 Task: Research Airbnb options in Changnyeong, South Korea from 6th December, 2023 to 10th December, 2023 for 1 adult. Place can be private room with 1  bedroom having 1 bed and 1 bathroom. Property type can be hotel.
Action: Mouse moved to (444, 58)
Screenshot: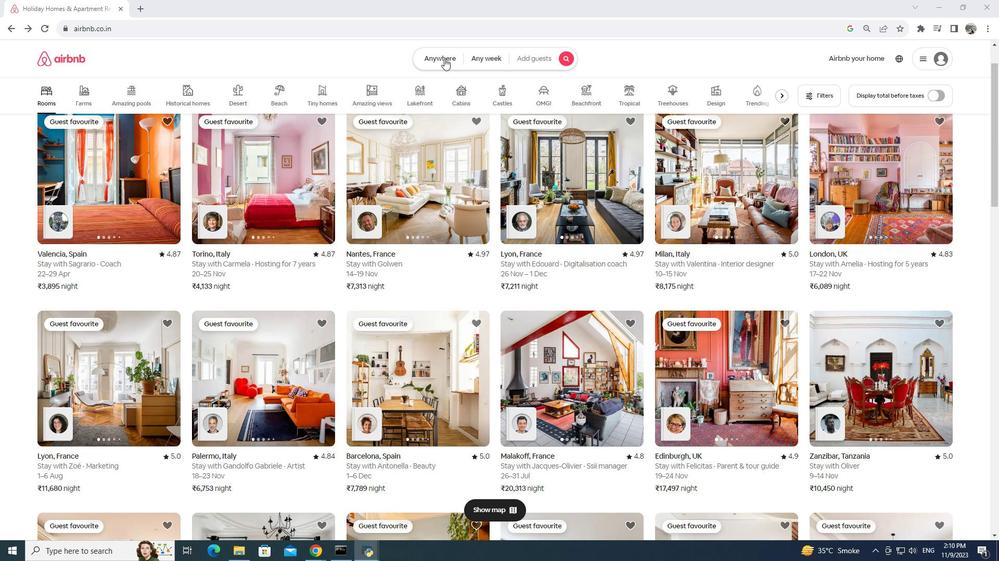 
Action: Mouse pressed left at (444, 58)
Screenshot: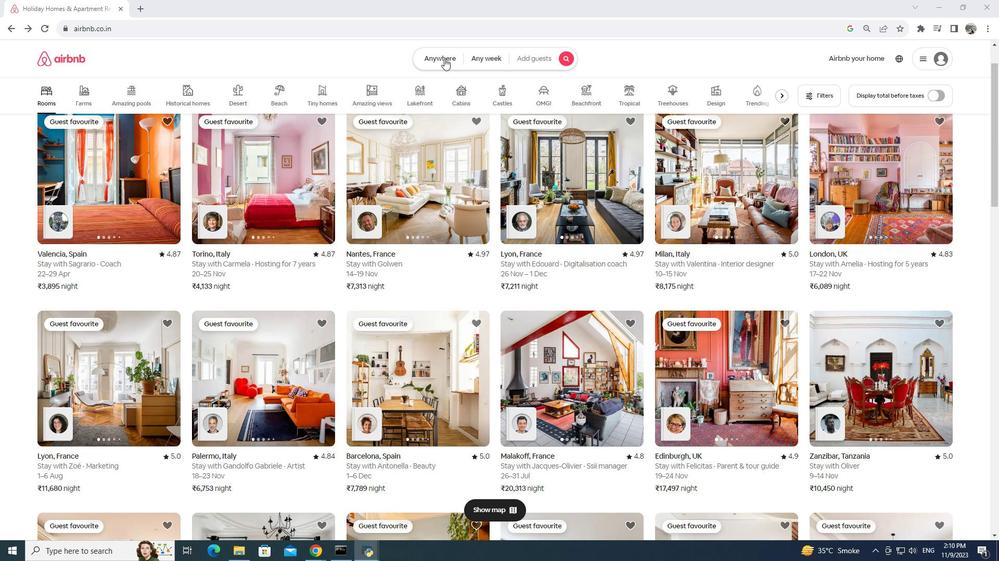 
Action: Mouse moved to (362, 101)
Screenshot: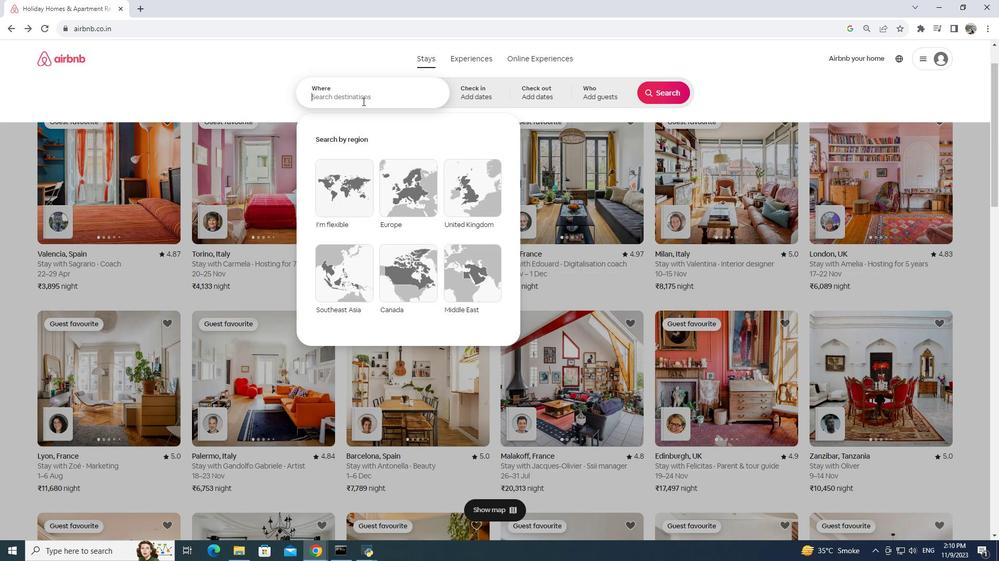 
Action: Mouse pressed left at (362, 101)
Screenshot: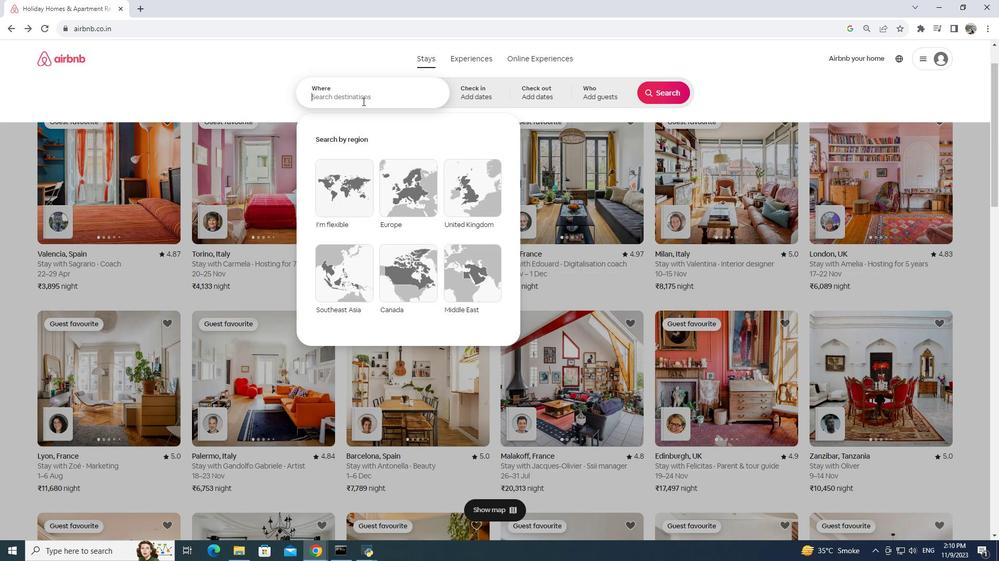 
Action: Key pressed changnyeong,<Key.space>south<Key.space>korea
Screenshot: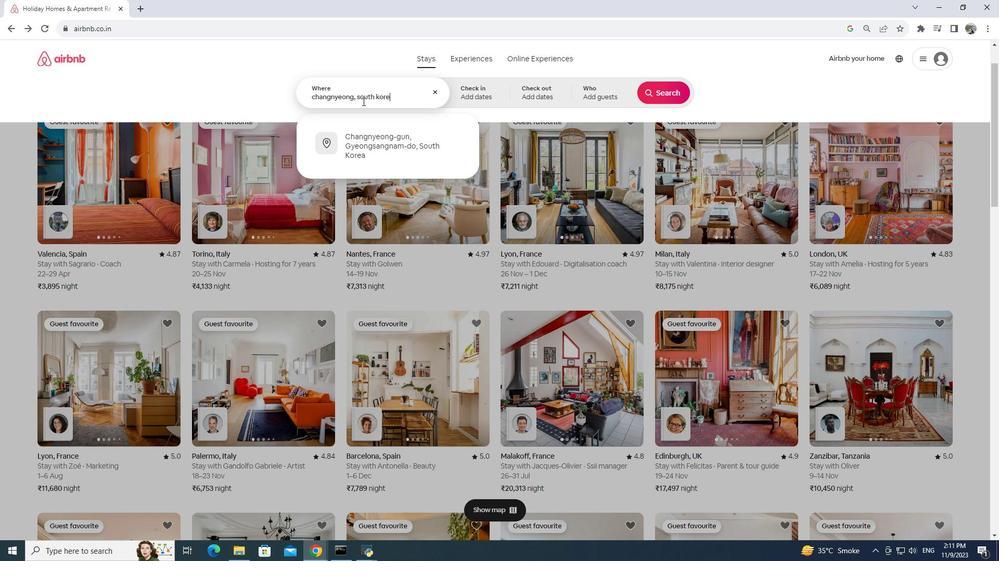 
Action: Mouse moved to (487, 101)
Screenshot: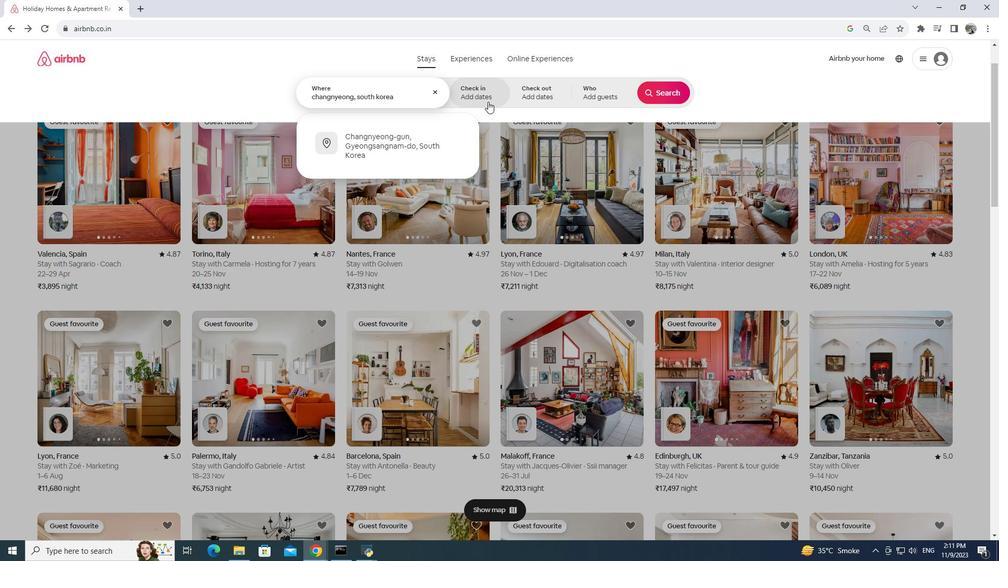
Action: Mouse pressed left at (487, 101)
Screenshot: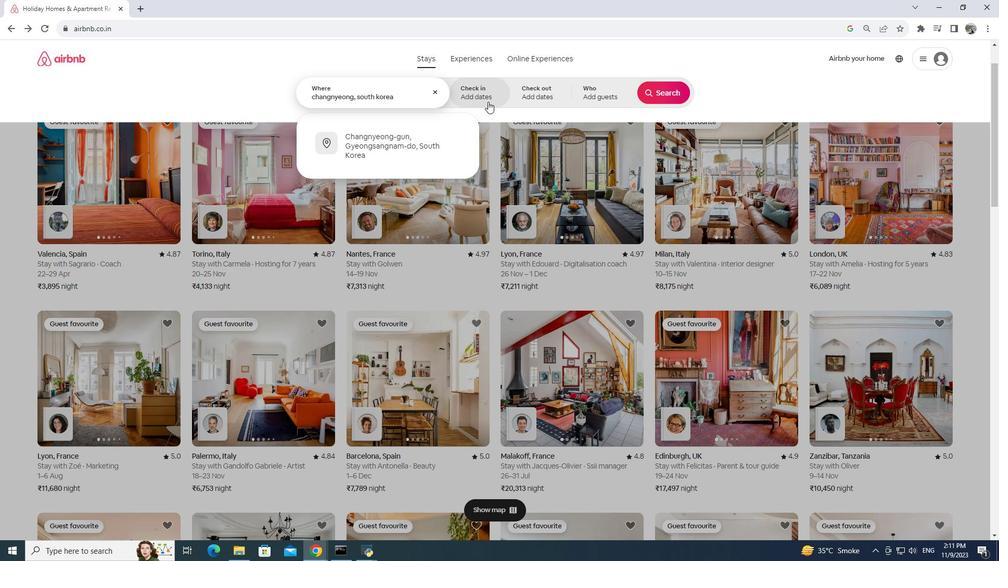 
Action: Mouse moved to (592, 231)
Screenshot: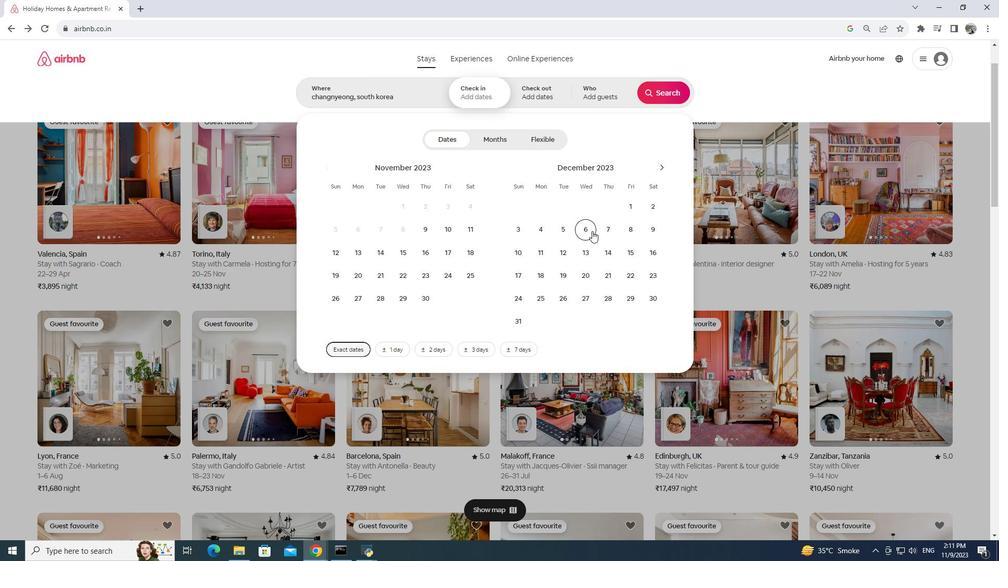 
Action: Mouse pressed left at (592, 231)
Screenshot: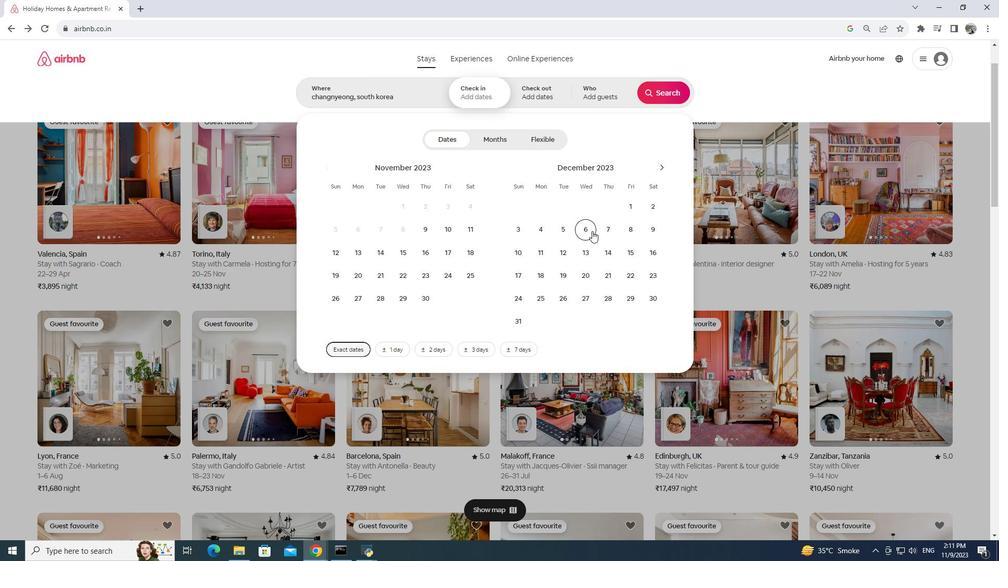 
Action: Mouse moved to (517, 248)
Screenshot: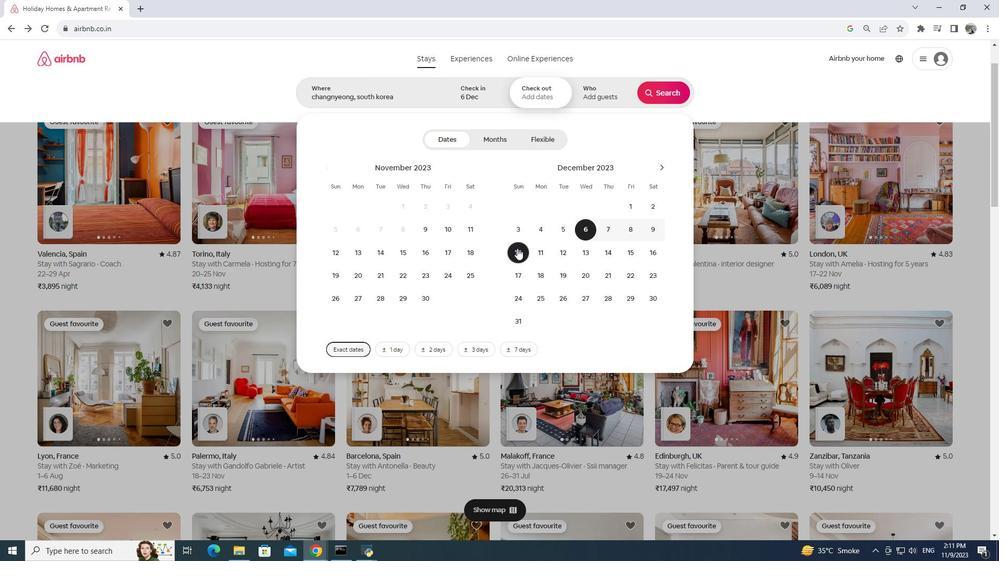 
Action: Mouse pressed left at (517, 248)
Screenshot: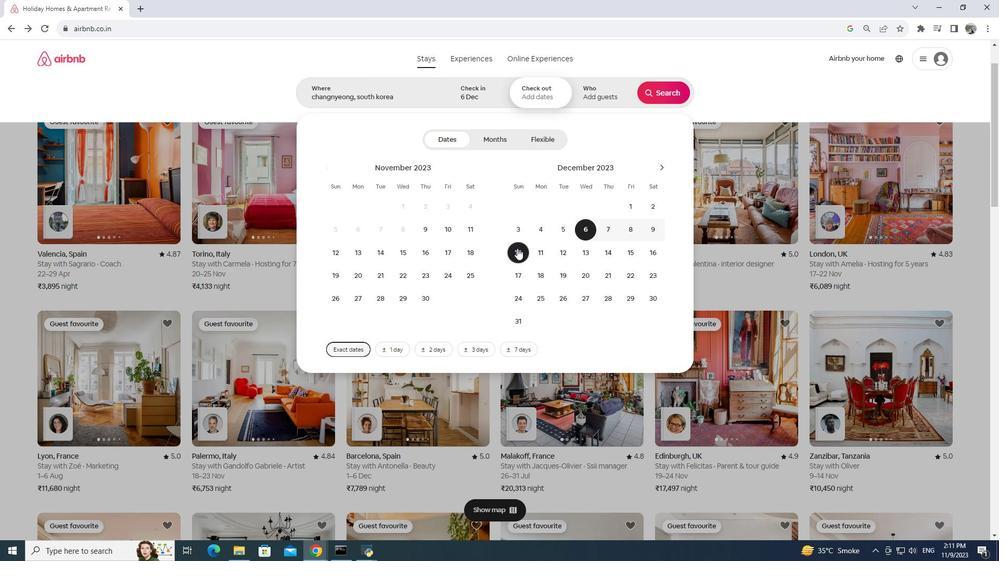 
Action: Mouse moved to (586, 90)
Screenshot: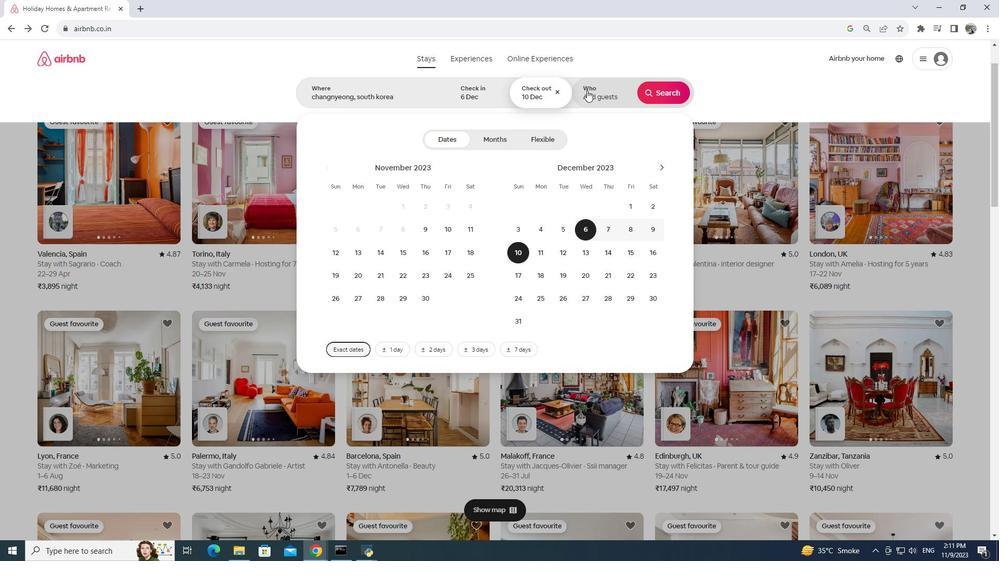 
Action: Mouse pressed left at (586, 90)
Screenshot: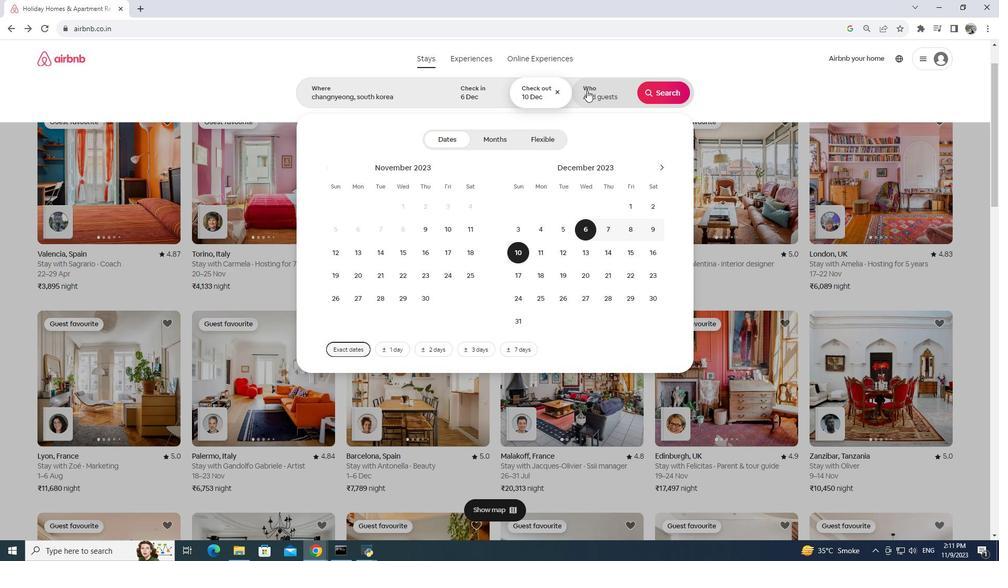 
Action: Mouse moved to (664, 136)
Screenshot: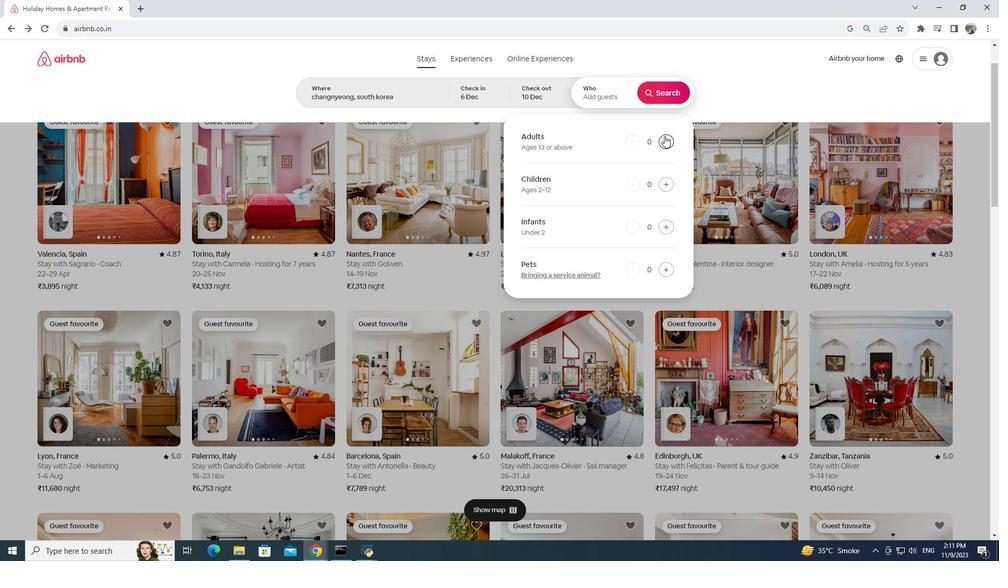 
Action: Mouse pressed left at (664, 136)
Screenshot: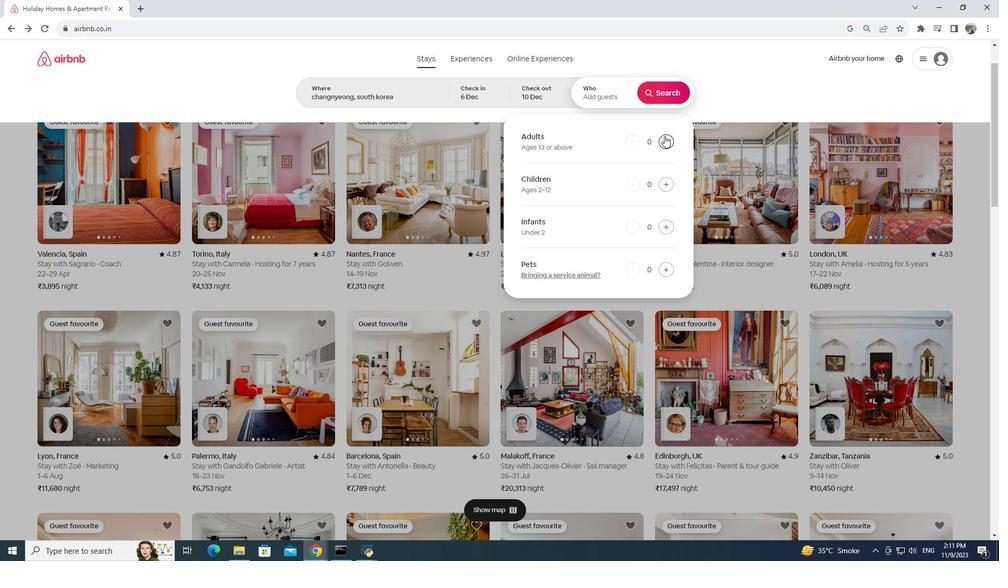 
Action: Mouse moved to (667, 86)
Screenshot: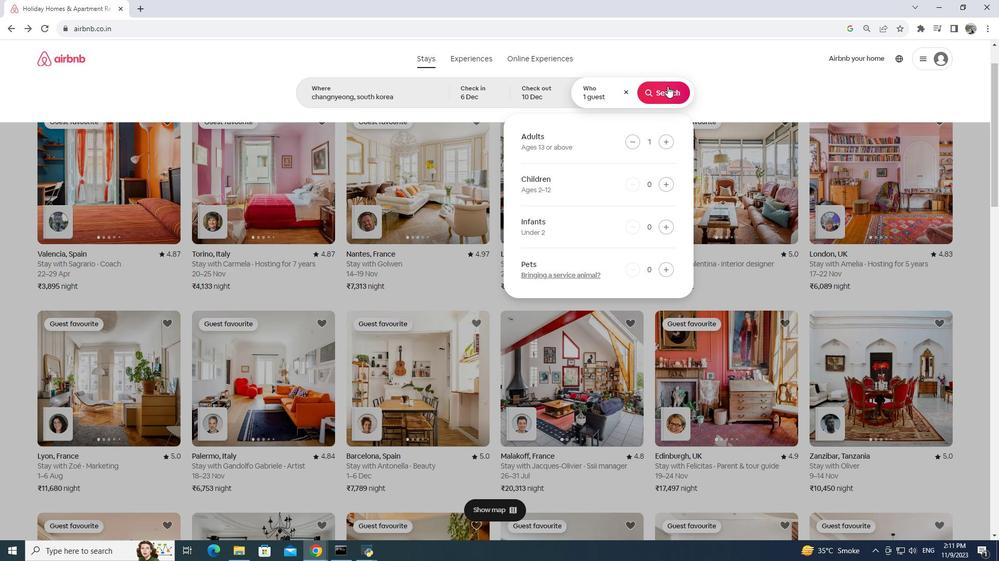 
Action: Mouse pressed left at (667, 86)
Screenshot: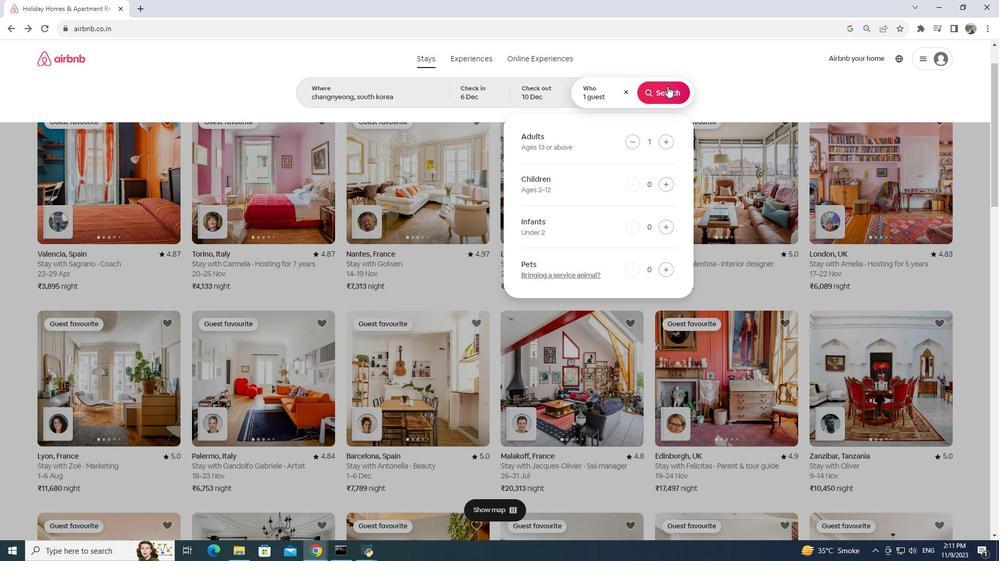 
Action: Mouse moved to (852, 100)
Screenshot: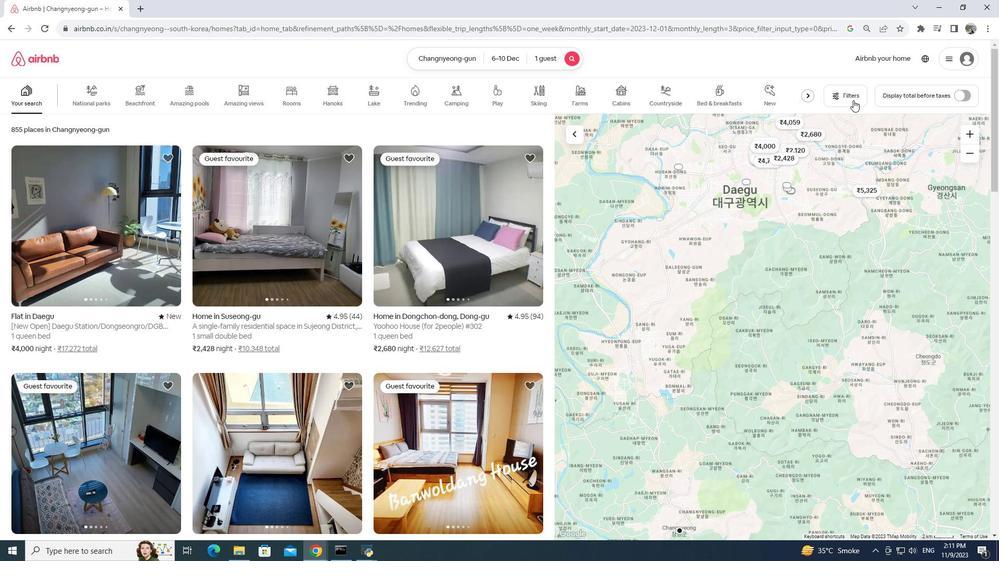 
Action: Mouse pressed left at (852, 100)
Screenshot: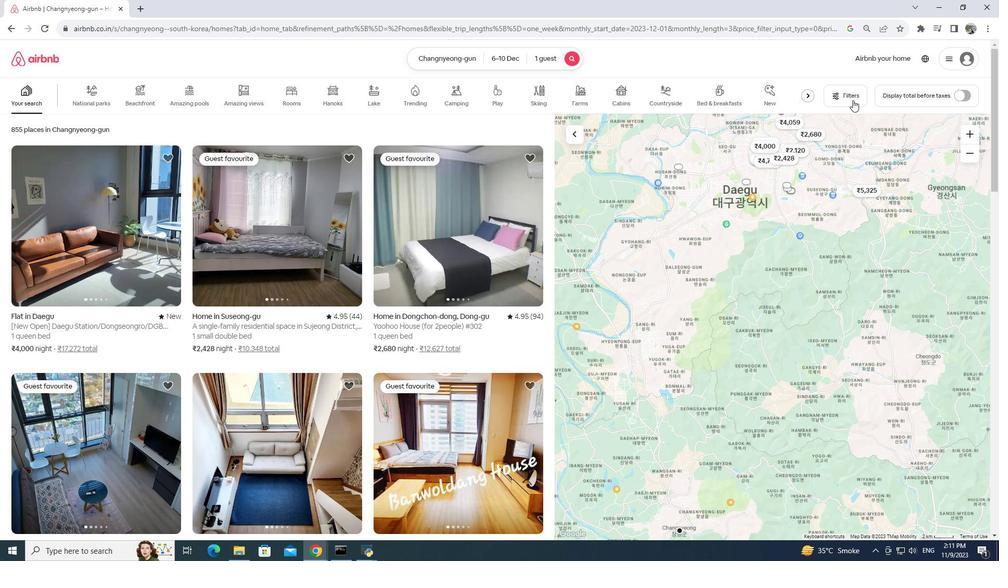 
Action: Mouse moved to (490, 370)
Screenshot: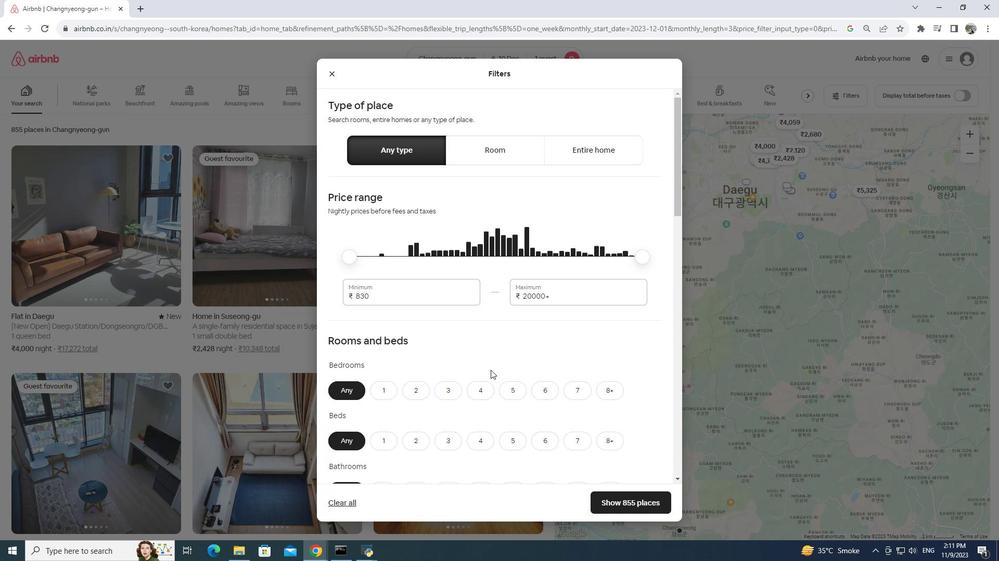 
Action: Mouse scrolled (490, 369) with delta (0, 0)
Screenshot: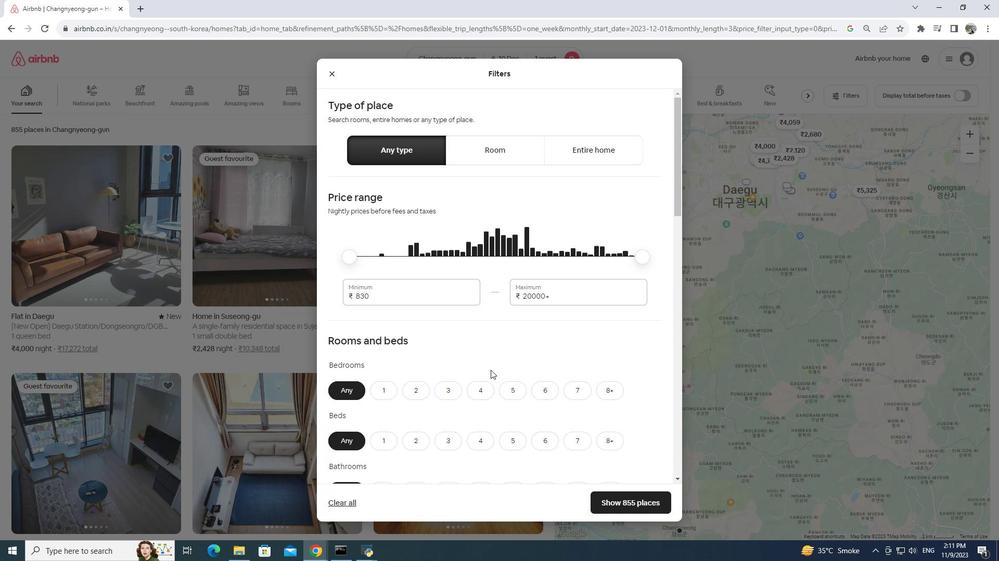 
Action: Mouse scrolled (490, 369) with delta (0, 0)
Screenshot: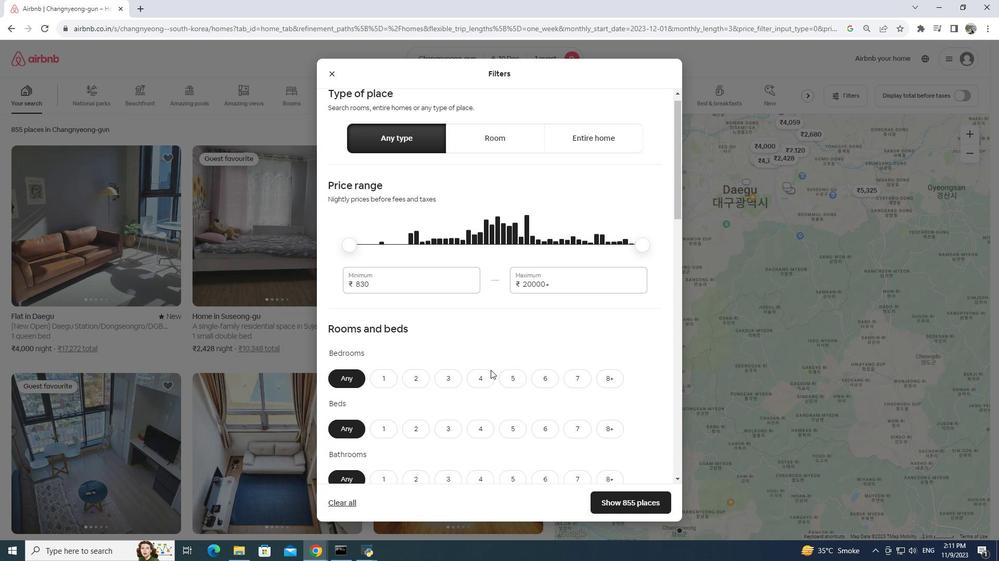 
Action: Mouse scrolled (490, 369) with delta (0, 0)
Screenshot: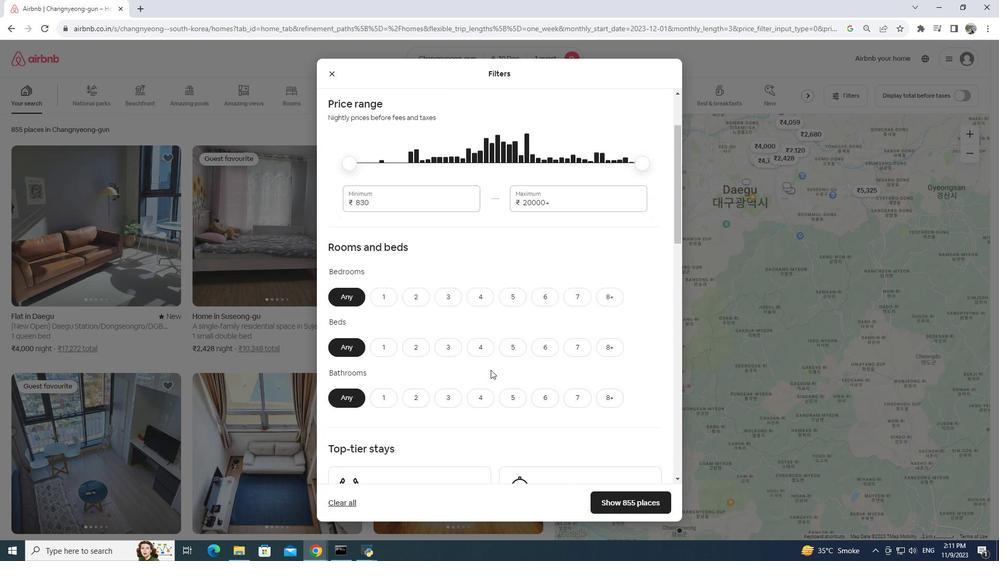 
Action: Mouse moved to (373, 233)
Screenshot: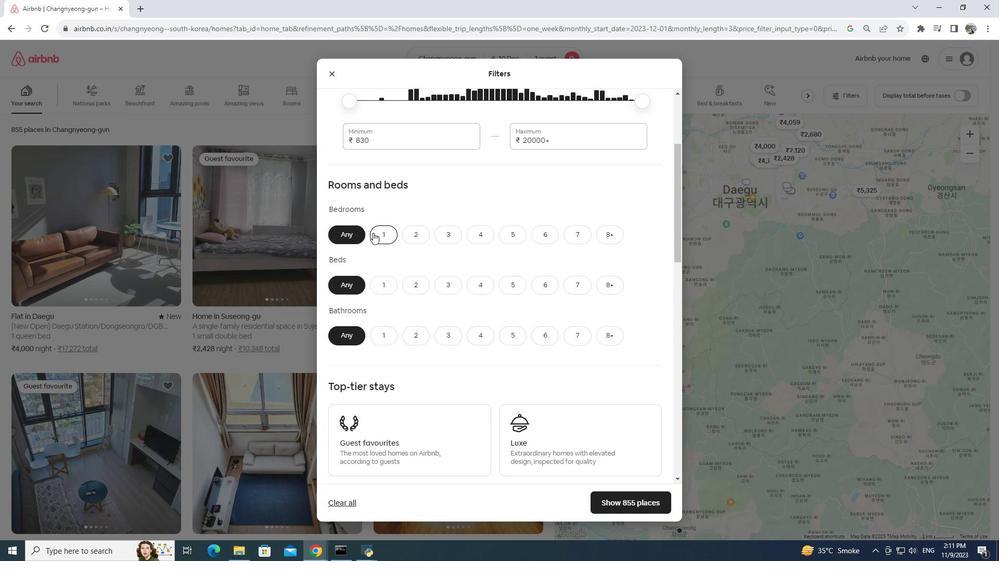 
Action: Mouse pressed left at (373, 233)
Screenshot: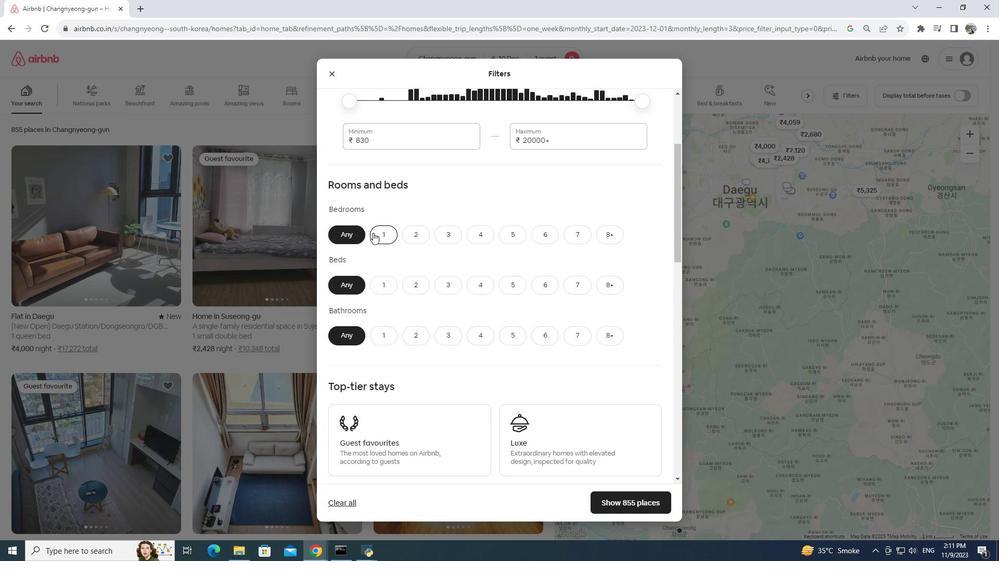 
Action: Mouse moved to (384, 284)
Screenshot: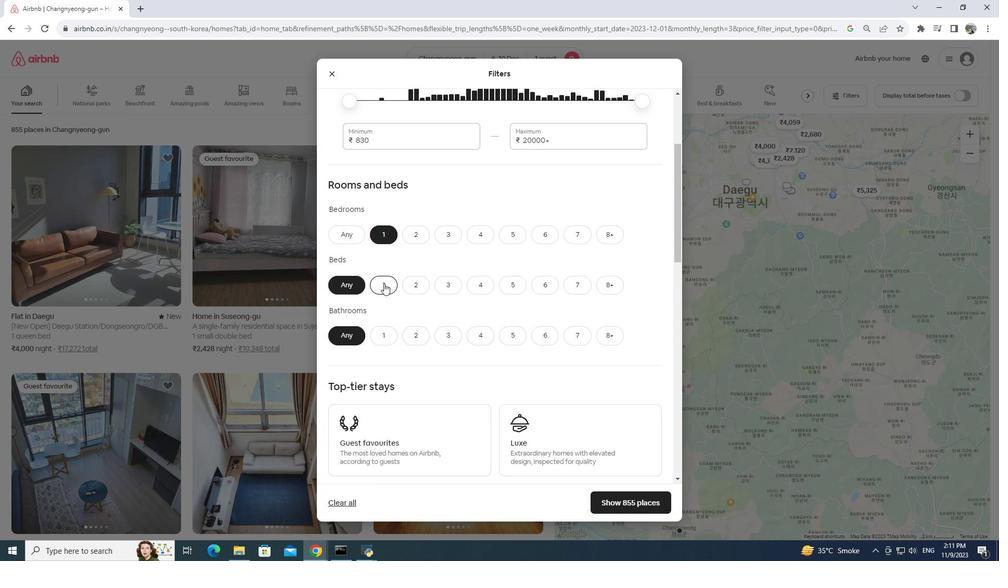 
Action: Mouse pressed left at (384, 284)
Screenshot: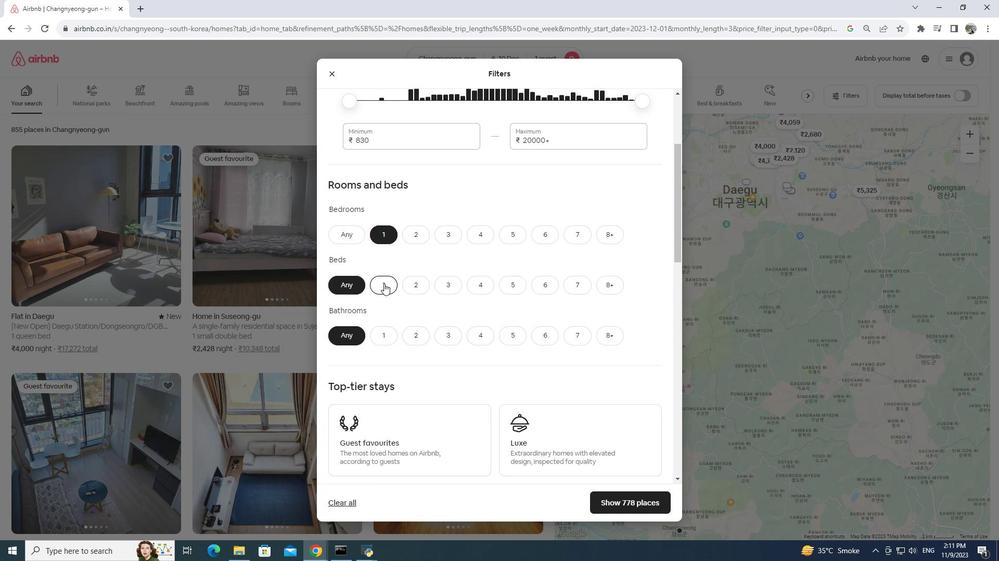 
Action: Mouse moved to (377, 331)
Screenshot: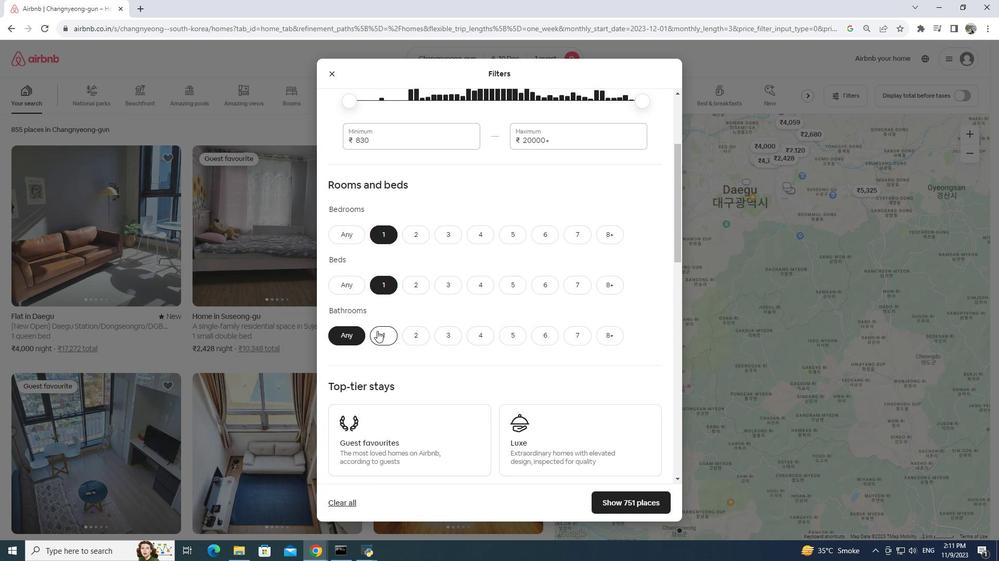 
Action: Mouse pressed left at (377, 331)
Screenshot: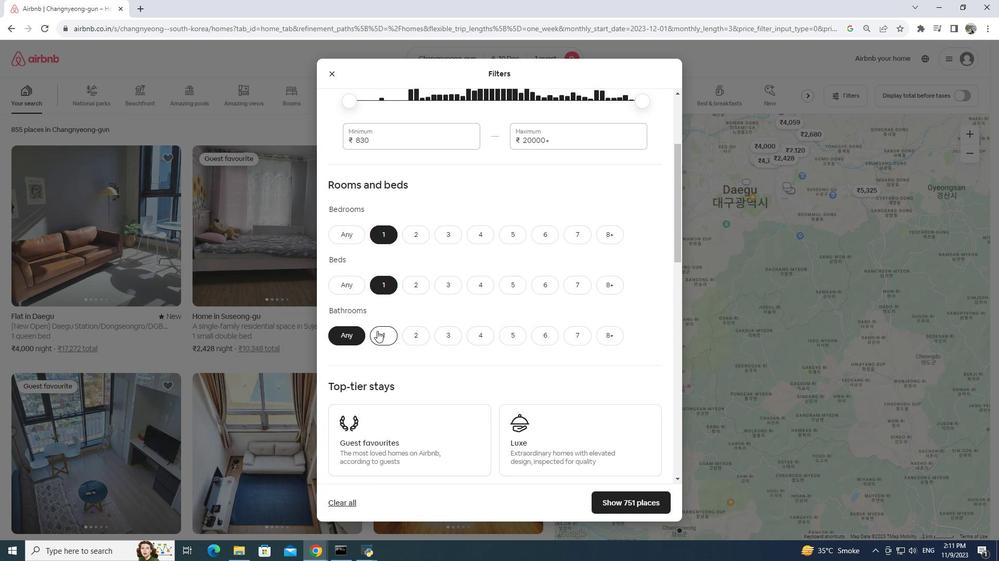 
Action: Mouse moved to (433, 359)
Screenshot: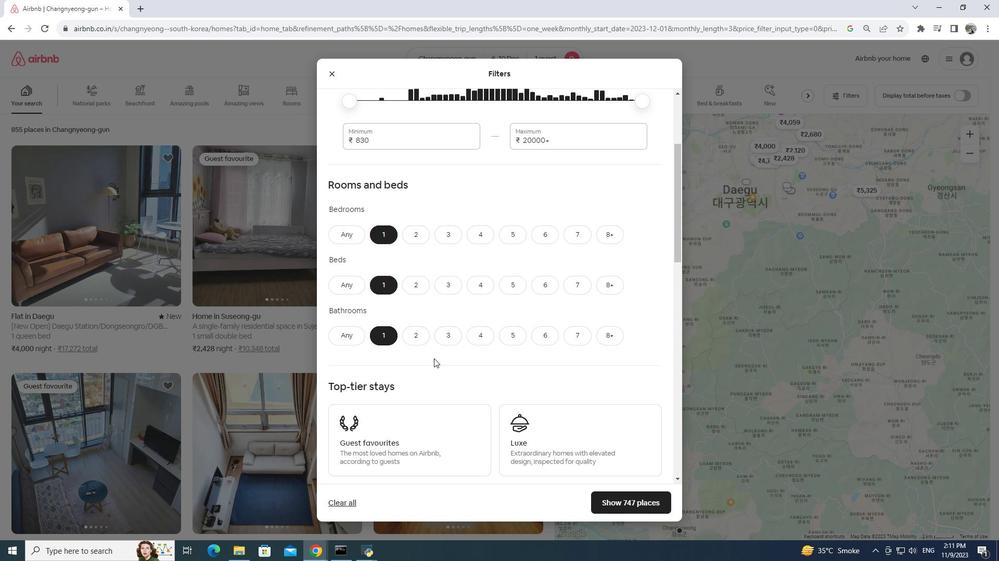 
Action: Mouse scrolled (433, 358) with delta (0, 0)
Screenshot: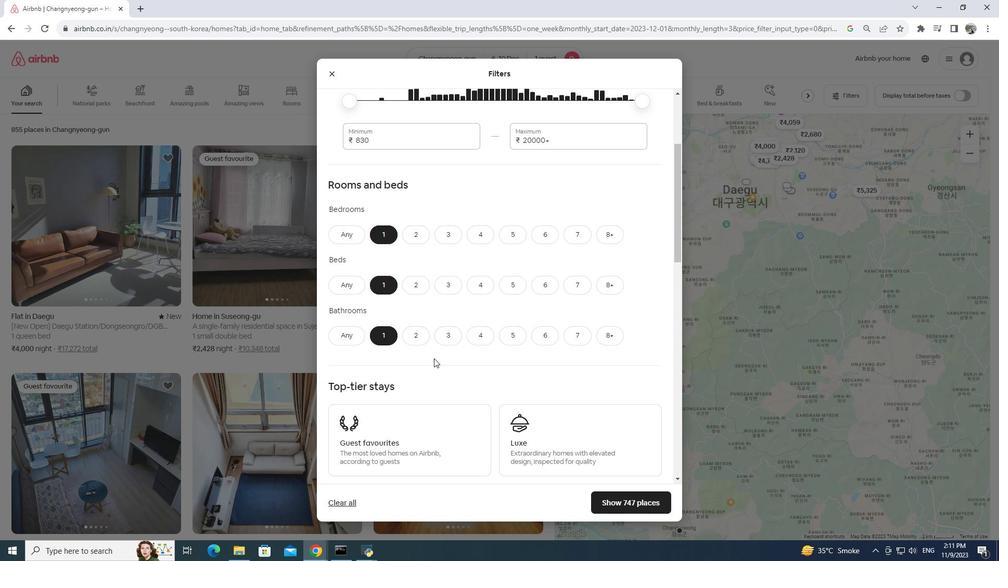 
Action: Mouse scrolled (433, 358) with delta (0, 0)
Screenshot: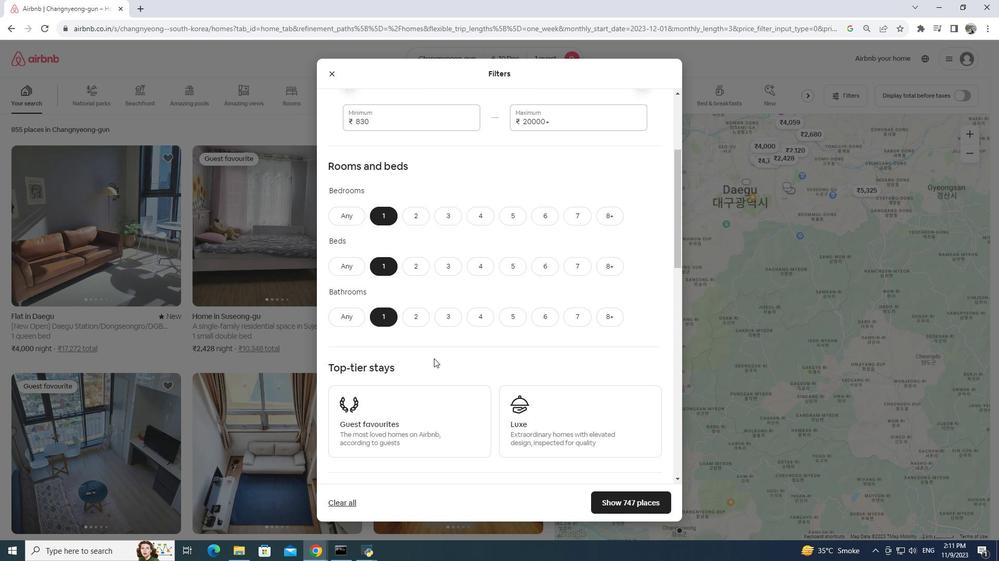 
Action: Mouse moved to (433, 359)
Screenshot: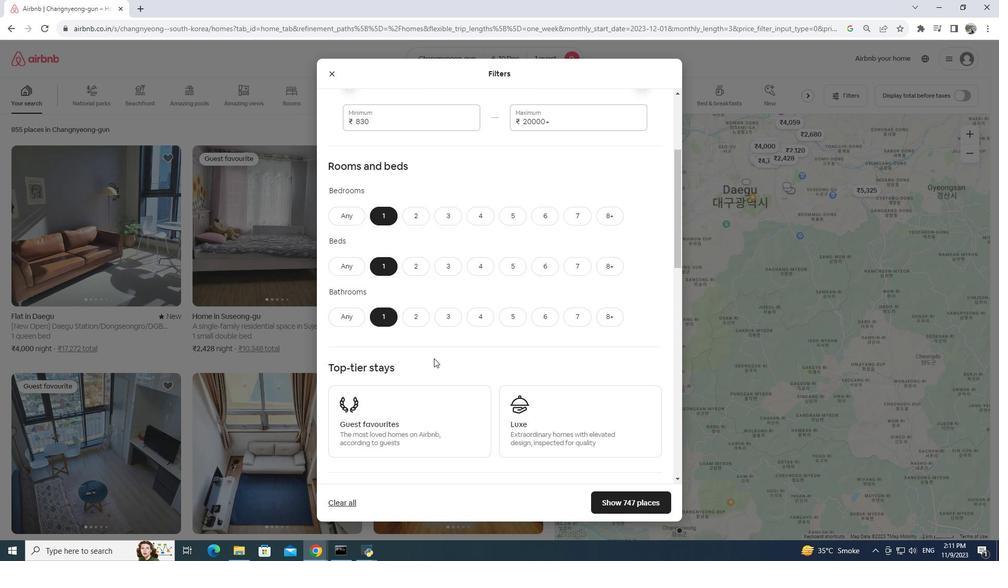 
Action: Mouse scrolled (433, 358) with delta (0, 0)
Screenshot: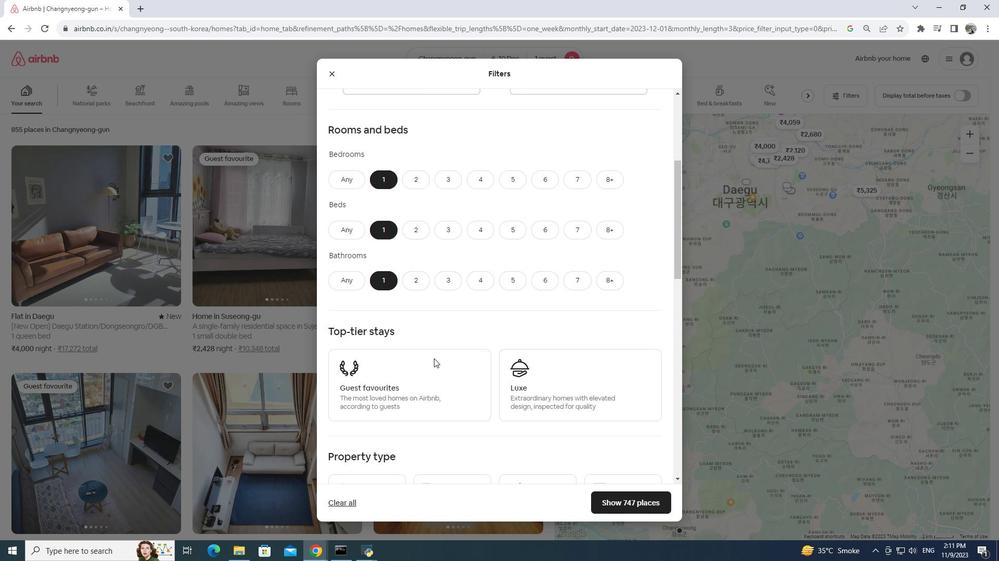 
Action: Mouse moved to (625, 413)
Screenshot: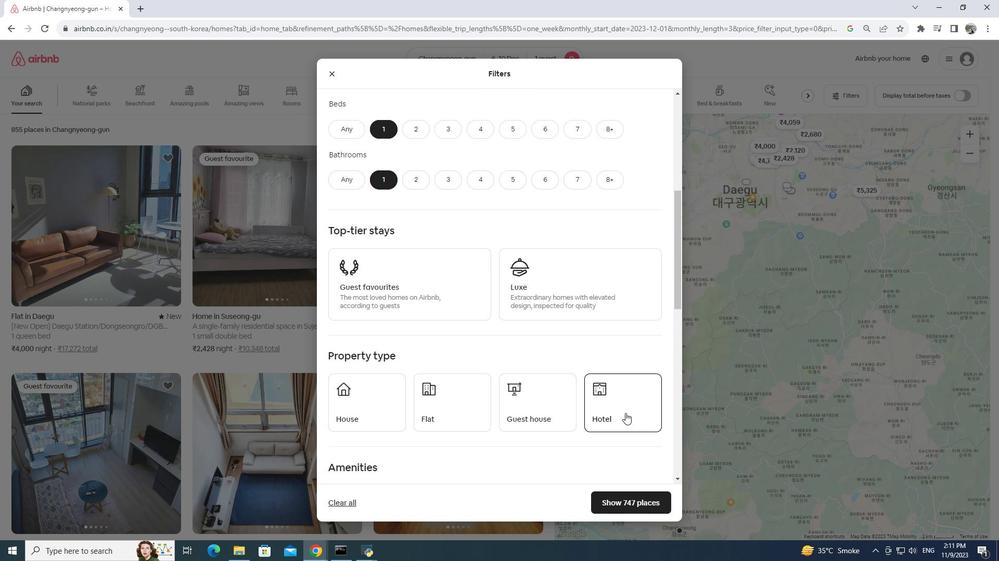 
Action: Mouse pressed left at (625, 413)
Screenshot: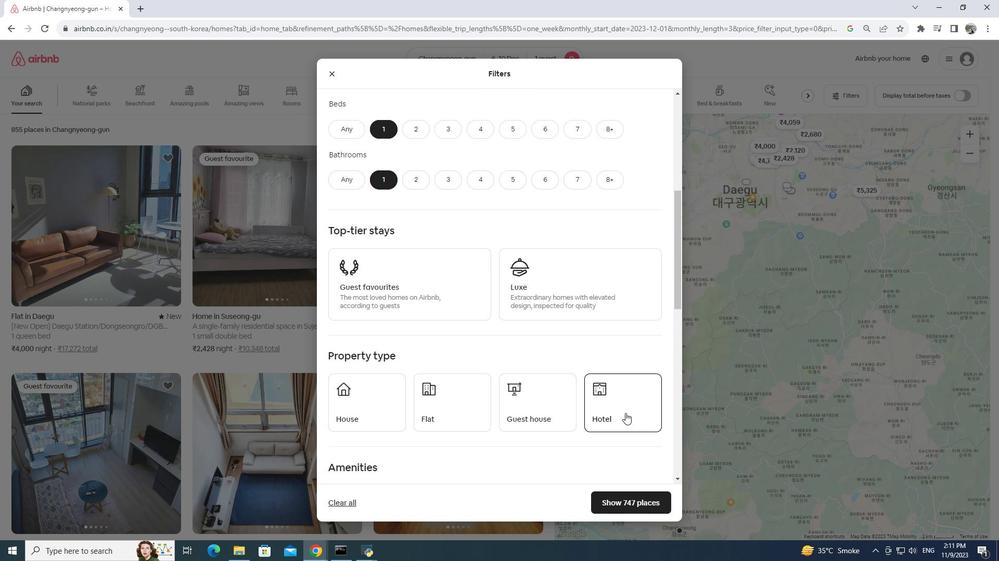 
Action: Mouse moved to (621, 412)
Screenshot: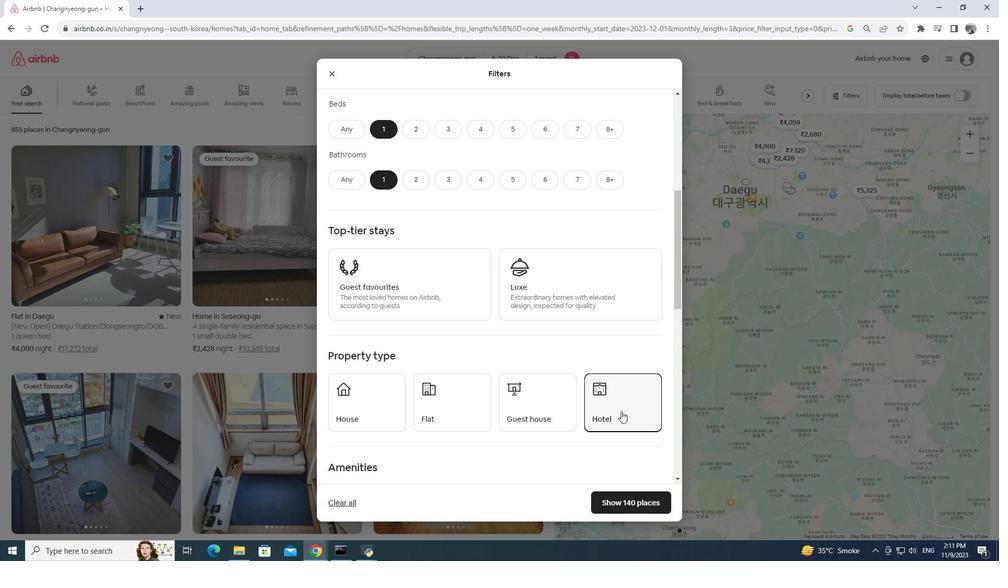 
Action: Mouse scrolled (621, 411) with delta (0, 0)
Screenshot: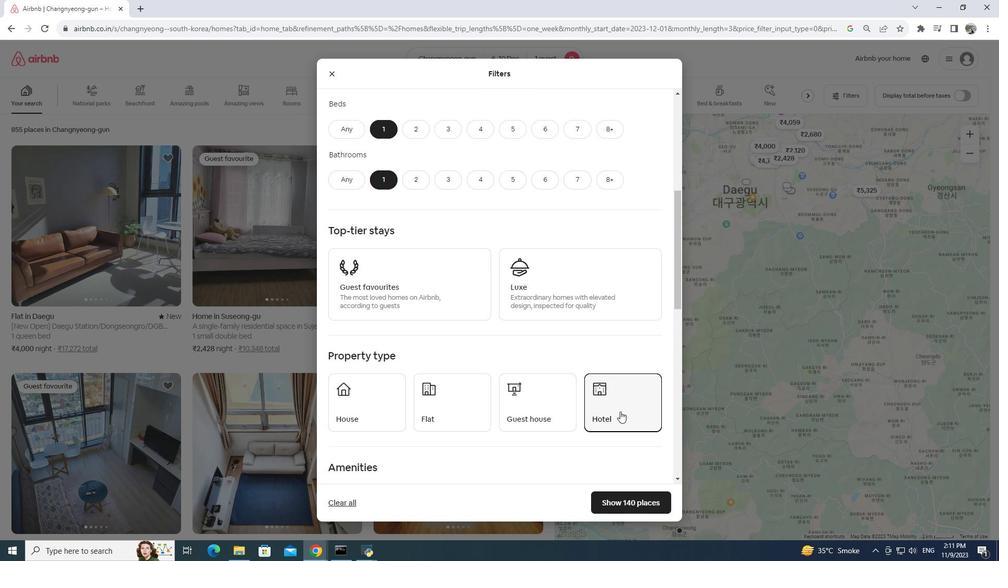 
Action: Mouse moved to (620, 412)
Screenshot: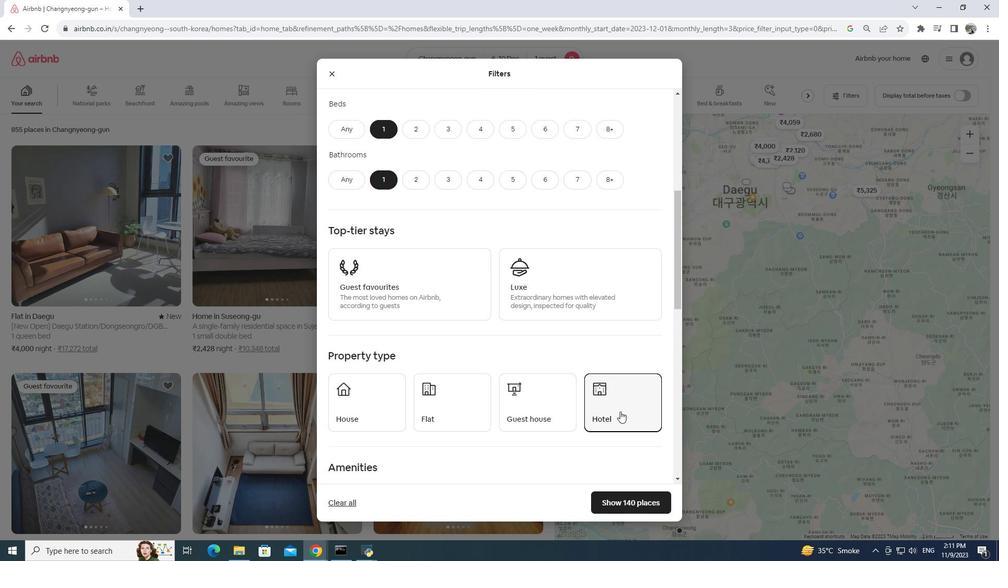 
Action: Mouse scrolled (620, 411) with delta (0, 0)
Screenshot: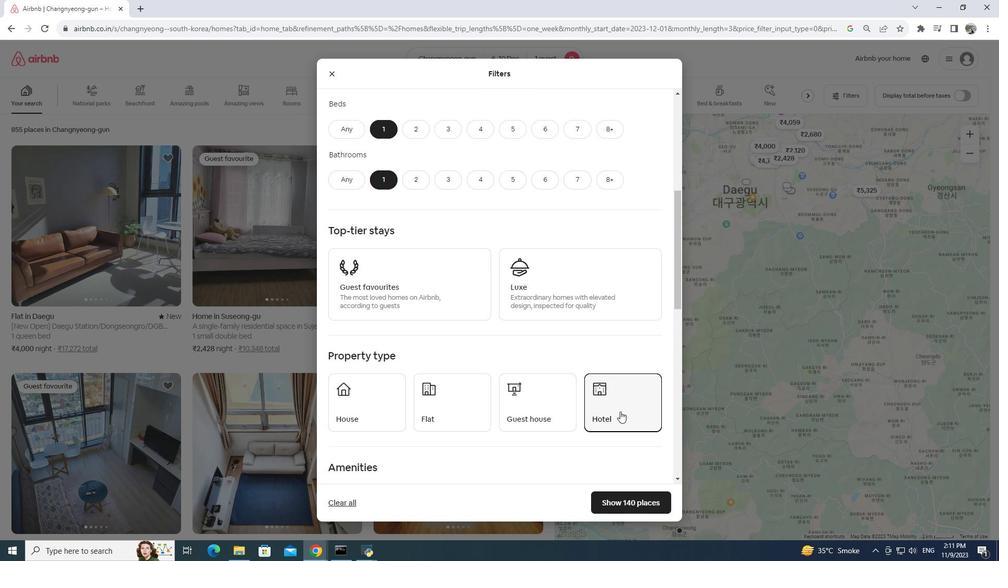 
Action: Mouse moved to (617, 412)
Screenshot: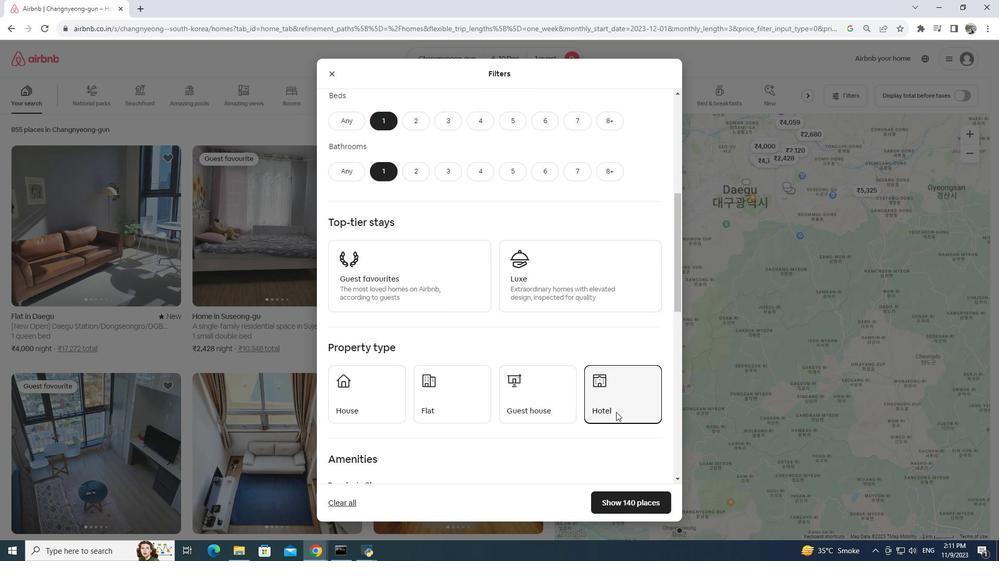 
Action: Mouse scrolled (617, 411) with delta (0, 0)
Screenshot: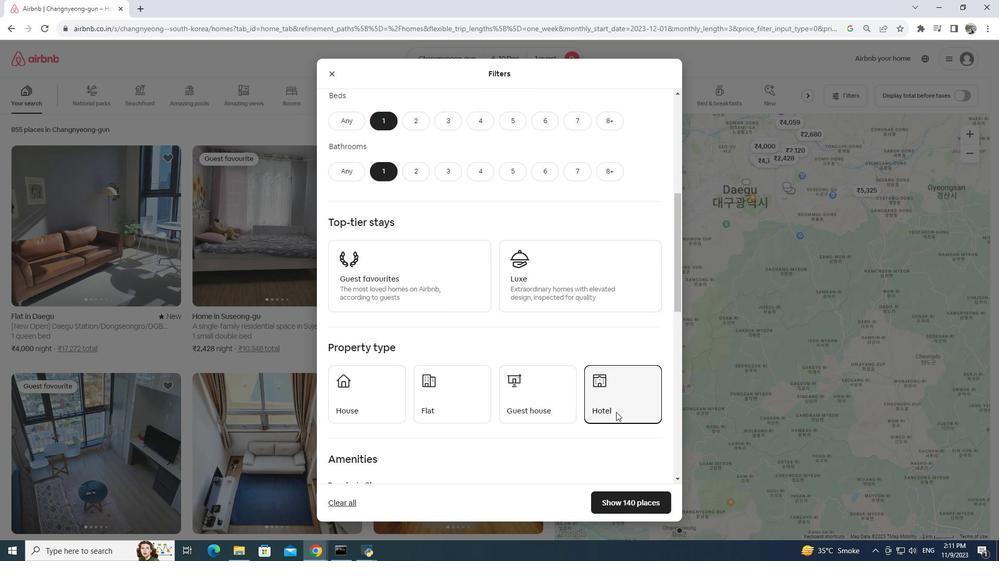 
Action: Mouse moved to (618, 503)
Screenshot: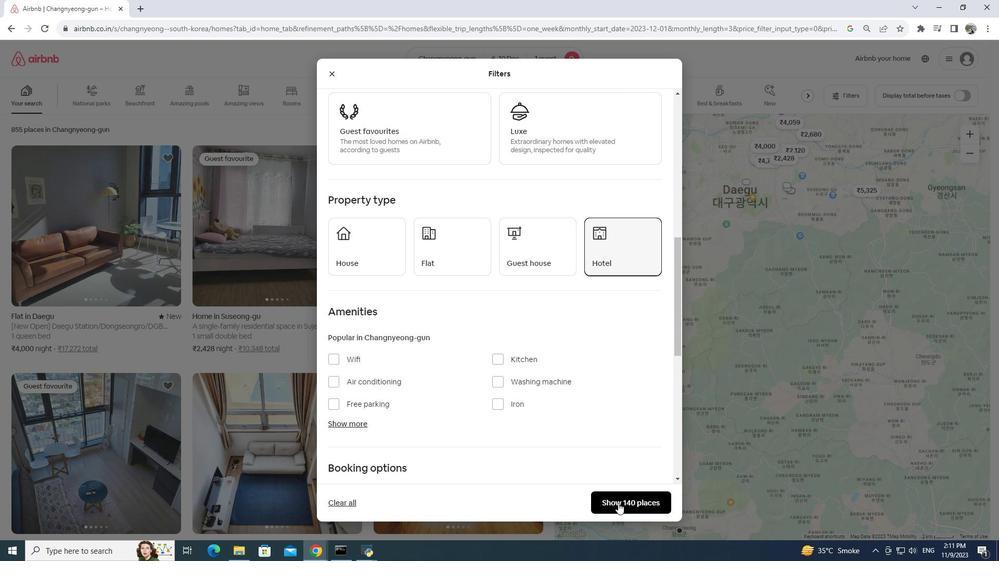 
Action: Mouse pressed left at (618, 503)
Screenshot: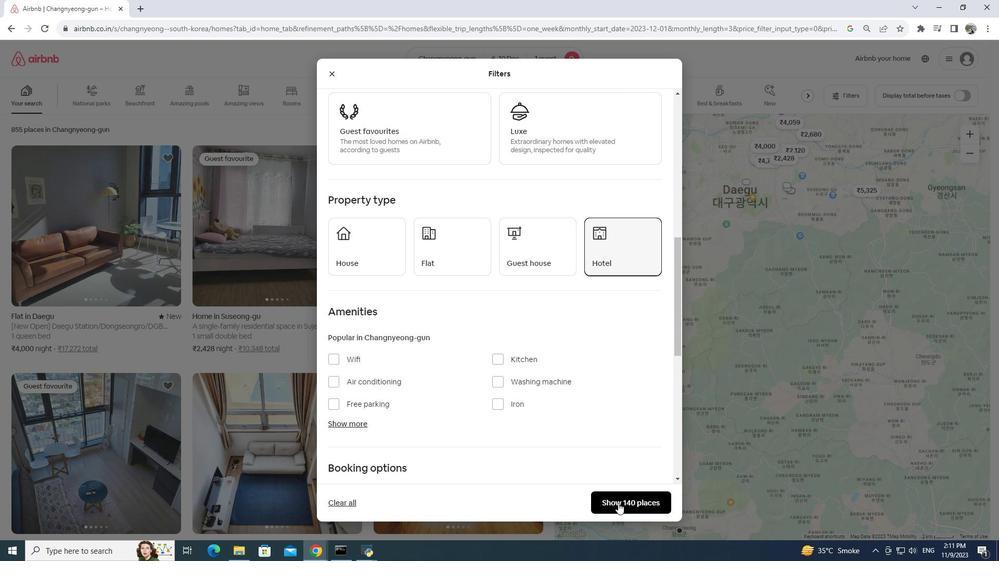 
Action: Mouse moved to (314, 277)
Screenshot: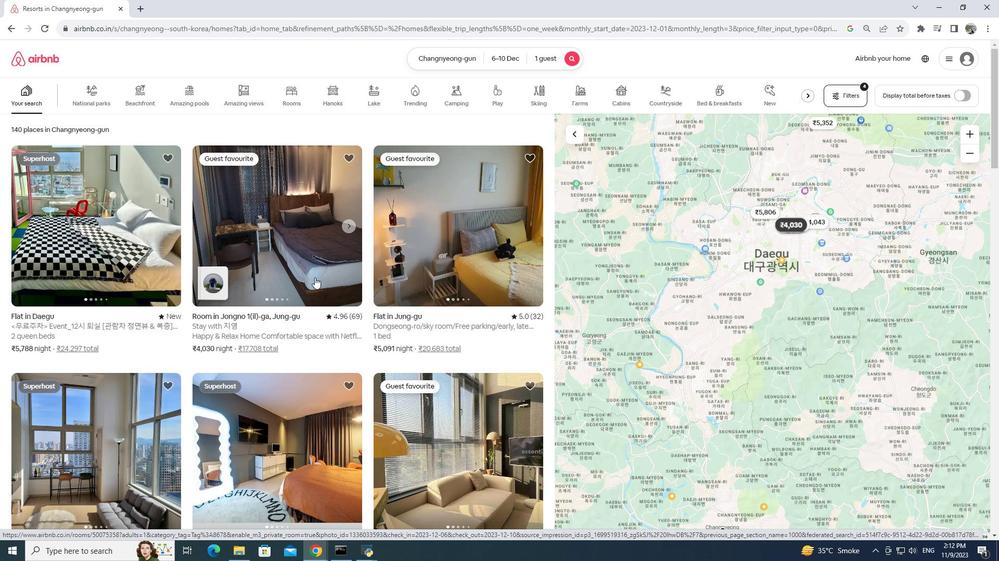
Action: Mouse pressed left at (314, 277)
Screenshot: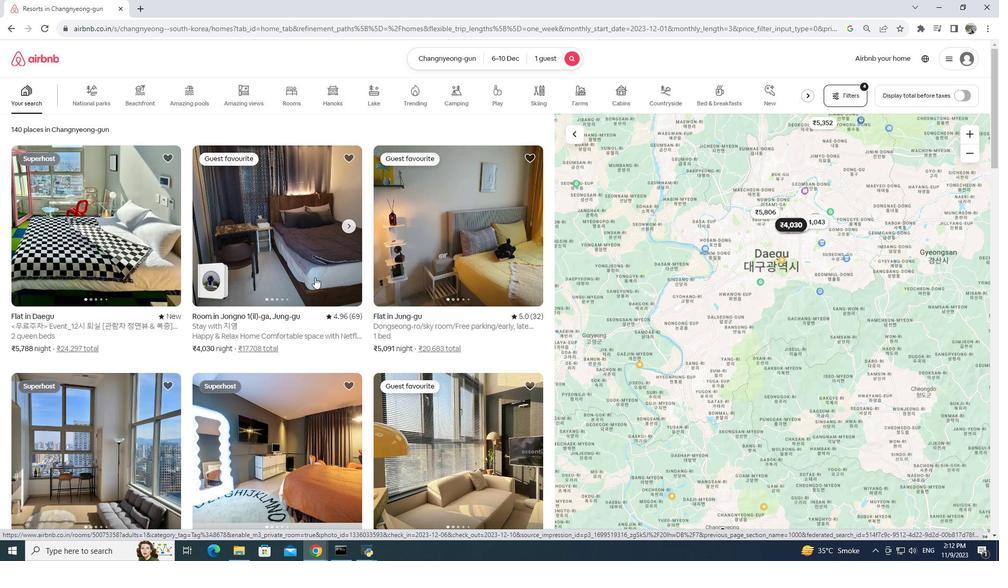 
Action: Mouse moved to (313, 277)
Screenshot: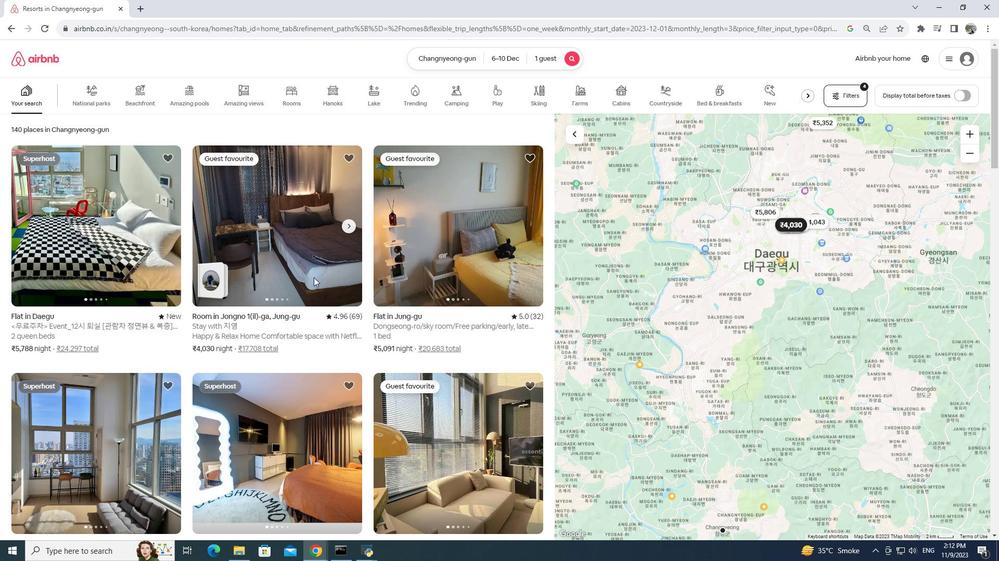 
Action: Mouse pressed left at (313, 277)
Screenshot: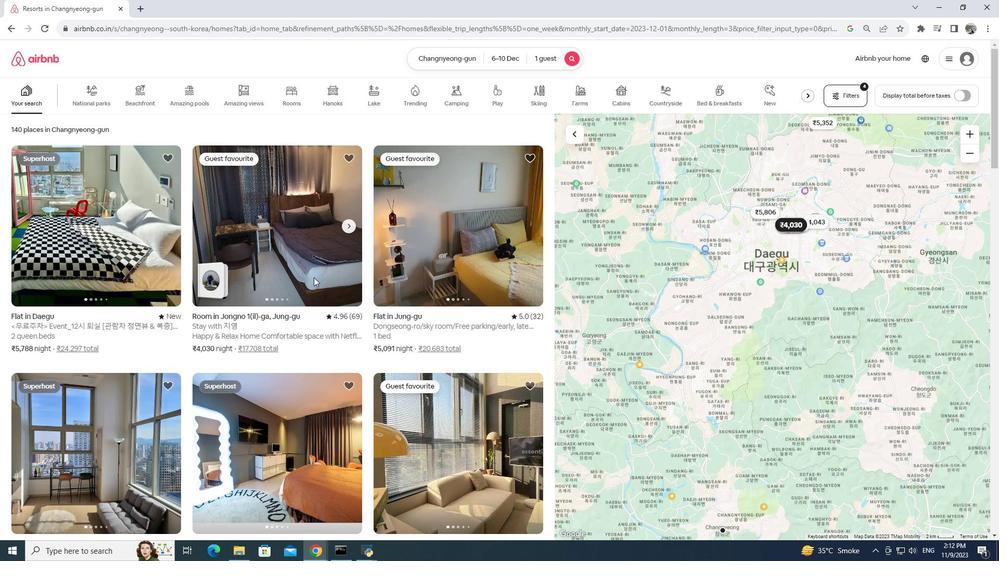 
Action: Mouse moved to (246, 11)
Screenshot: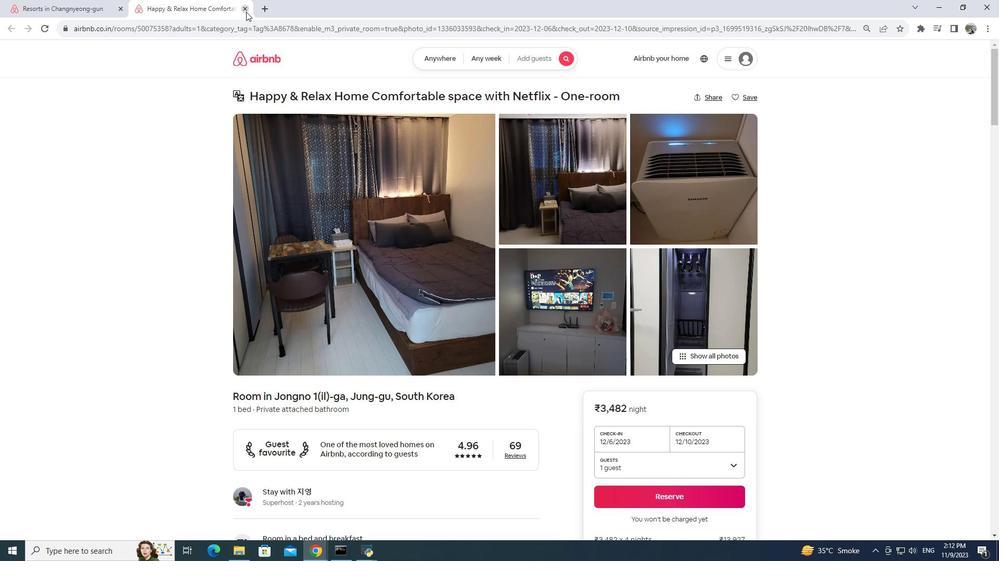 
Action: Mouse pressed left at (246, 11)
Screenshot: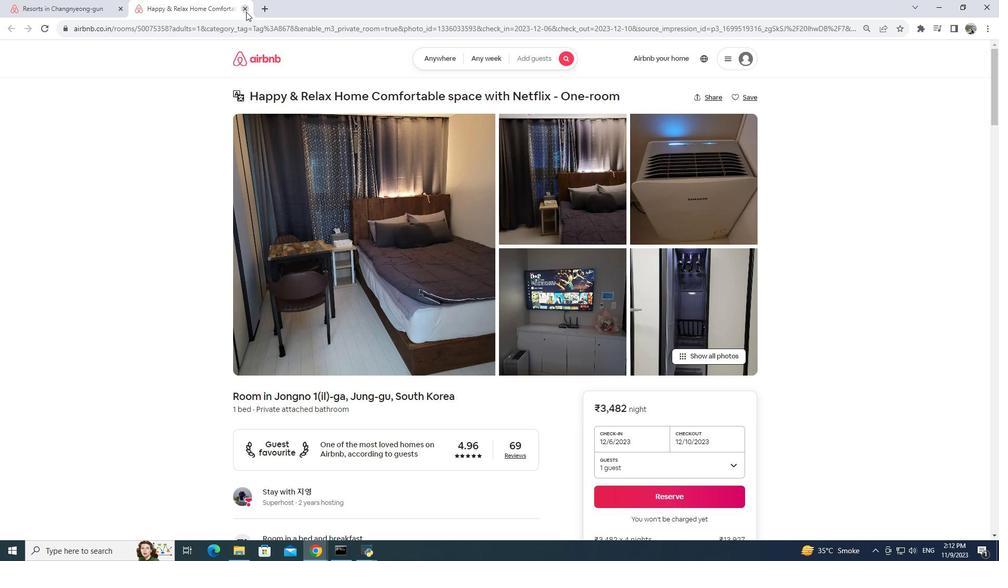 
Action: Mouse moved to (494, 243)
Screenshot: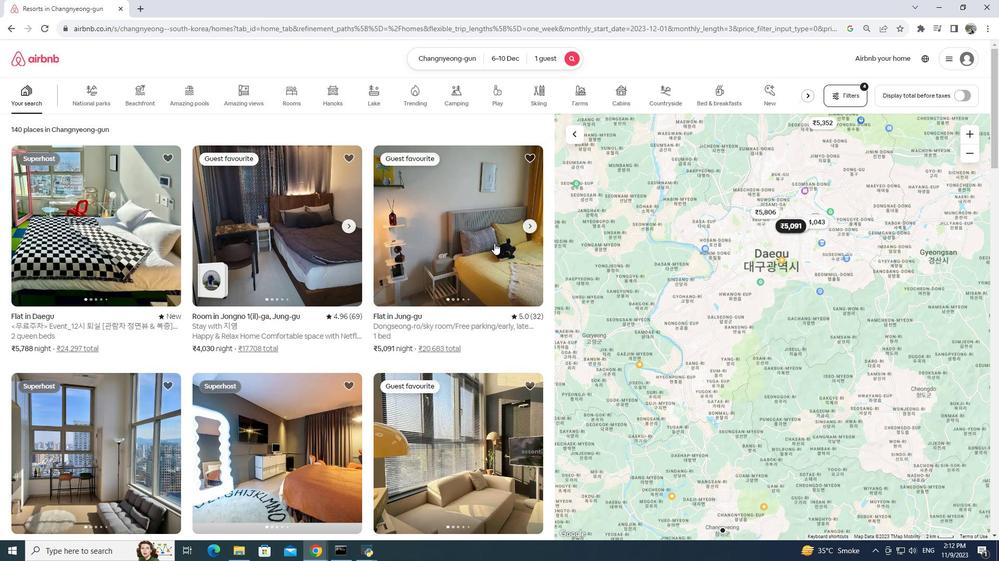 
Action: Mouse pressed left at (494, 243)
Screenshot: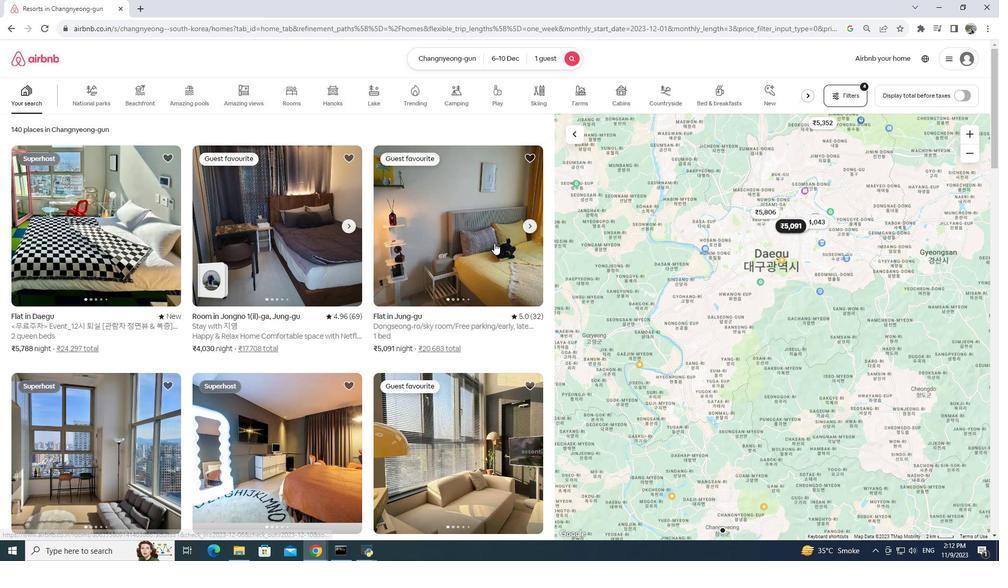 
Action: Mouse moved to (618, 364)
Screenshot: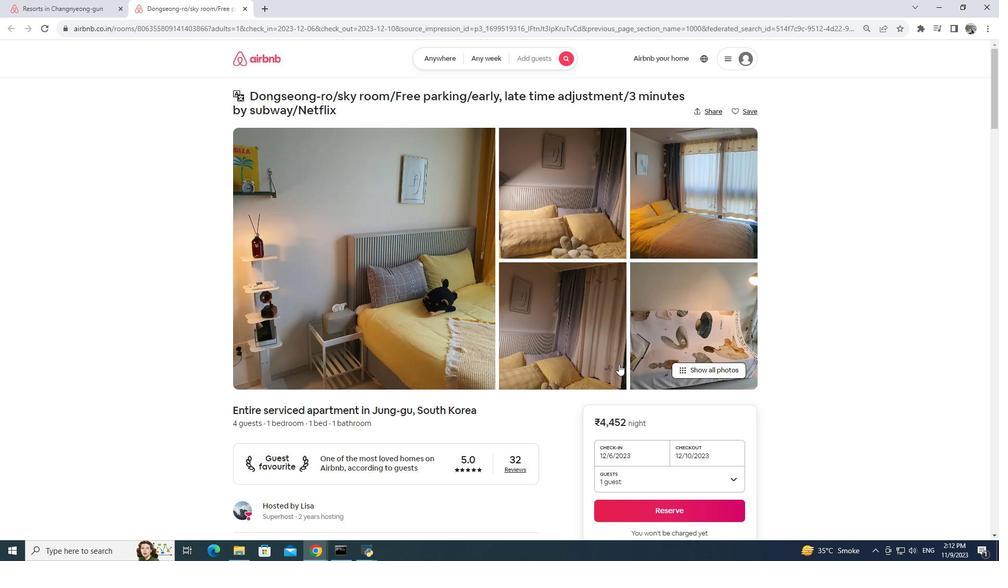 
Action: Mouse scrolled (618, 364) with delta (0, 0)
Screenshot: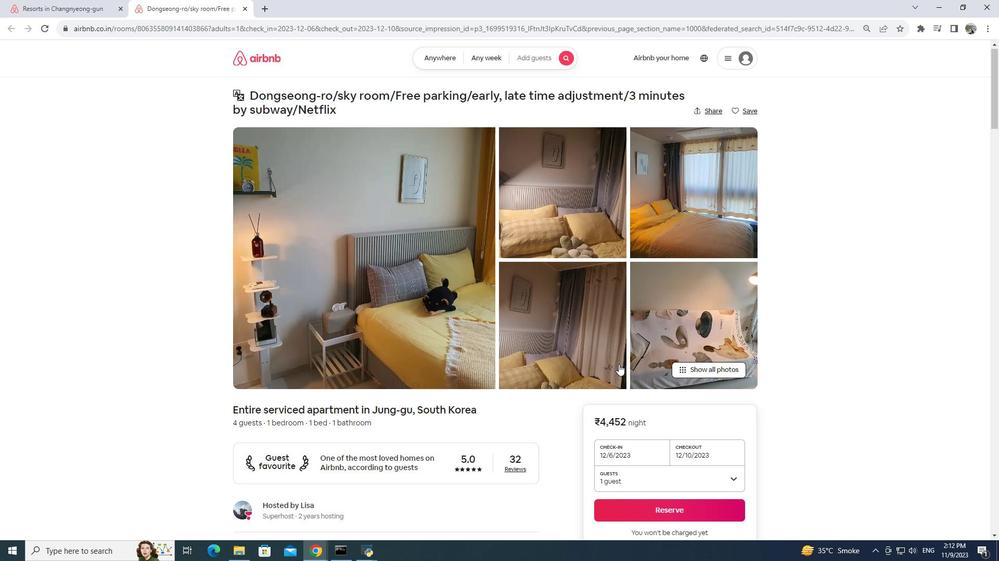 
Action: Mouse moved to (723, 320)
Screenshot: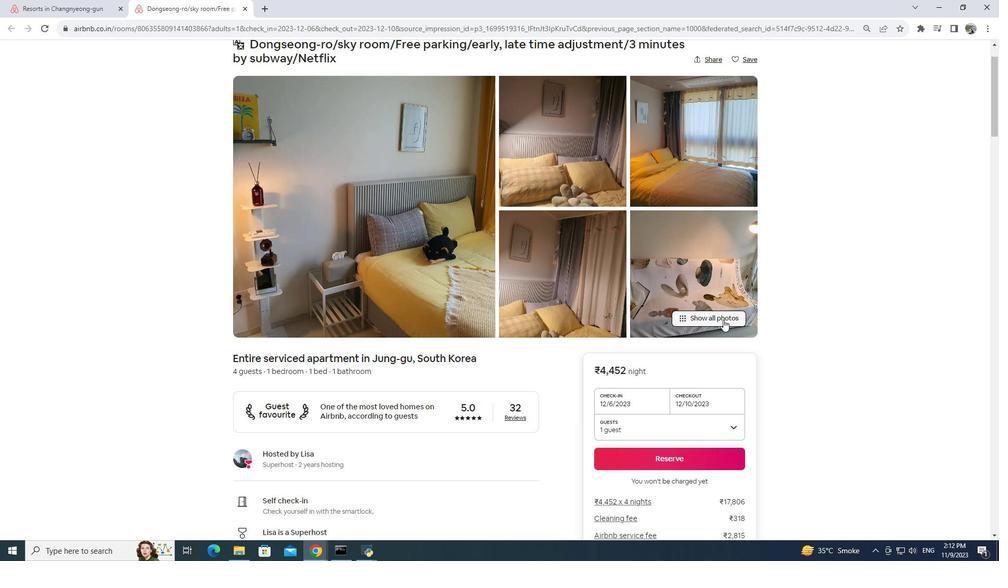 
Action: Mouse pressed left at (723, 320)
Screenshot: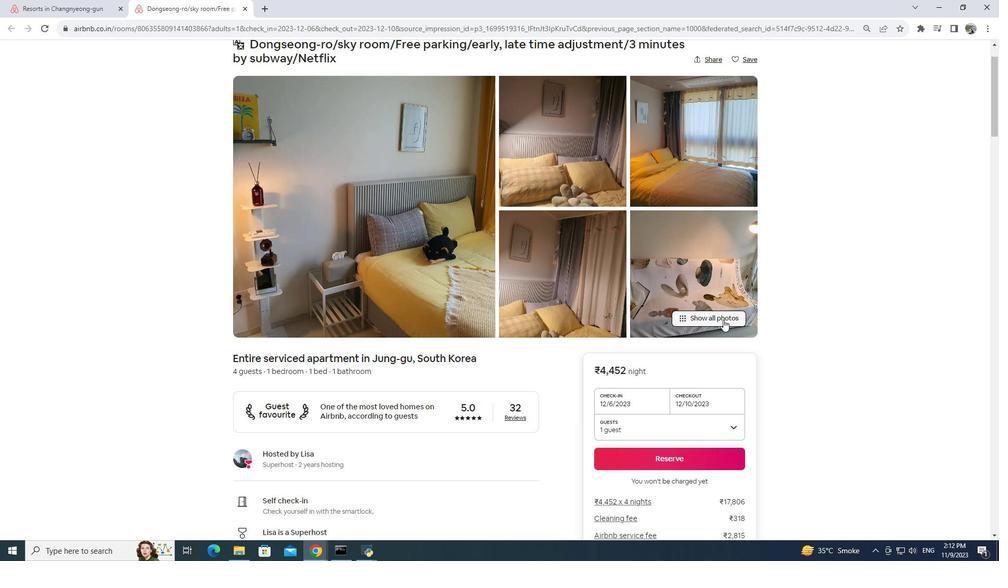 
Action: Mouse moved to (495, 323)
Screenshot: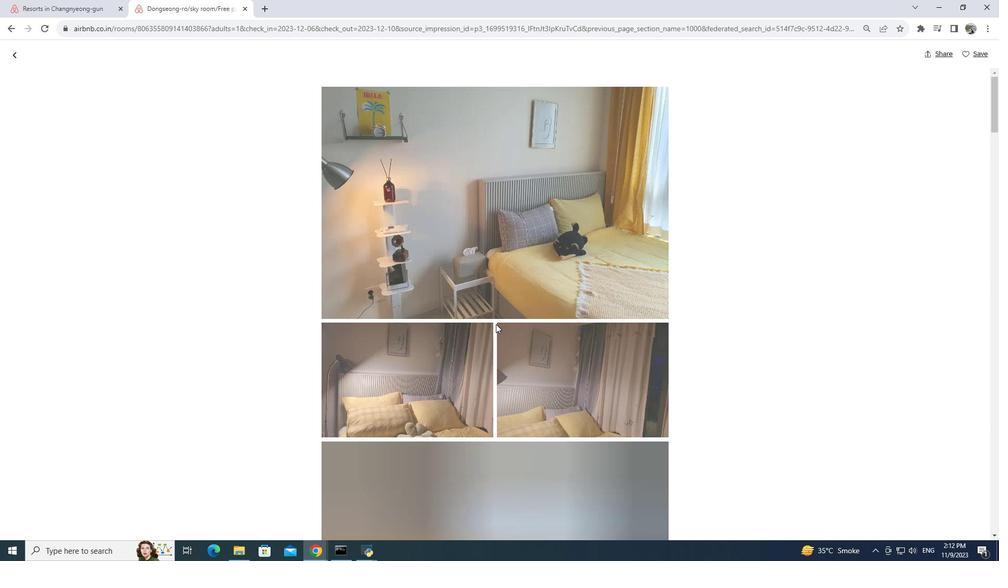 
Action: Mouse scrolled (495, 323) with delta (0, 0)
Screenshot: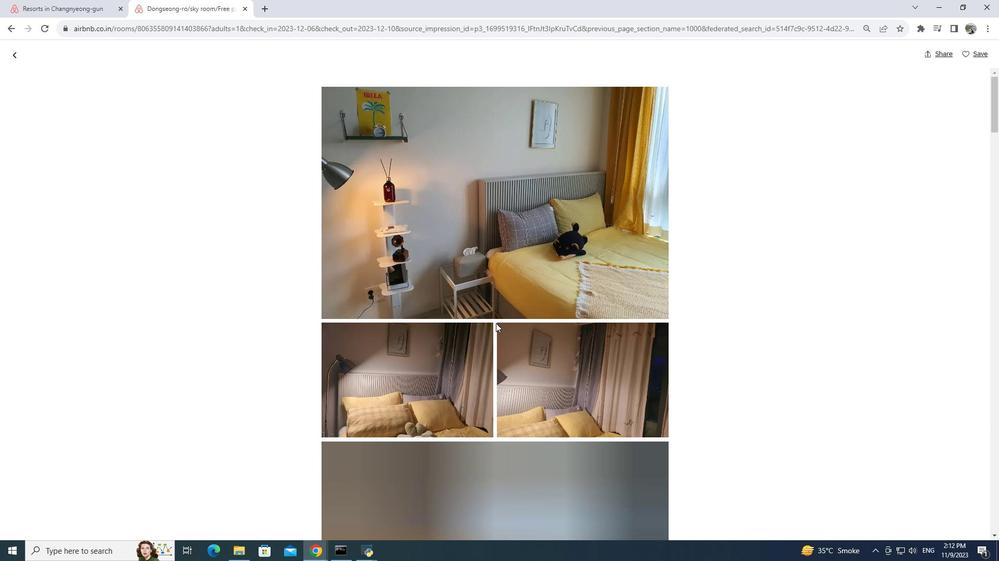
Action: Mouse scrolled (495, 323) with delta (0, 0)
Screenshot: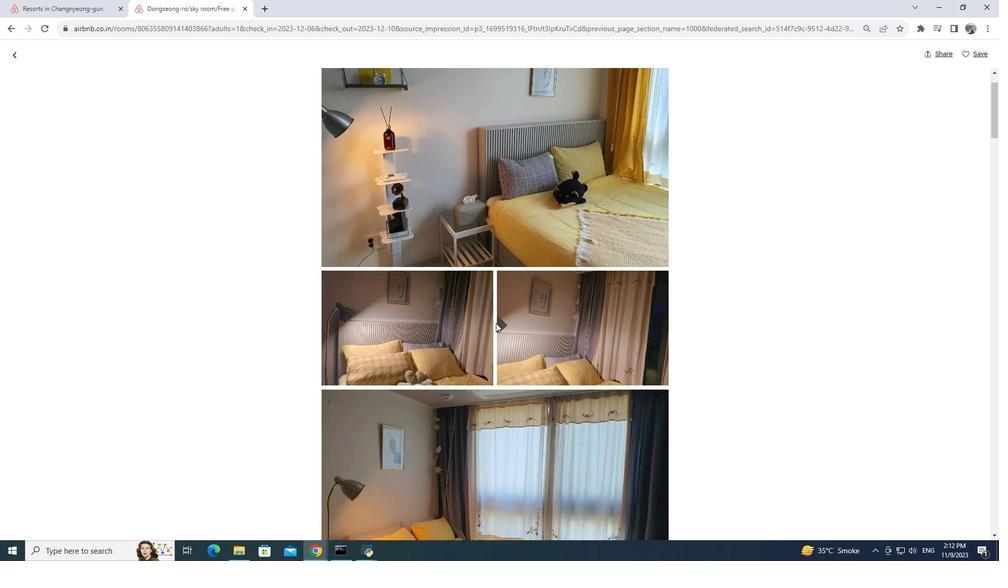 
Action: Mouse scrolled (495, 323) with delta (0, 0)
Screenshot: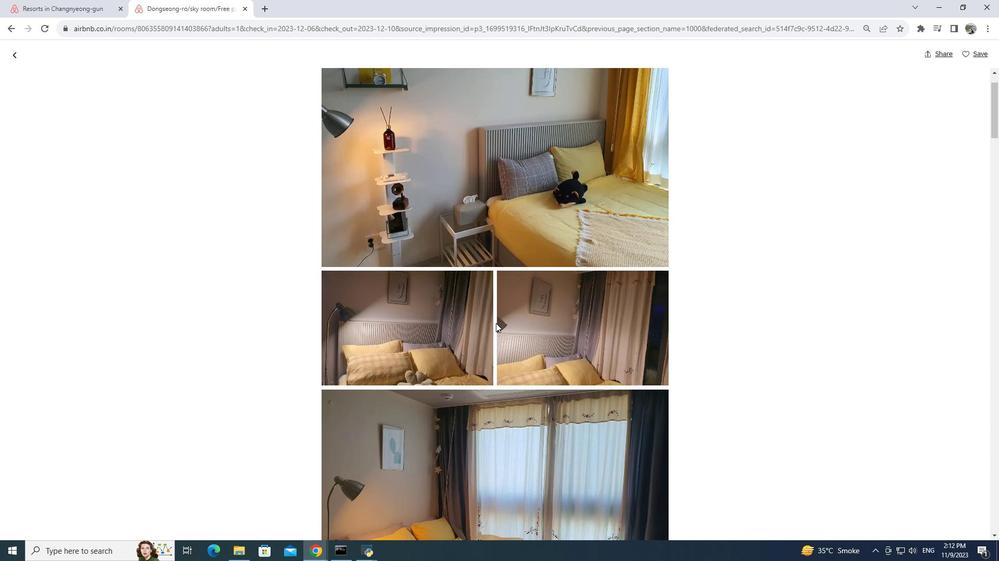 
Action: Mouse scrolled (495, 323) with delta (0, 0)
Screenshot: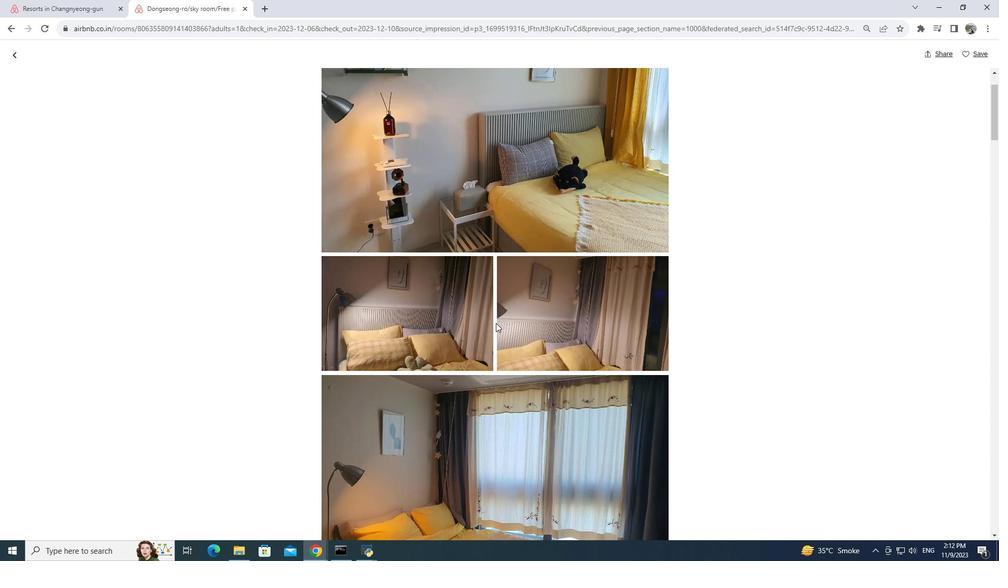 
Action: Mouse scrolled (495, 323) with delta (0, 0)
Screenshot: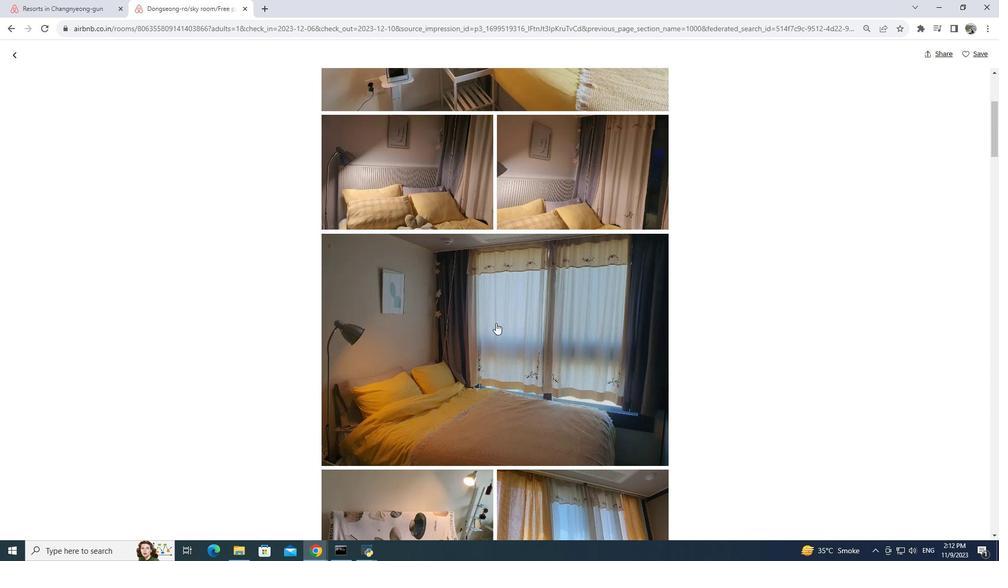 
Action: Mouse scrolled (495, 323) with delta (0, 0)
Screenshot: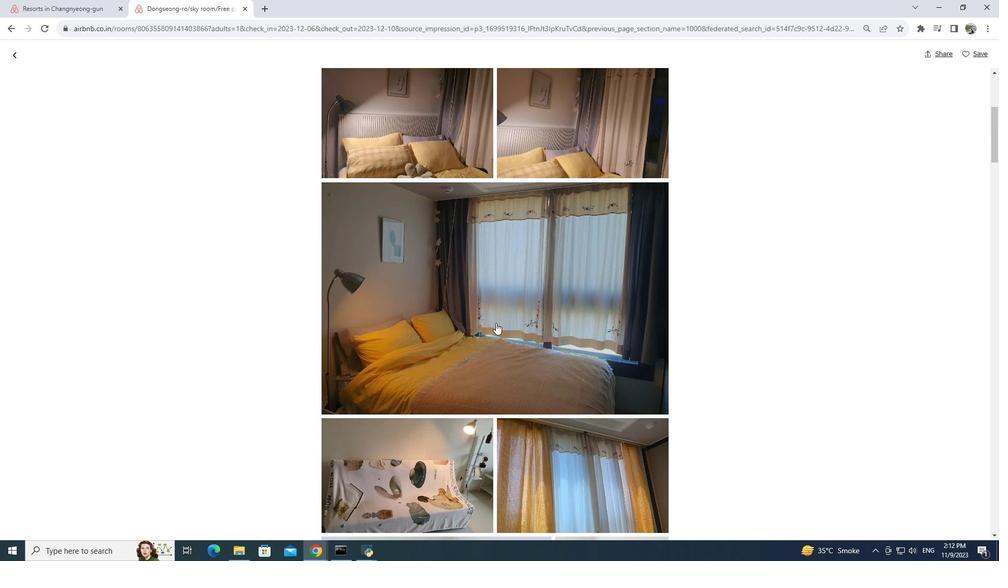 
Action: Mouse scrolled (495, 323) with delta (0, 0)
Screenshot: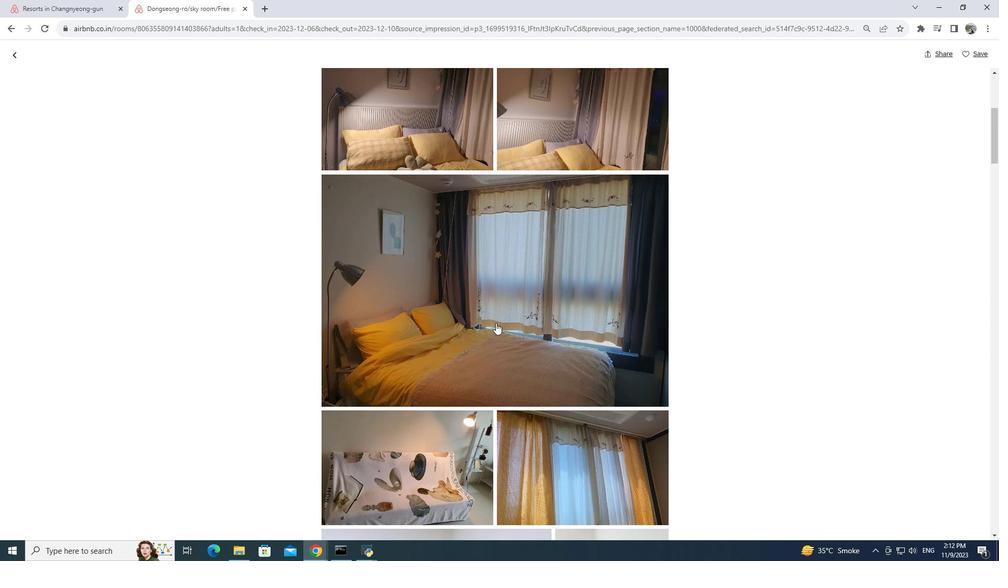 
Action: Mouse scrolled (495, 323) with delta (0, 0)
Screenshot: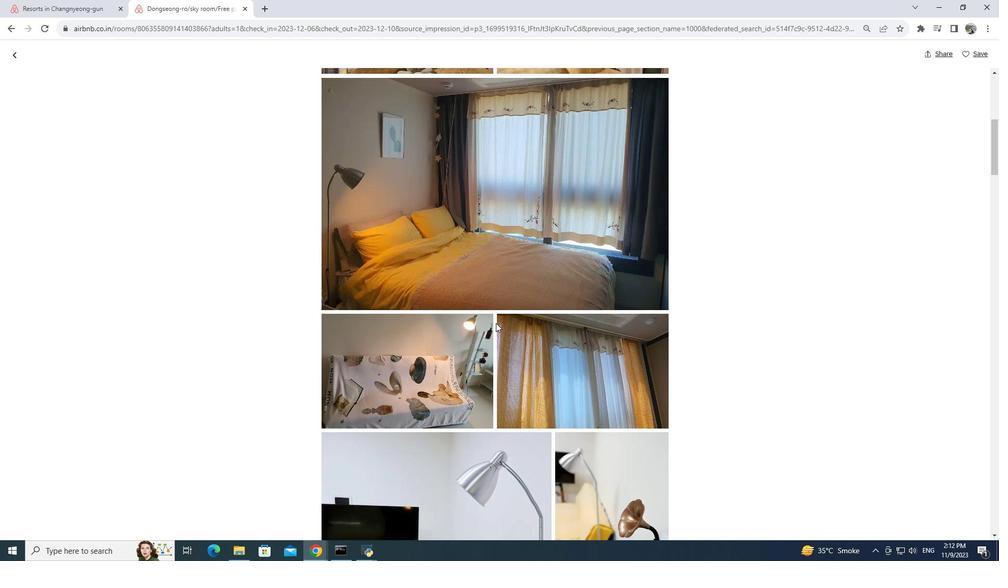 
Action: Mouse scrolled (495, 323) with delta (0, 0)
Screenshot: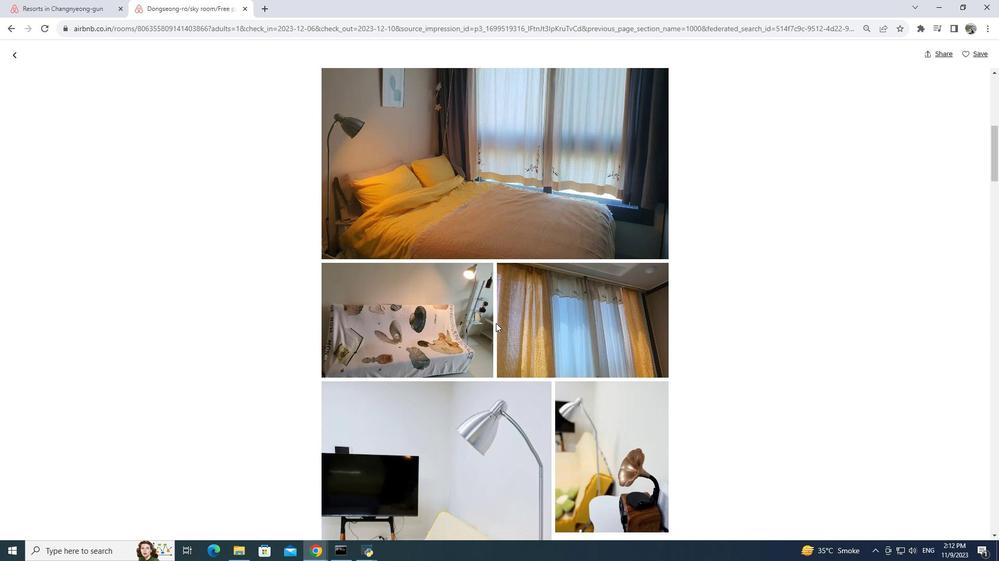 
Action: Mouse scrolled (495, 323) with delta (0, 0)
Screenshot: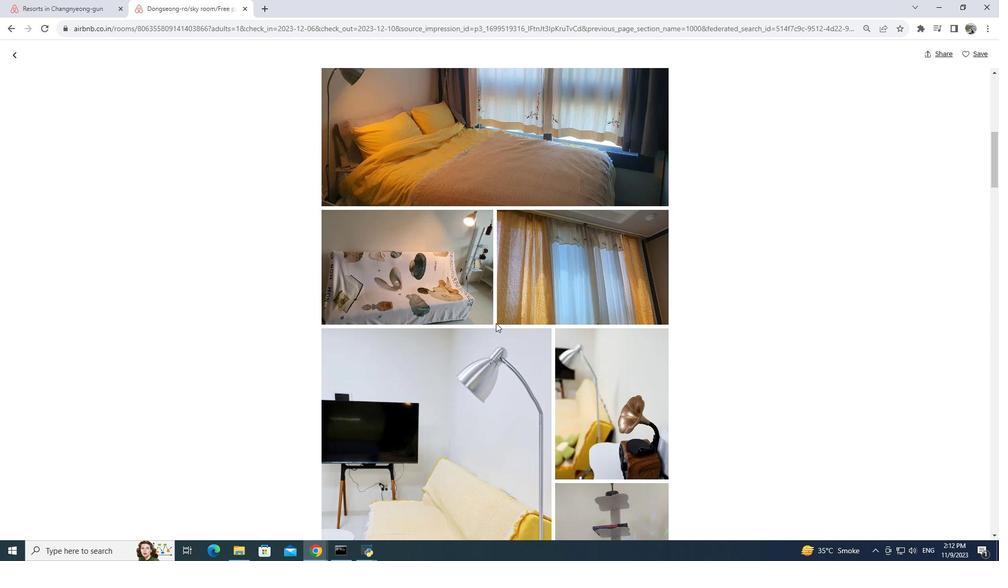 
Action: Mouse scrolled (495, 323) with delta (0, 0)
Screenshot: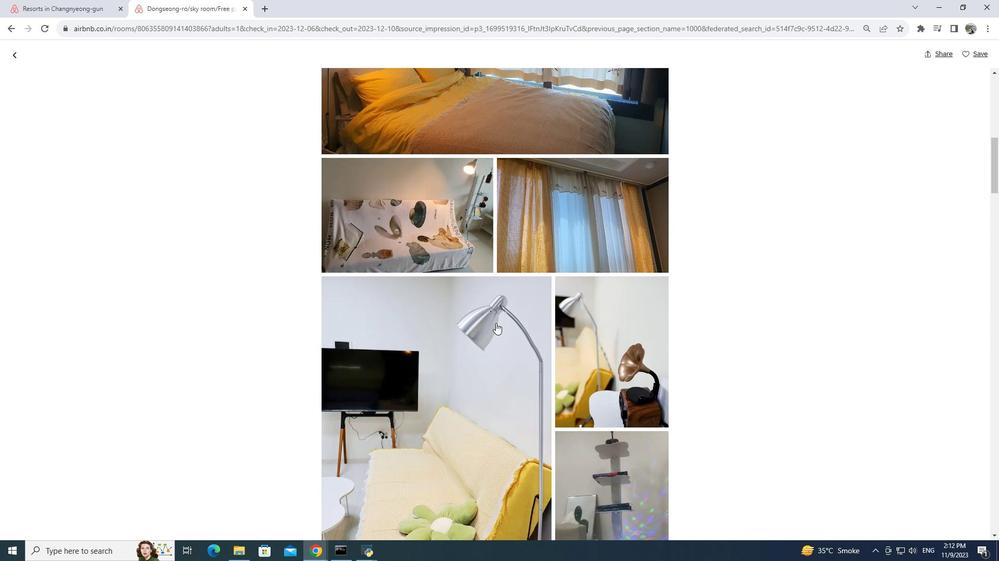 
Action: Mouse scrolled (495, 323) with delta (0, 0)
Screenshot: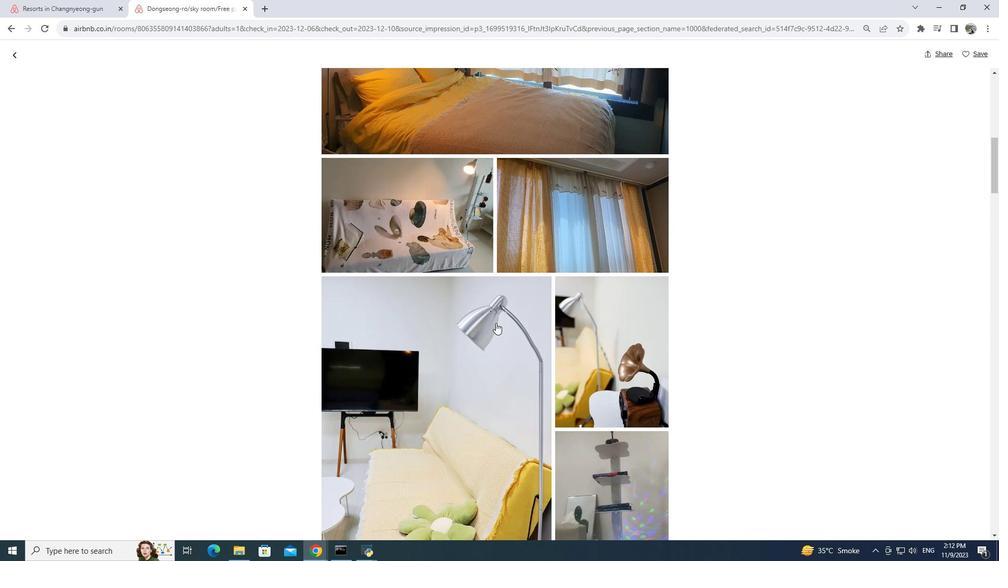 
Action: Mouse scrolled (495, 323) with delta (0, 0)
Screenshot: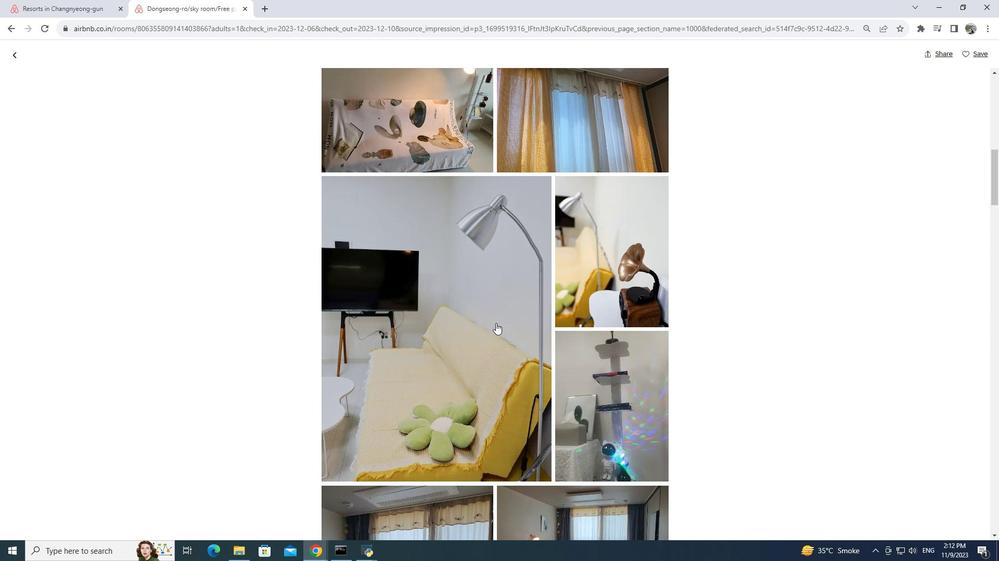 
Action: Mouse moved to (495, 323)
Screenshot: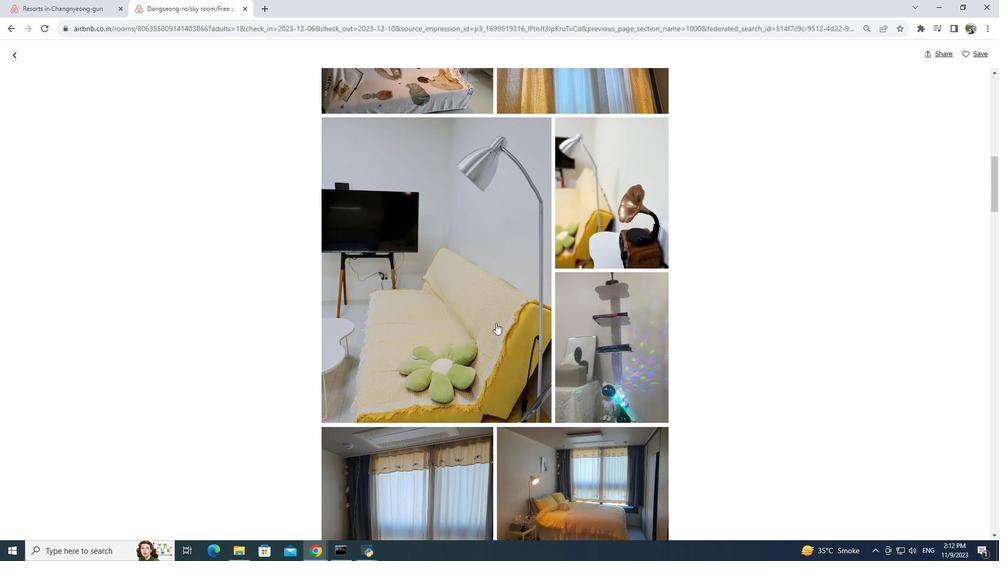 
Action: Mouse scrolled (495, 323) with delta (0, 0)
Screenshot: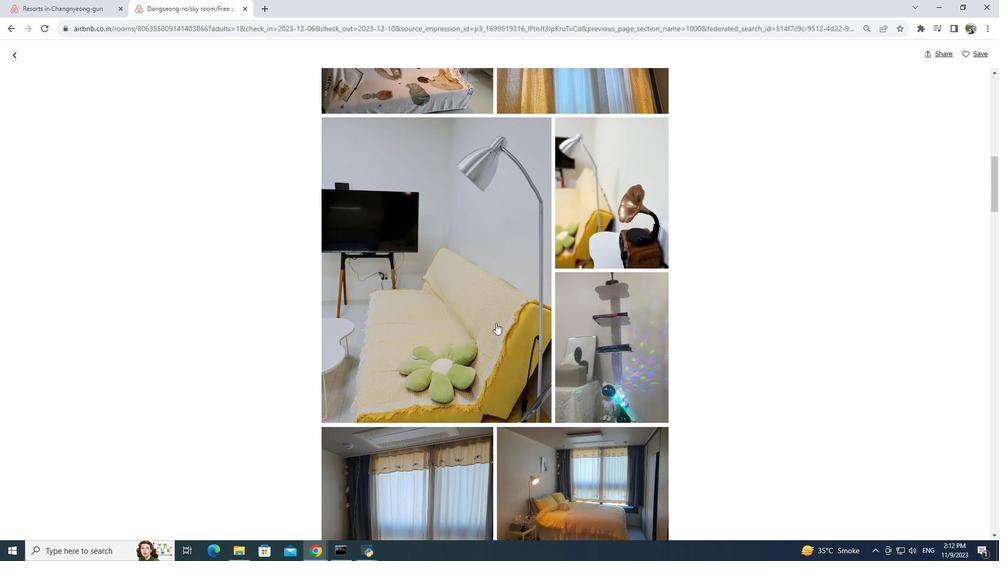 
Action: Mouse moved to (494, 325)
Screenshot: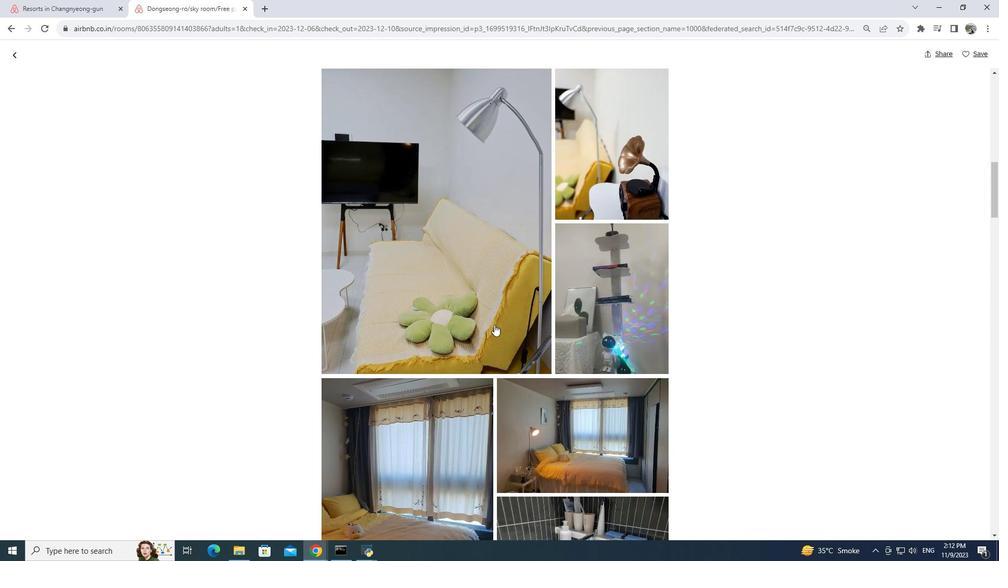 
Action: Mouse scrolled (494, 324) with delta (0, 0)
Screenshot: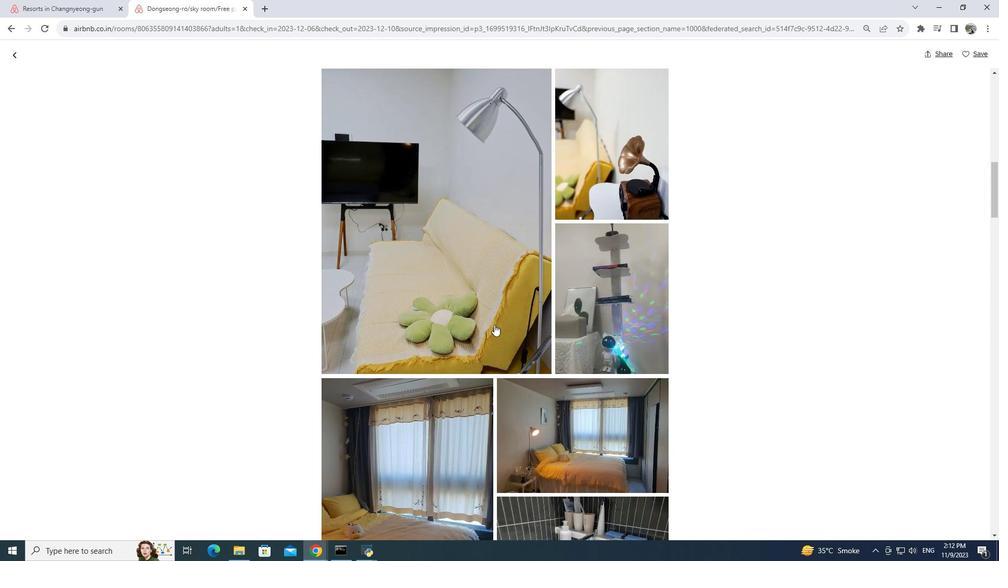 
Action: Mouse moved to (494, 325)
Screenshot: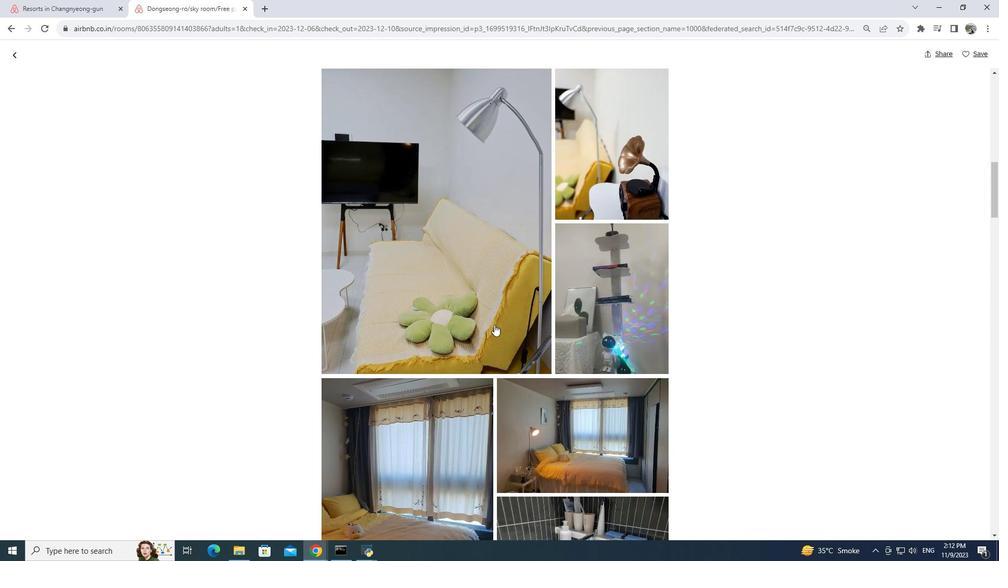 
Action: Mouse scrolled (494, 324) with delta (0, 0)
Screenshot: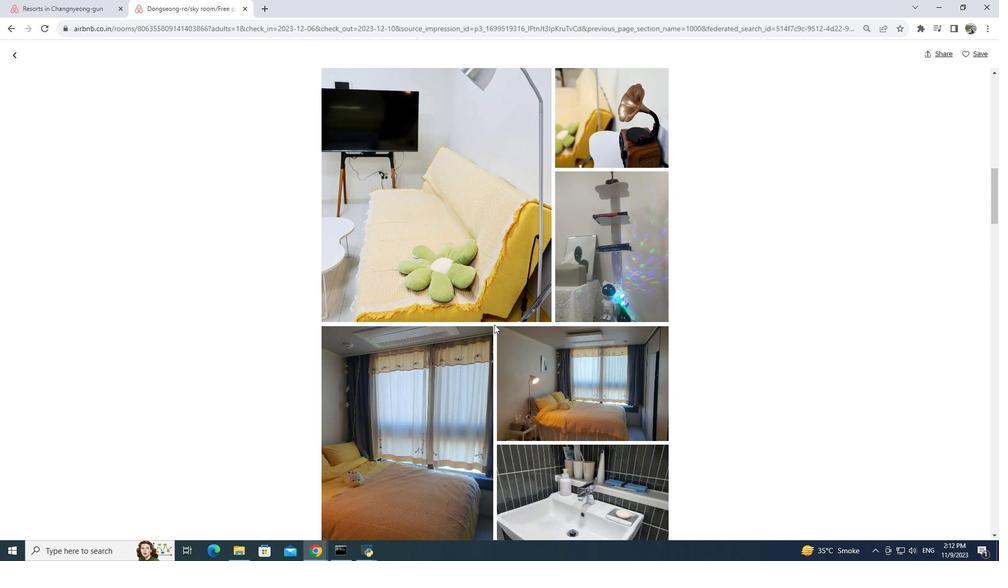 
Action: Mouse scrolled (494, 324) with delta (0, 0)
Screenshot: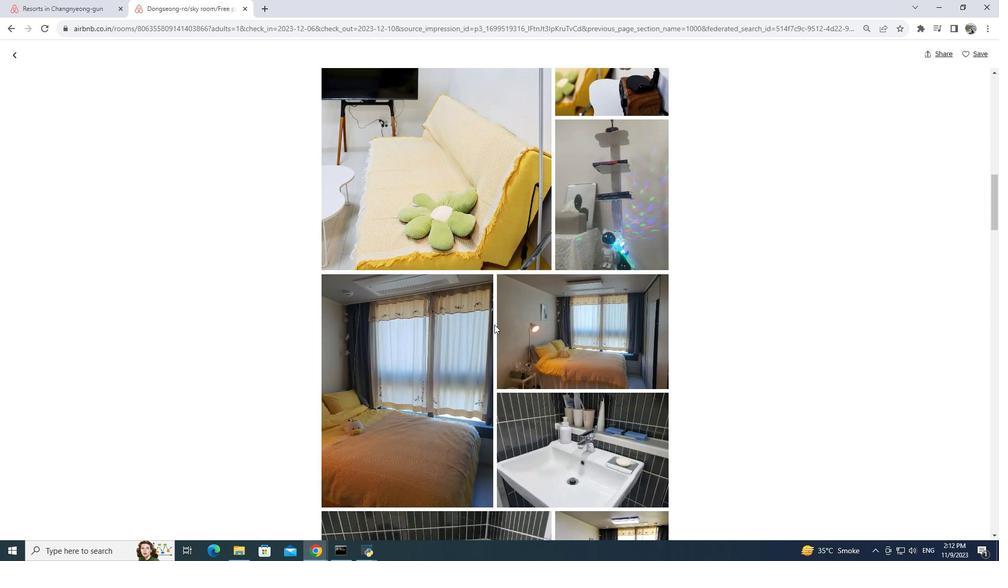 
Action: Mouse scrolled (494, 324) with delta (0, 0)
Screenshot: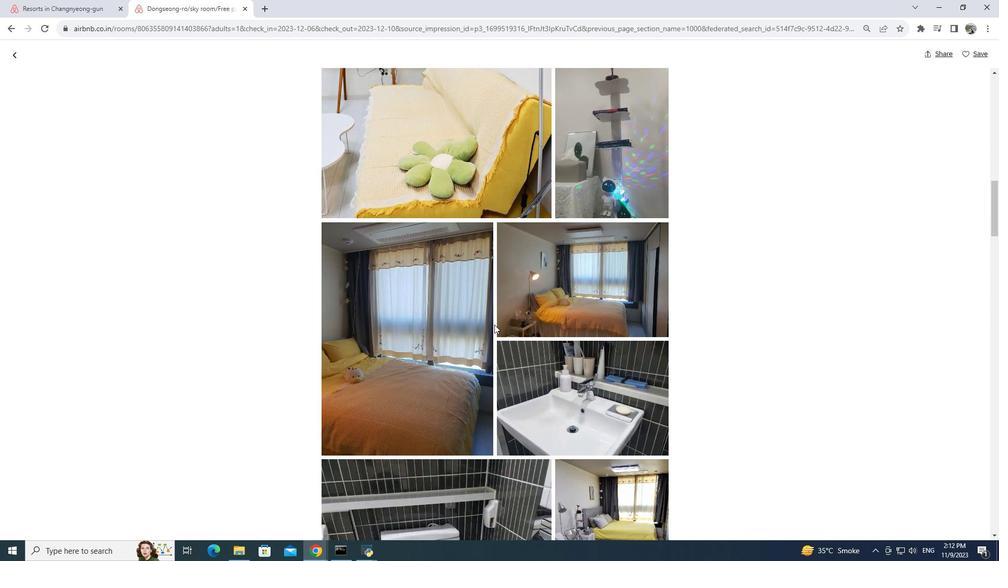 
Action: Mouse scrolled (494, 324) with delta (0, 0)
Screenshot: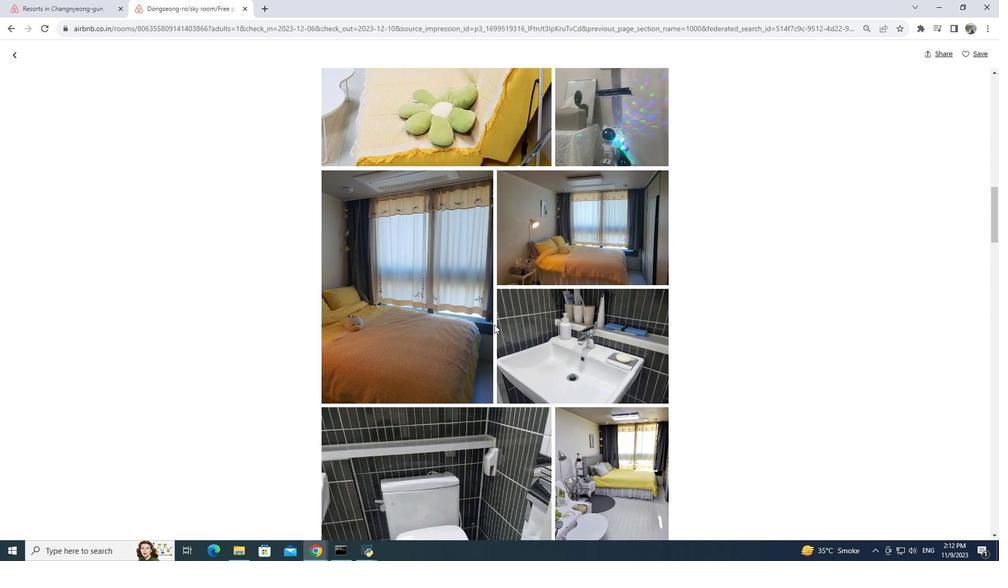 
Action: Mouse moved to (493, 325)
Screenshot: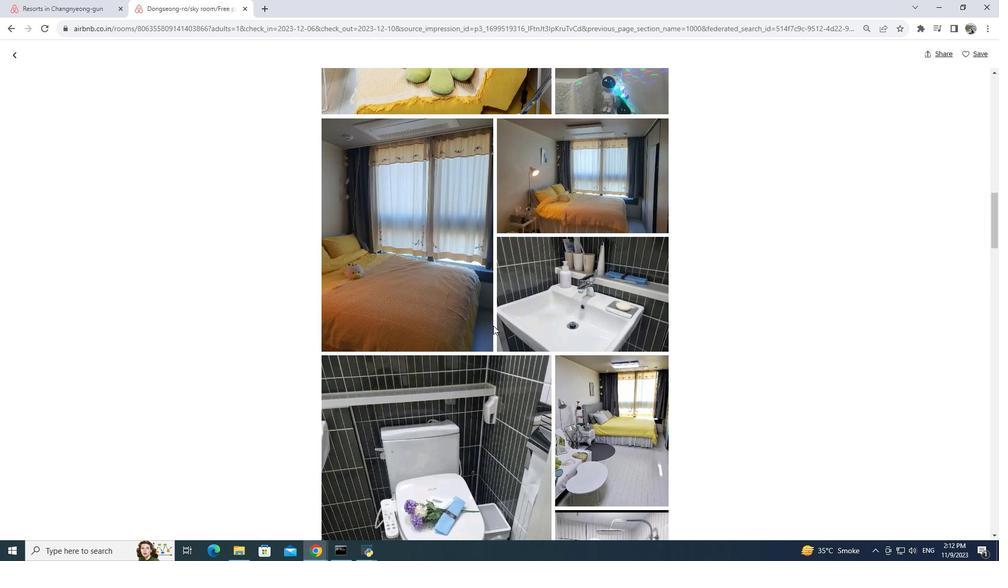 
Action: Mouse scrolled (493, 325) with delta (0, 0)
Screenshot: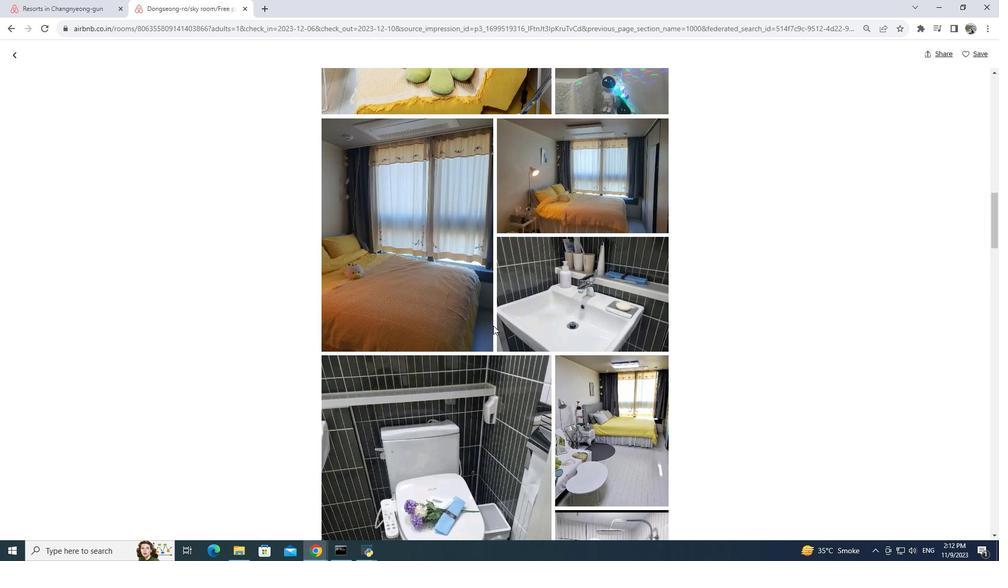 
Action: Mouse moved to (493, 325)
Screenshot: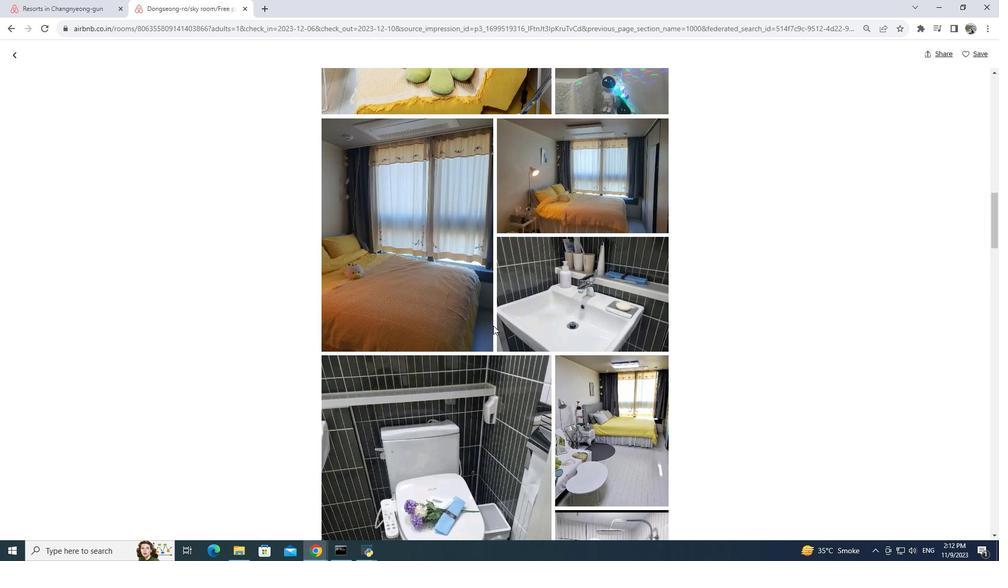 
Action: Mouse scrolled (493, 325) with delta (0, 0)
Screenshot: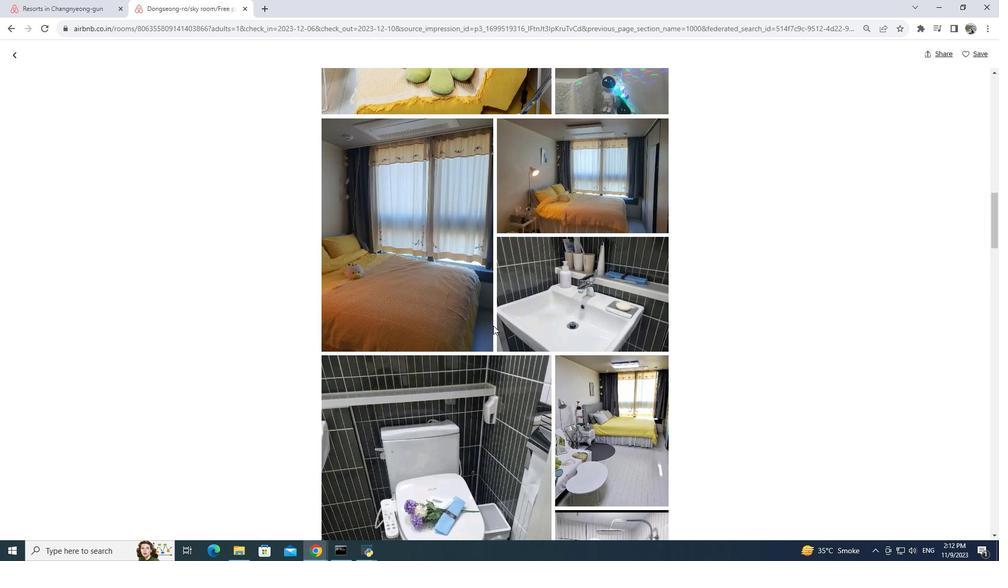 
Action: Mouse moved to (493, 326)
Screenshot: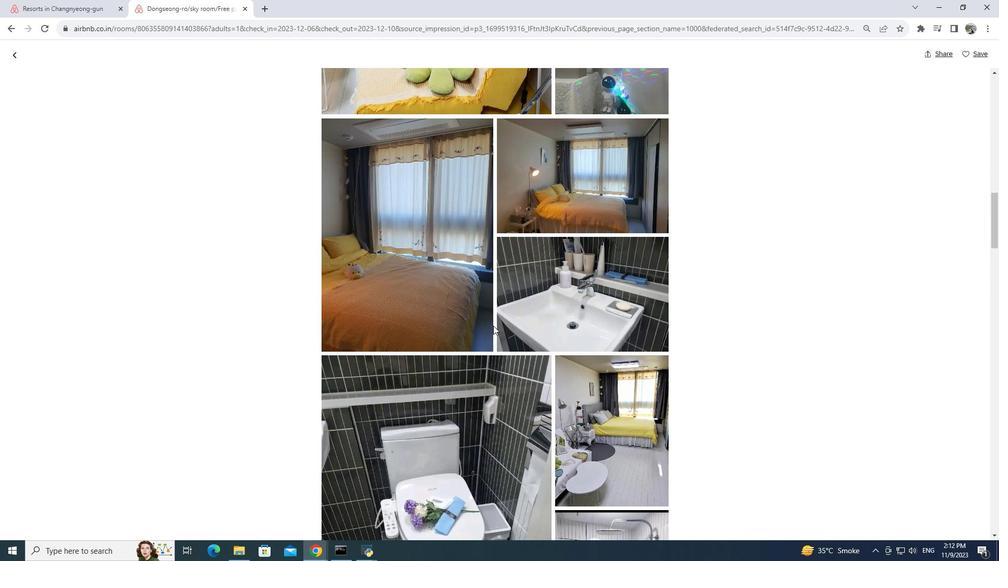 
Action: Mouse scrolled (493, 325) with delta (0, 0)
Screenshot: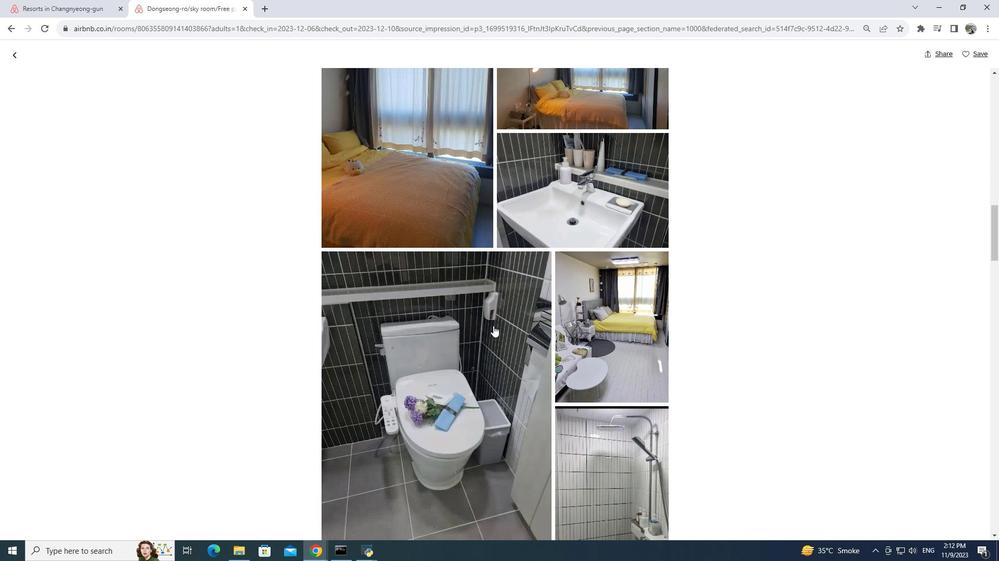 
Action: Mouse scrolled (493, 325) with delta (0, 0)
Screenshot: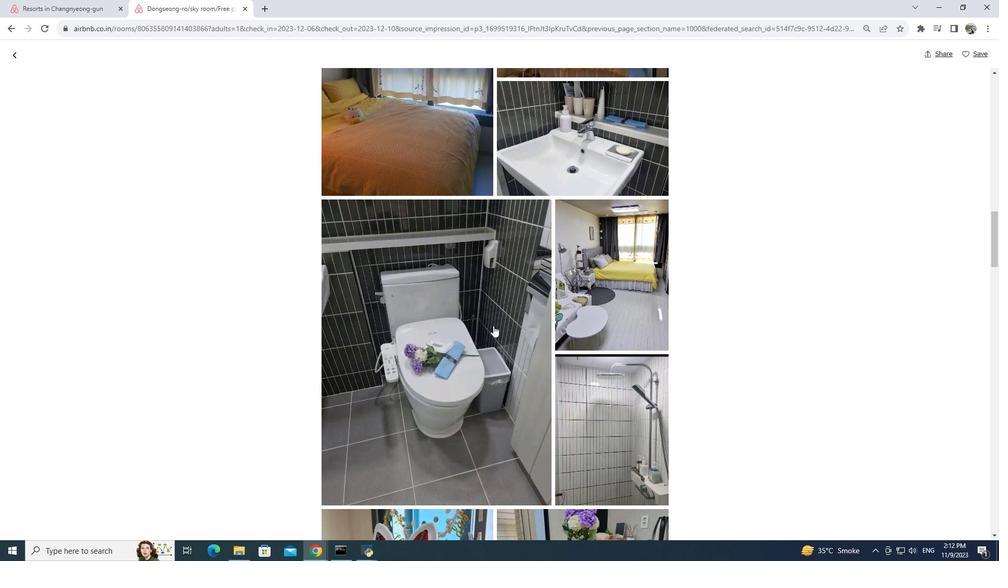 
Action: Mouse moved to (492, 326)
Screenshot: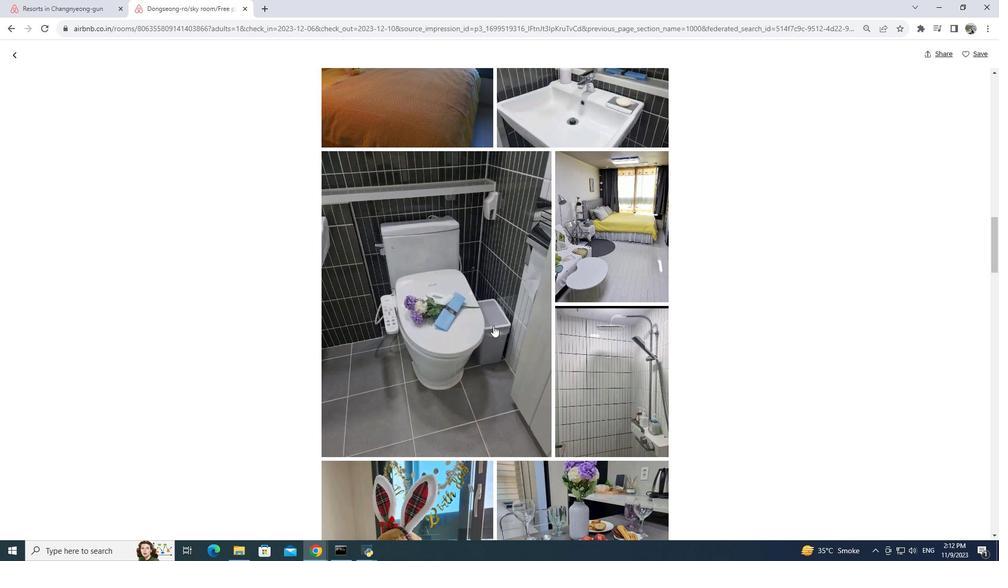 
Action: Mouse scrolled (492, 325) with delta (0, 0)
Screenshot: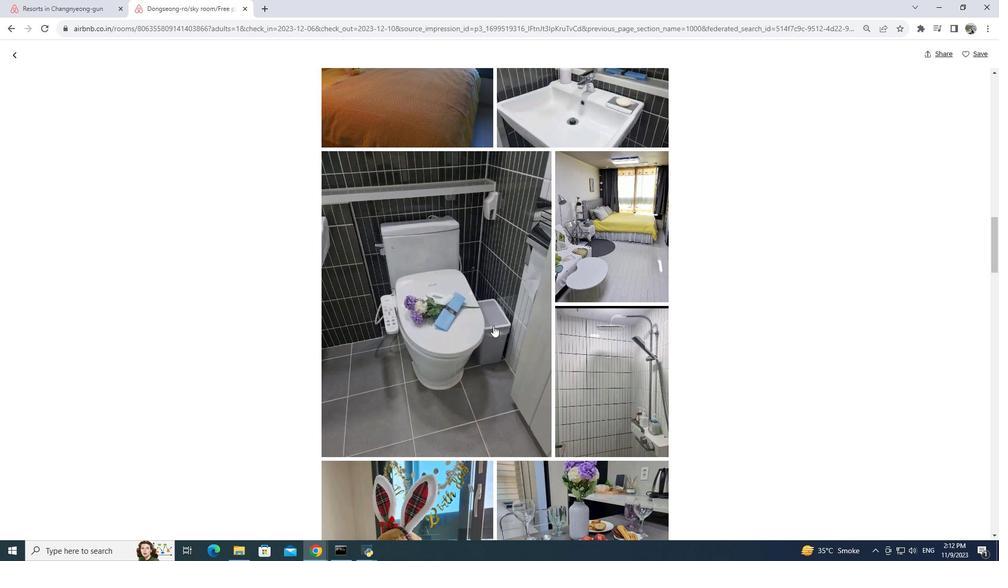 
Action: Mouse moved to (492, 326)
Screenshot: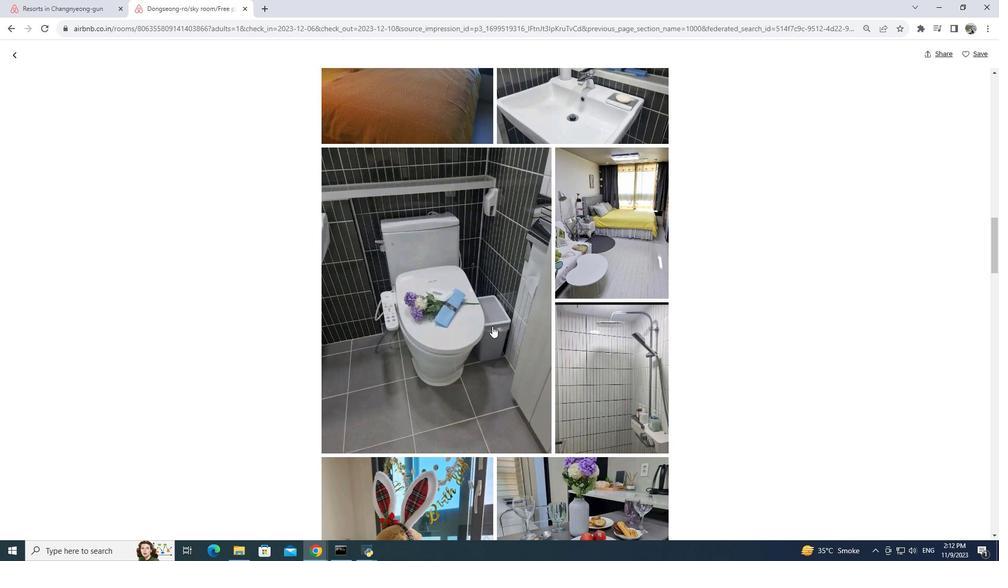 
Action: Mouse scrolled (492, 326) with delta (0, 0)
Screenshot: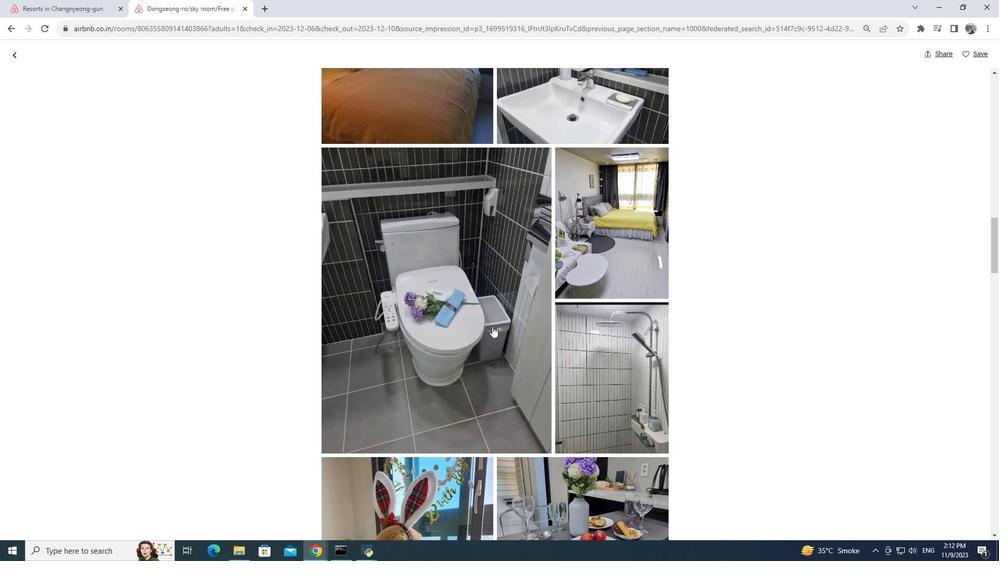 
Action: Mouse moved to (492, 326)
Screenshot: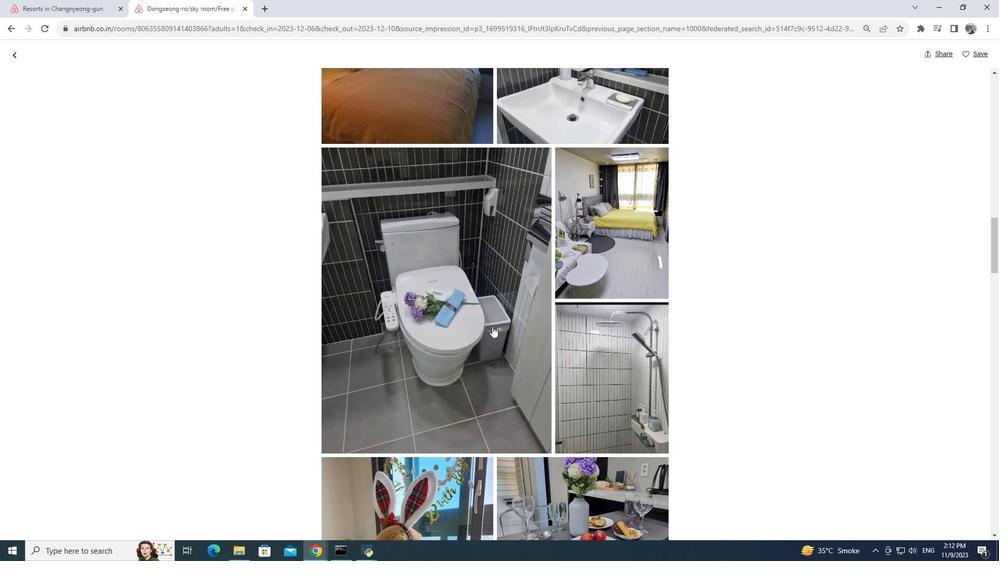 
Action: Mouse scrolled (492, 326) with delta (0, 0)
Screenshot: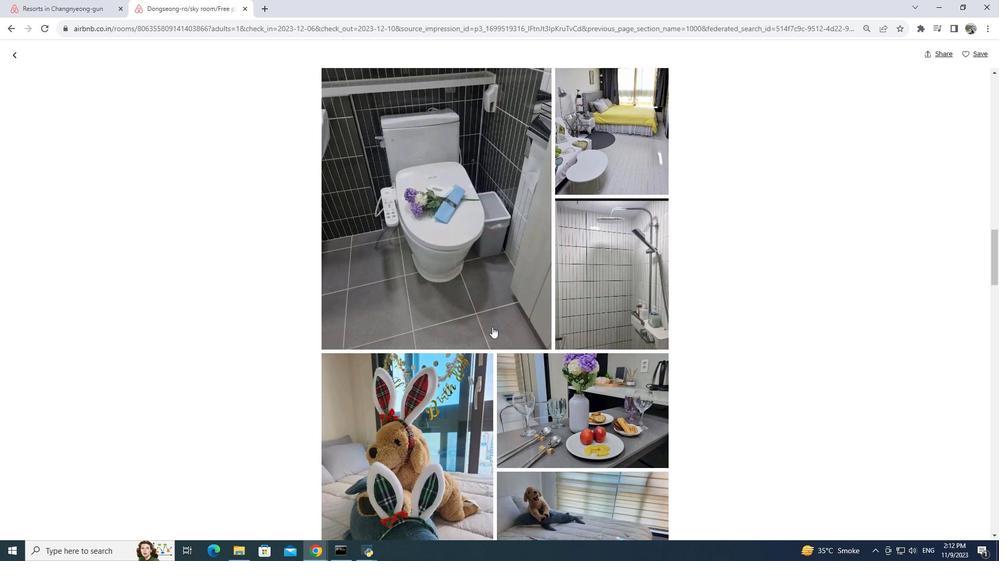 
Action: Mouse moved to (492, 327)
Screenshot: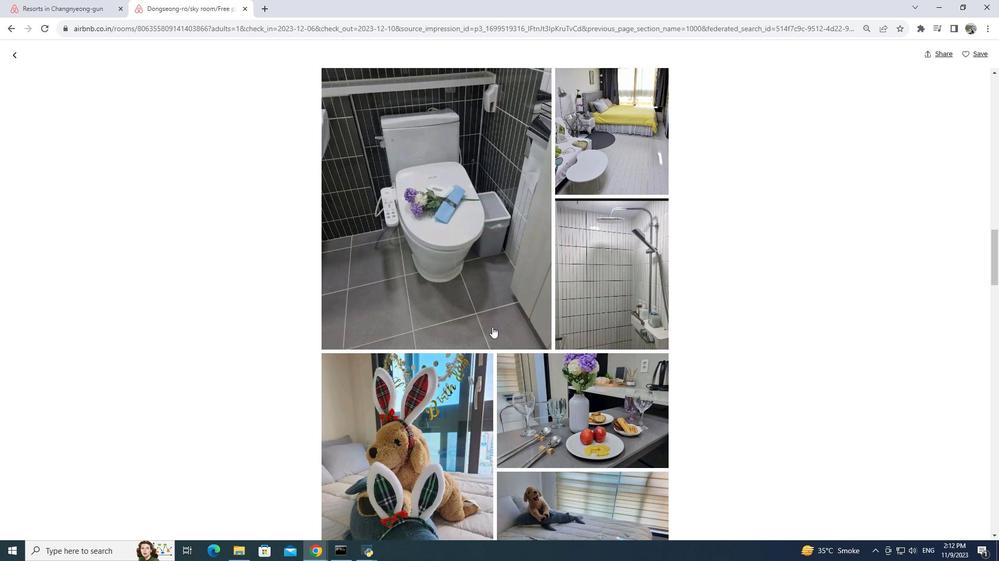 
Action: Mouse scrolled (492, 326) with delta (0, 0)
Screenshot: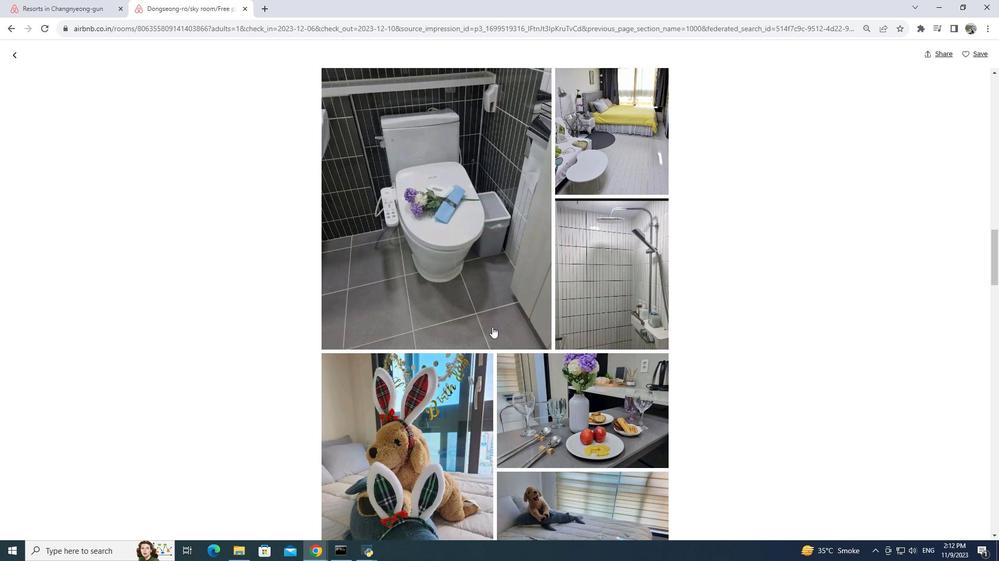 
Action: Mouse moved to (492, 327)
Screenshot: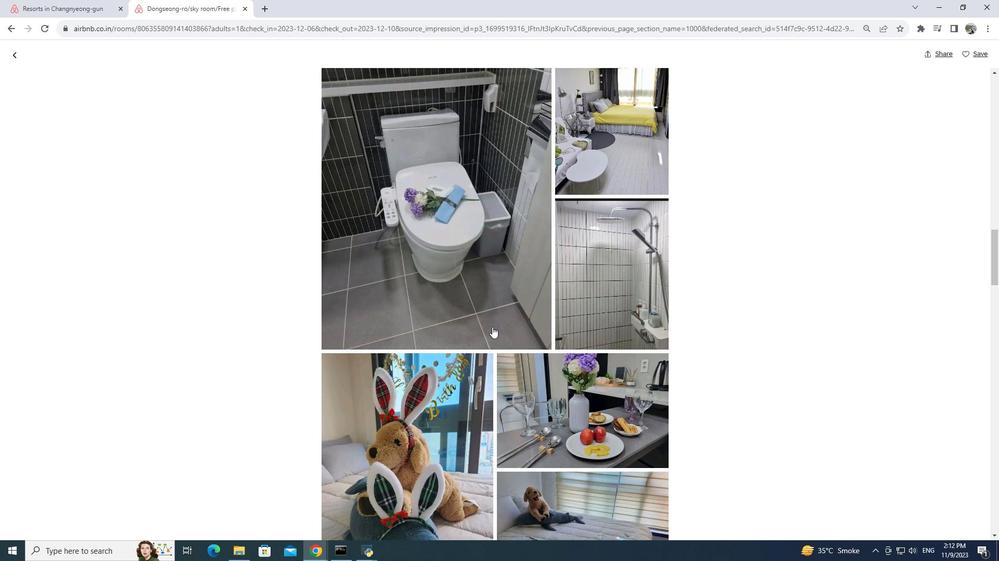 
Action: Mouse scrolled (492, 326) with delta (0, 0)
Screenshot: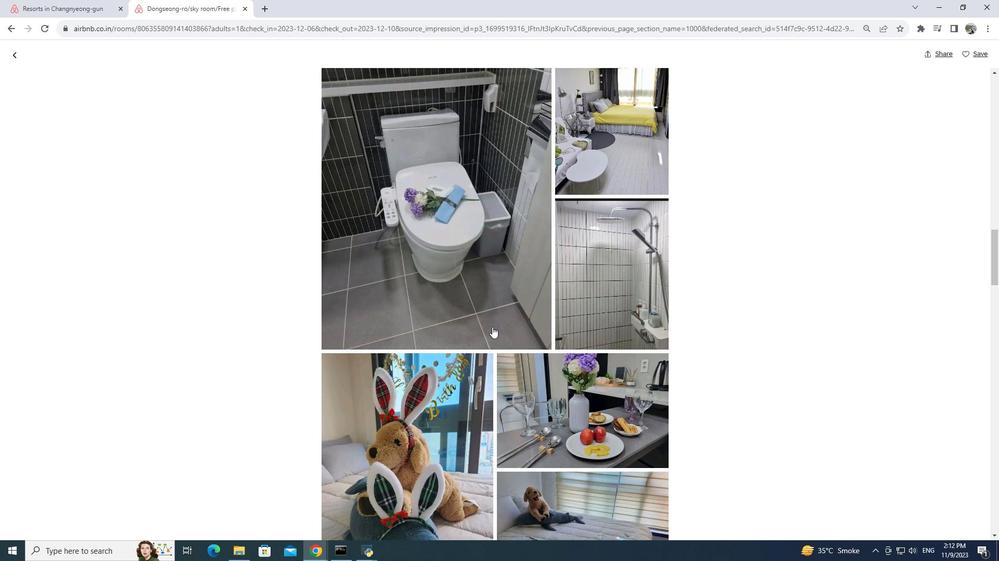 
Action: Mouse moved to (492, 327)
Screenshot: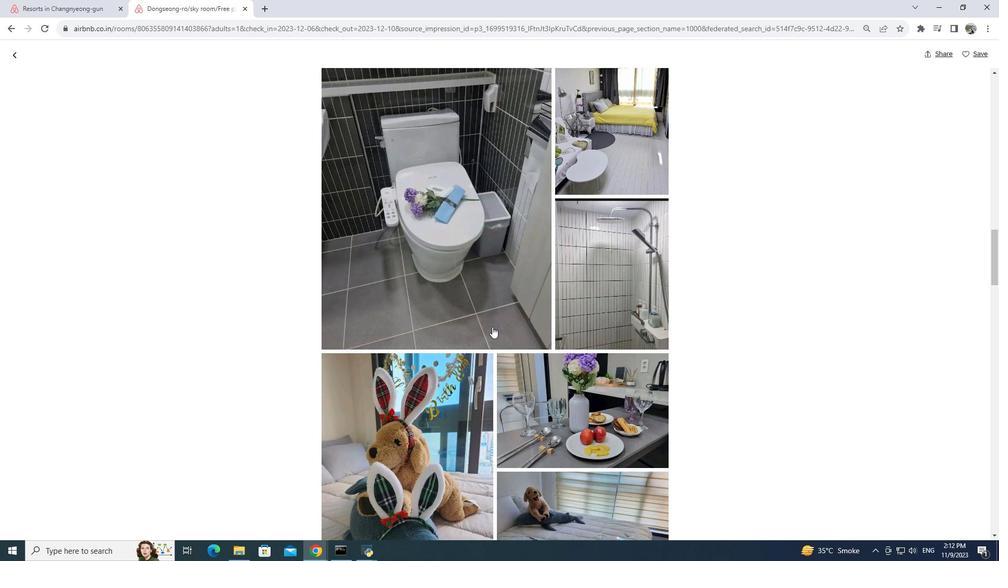 
Action: Mouse scrolled (492, 326) with delta (0, 0)
Screenshot: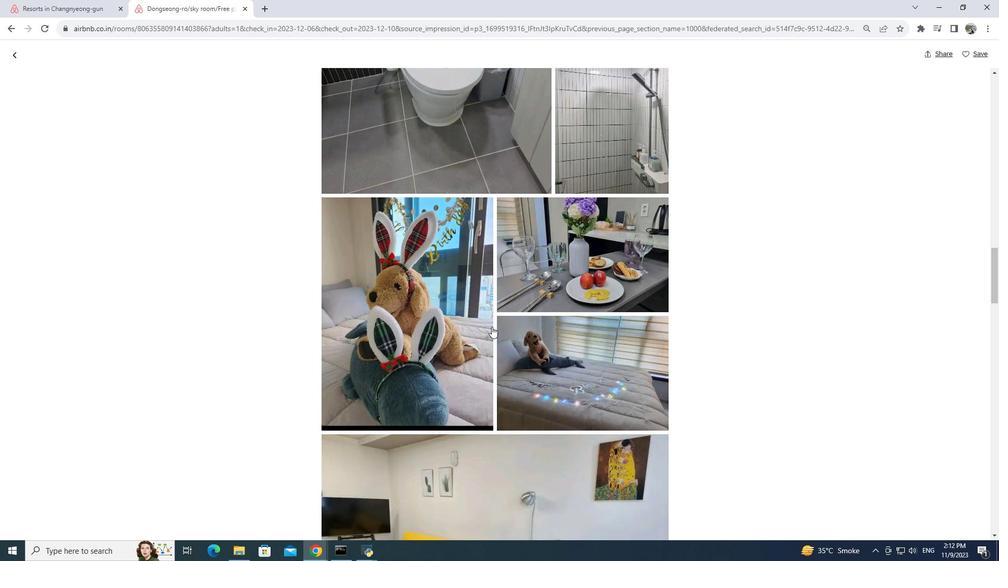 
Action: Mouse moved to (491, 327)
Screenshot: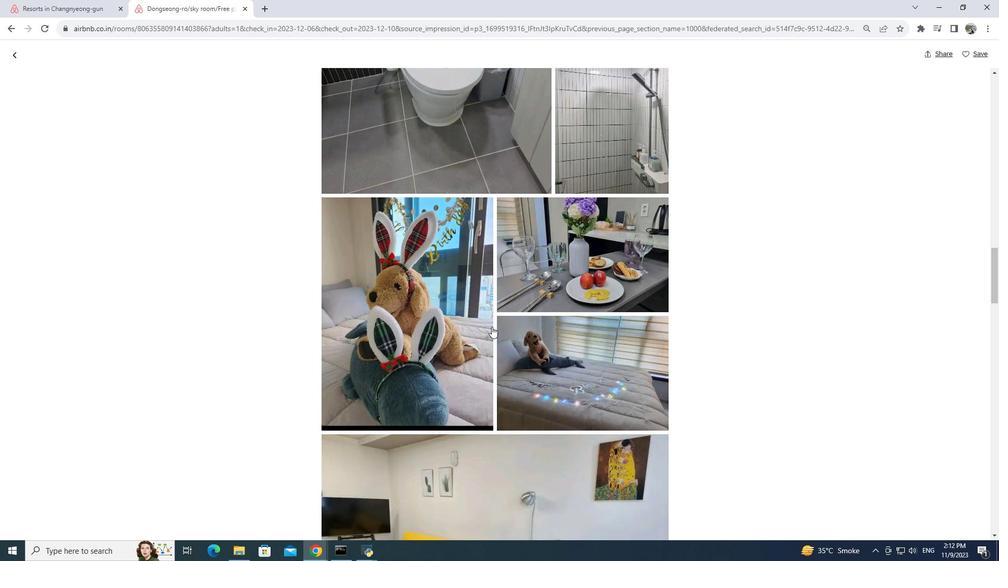 
Action: Mouse scrolled (491, 326) with delta (0, 0)
Screenshot: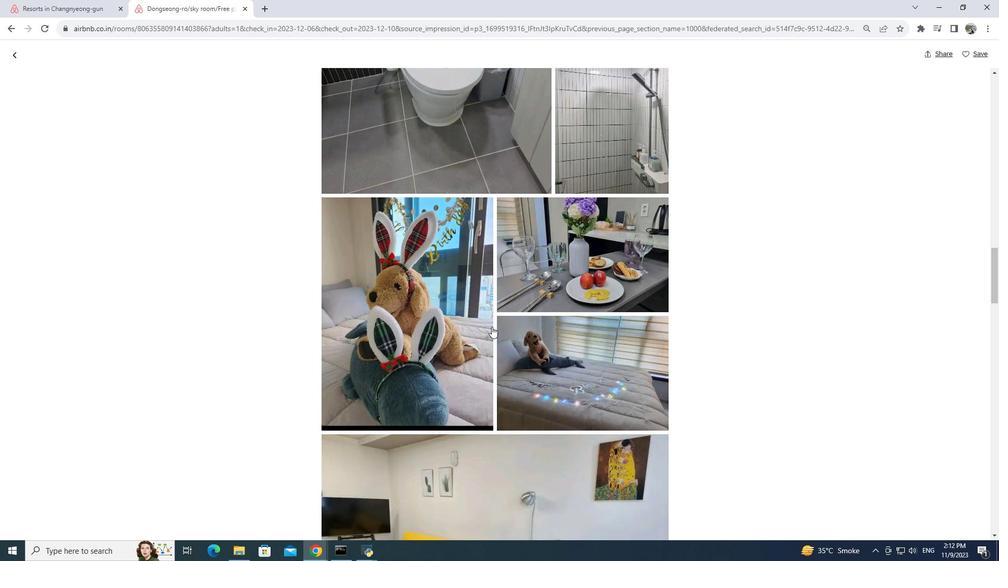 
Action: Mouse moved to (491, 327)
Screenshot: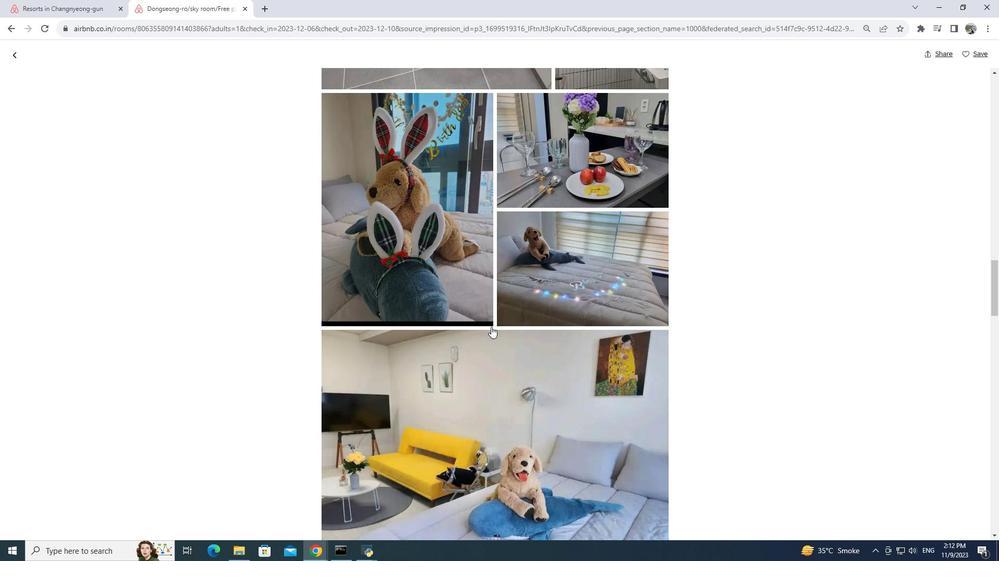 
Action: Mouse scrolled (491, 326) with delta (0, 0)
Screenshot: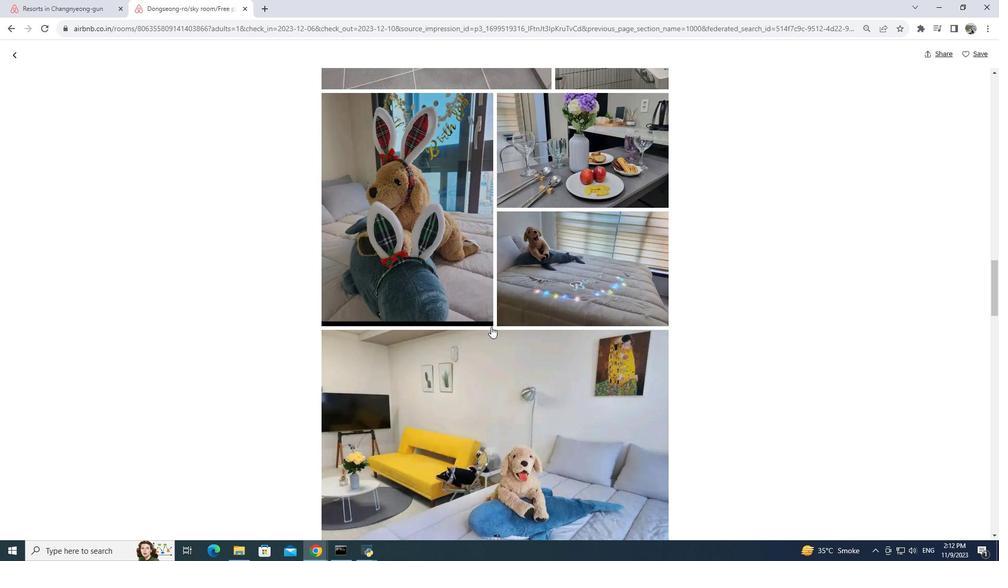 
Action: Mouse moved to (490, 327)
Screenshot: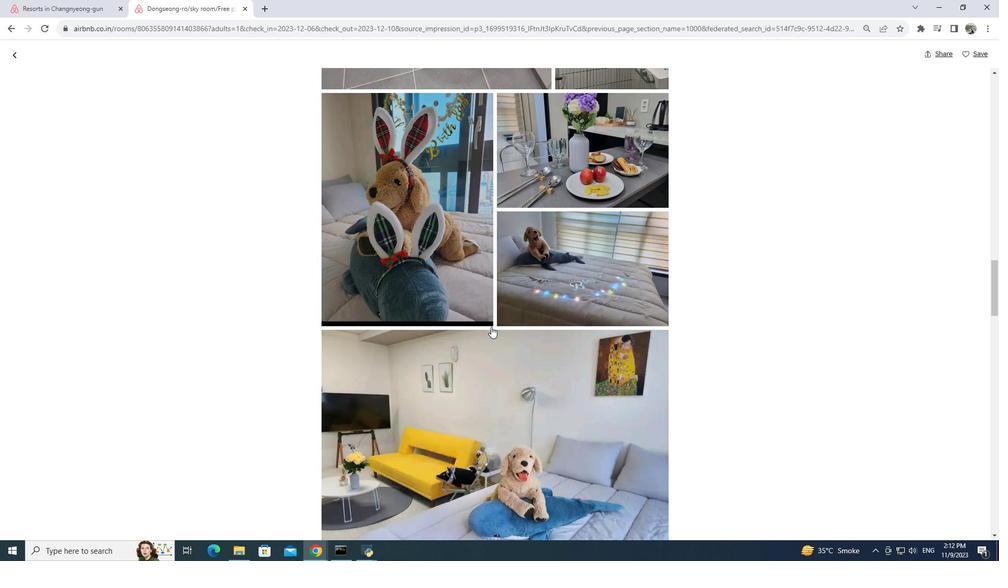 
Action: Mouse scrolled (490, 326) with delta (0, 0)
Screenshot: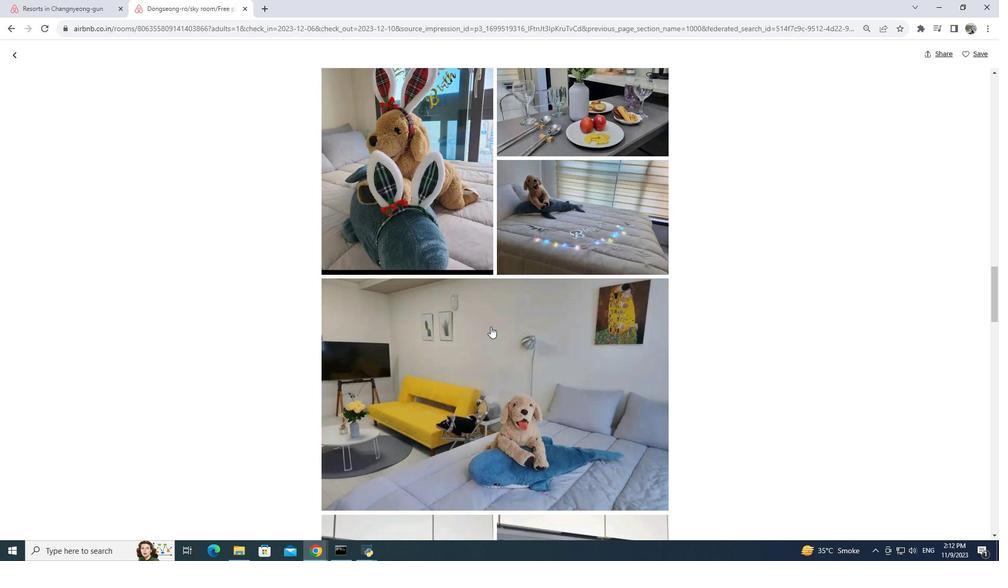 
Action: Mouse scrolled (490, 326) with delta (0, 0)
Screenshot: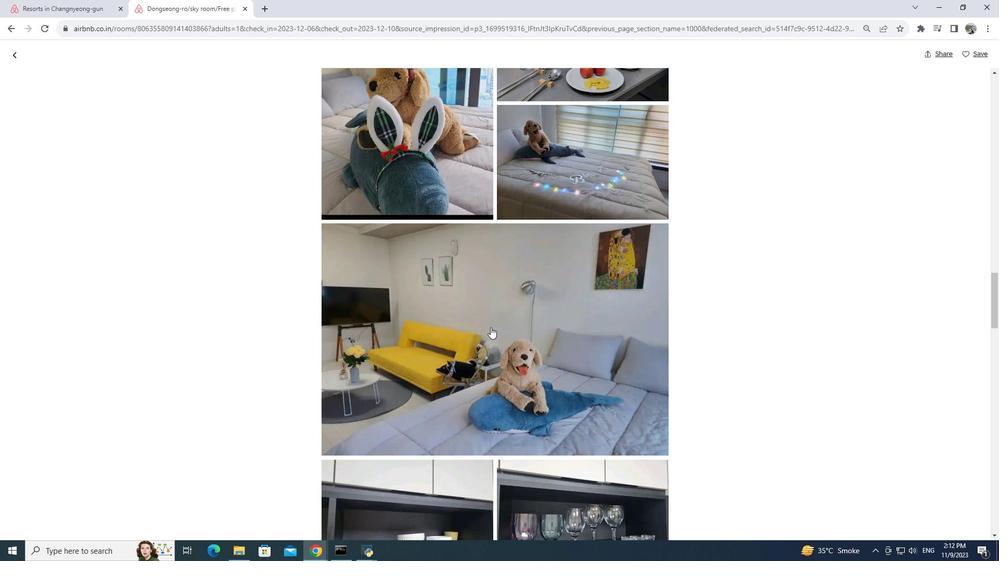 
Action: Mouse moved to (490, 327)
Screenshot: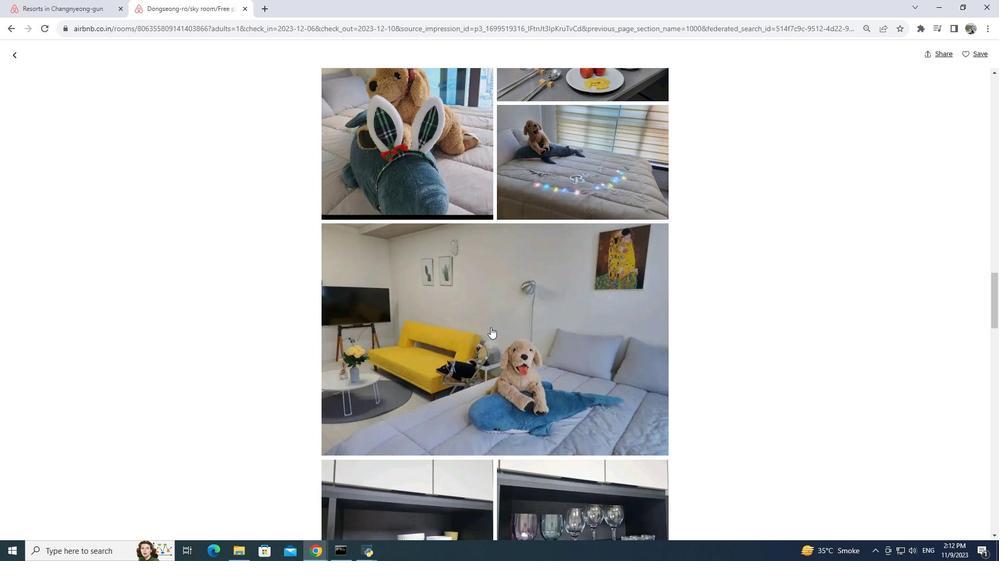 
Action: Mouse scrolled (490, 327) with delta (0, 0)
Screenshot: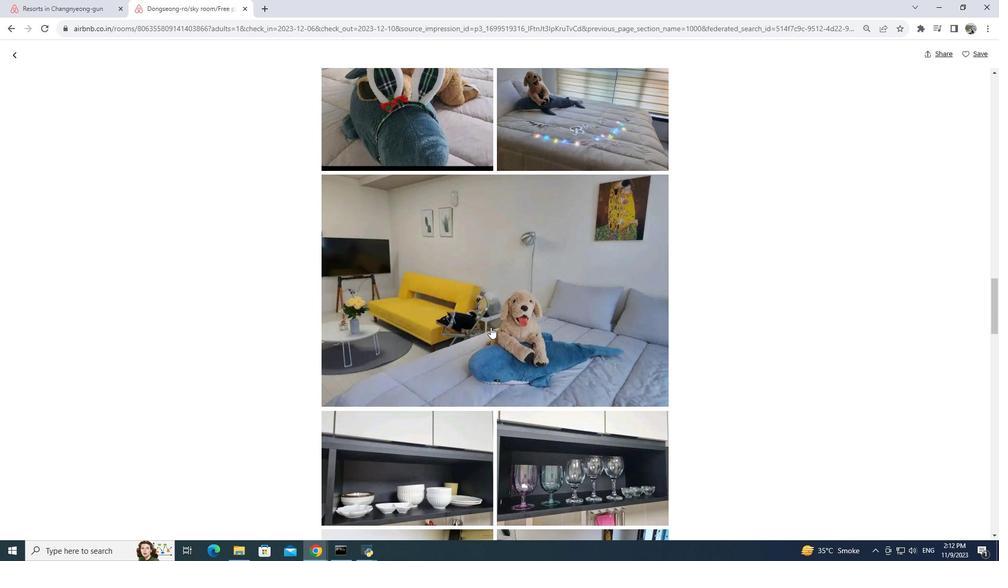 
Action: Mouse moved to (489, 329)
Screenshot: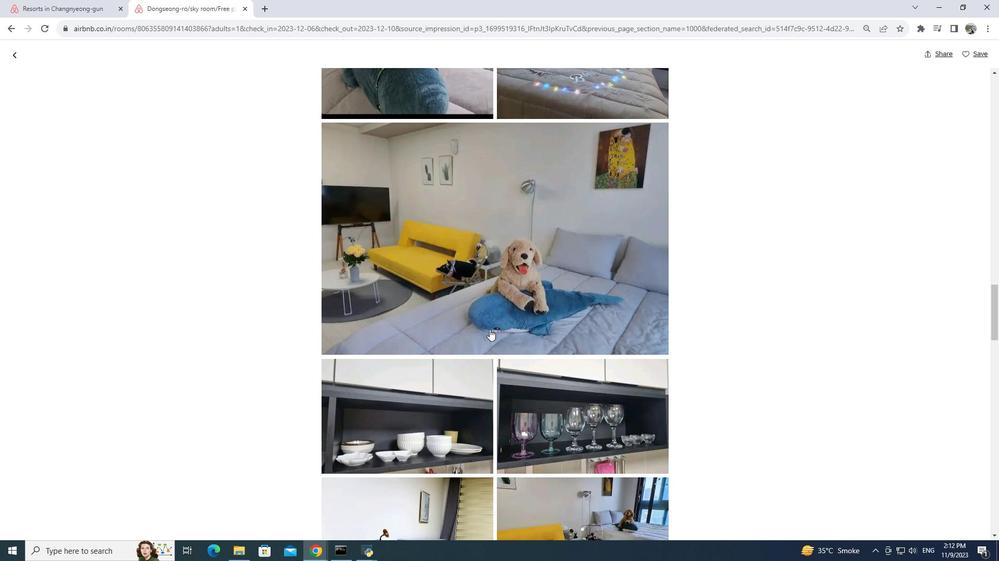 
Action: Mouse scrolled (489, 328) with delta (0, 0)
Screenshot: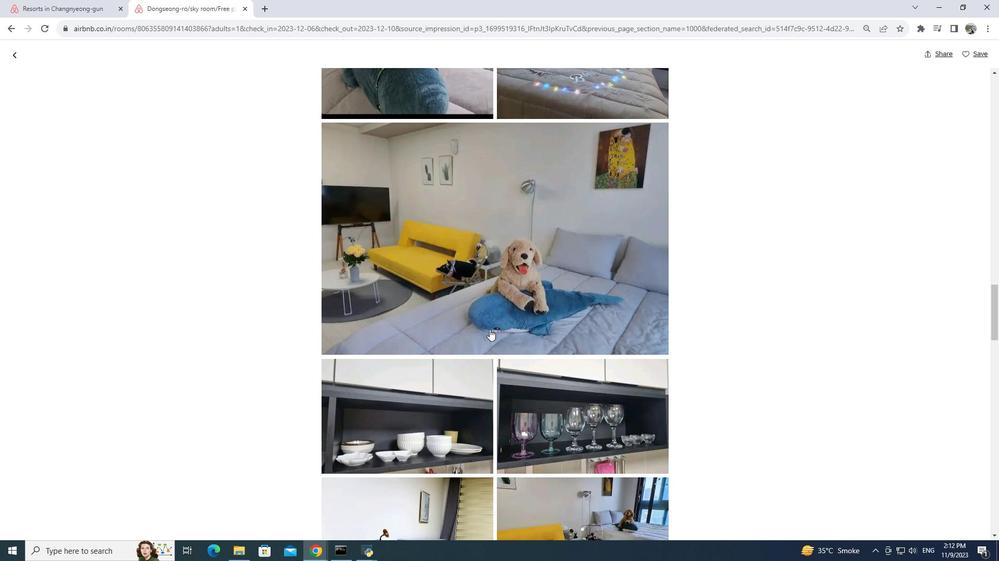 
Action: Mouse moved to (489, 329)
Screenshot: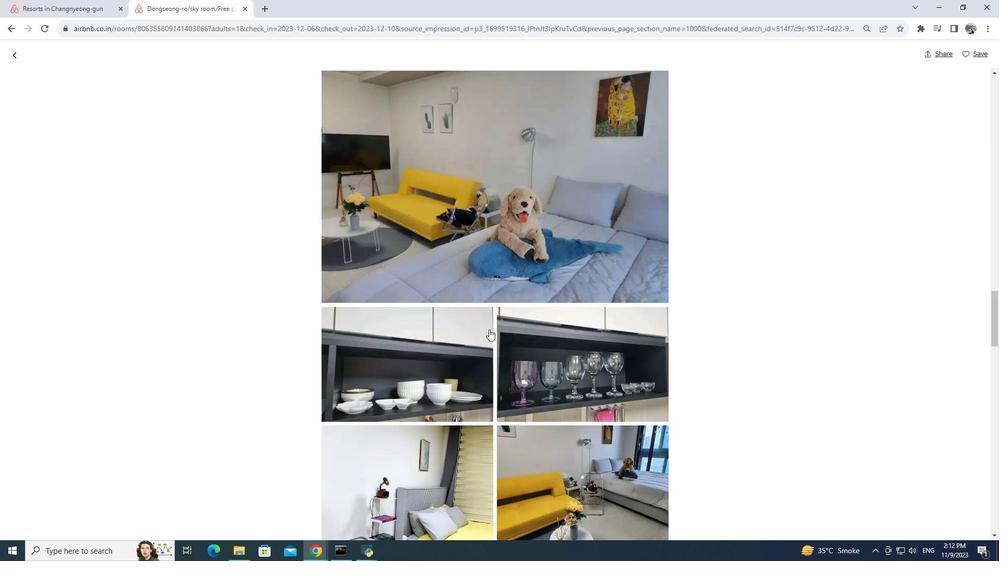 
Action: Mouse scrolled (489, 329) with delta (0, 0)
Screenshot: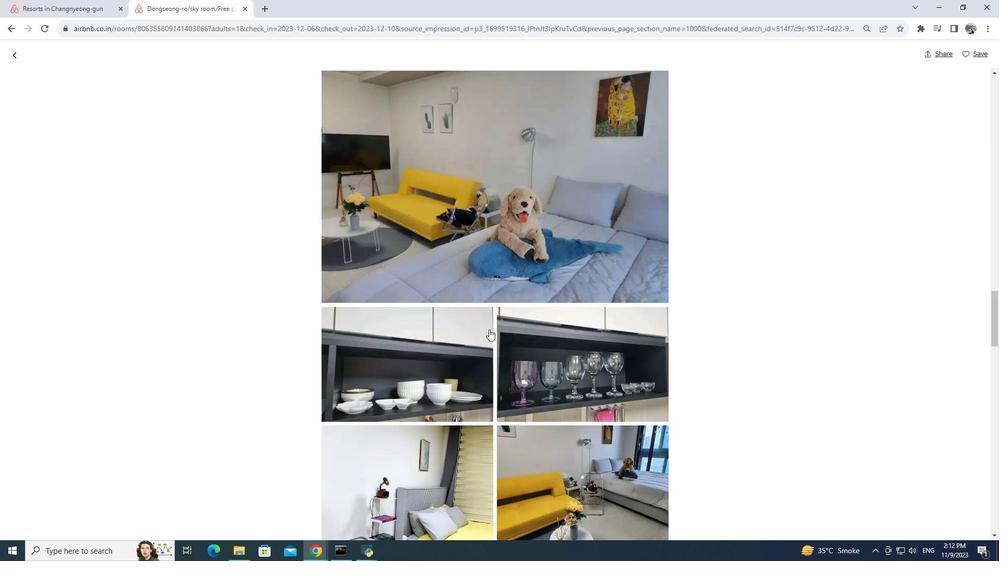 
Action: Mouse moved to (489, 329)
Screenshot: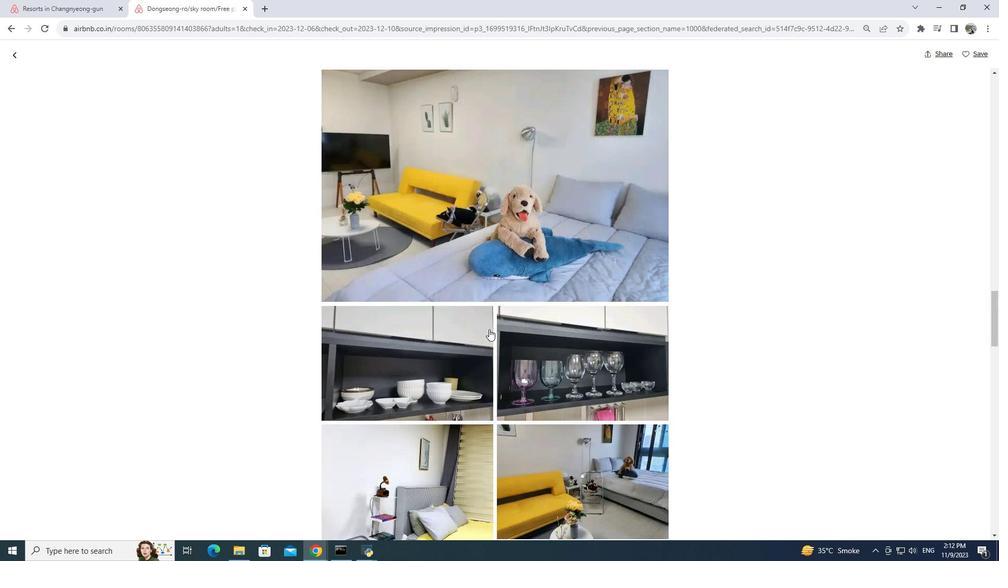 
Action: Mouse scrolled (489, 329) with delta (0, 0)
Screenshot: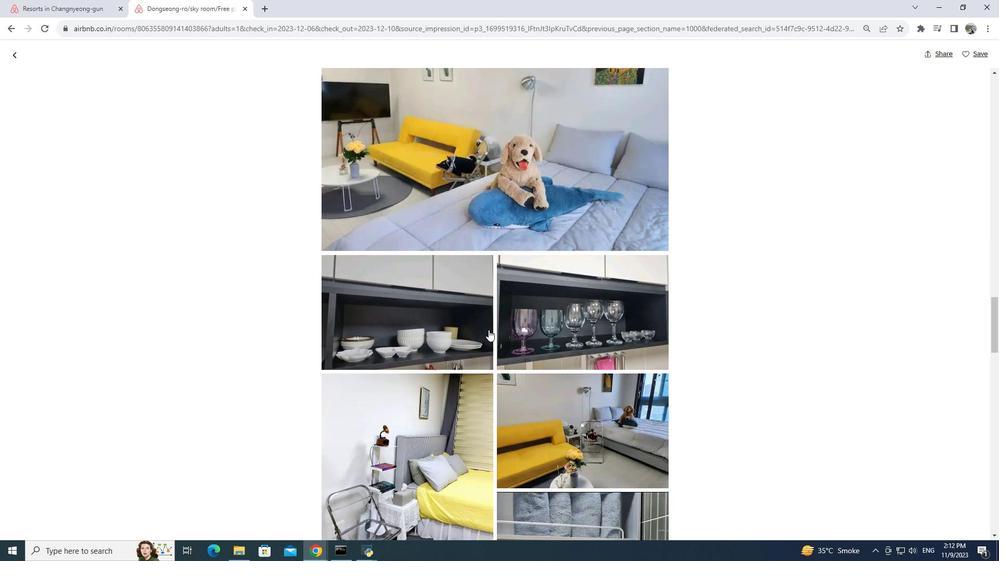 
Action: Mouse moved to (488, 330)
Screenshot: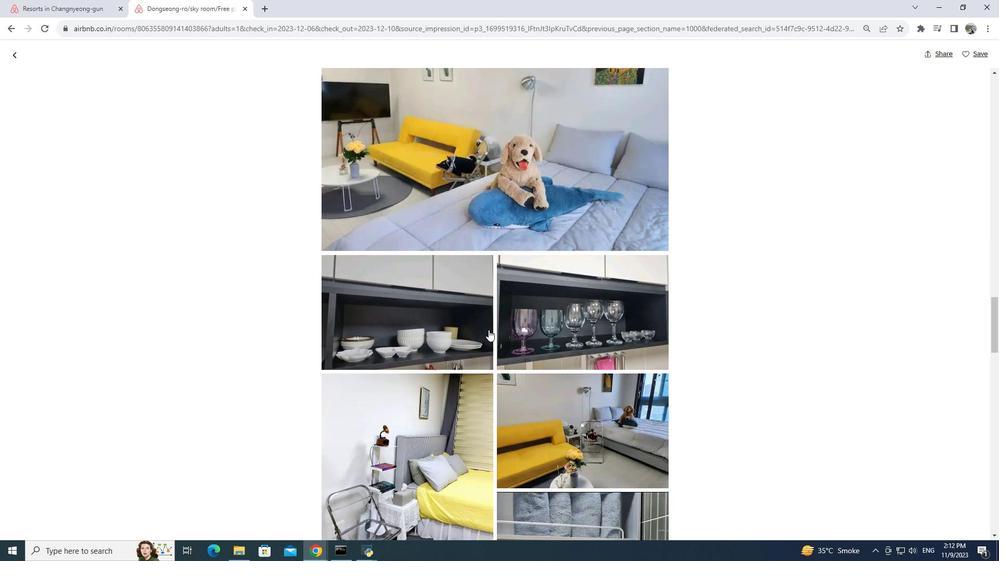 
Action: Mouse scrolled (488, 329) with delta (0, 0)
Screenshot: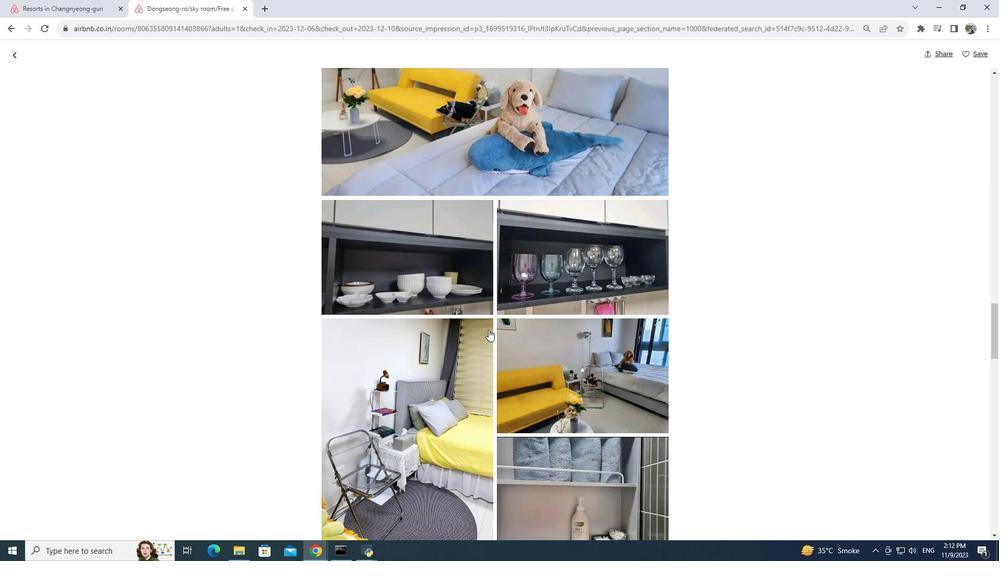 
Action: Mouse moved to (488, 330)
Screenshot: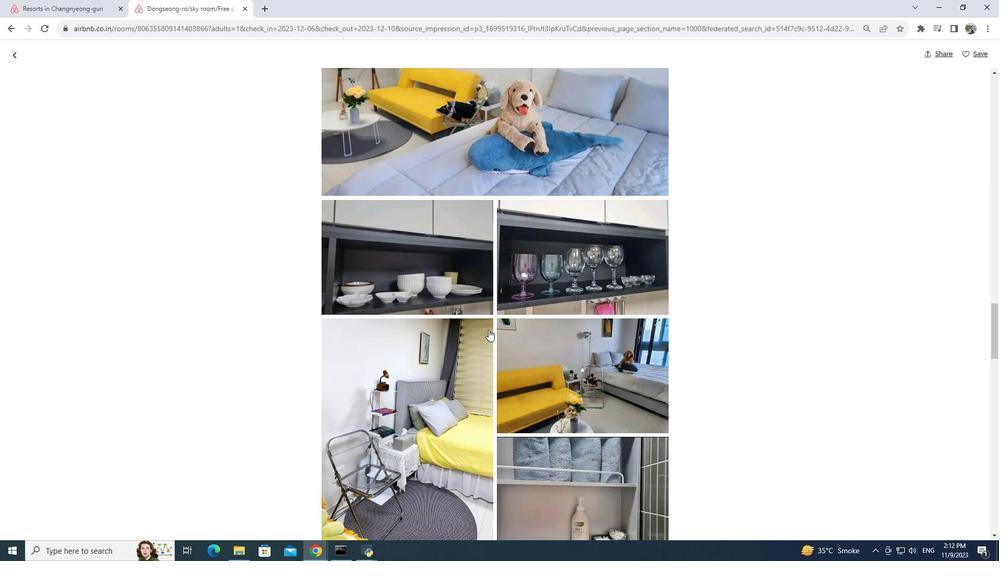 
Action: Mouse scrolled (488, 329) with delta (0, 0)
Screenshot: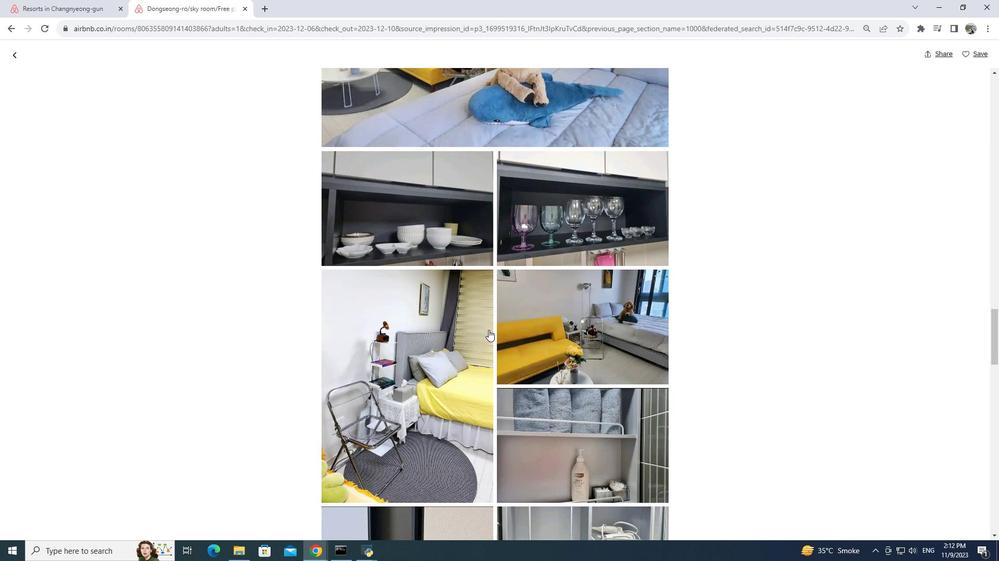 
Action: Mouse scrolled (488, 329) with delta (0, 0)
Screenshot: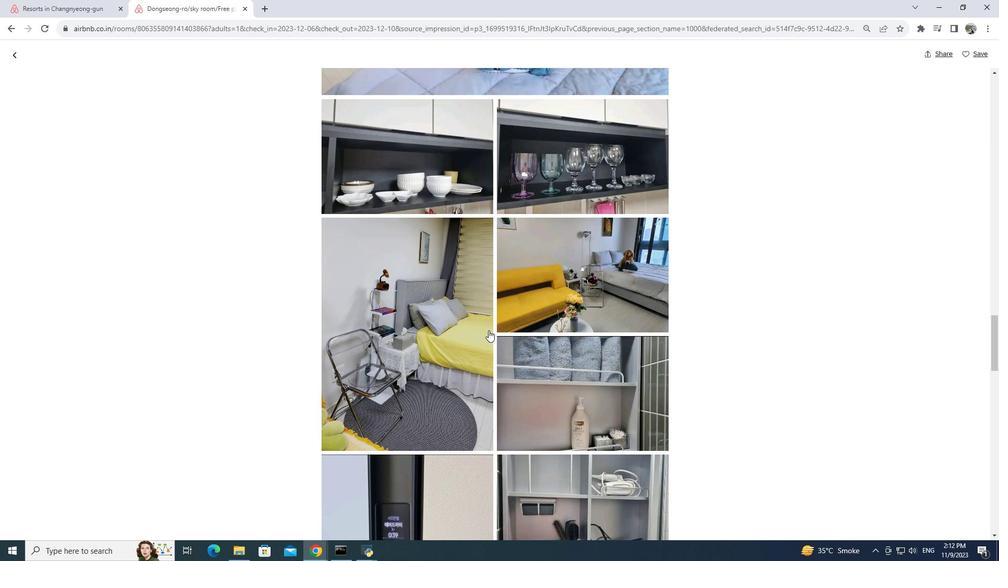
Action: Mouse moved to (488, 330)
Screenshot: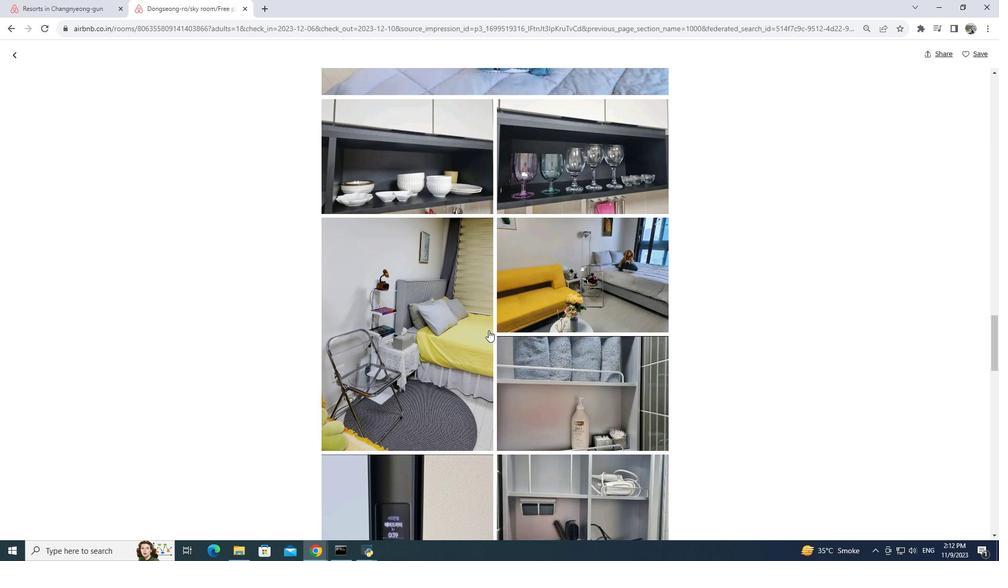 
Action: Mouse scrolled (488, 330) with delta (0, 0)
Screenshot: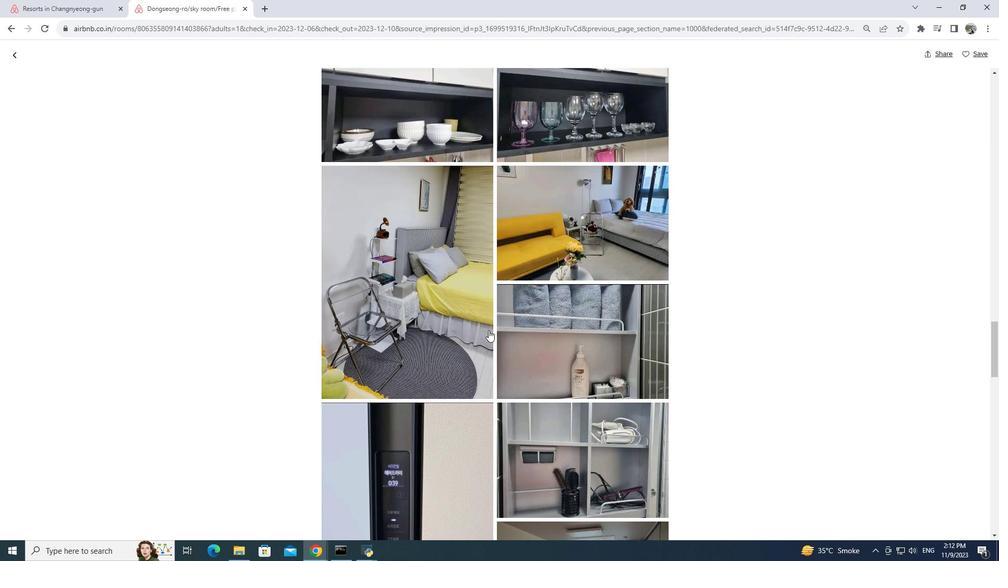 
Action: Mouse moved to (487, 330)
Screenshot: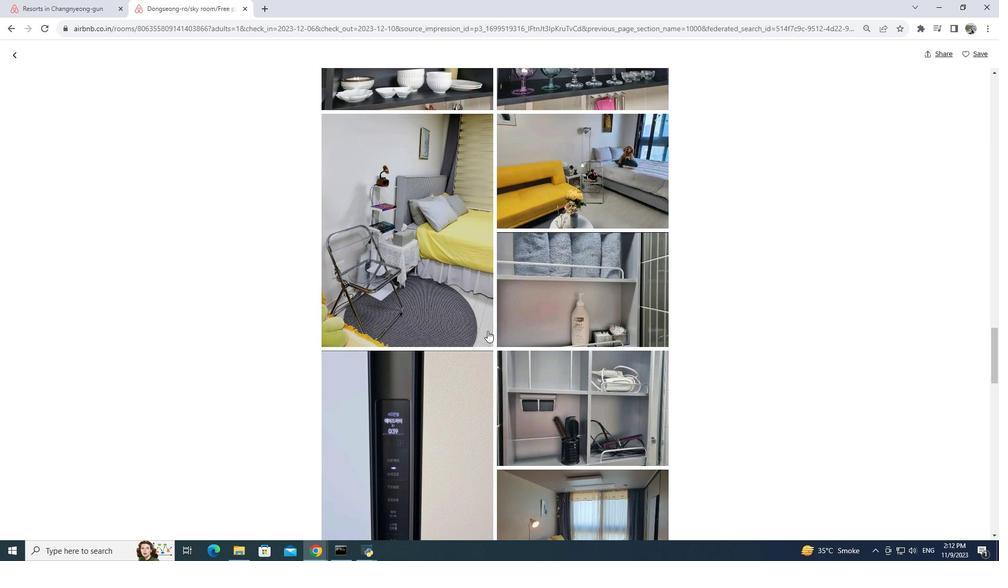 
Action: Mouse scrolled (487, 330) with delta (0, 0)
Screenshot: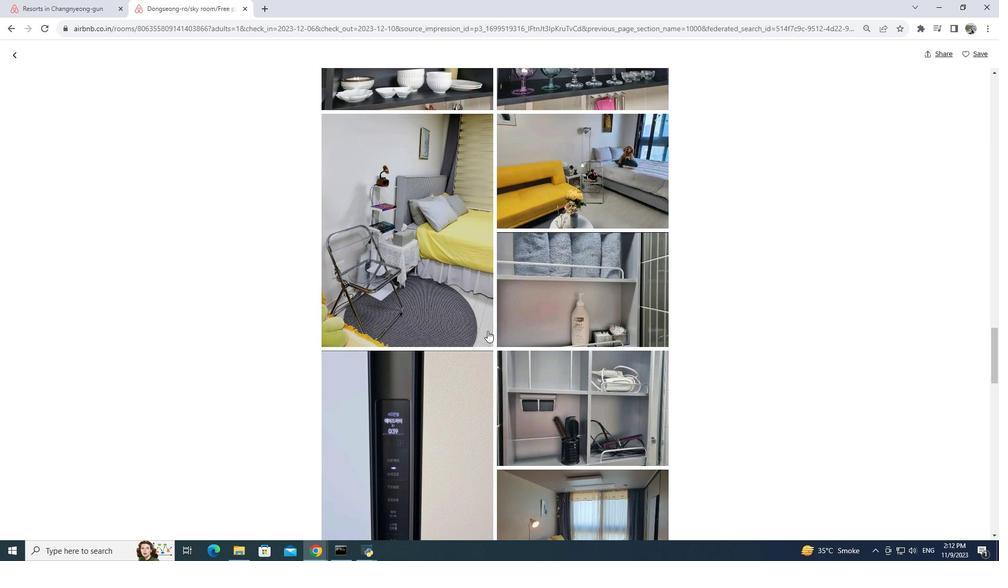 
Action: Mouse moved to (487, 331)
Screenshot: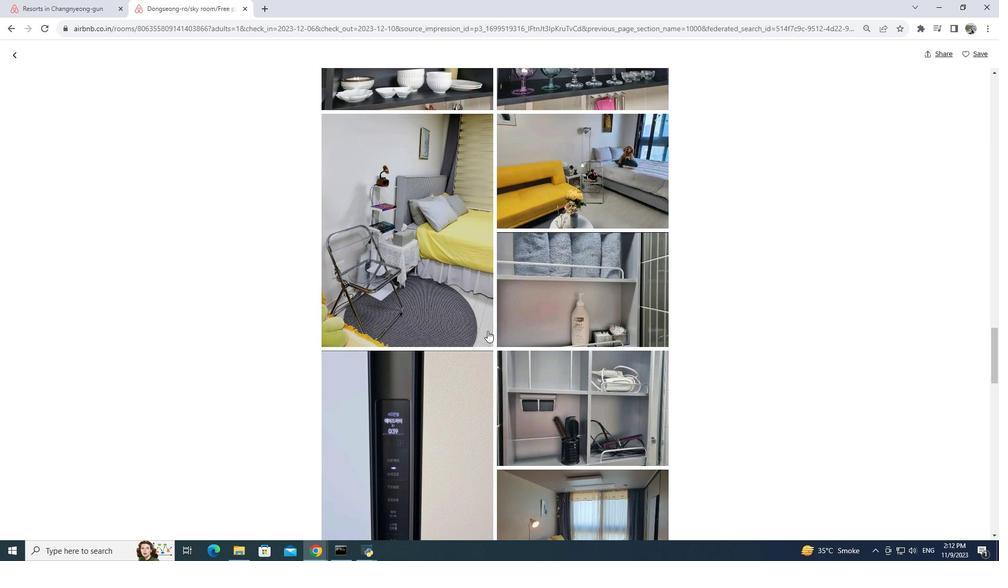 
Action: Mouse scrolled (487, 330) with delta (0, 0)
Screenshot: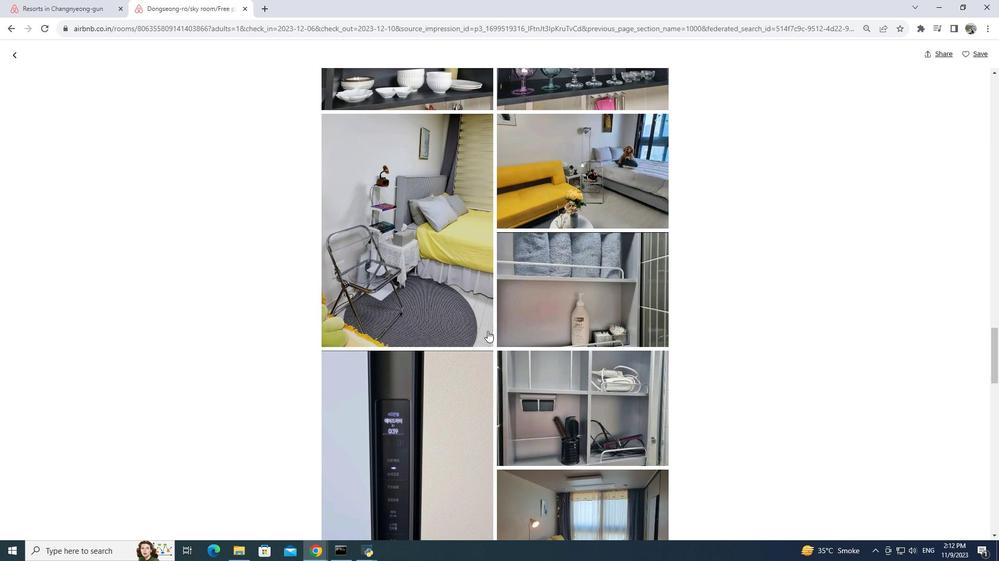 
Action: Mouse moved to (487, 331)
Screenshot: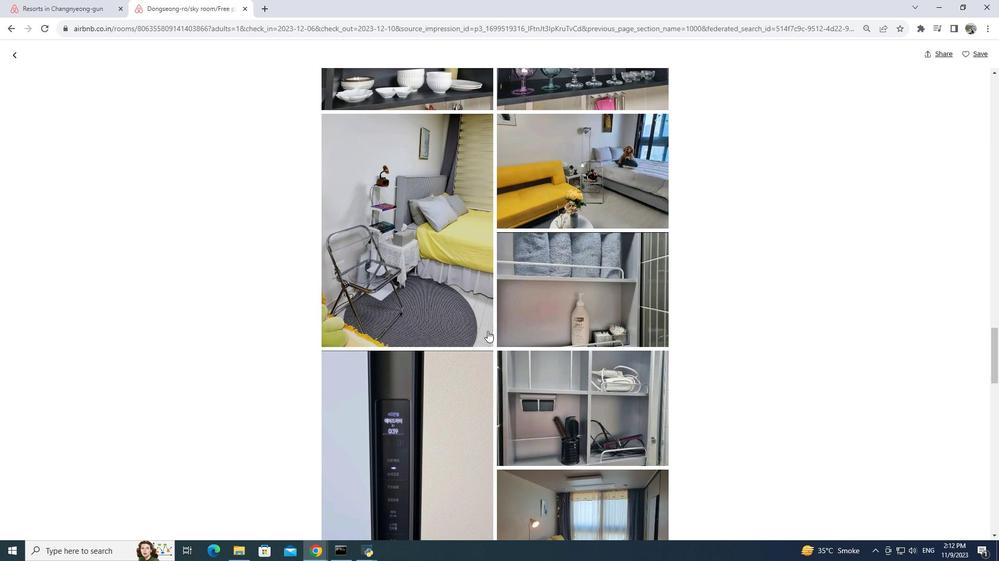 
Action: Mouse scrolled (487, 330) with delta (0, 0)
Screenshot: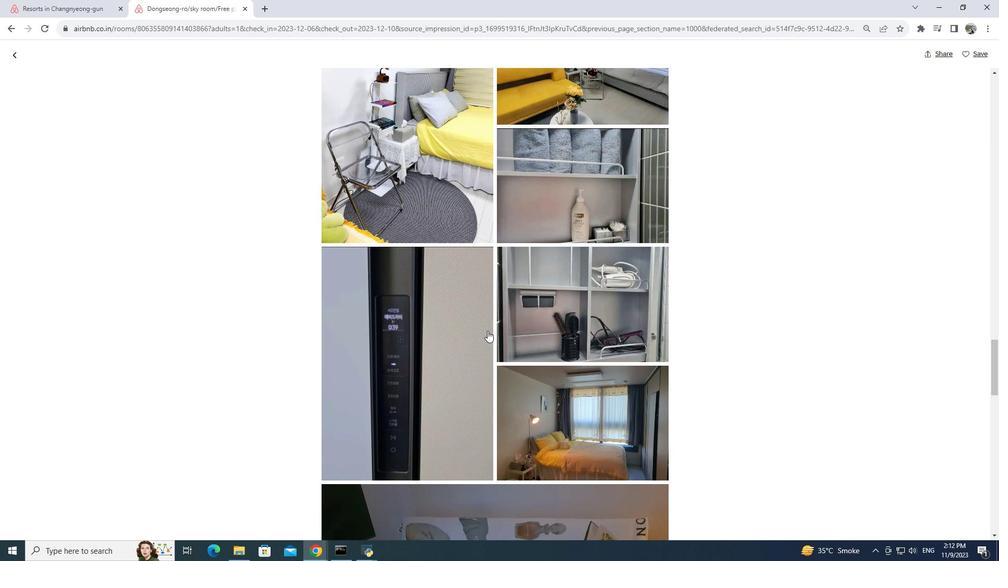 
Action: Mouse scrolled (487, 330) with delta (0, 0)
Screenshot: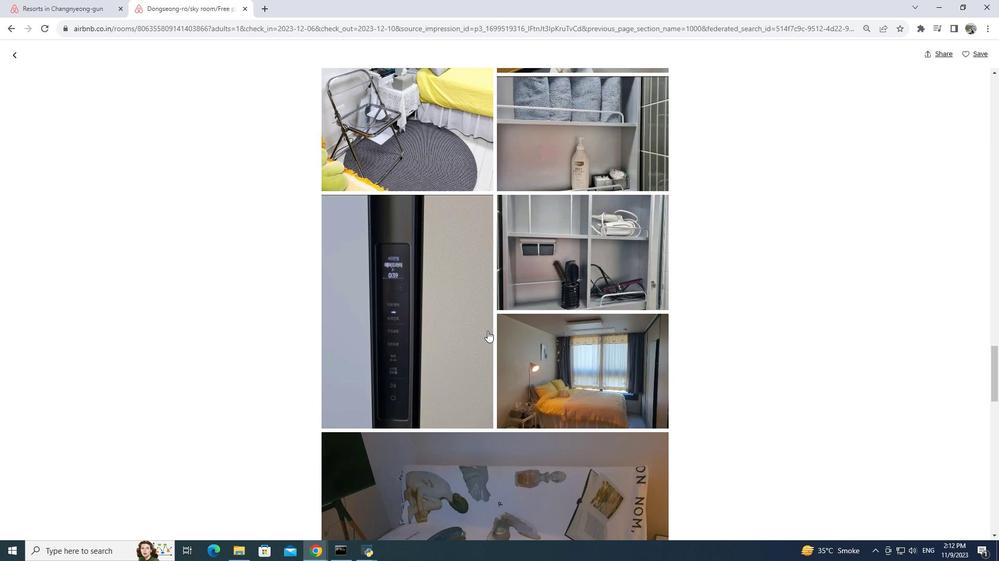 
Action: Mouse scrolled (487, 330) with delta (0, 0)
Screenshot: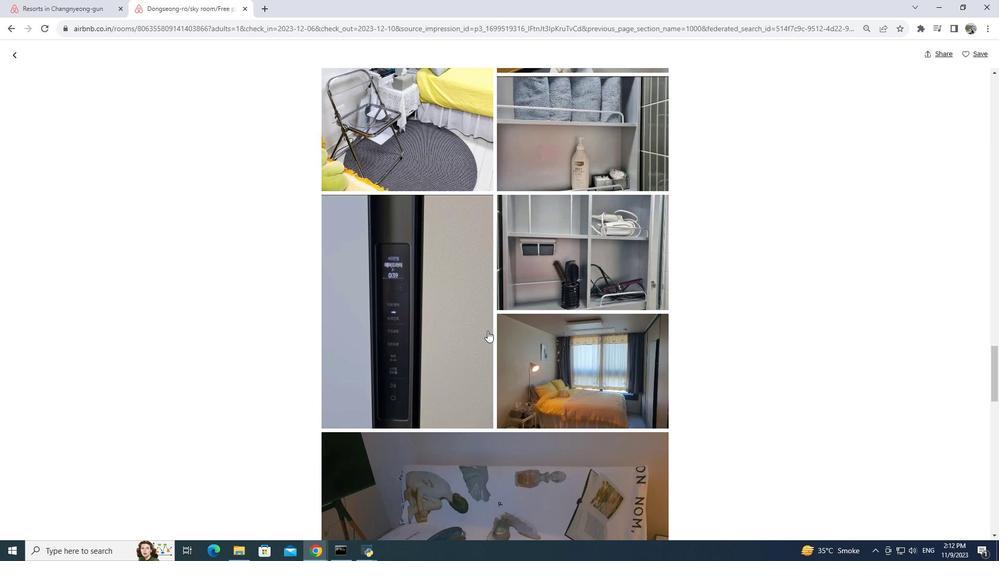 
Action: Mouse moved to (487, 331)
Screenshot: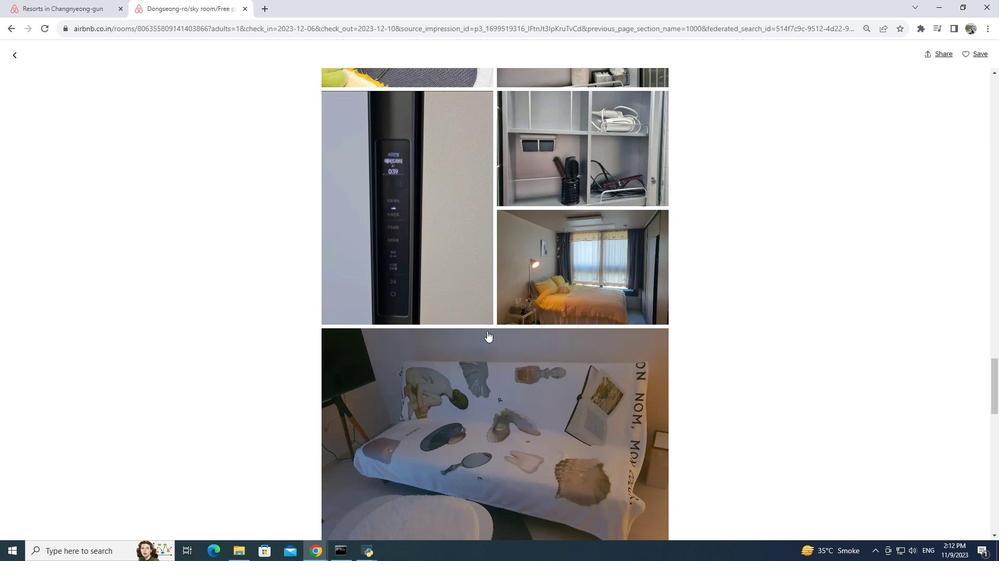 
Action: Mouse scrolled (487, 330) with delta (0, 0)
Screenshot: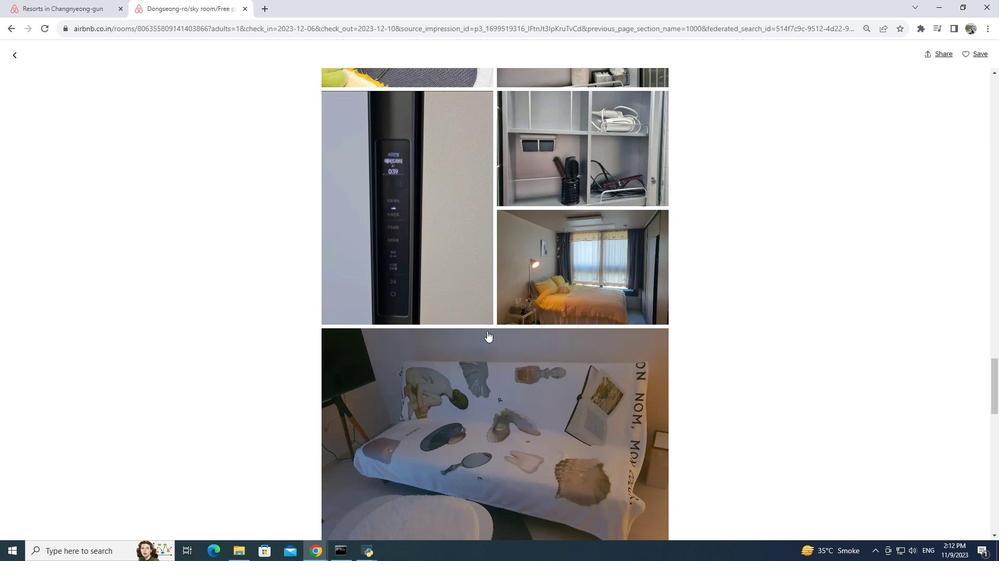 
Action: Mouse moved to (487, 331)
Screenshot: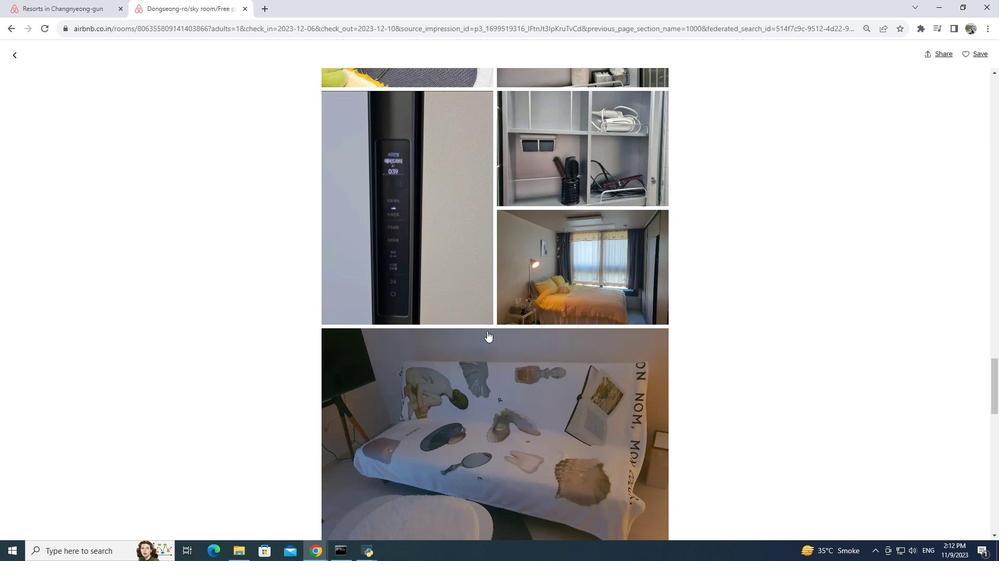 
Action: Mouse scrolled (487, 331) with delta (0, 0)
Screenshot: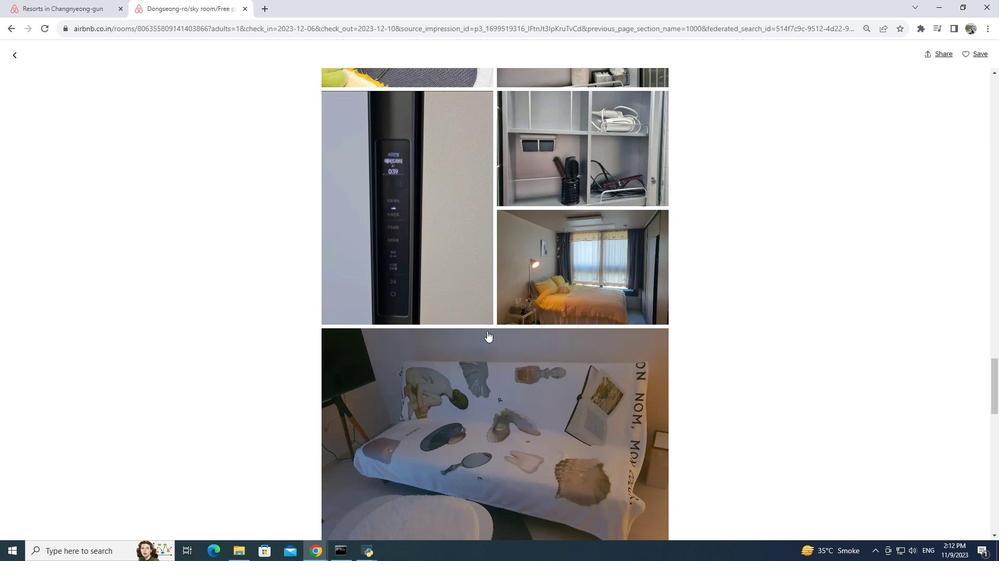 
Action: Mouse moved to (486, 332)
Screenshot: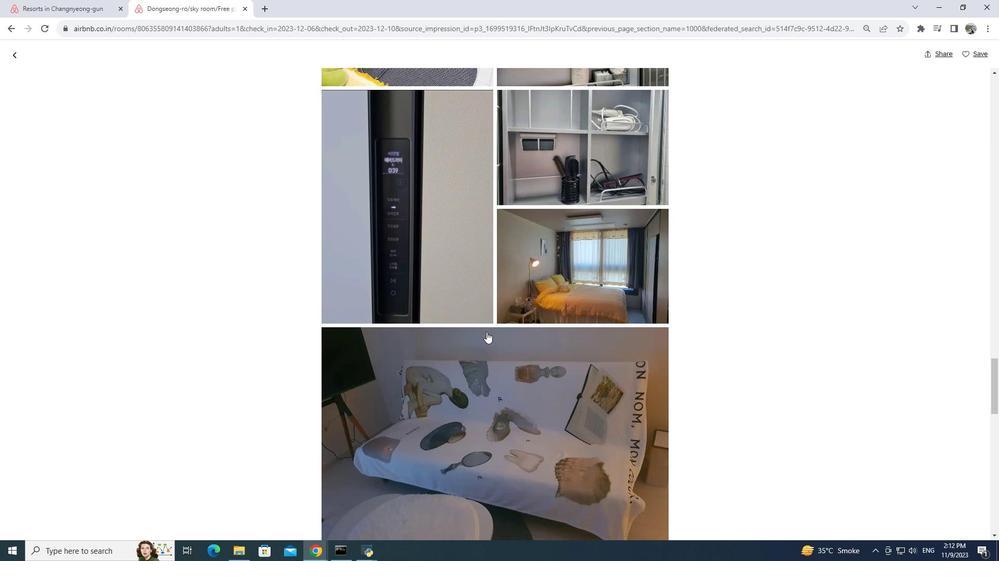 
Action: Mouse scrolled (486, 331) with delta (0, 0)
Screenshot: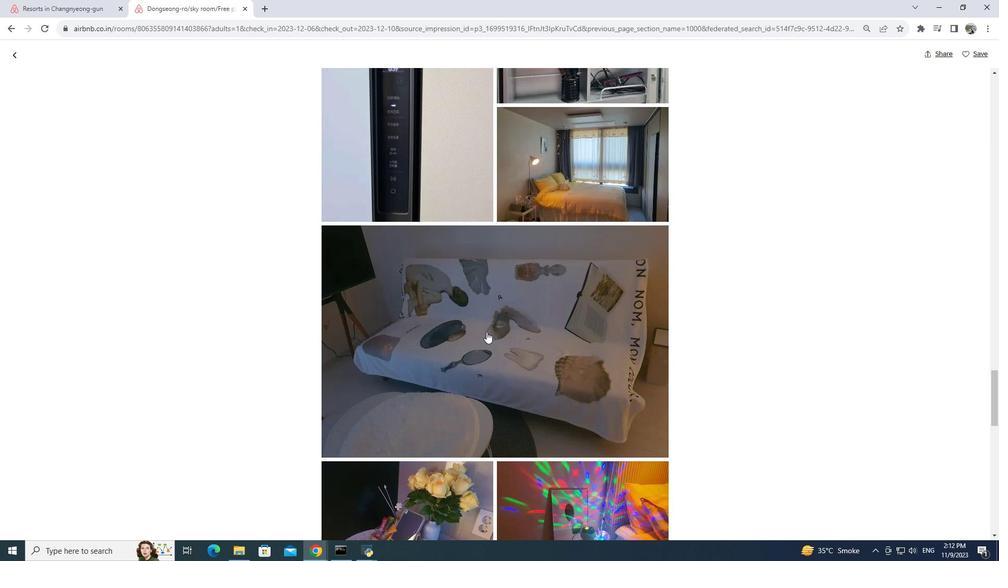
Action: Mouse moved to (486, 332)
Screenshot: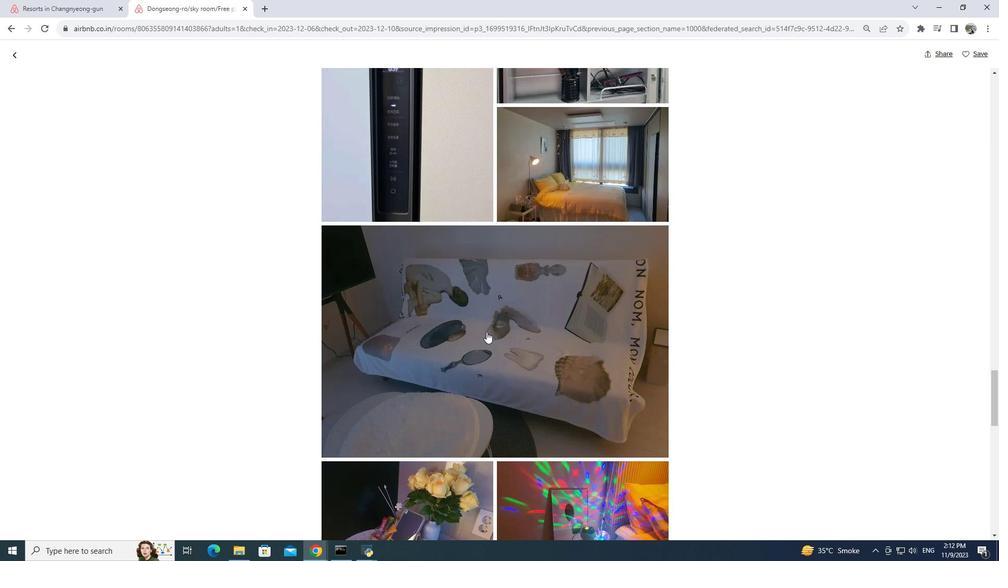 
Action: Mouse scrolled (486, 331) with delta (0, 0)
Screenshot: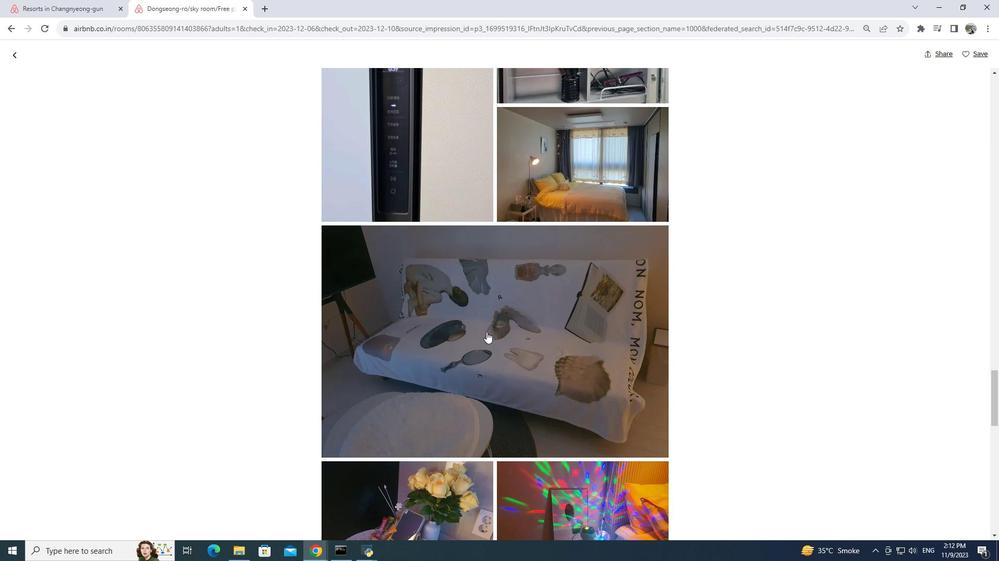 
Action: Mouse scrolled (486, 331) with delta (0, 0)
Screenshot: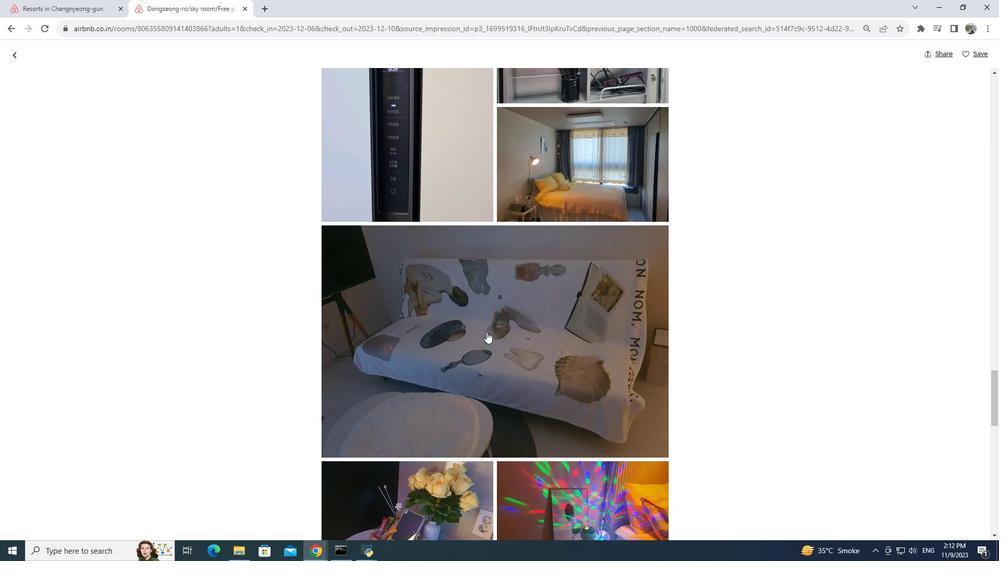 
Action: Mouse moved to (486, 333)
Screenshot: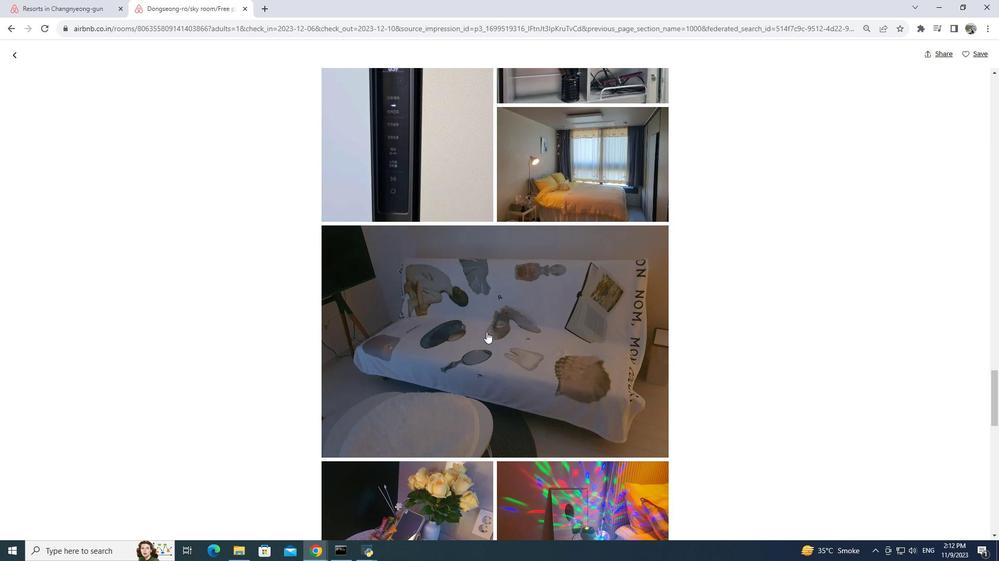 
Action: Mouse scrolled (486, 332) with delta (0, 0)
Screenshot: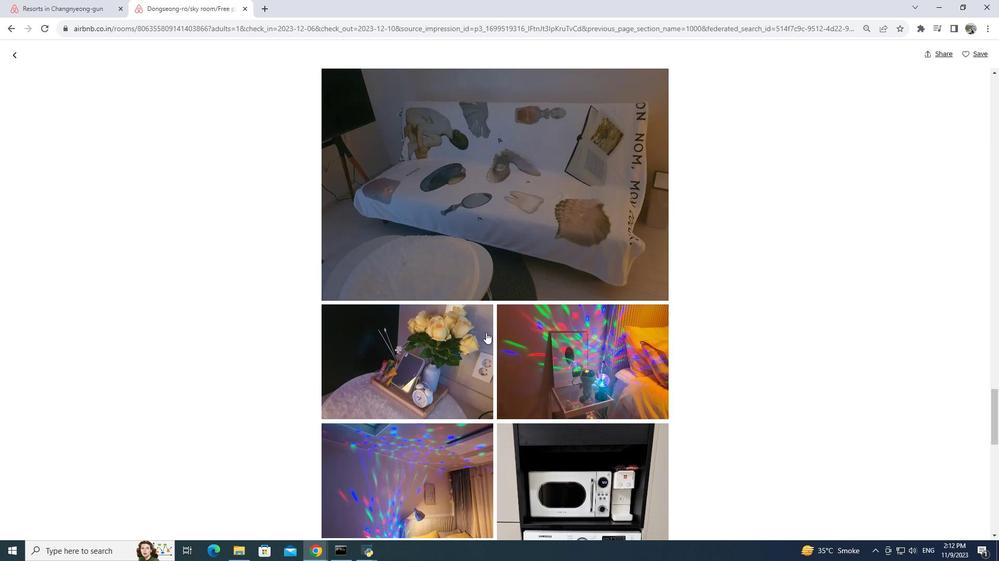 
Action: Mouse moved to (486, 333)
Screenshot: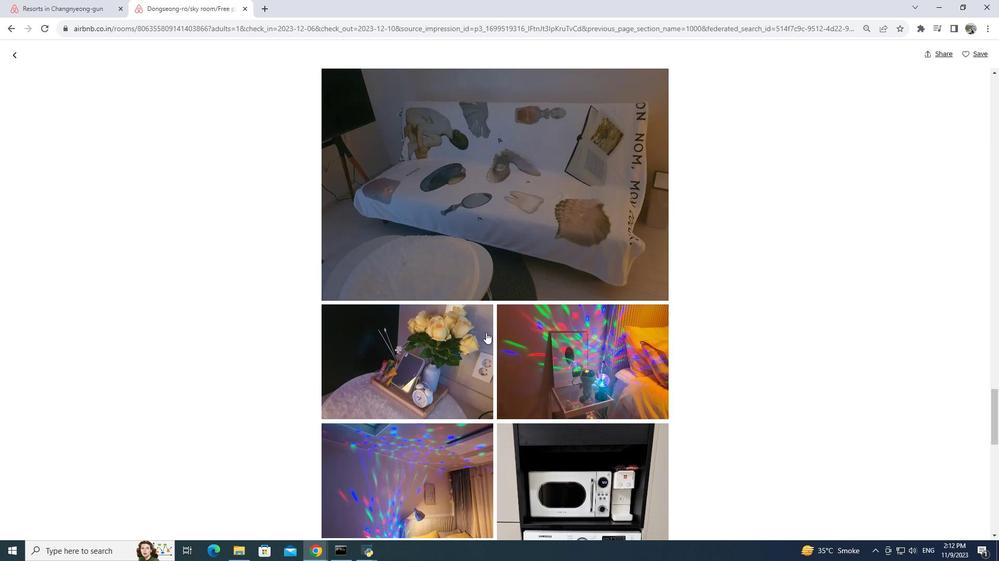
Action: Mouse scrolled (486, 332) with delta (0, 0)
Screenshot: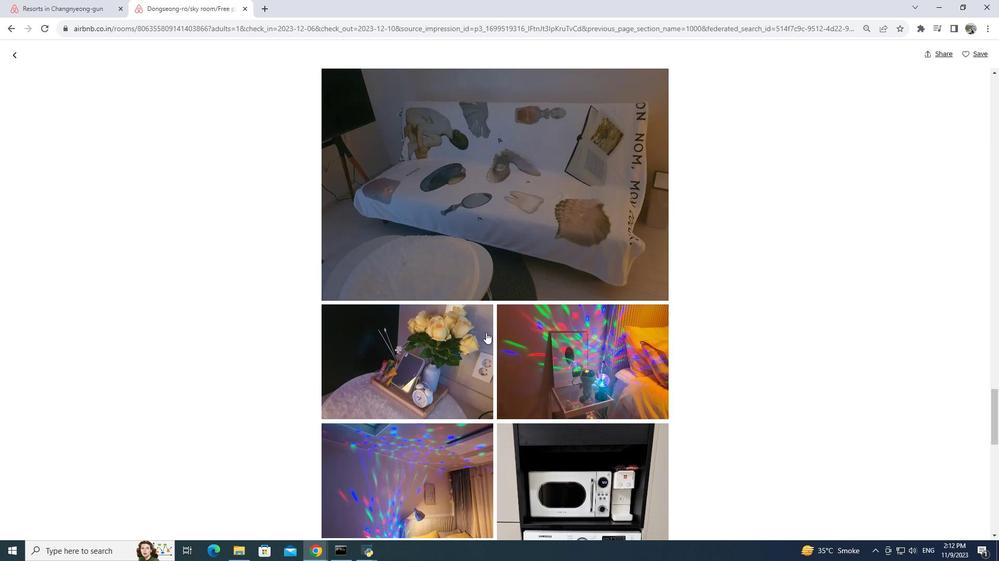 
Action: Mouse scrolled (486, 332) with delta (0, 0)
Screenshot: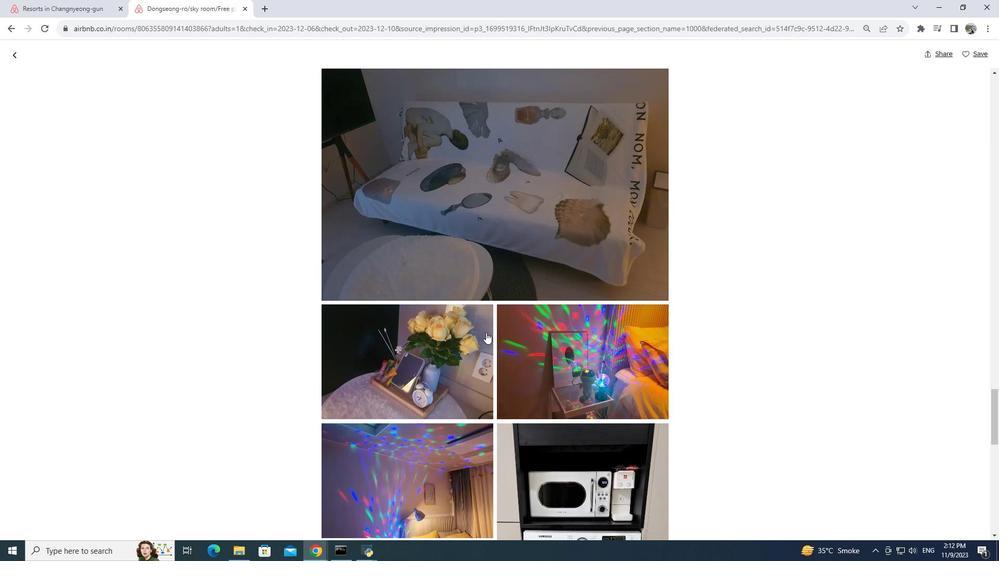 
Action: Mouse scrolled (486, 332) with delta (0, 0)
Screenshot: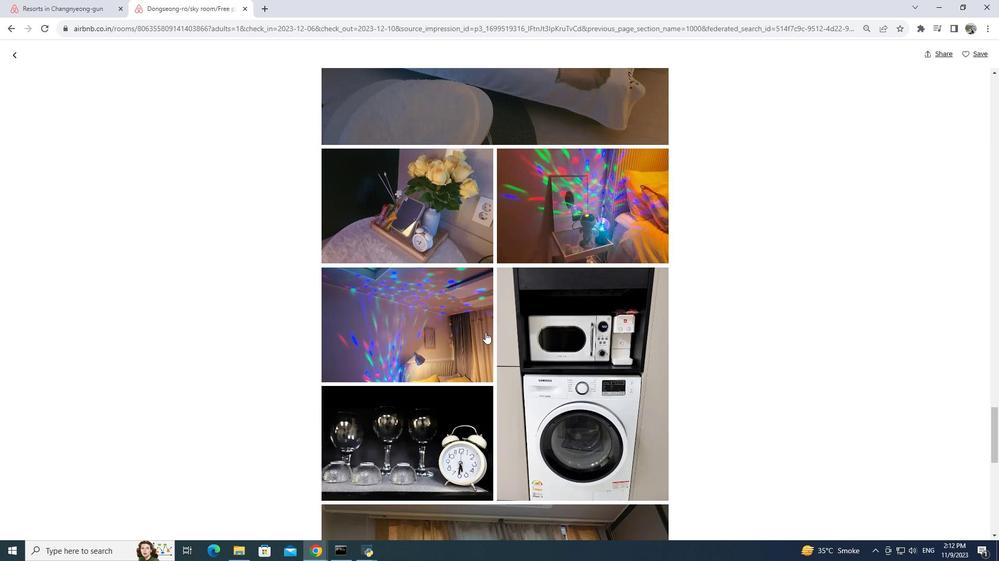 
Action: Mouse moved to (484, 333)
Screenshot: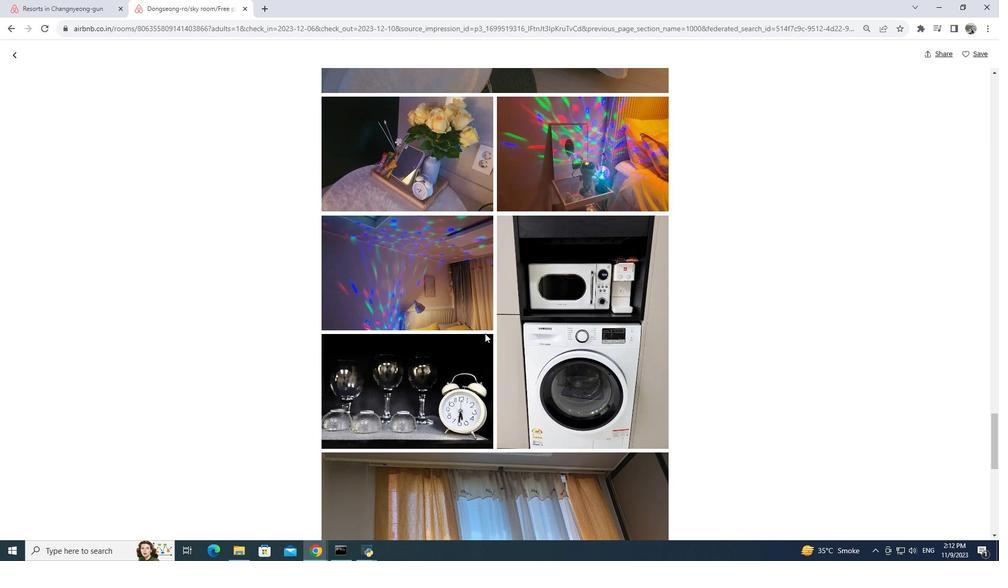 
Action: Mouse scrolled (484, 333) with delta (0, 0)
Screenshot: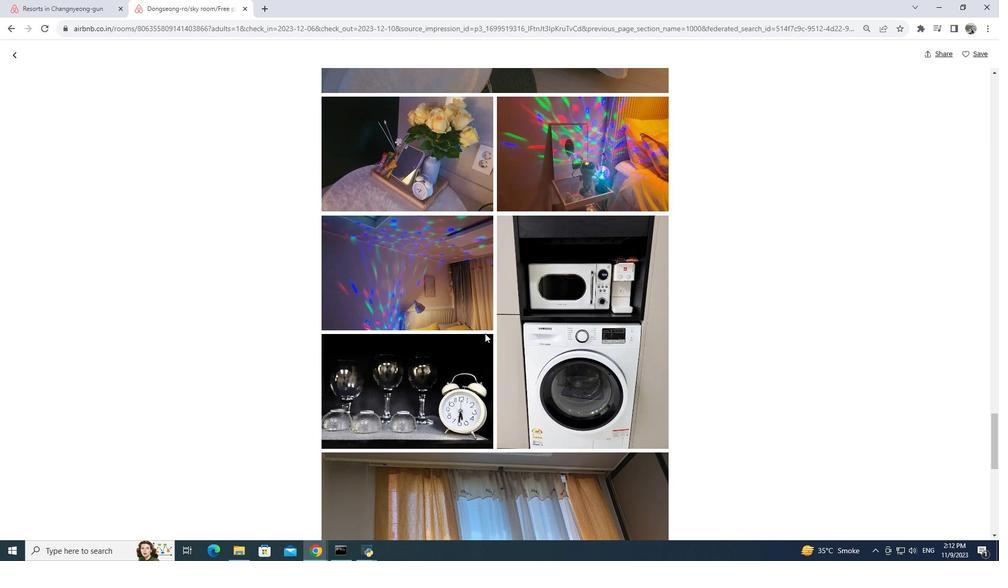 
Action: Mouse moved to (483, 334)
Screenshot: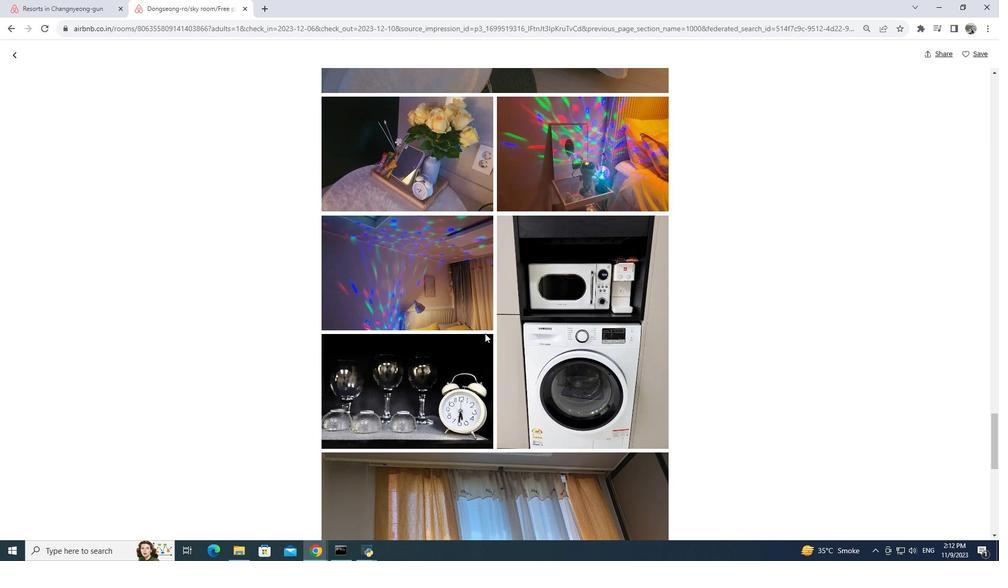 
Action: Mouse scrolled (483, 333) with delta (0, 0)
Screenshot: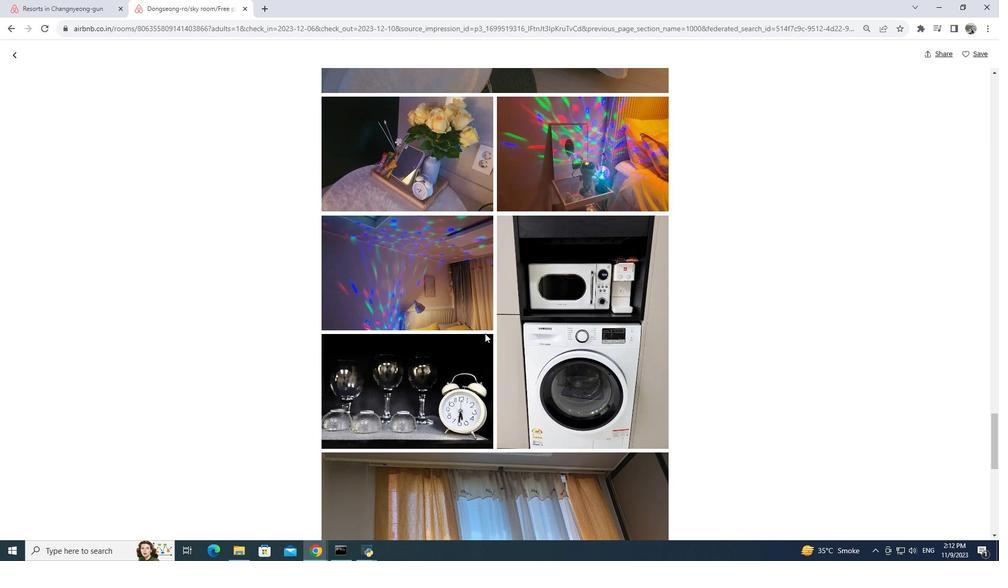 
Action: Mouse moved to (483, 334)
Screenshot: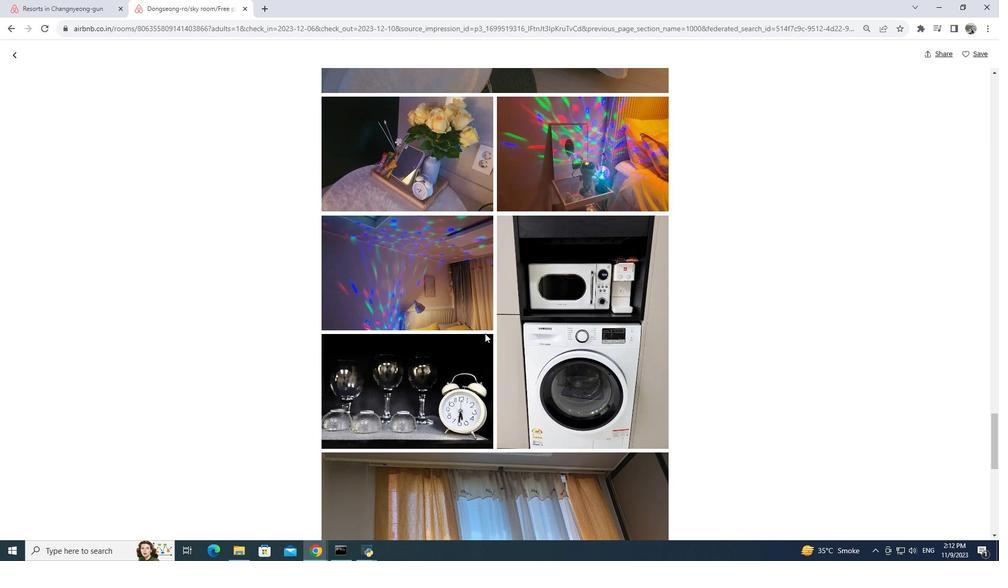 
Action: Mouse scrolled (483, 334) with delta (0, 0)
Screenshot: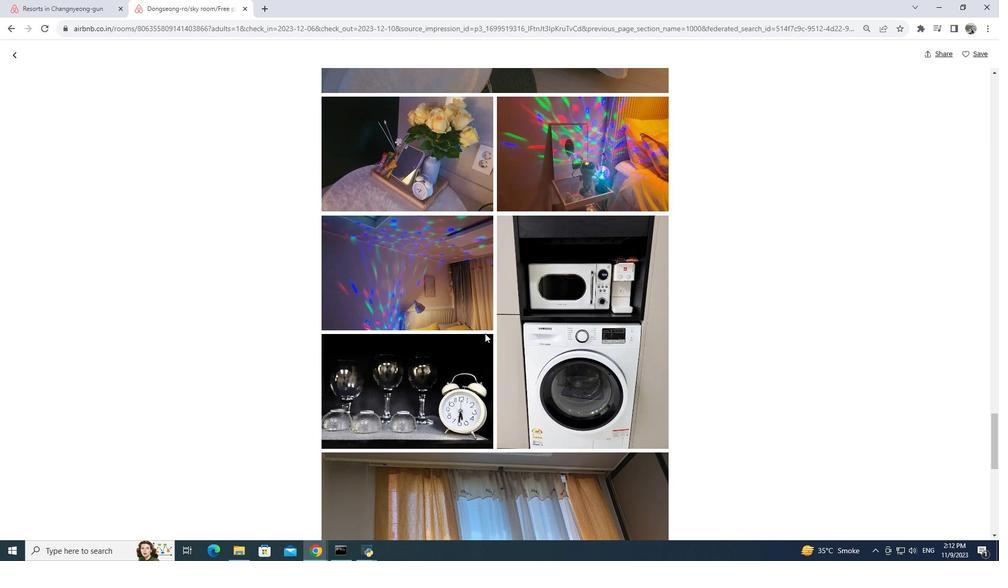 
Action: Mouse moved to (483, 335)
Screenshot: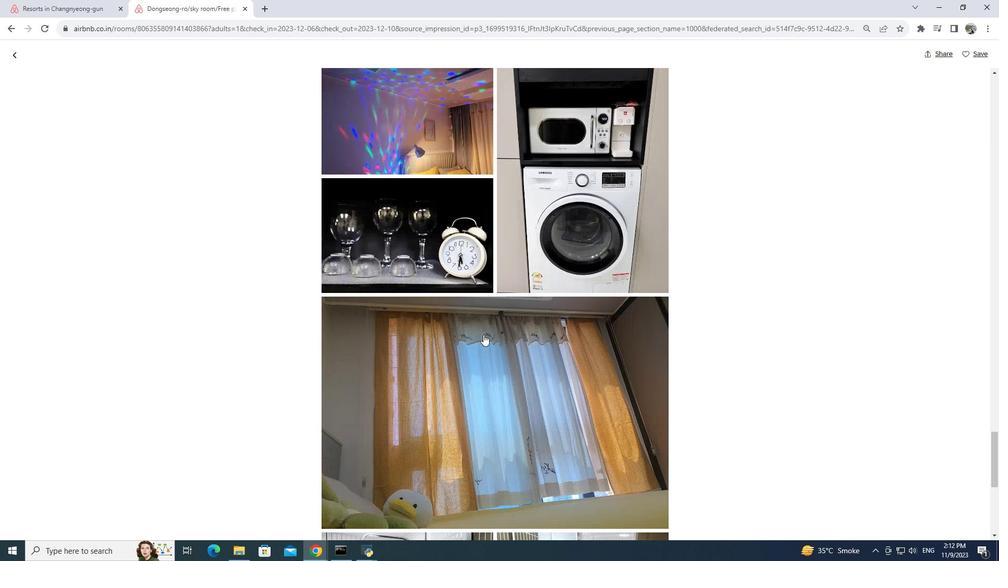 
Action: Mouse scrolled (483, 334) with delta (0, 0)
Screenshot: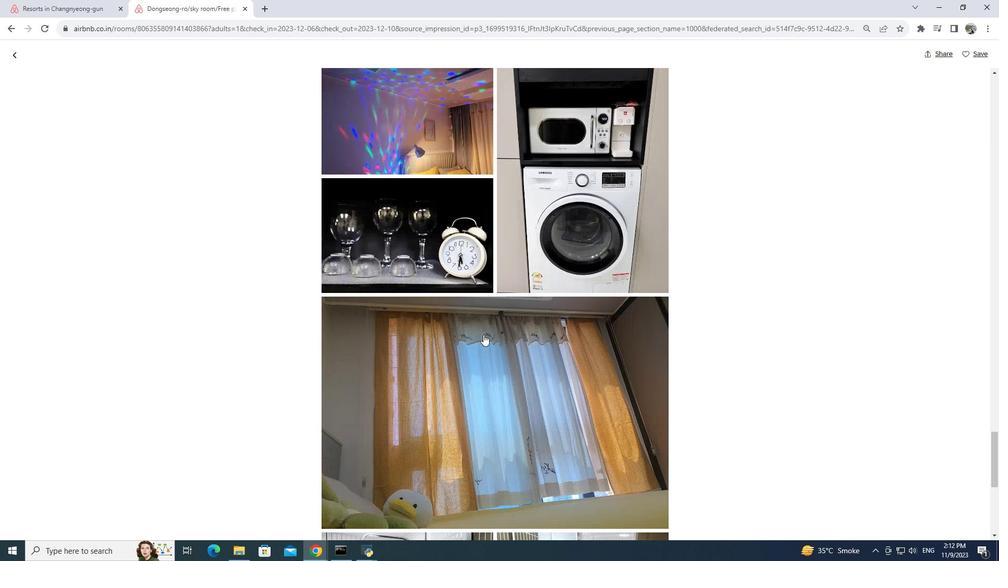 
Action: Mouse scrolled (483, 334) with delta (0, 0)
Screenshot: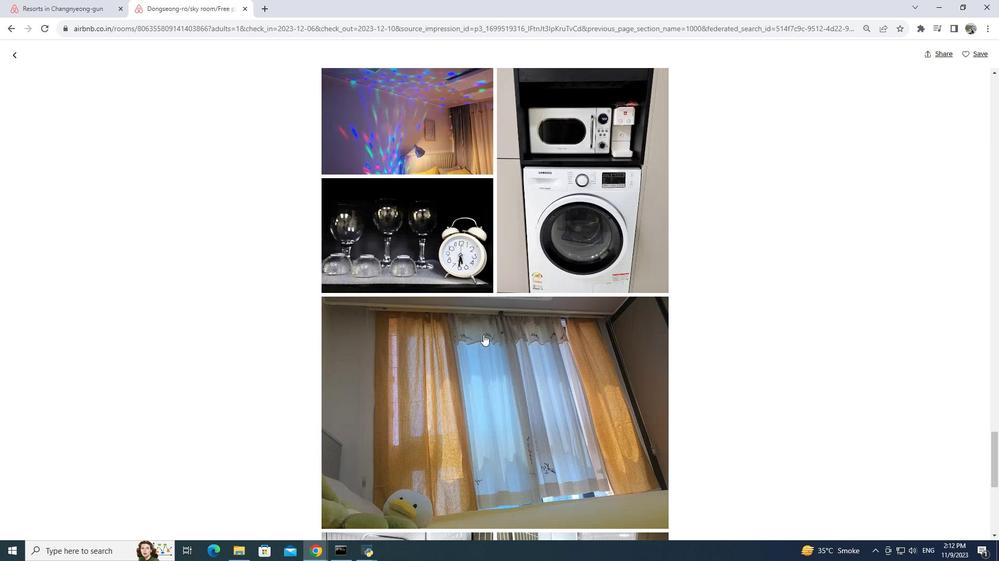 
Action: Mouse moved to (482, 335)
Screenshot: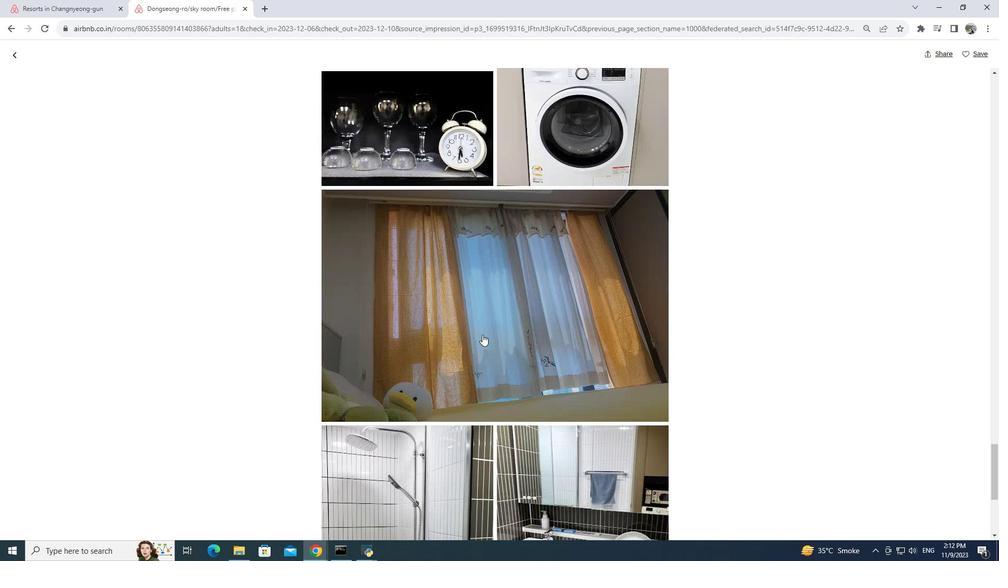 
Action: Mouse scrolled (482, 334) with delta (0, 0)
Screenshot: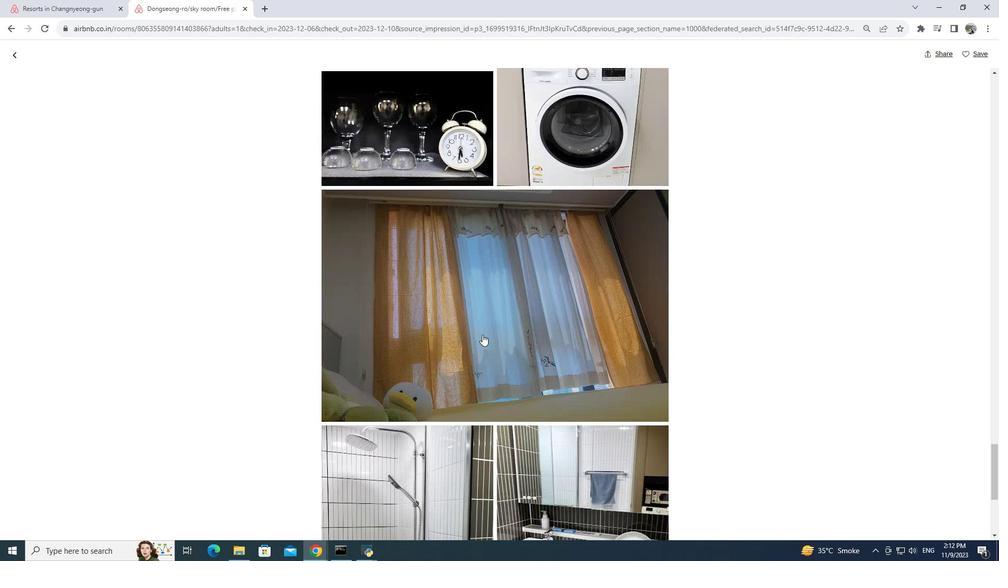 
Action: Mouse moved to (482, 335)
Screenshot: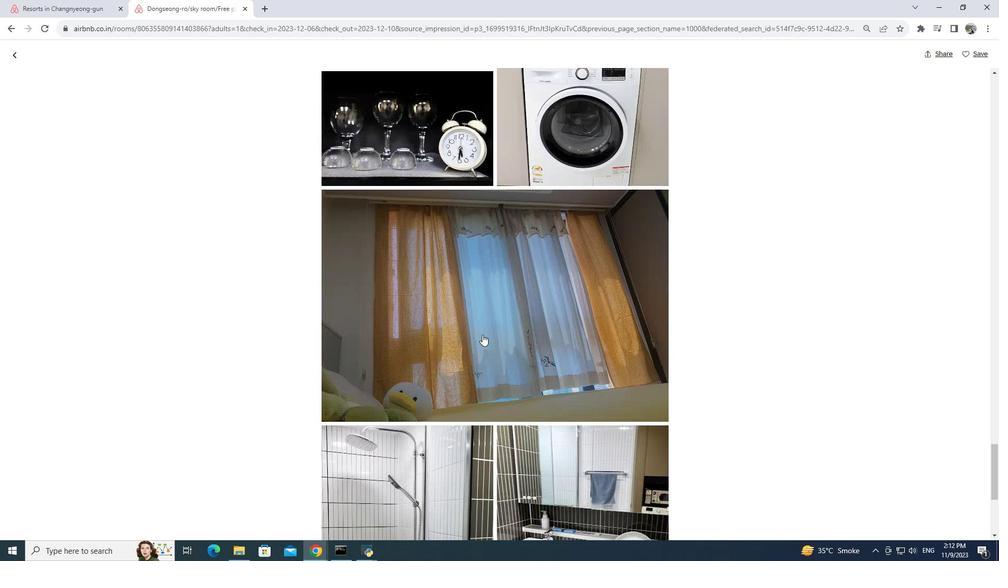
Action: Mouse scrolled (482, 334) with delta (0, 0)
Screenshot: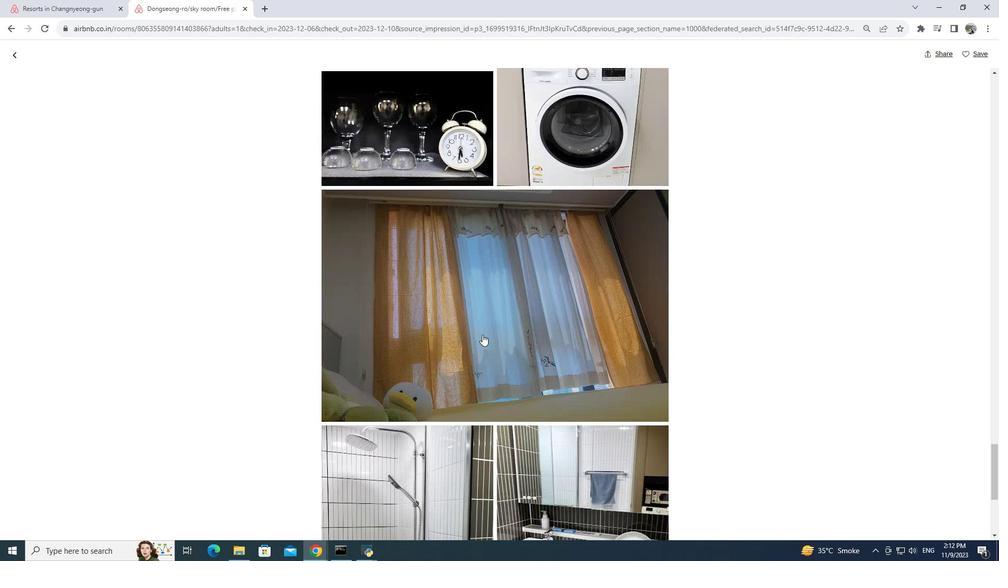 
Action: Mouse scrolled (482, 334) with delta (0, 0)
Screenshot: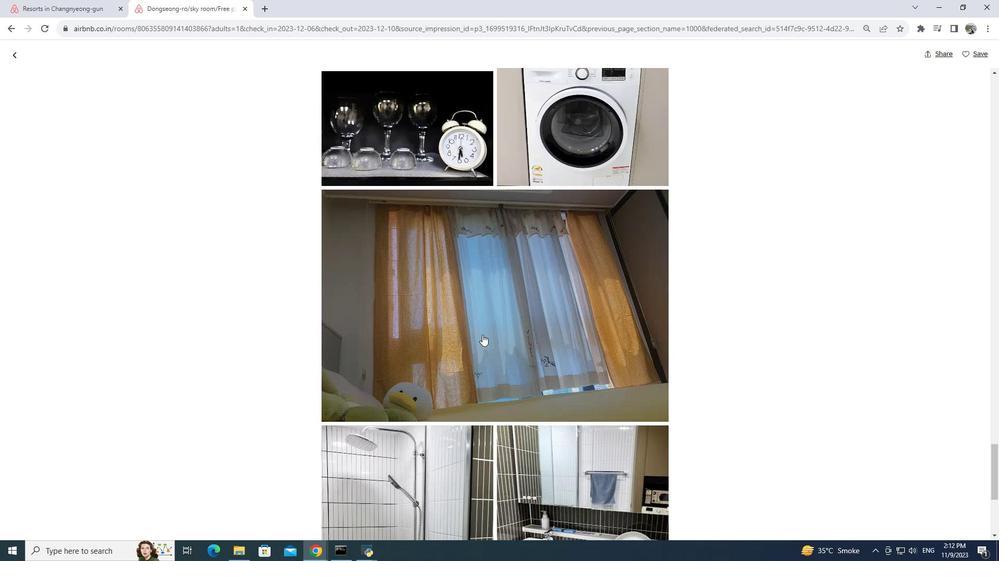 
Action: Mouse scrolled (482, 334) with delta (0, 0)
Screenshot: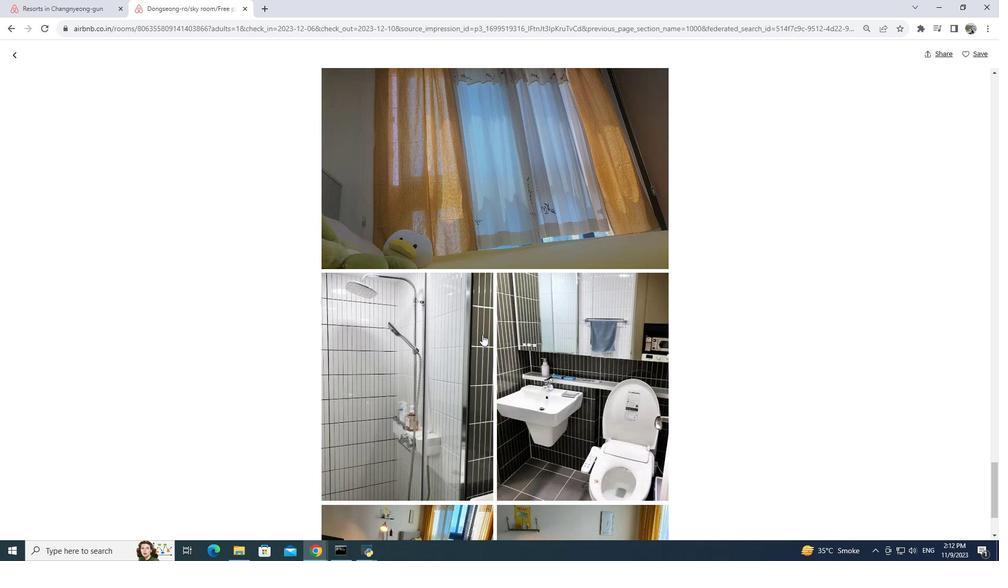 
Action: Mouse scrolled (482, 334) with delta (0, 0)
Screenshot: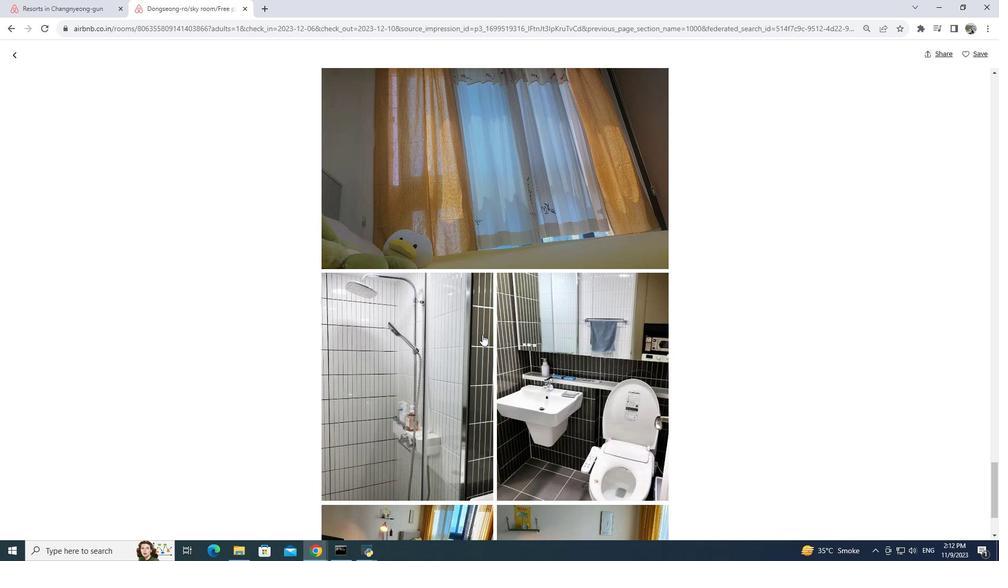 
Action: Mouse moved to (482, 335)
Screenshot: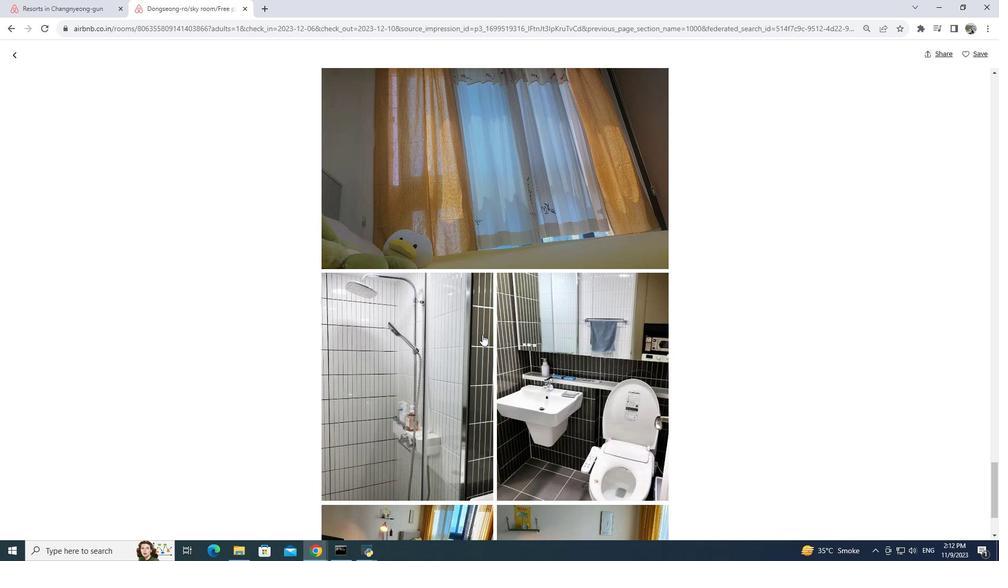 
Action: Mouse scrolled (482, 335) with delta (0, 0)
Screenshot: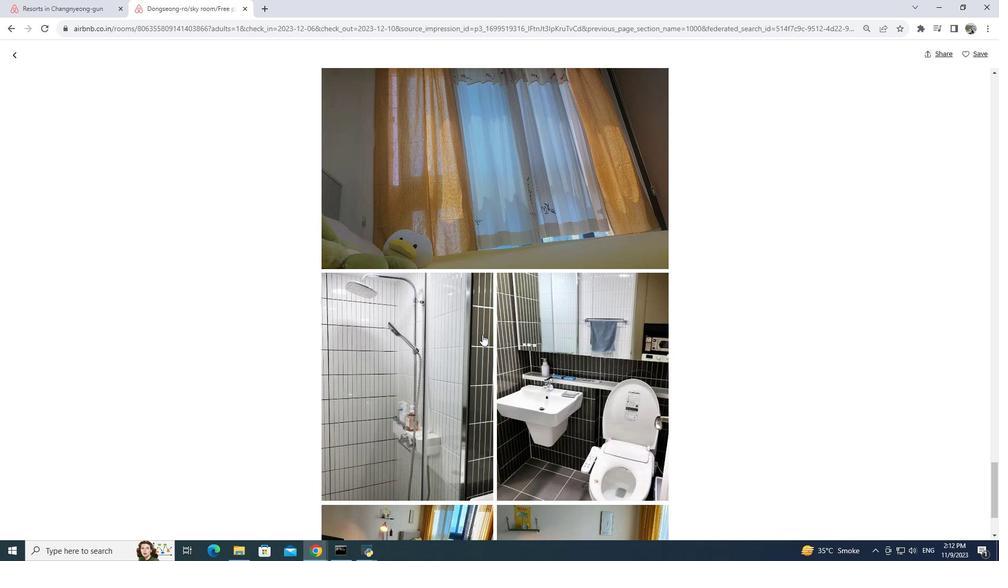 
Action: Mouse moved to (480, 337)
Screenshot: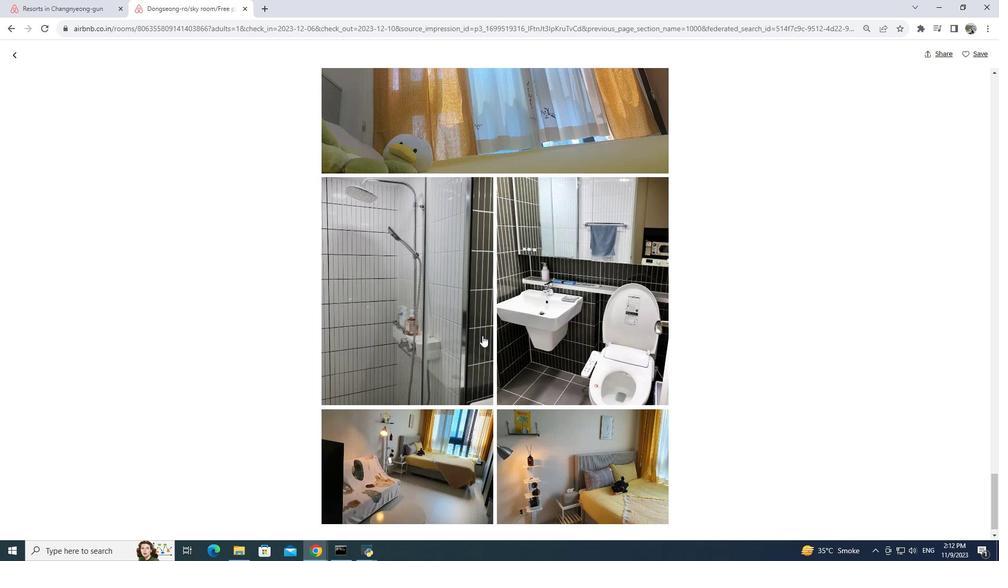 
Action: Mouse scrolled (480, 337) with delta (0, 0)
Screenshot: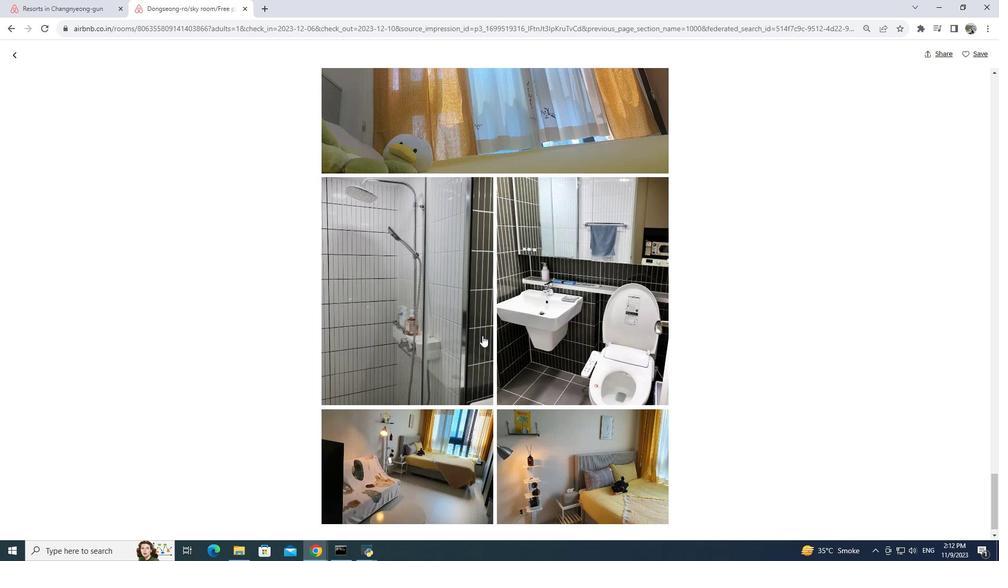 
Action: Mouse moved to (480, 337)
Screenshot: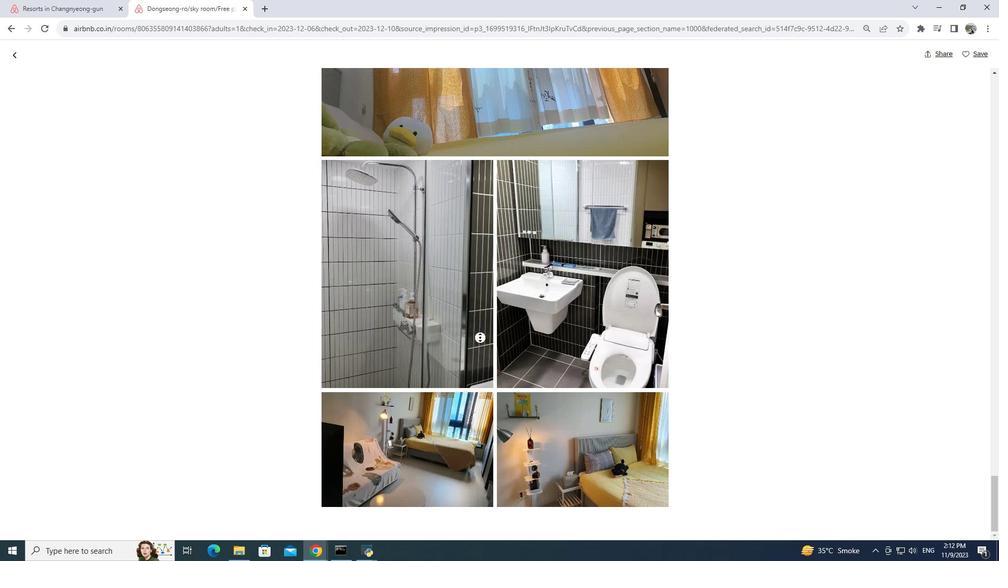 
Action: Mouse pressed middle at (480, 337)
Screenshot: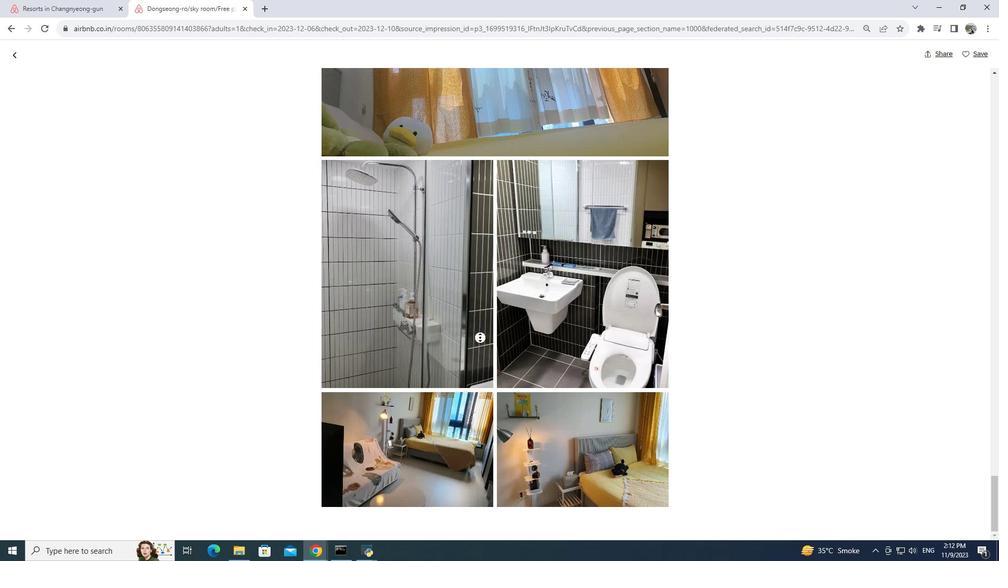
Action: Mouse moved to (480, 338)
Screenshot: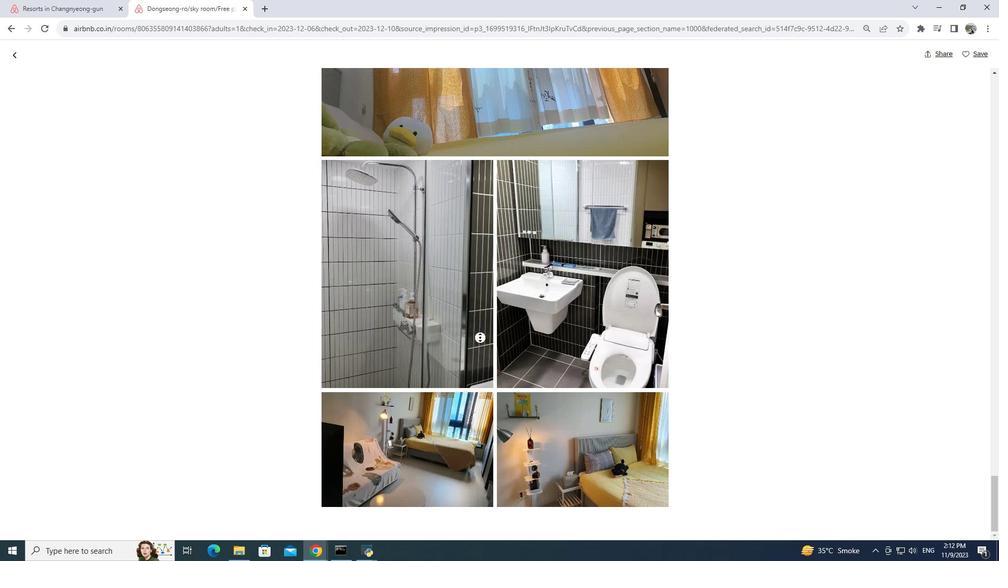 
Action: Mouse scrolled (480, 337) with delta (0, 0)
Screenshot: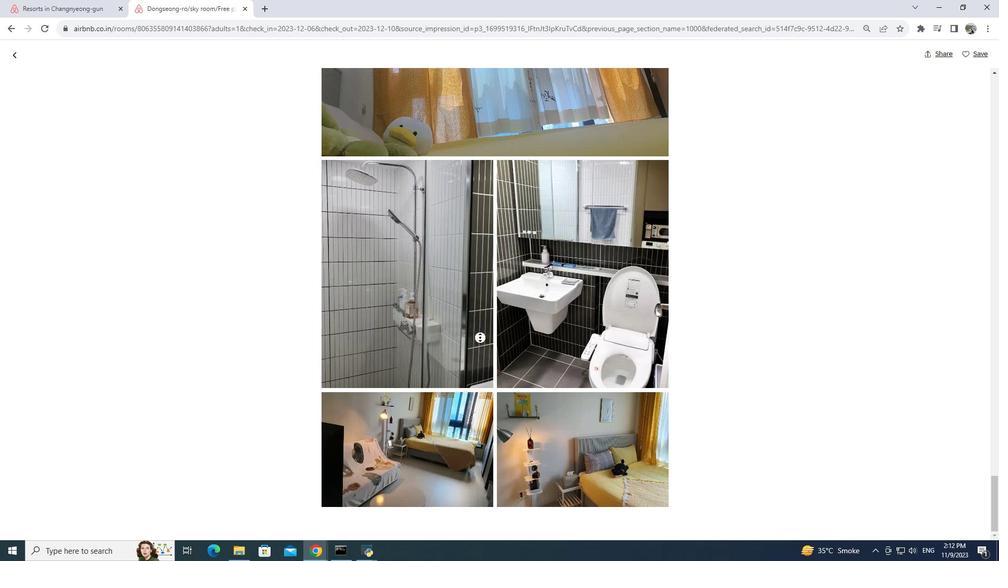 
Action: Mouse scrolled (480, 337) with delta (0, 0)
Screenshot: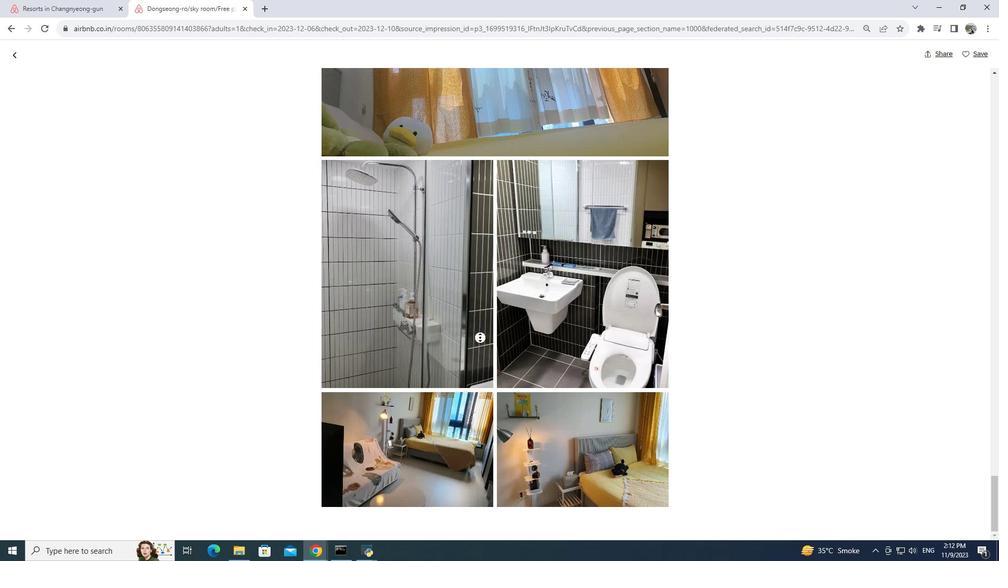 
Action: Mouse scrolled (480, 337) with delta (0, 0)
Screenshot: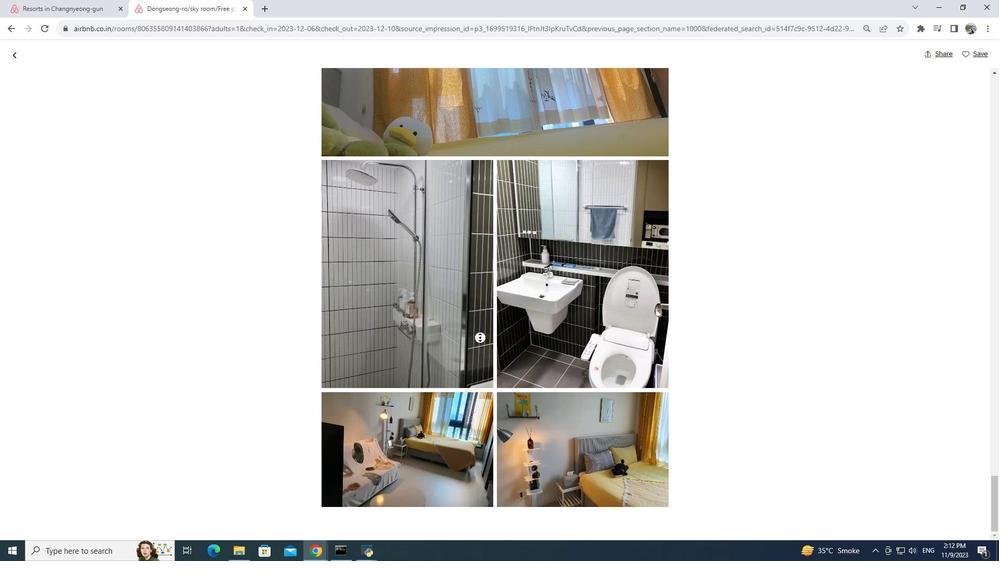 
Action: Mouse moved to (480, 338)
Screenshot: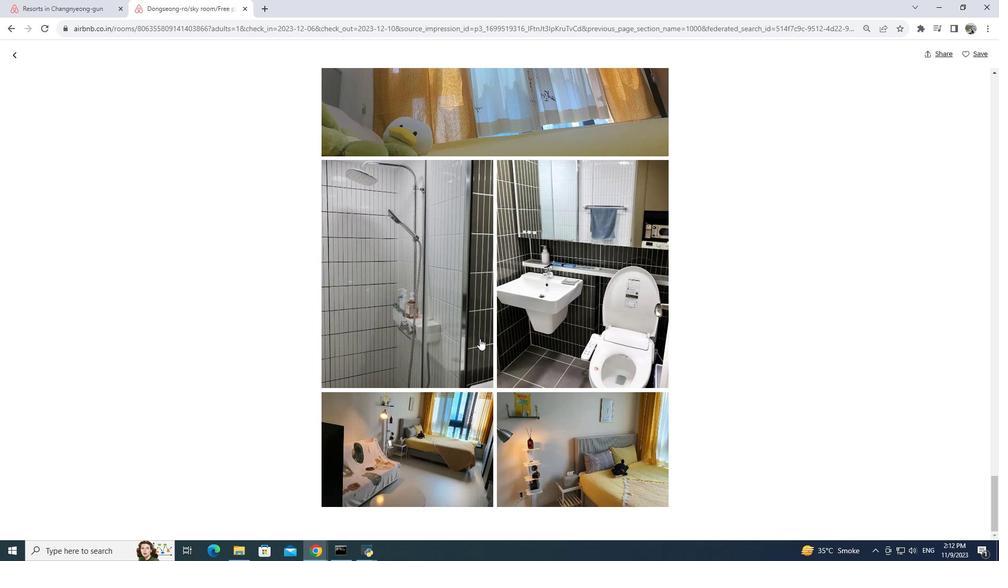 
Action: Mouse pressed middle at (480, 338)
Screenshot: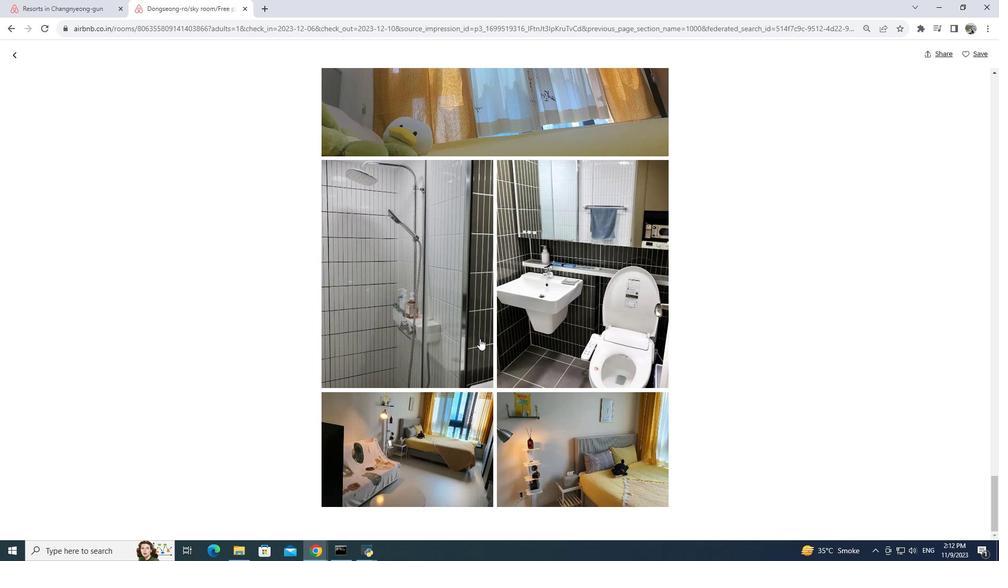 
Action: Mouse moved to (479, 339)
Screenshot: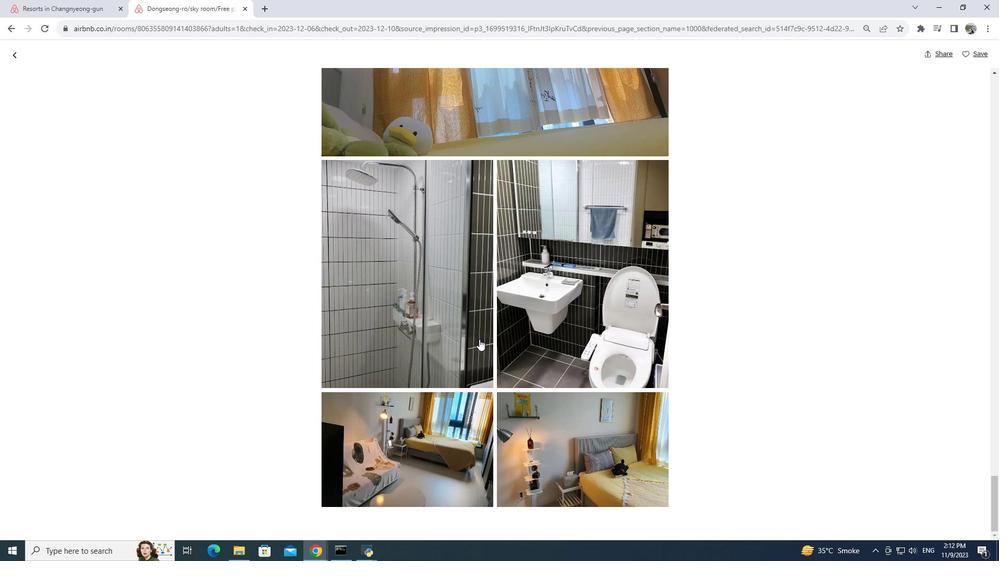 
Action: Mouse scrolled (479, 338) with delta (0, 0)
Screenshot: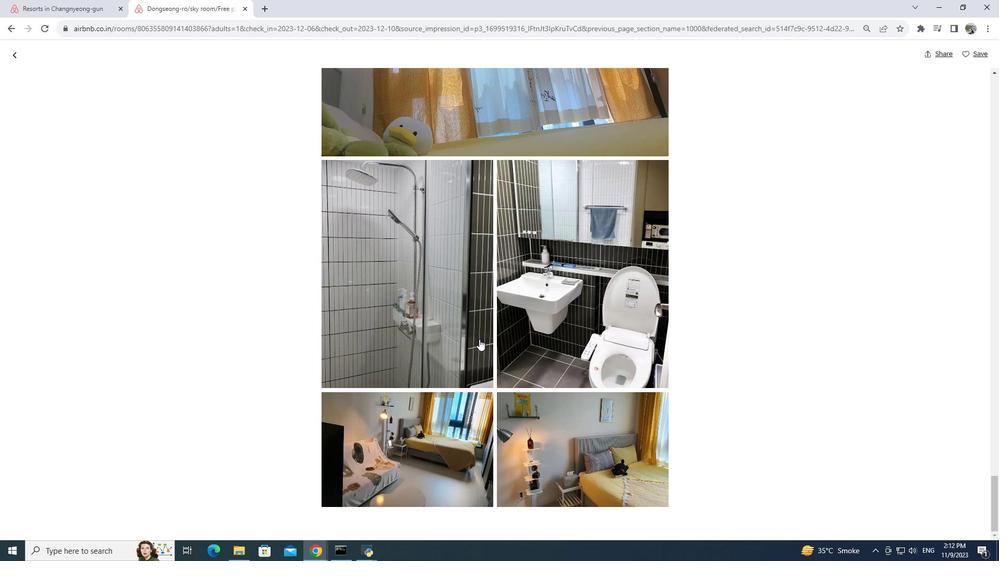 
Action: Mouse moved to (479, 339)
Screenshot: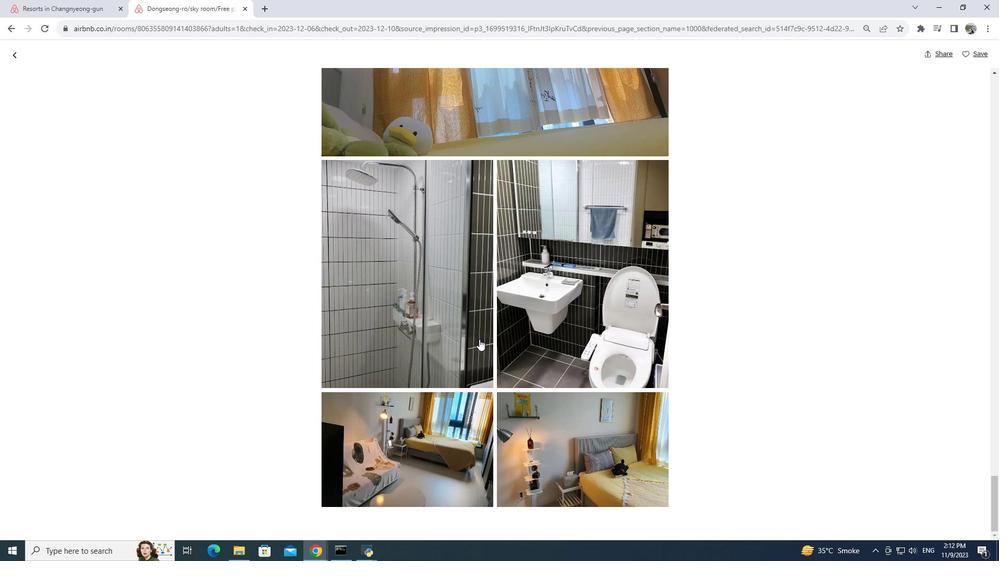 
Action: Mouse scrolled (479, 339) with delta (0, 0)
Screenshot: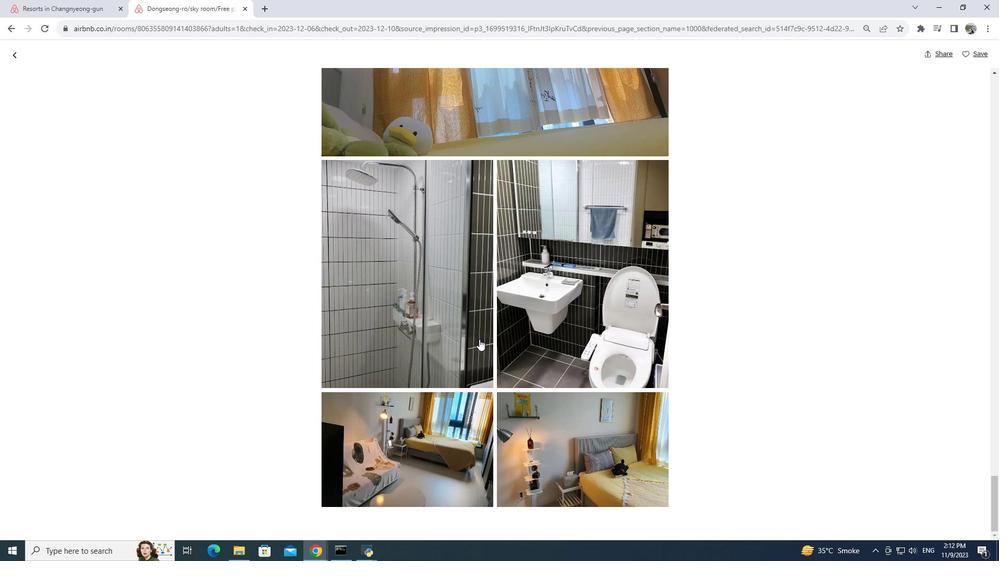 
Action: Mouse scrolled (479, 339) with delta (0, 0)
Screenshot: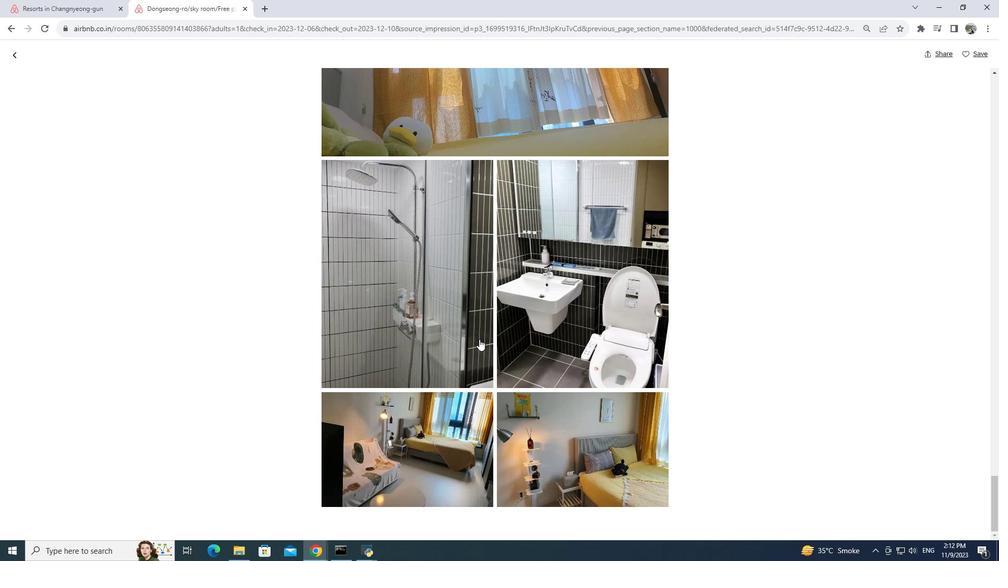 
Action: Mouse moved to (476, 342)
Screenshot: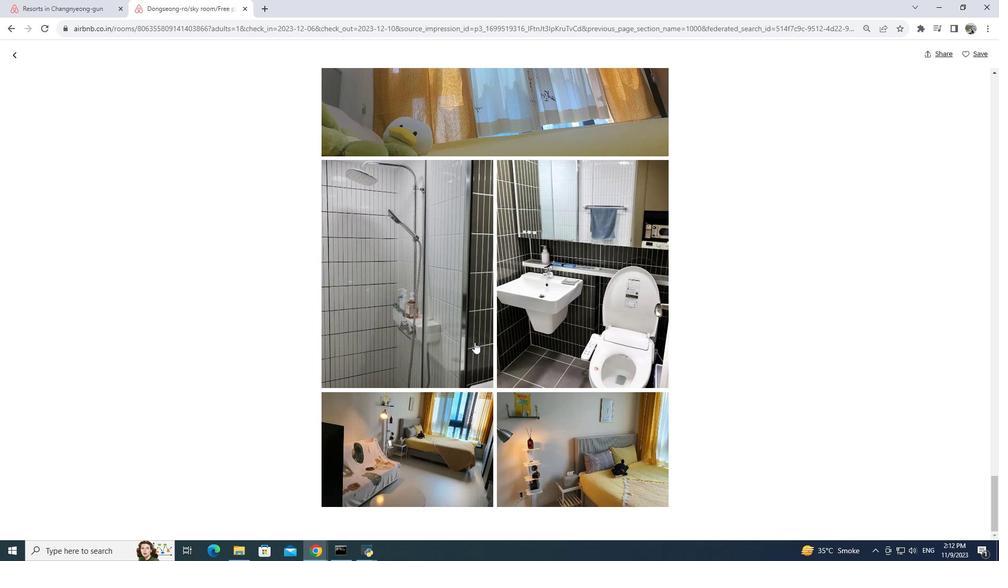 
Action: Mouse scrolled (476, 341) with delta (0, 0)
Screenshot: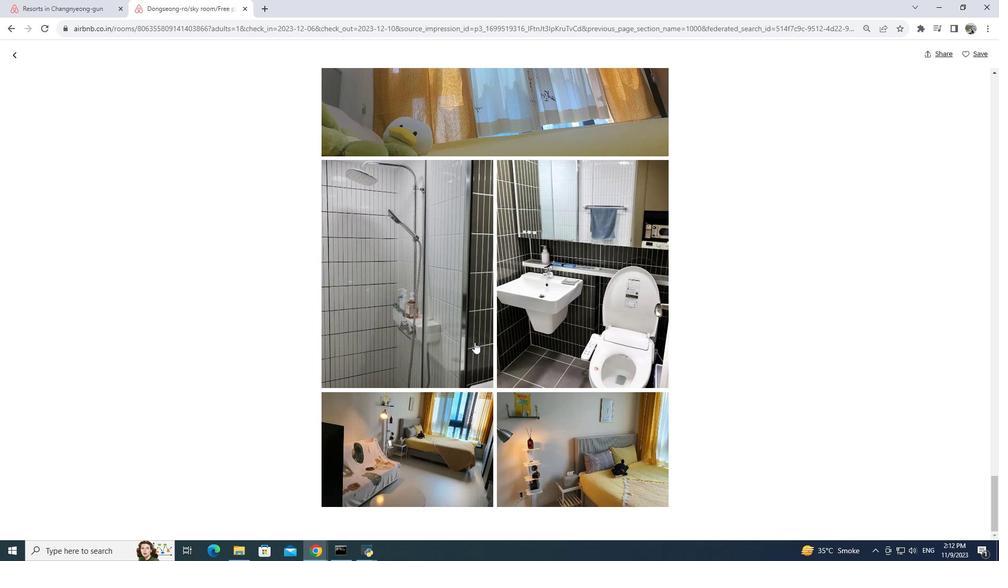 
Action: Mouse moved to (475, 342)
Screenshot: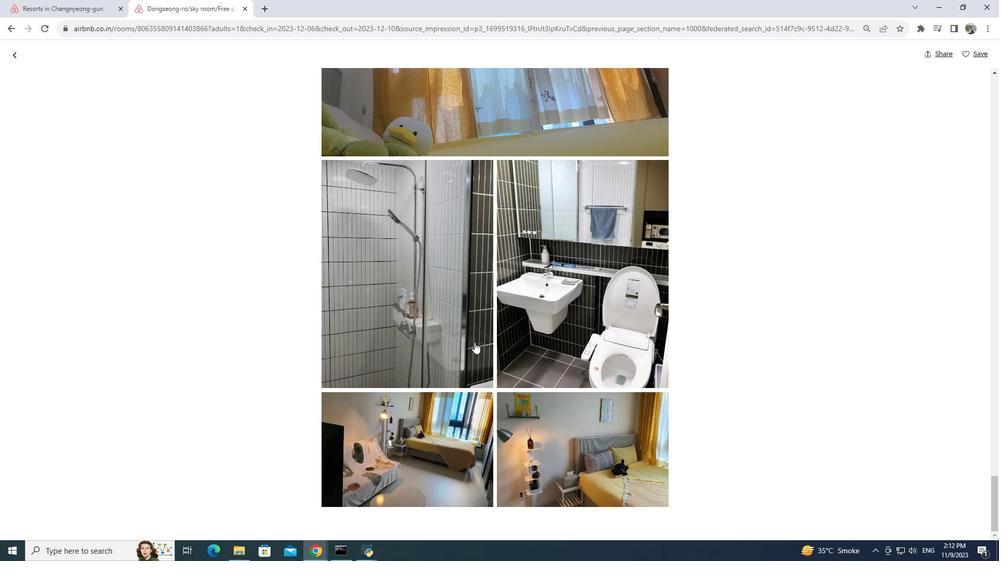 
Action: Mouse scrolled (475, 342) with delta (0, 0)
Screenshot: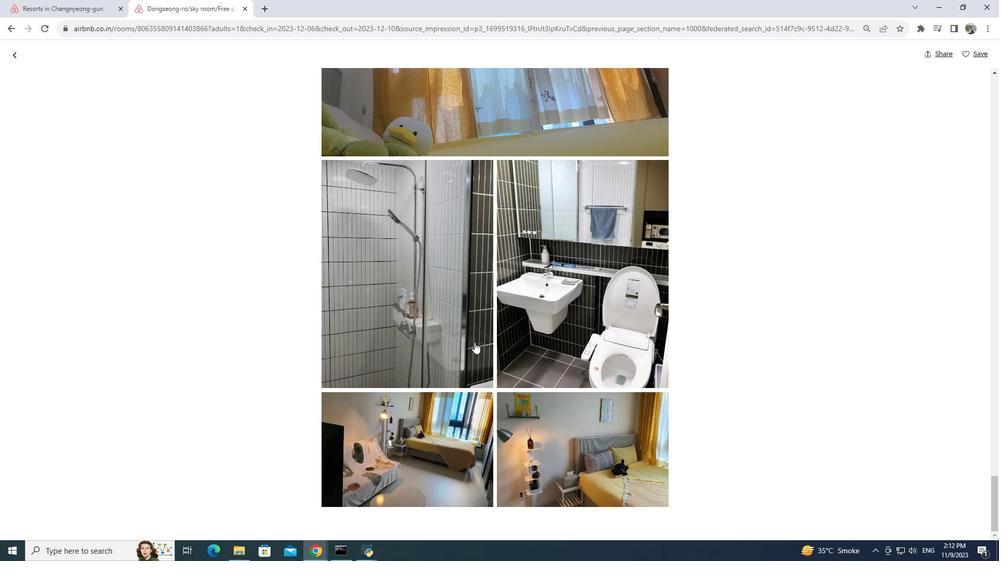 
Action: Mouse moved to (474, 342)
Screenshot: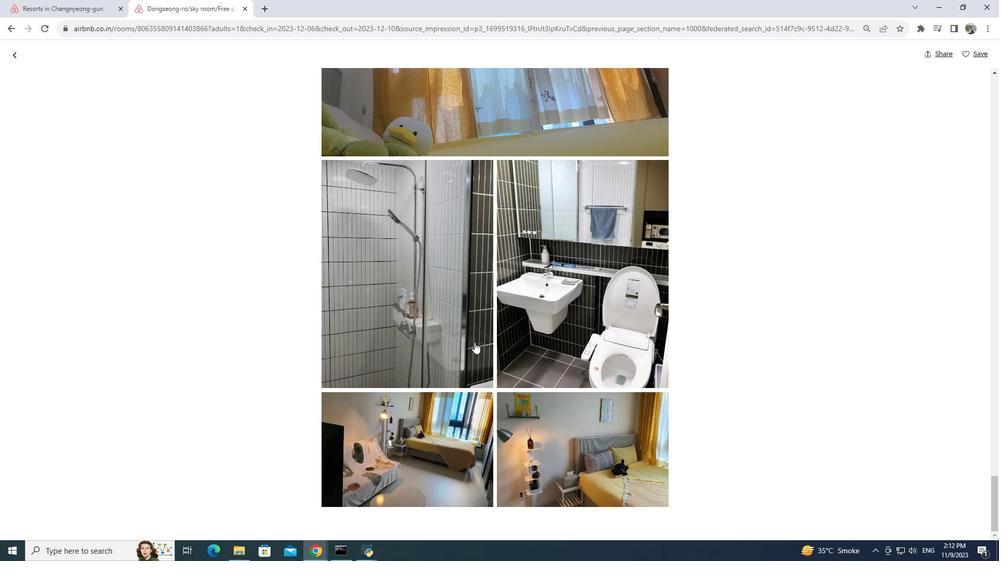 
Action: Mouse scrolled (474, 342) with delta (0, 0)
Screenshot: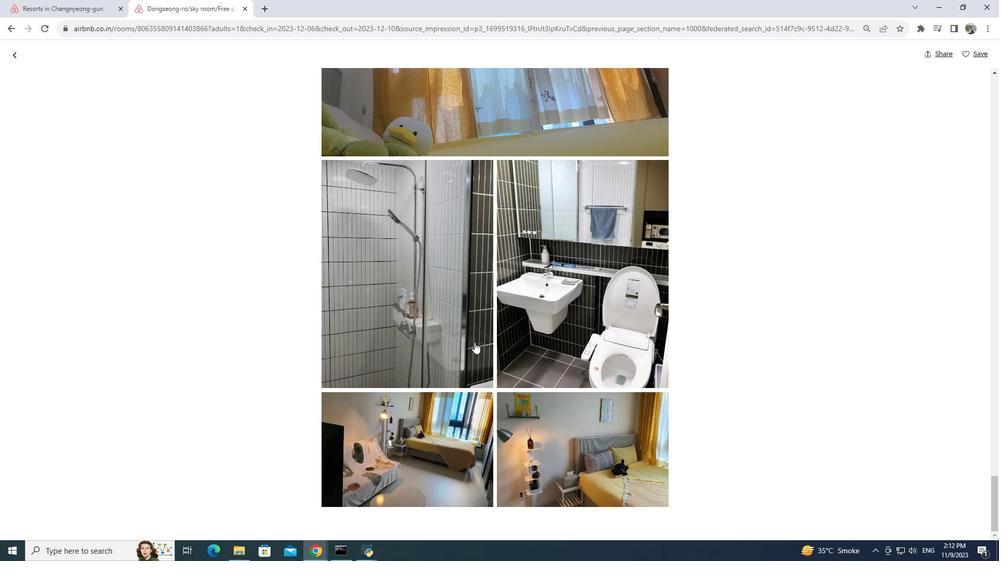 
Action: Mouse moved to (501, 346)
Screenshot: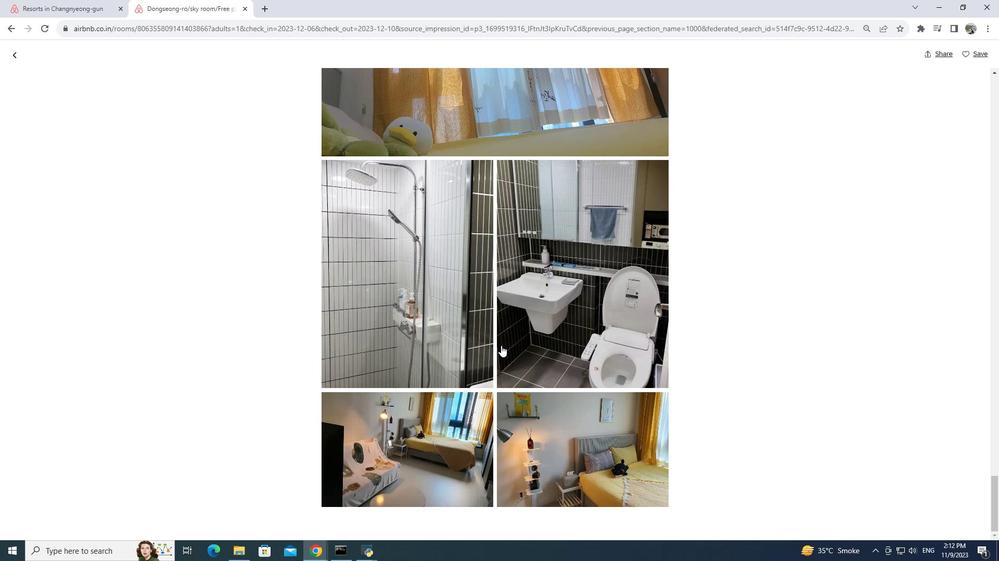 
Action: Mouse scrolled (501, 345) with delta (0, 0)
Screenshot: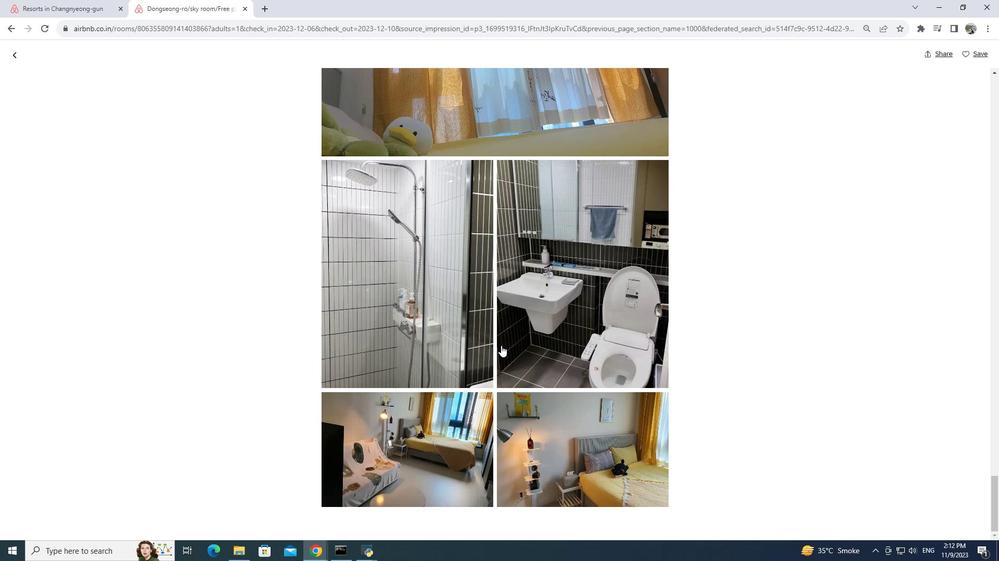 
Action: Mouse scrolled (501, 345) with delta (0, 0)
Screenshot: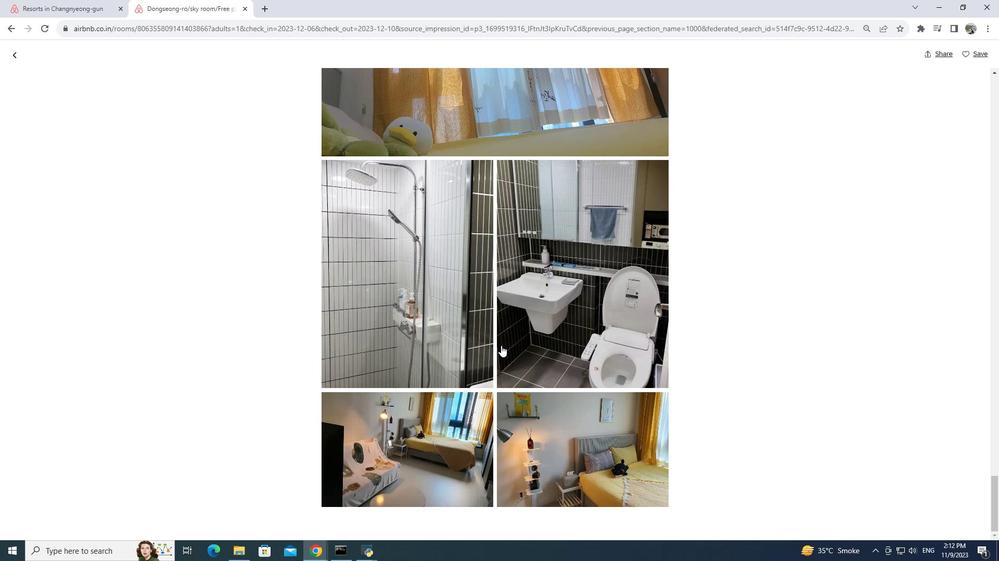 
Action: Mouse scrolled (501, 345) with delta (0, 0)
Screenshot: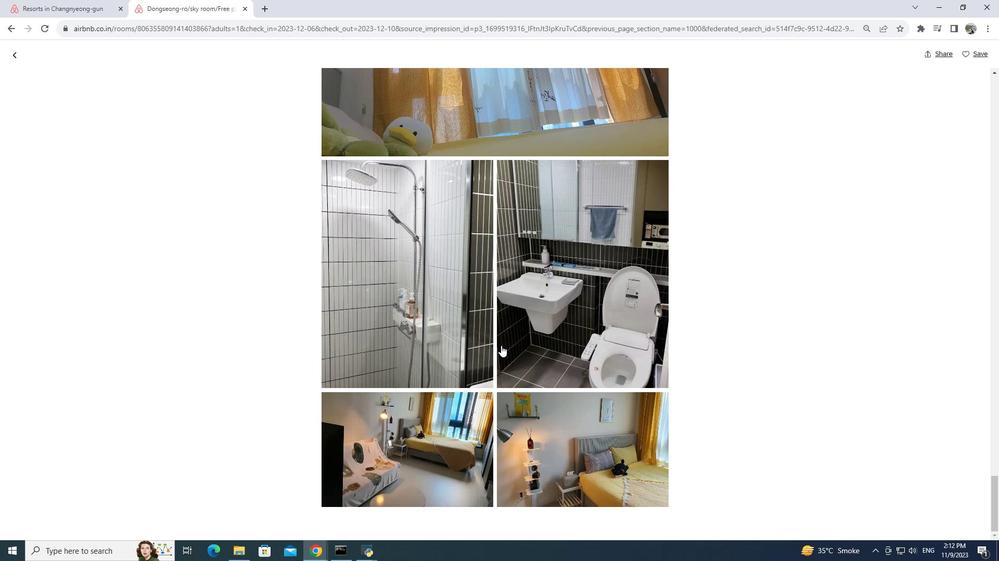 
Action: Mouse moved to (736, 343)
Screenshot: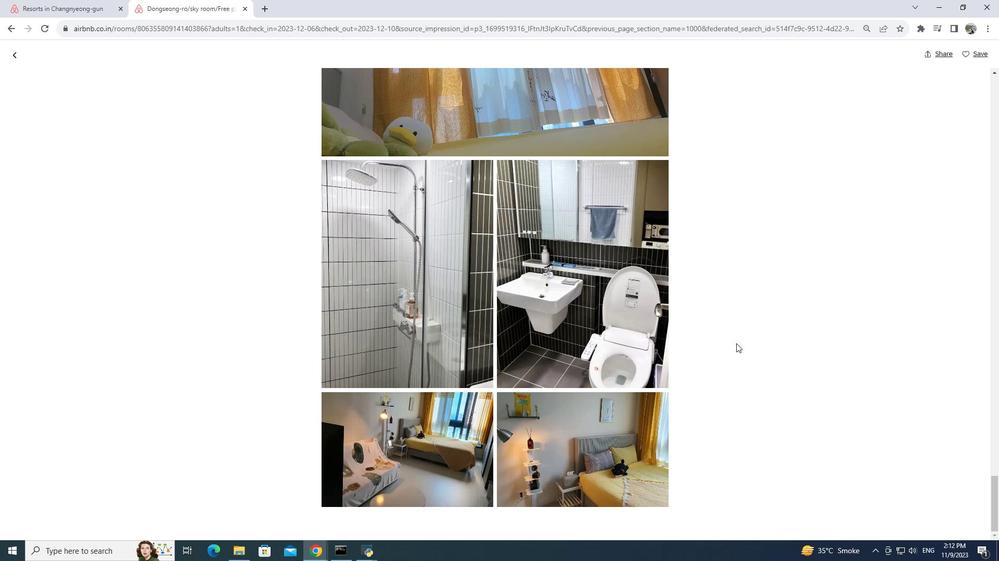 
Action: Mouse scrolled (736, 343) with delta (0, 0)
Screenshot: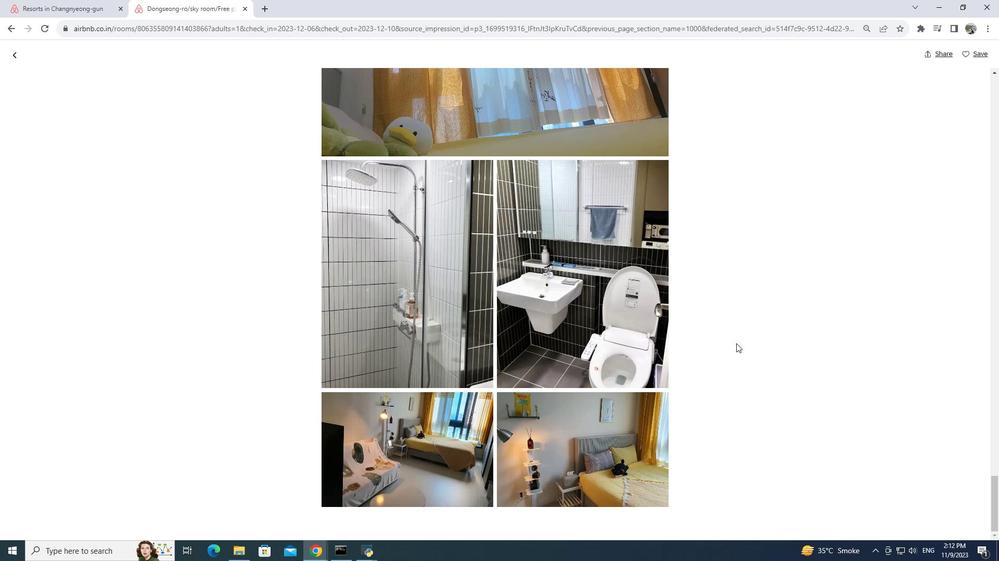 
Action: Mouse moved to (736, 343)
Screenshot: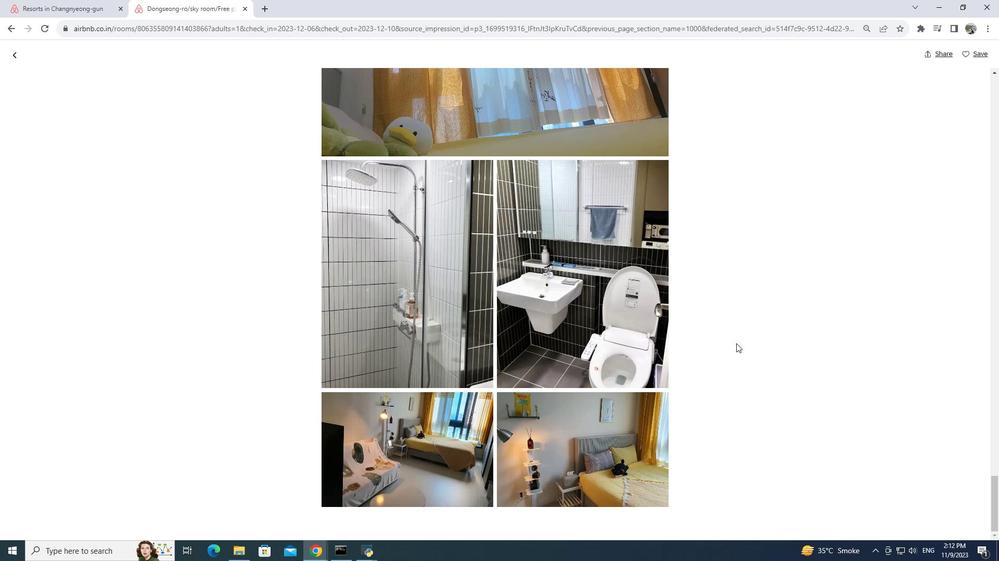 
Action: Mouse scrolled (736, 343) with delta (0, 0)
Screenshot: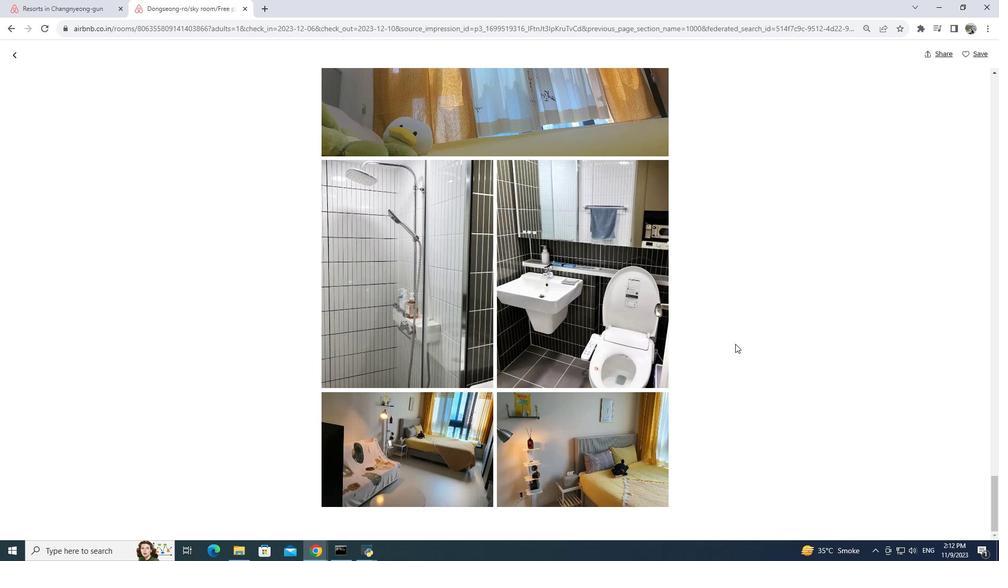 
Action: Mouse moved to (734, 344)
Screenshot: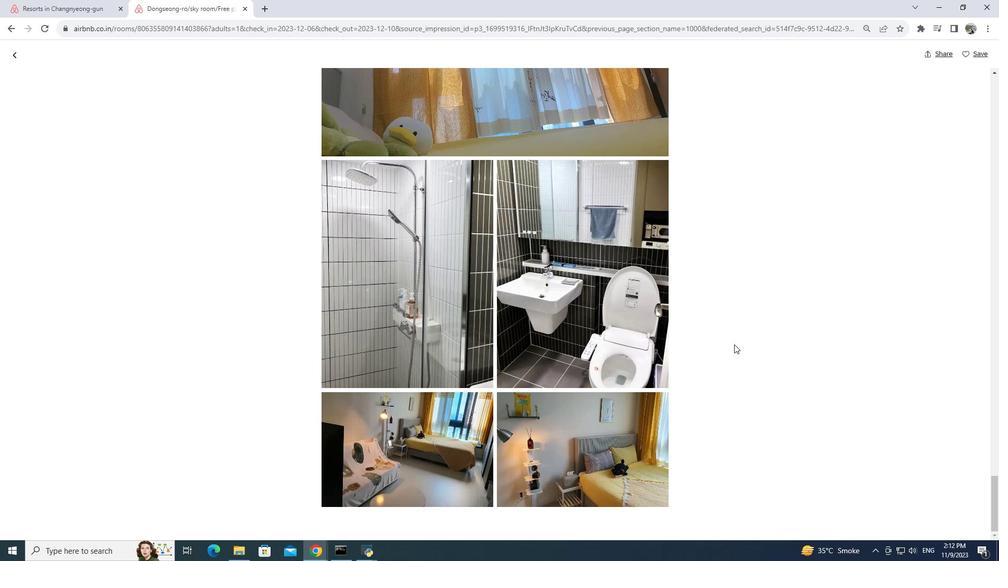 
Action: Mouse scrolled (734, 344) with delta (0, 0)
Screenshot: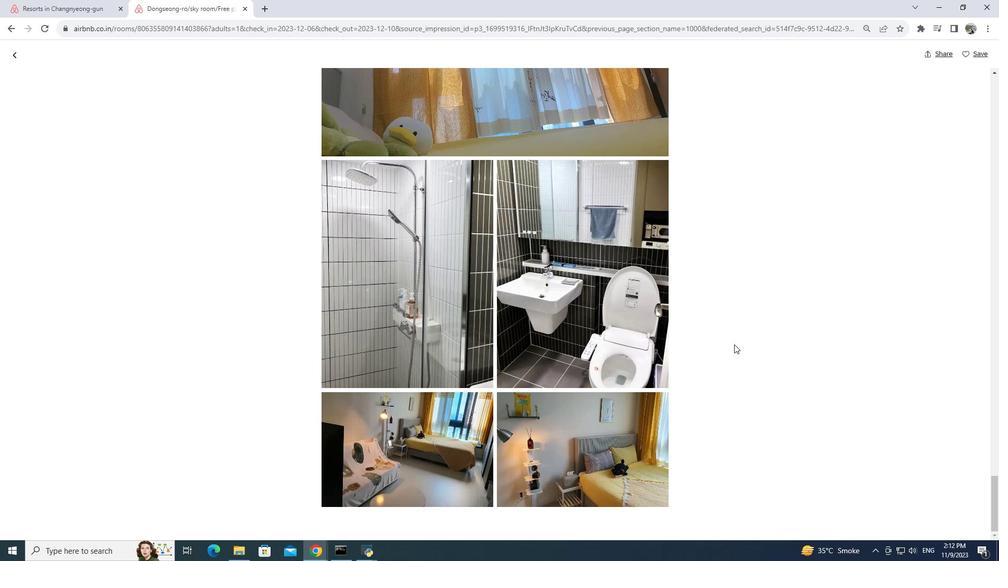
Action: Mouse moved to (9, 53)
Screenshot: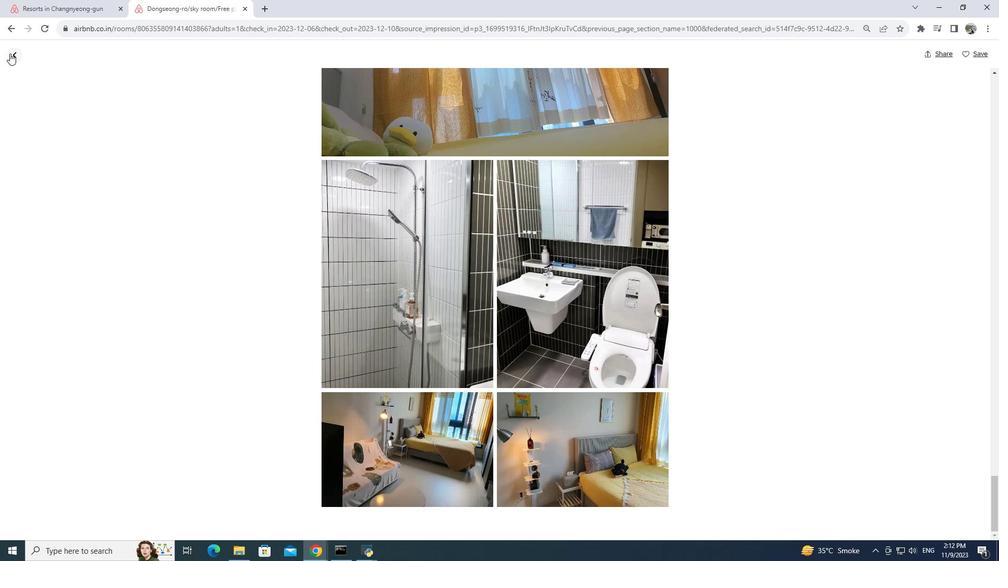 
Action: Mouse pressed left at (9, 53)
Screenshot: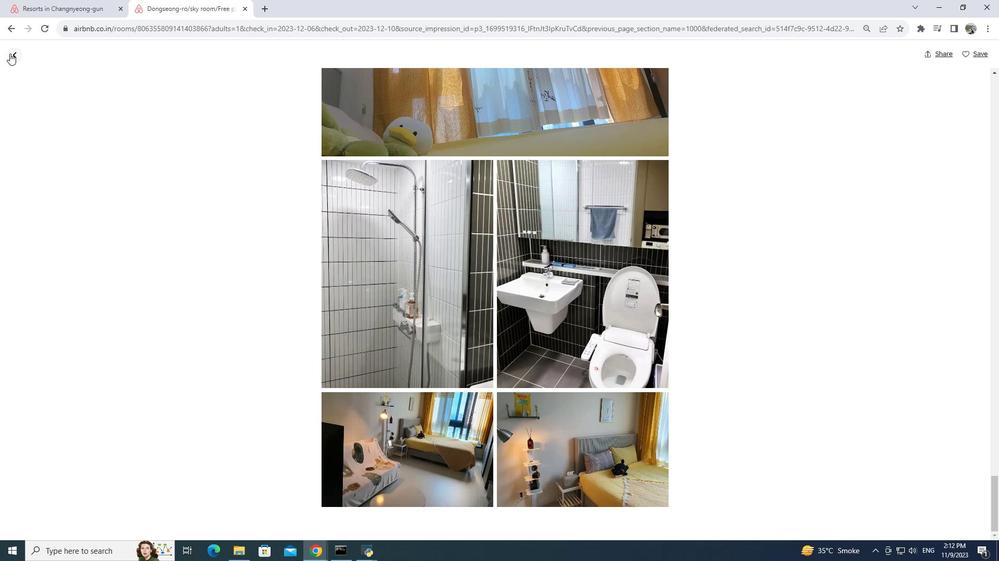 
Action: Mouse moved to (457, 287)
Screenshot: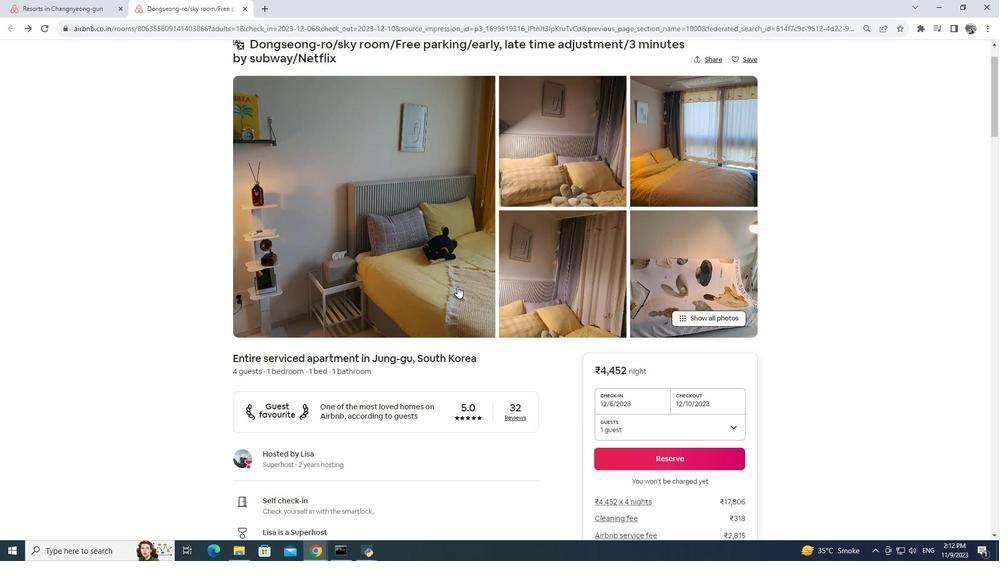 
Action: Mouse scrolled (457, 286) with delta (0, 0)
Screenshot: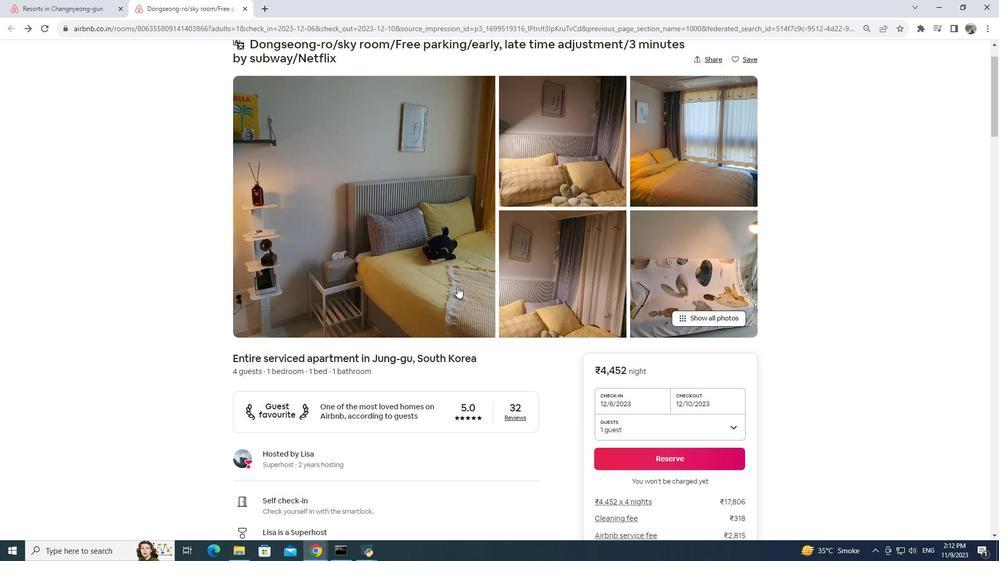 
Action: Mouse scrolled (457, 286) with delta (0, 0)
Screenshot: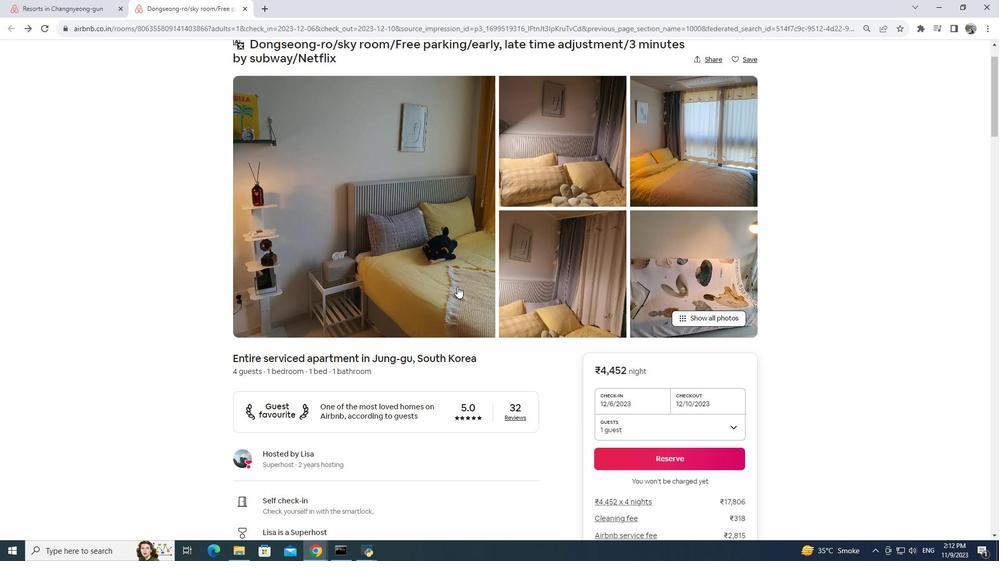 
Action: Mouse scrolled (457, 286) with delta (0, 0)
Screenshot: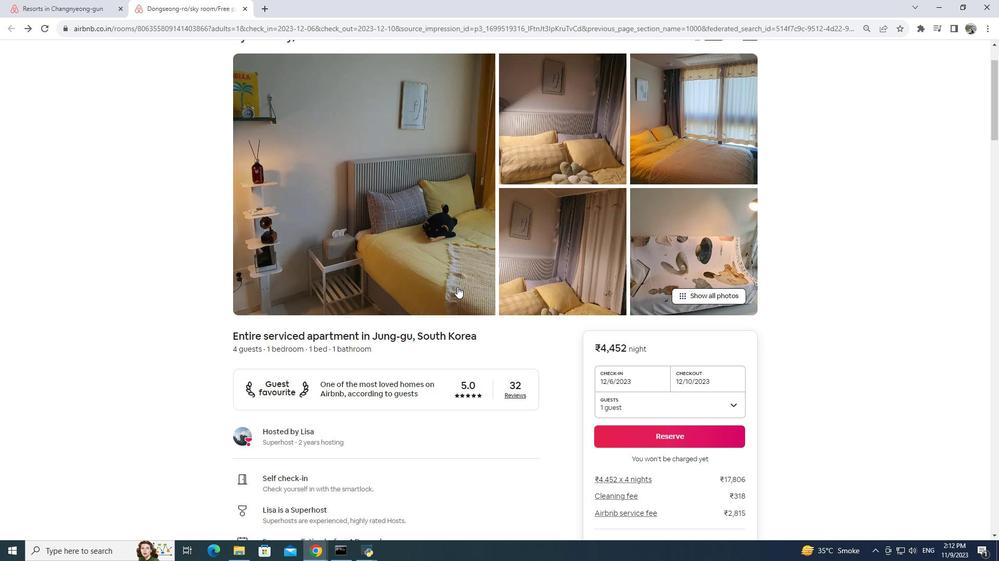 
Action: Mouse moved to (455, 286)
Screenshot: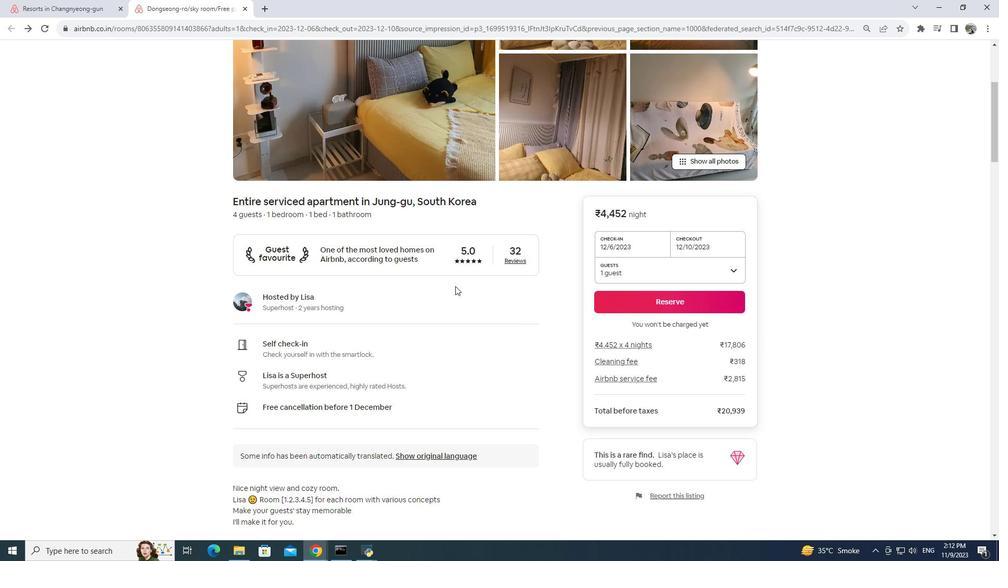 
Action: Mouse scrolled (455, 286) with delta (0, 0)
Screenshot: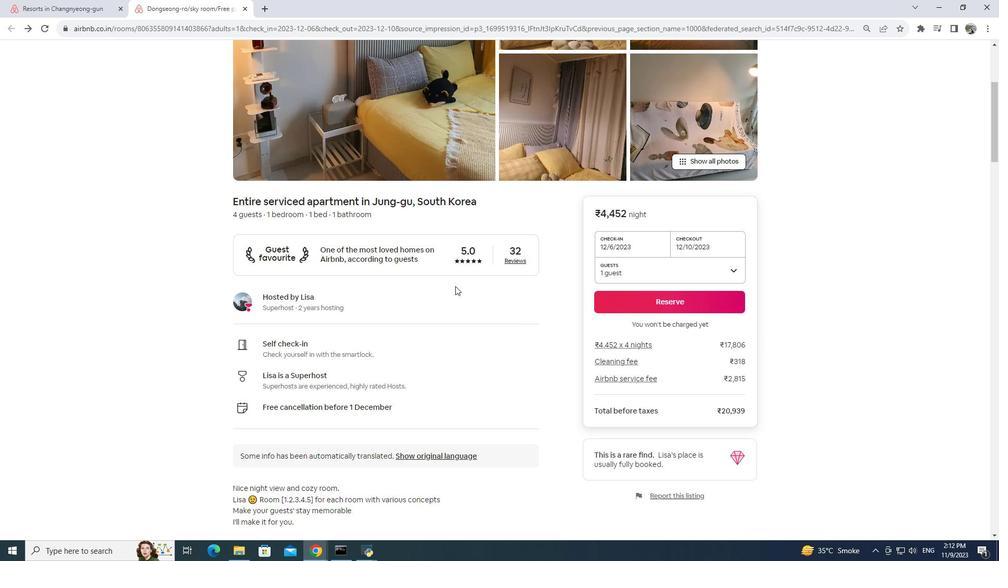 
Action: Mouse moved to (455, 286)
Screenshot: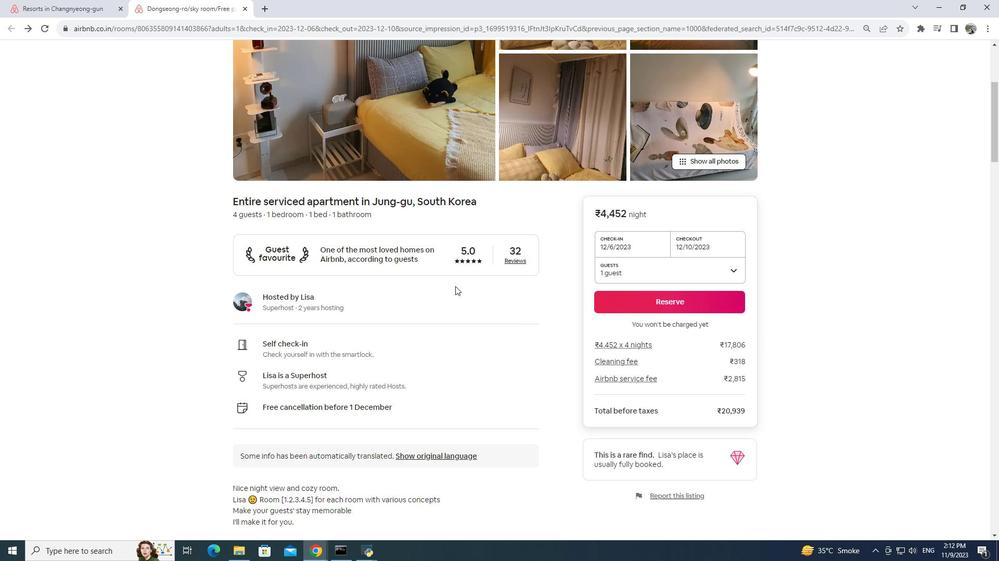 
Action: Mouse scrolled (455, 286) with delta (0, 0)
Screenshot: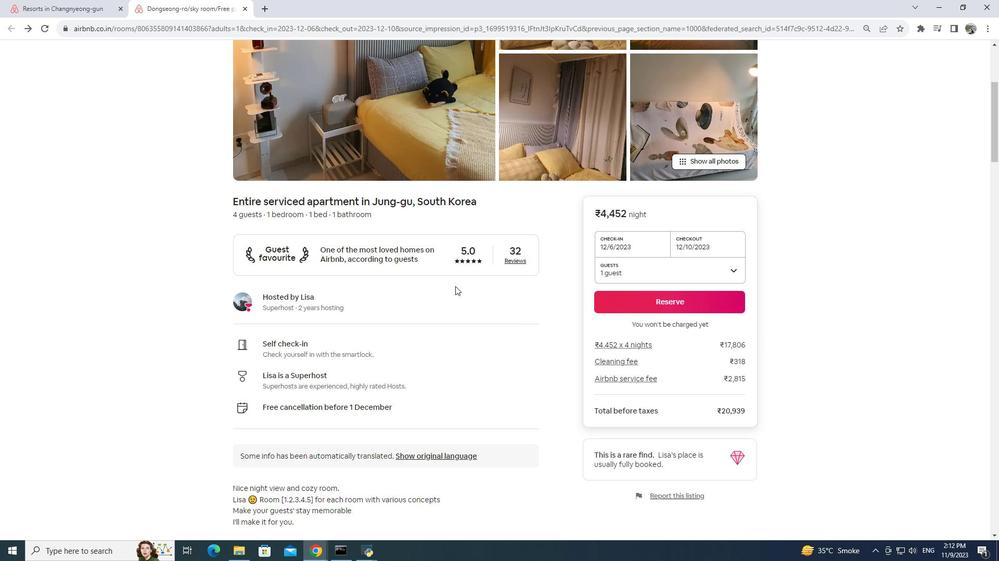
Action: Mouse moved to (452, 285)
Screenshot: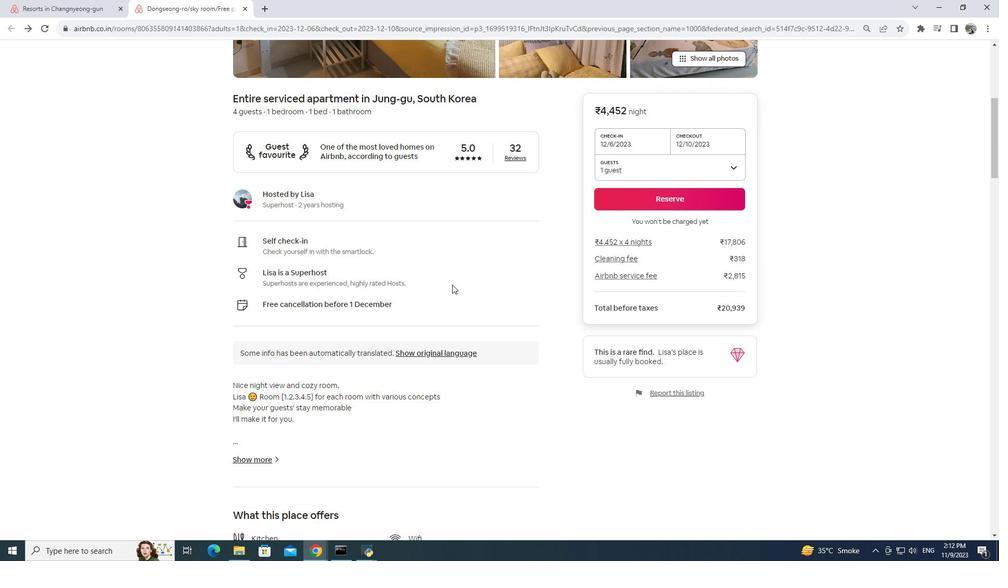 
Action: Mouse scrolled (452, 284) with delta (0, 0)
Screenshot: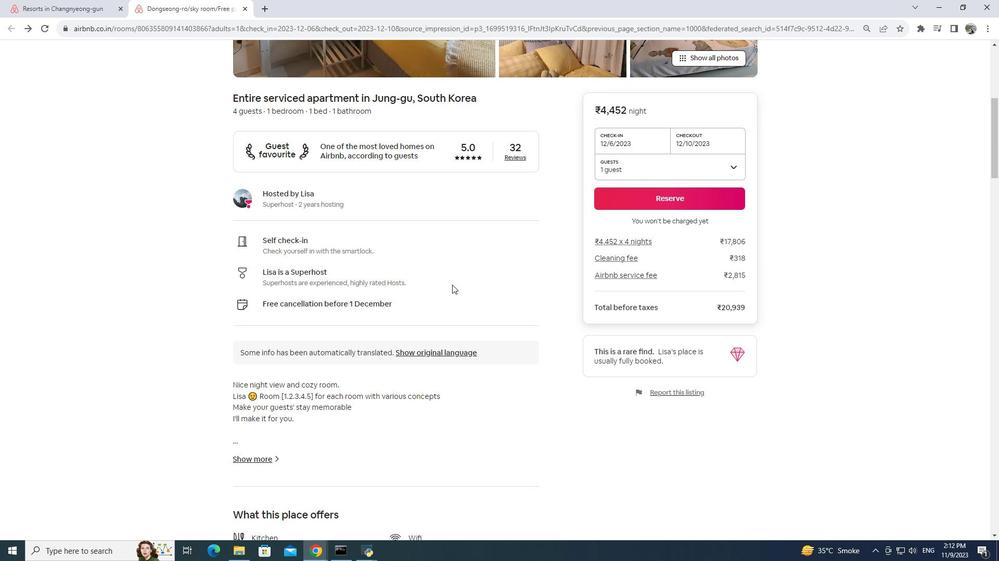 
Action: Mouse scrolled (452, 284) with delta (0, 0)
Screenshot: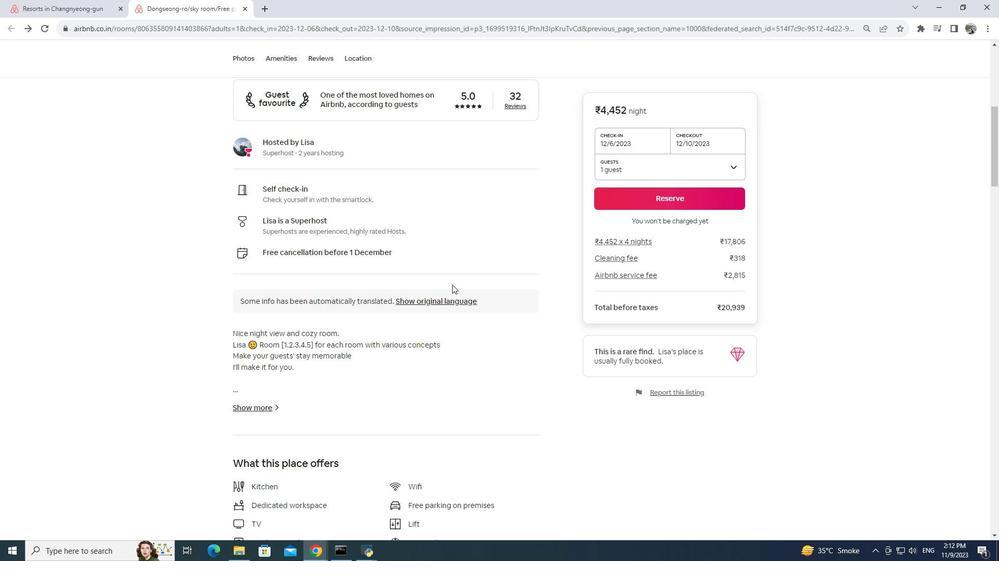 
Action: Mouse scrolled (452, 284) with delta (0, 0)
Screenshot: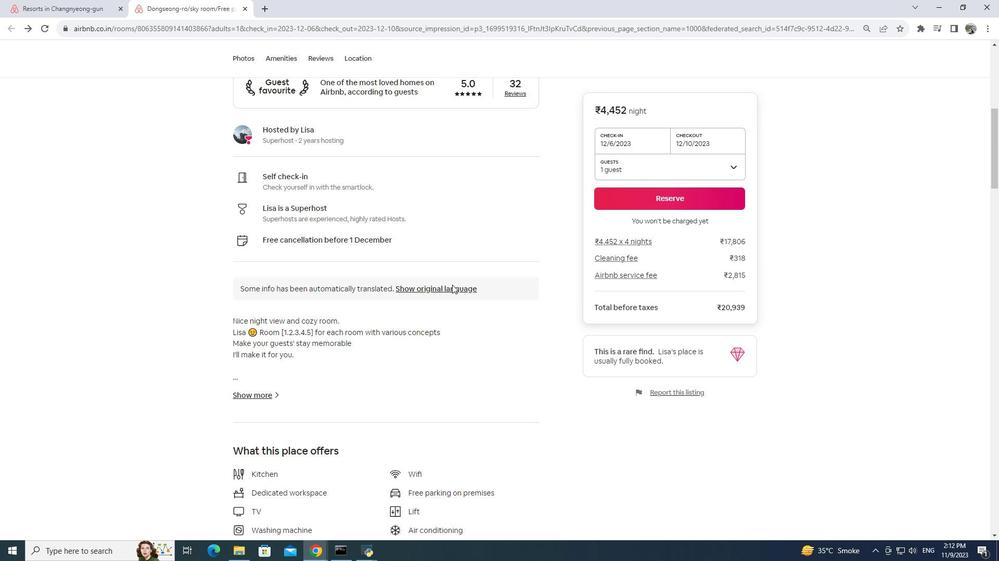 
Action: Mouse moved to (449, 282)
Screenshot: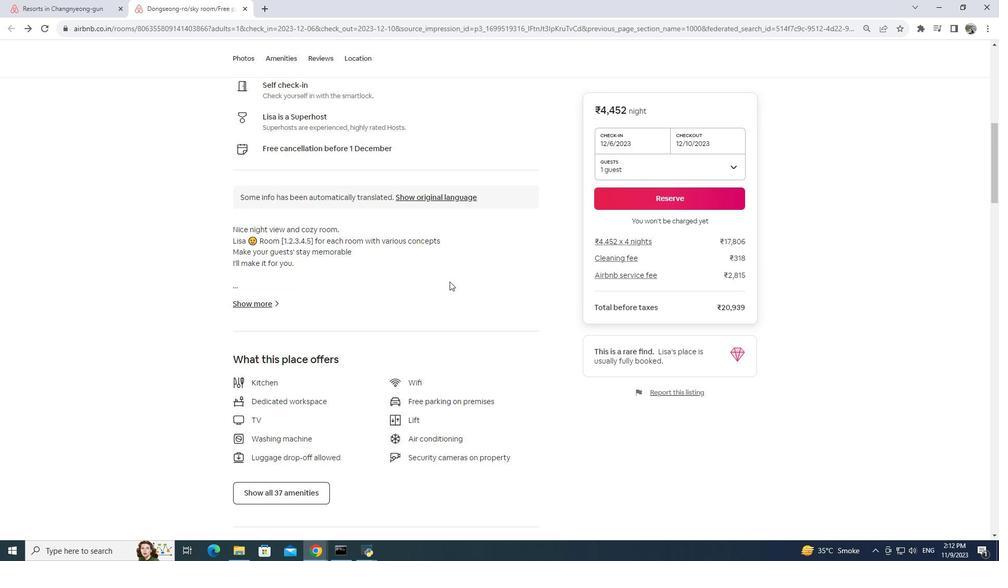 
Action: Mouse scrolled (449, 281) with delta (0, 0)
Screenshot: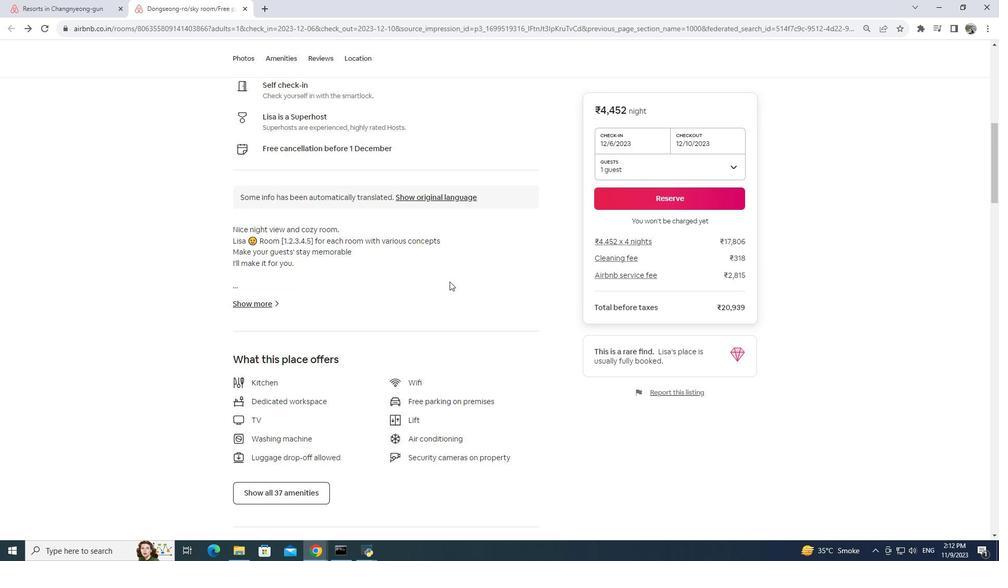 
Action: Mouse moved to (269, 246)
Screenshot: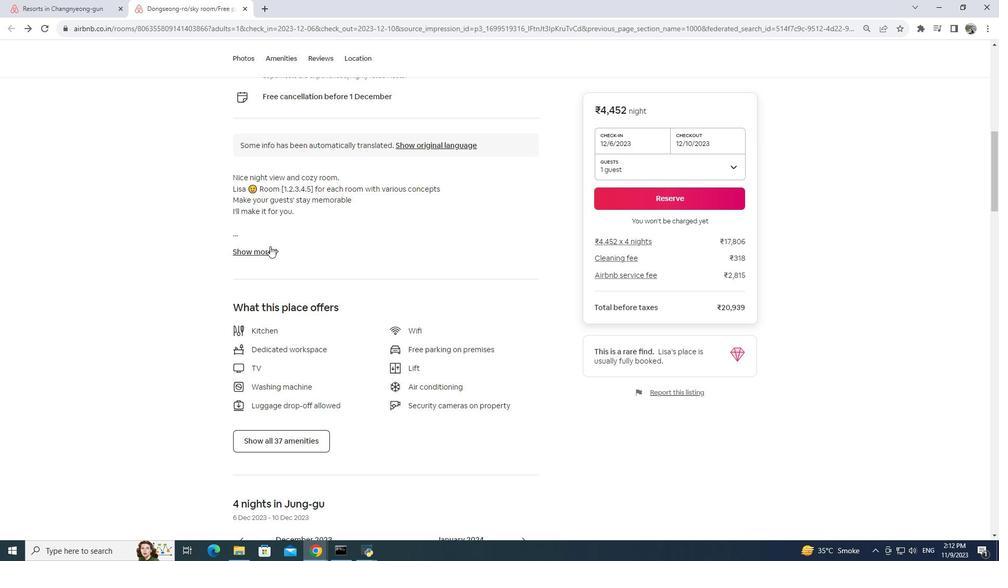 
Action: Mouse pressed left at (269, 246)
Screenshot: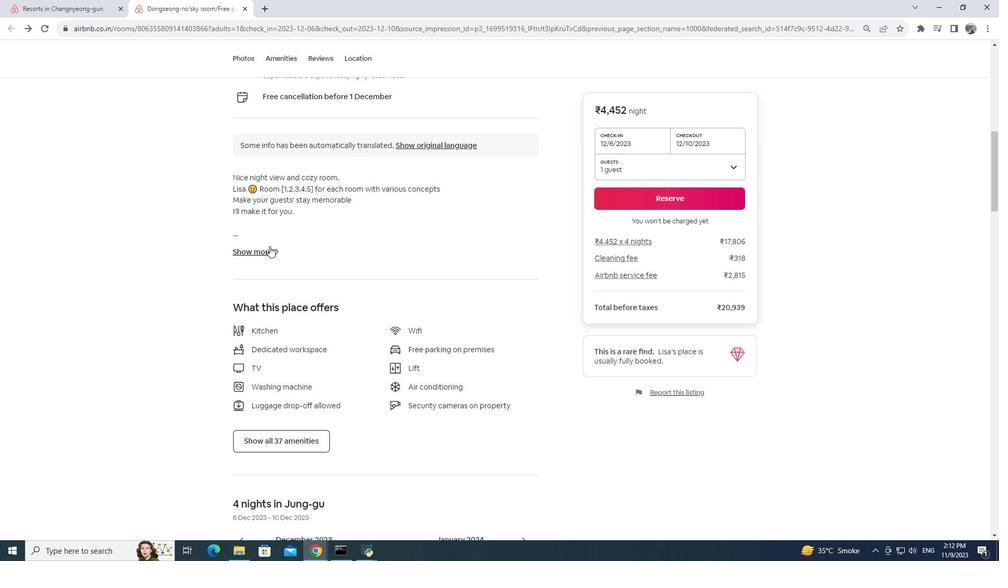 
Action: Mouse moved to (416, 298)
Screenshot: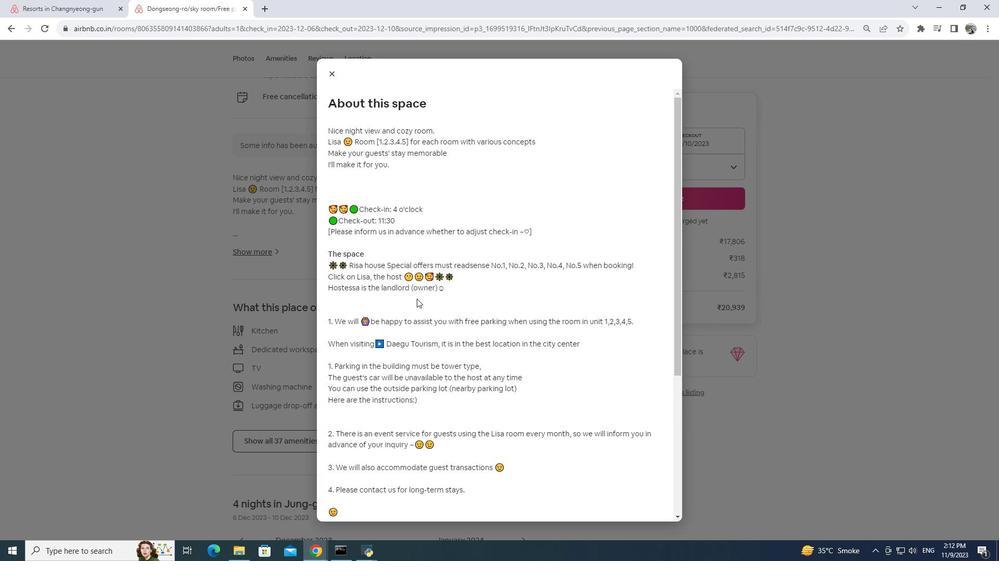 
Action: Mouse scrolled (416, 298) with delta (0, 0)
Screenshot: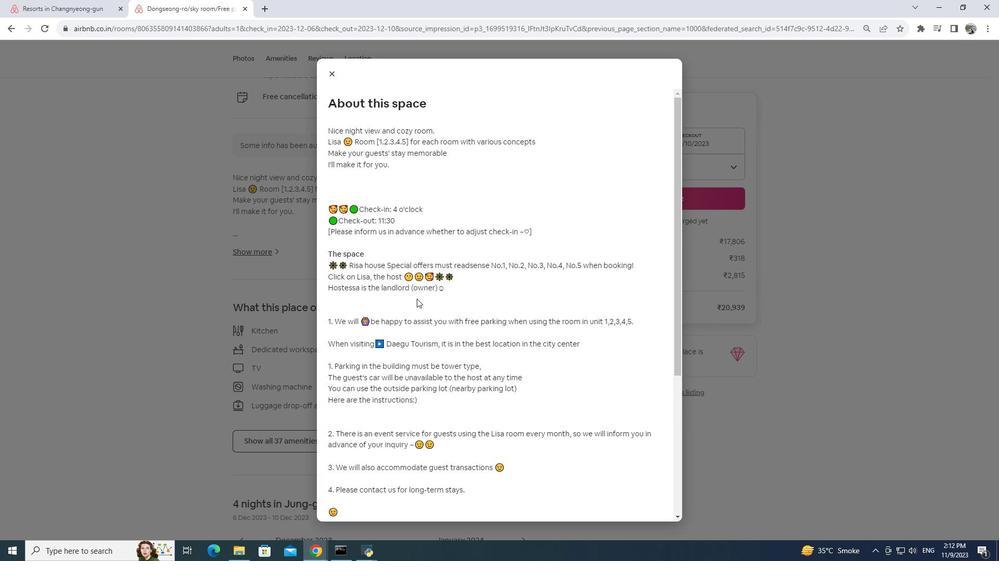 
Action: Mouse moved to (416, 299)
Screenshot: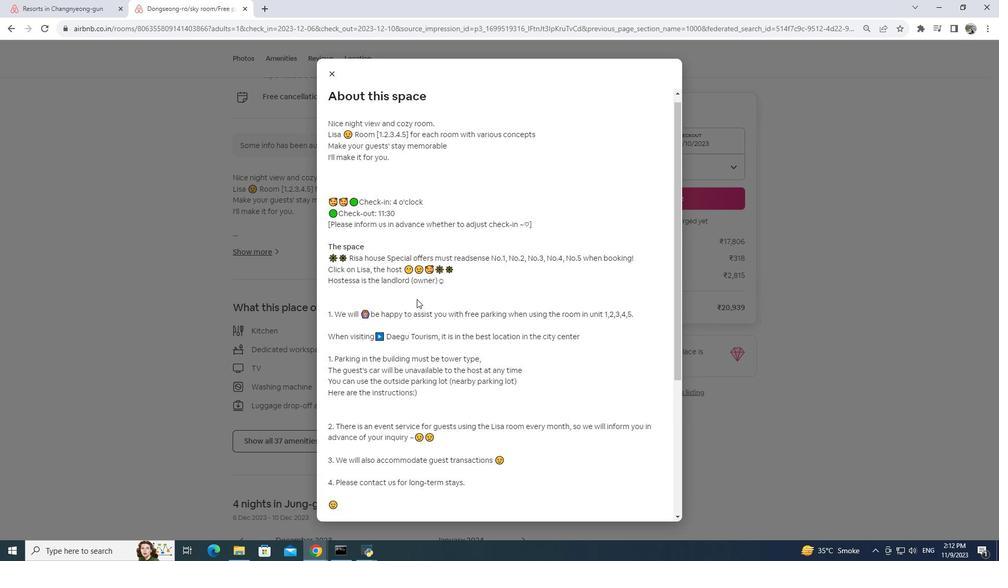 
Action: Mouse scrolled (416, 299) with delta (0, 0)
Screenshot: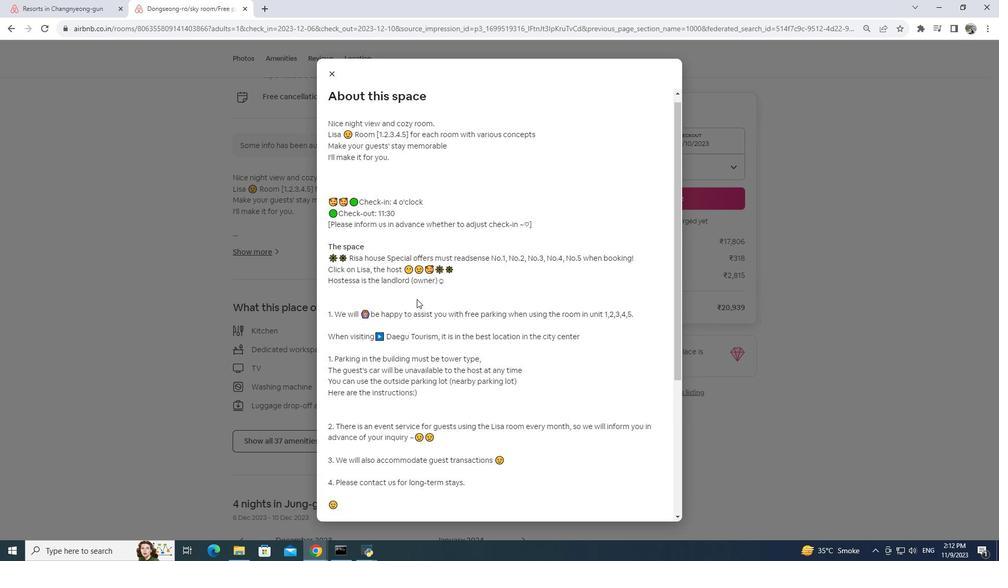 
Action: Mouse scrolled (416, 299) with delta (0, 0)
Screenshot: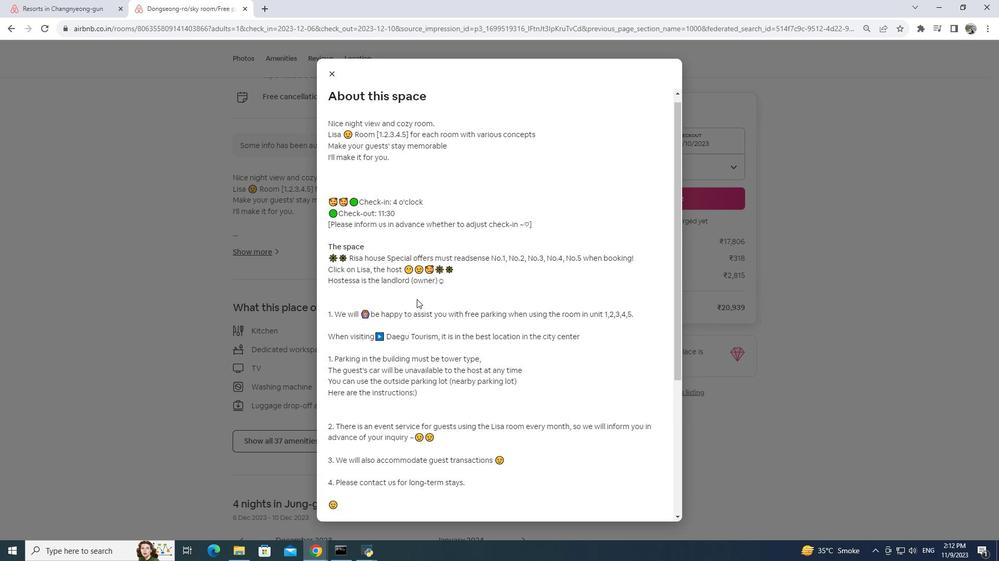 
Action: Mouse moved to (333, 77)
Screenshot: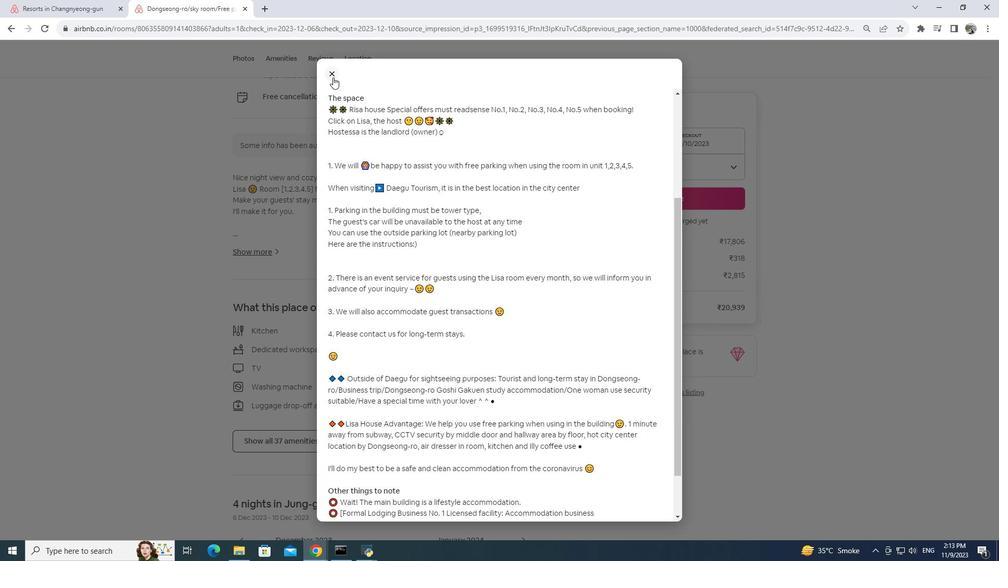 
Action: Mouse pressed left at (333, 77)
Screenshot: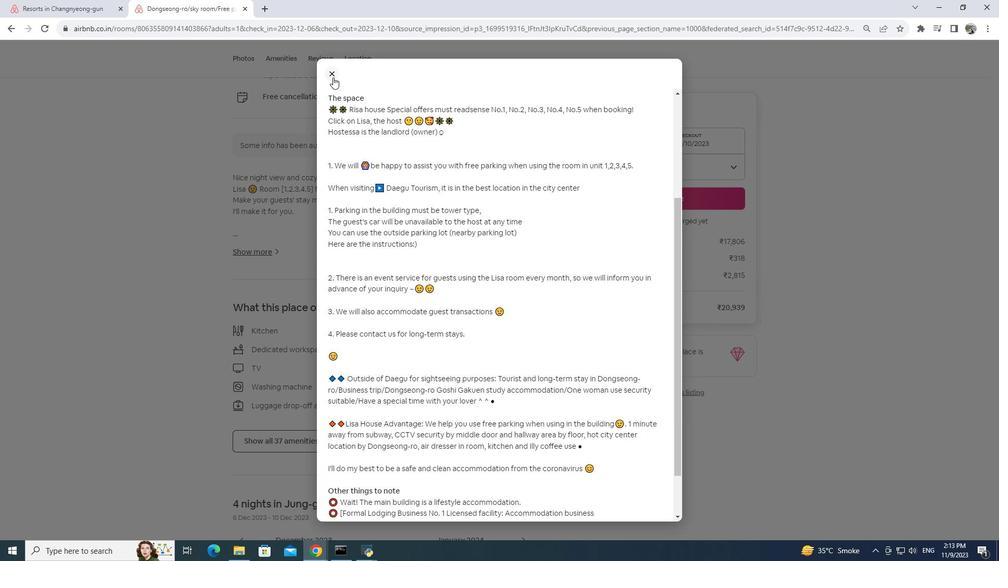
Action: Mouse moved to (403, 300)
Screenshot: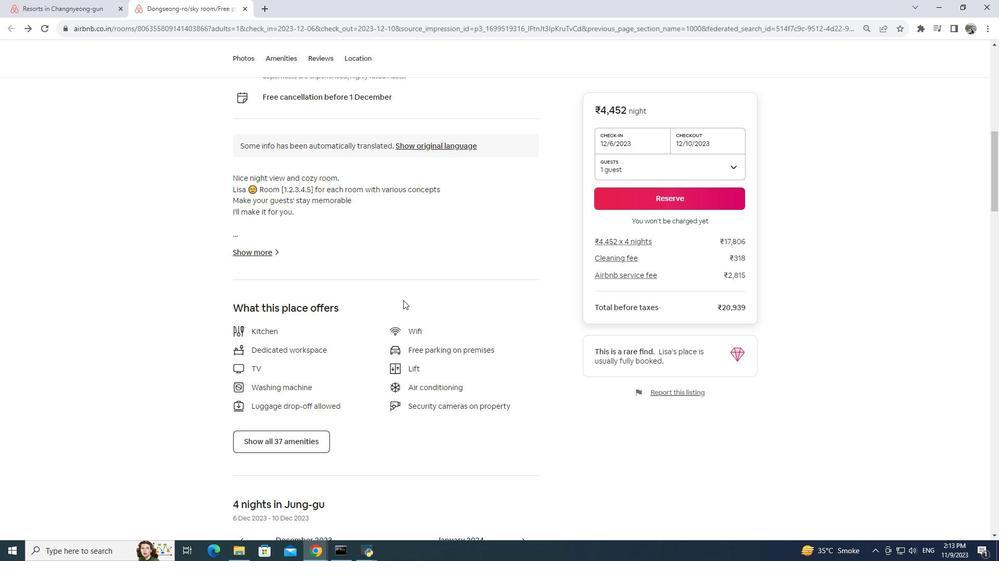 
Action: Mouse scrolled (403, 300) with delta (0, 0)
Screenshot: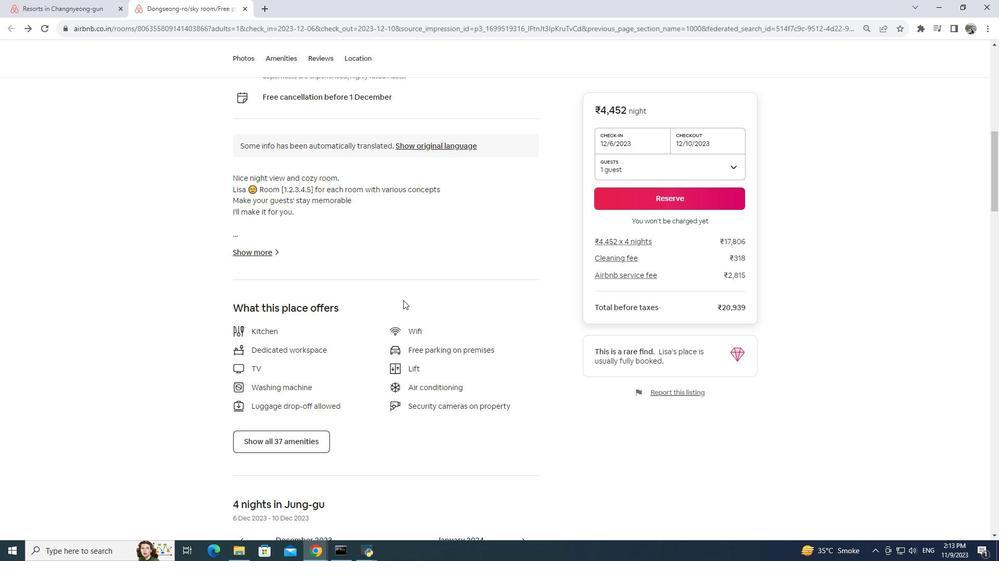 
Action: Mouse scrolled (403, 300) with delta (0, 0)
Screenshot: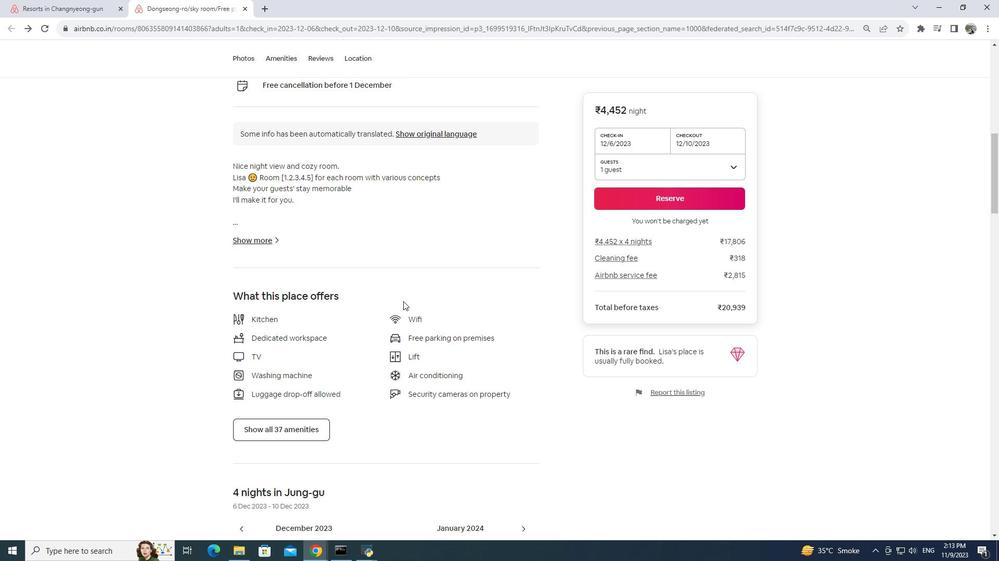 
Action: Mouse moved to (313, 339)
Screenshot: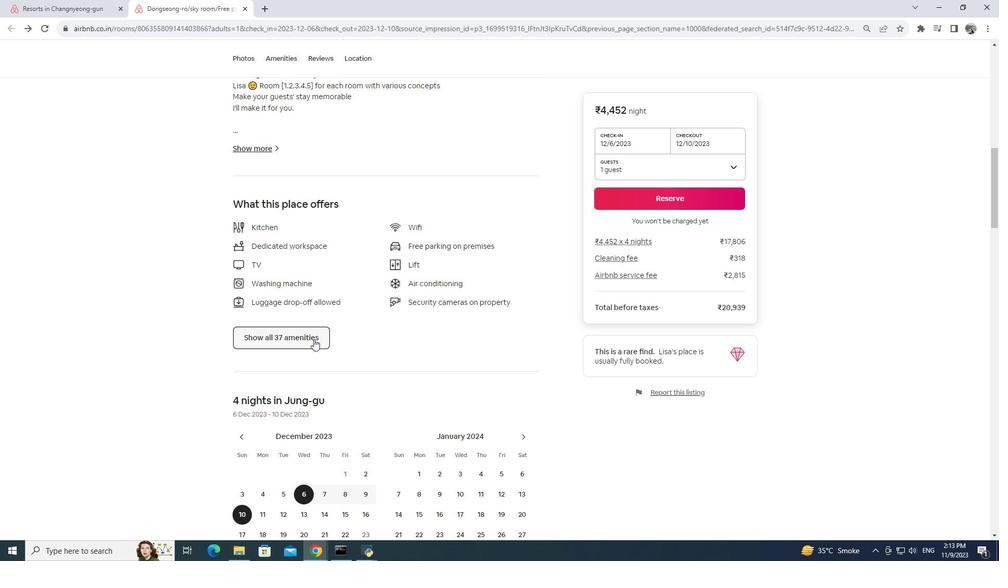 
Action: Mouse pressed left at (313, 339)
Screenshot: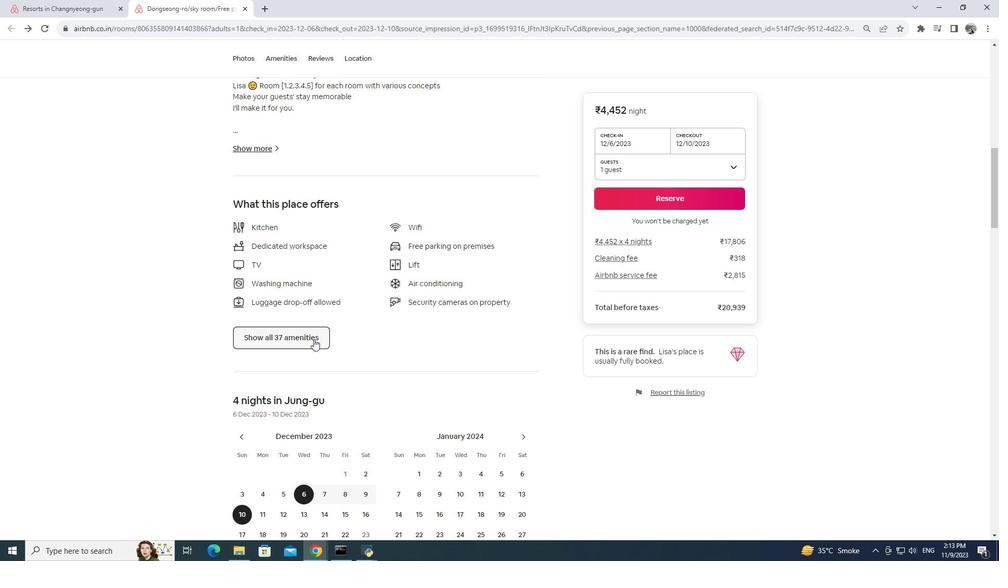 
Action: Mouse moved to (429, 347)
Screenshot: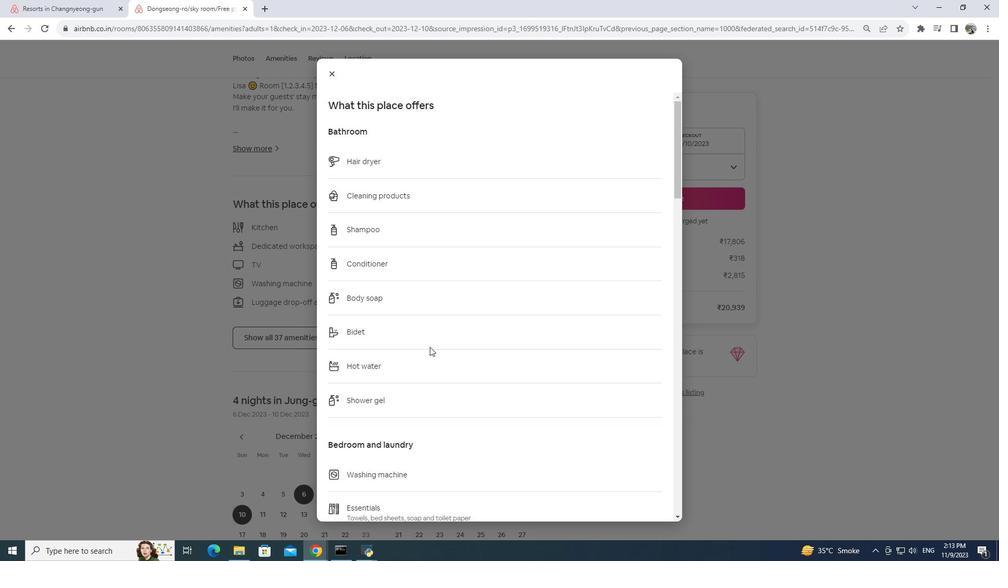 
Action: Mouse scrolled (429, 347) with delta (0, 0)
Screenshot: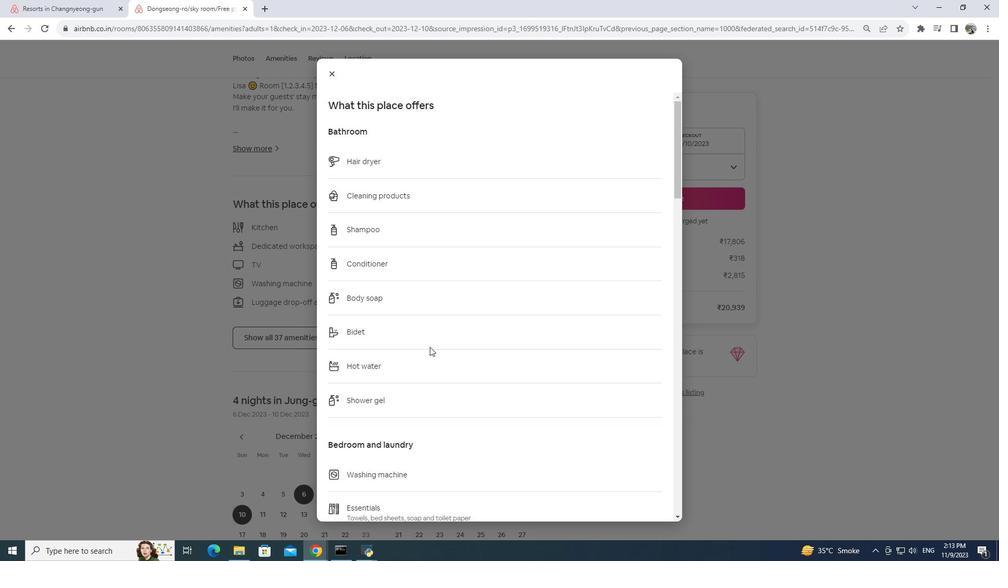 
Action: Mouse scrolled (429, 347) with delta (0, 0)
Screenshot: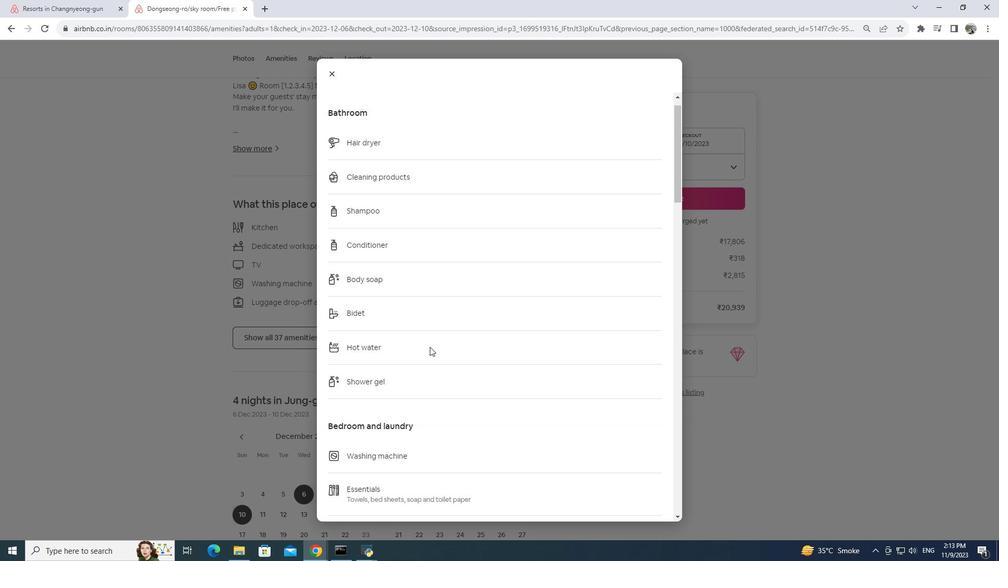 
Action: Mouse moved to (429, 347)
Screenshot: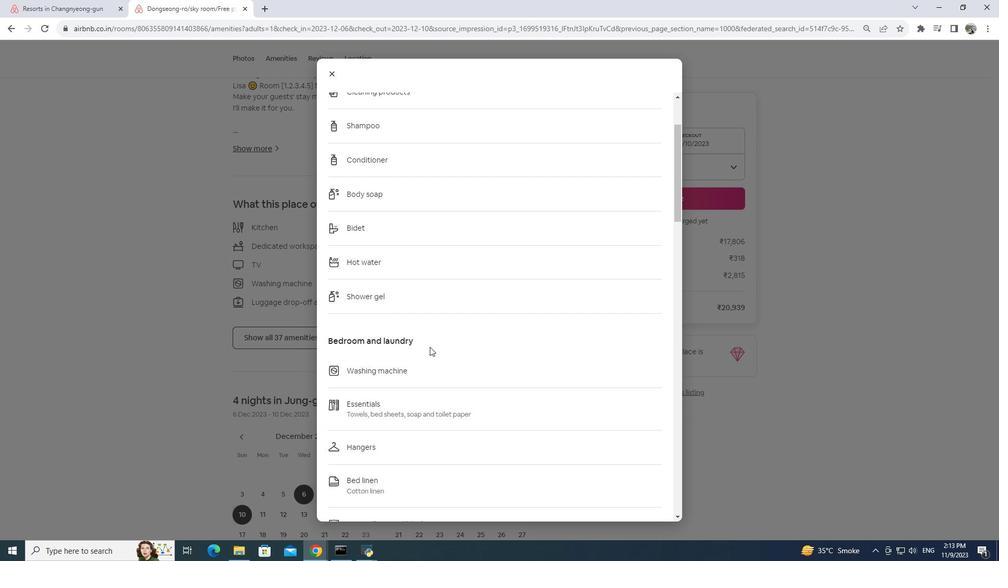 
Action: Mouse scrolled (429, 347) with delta (0, 0)
Screenshot: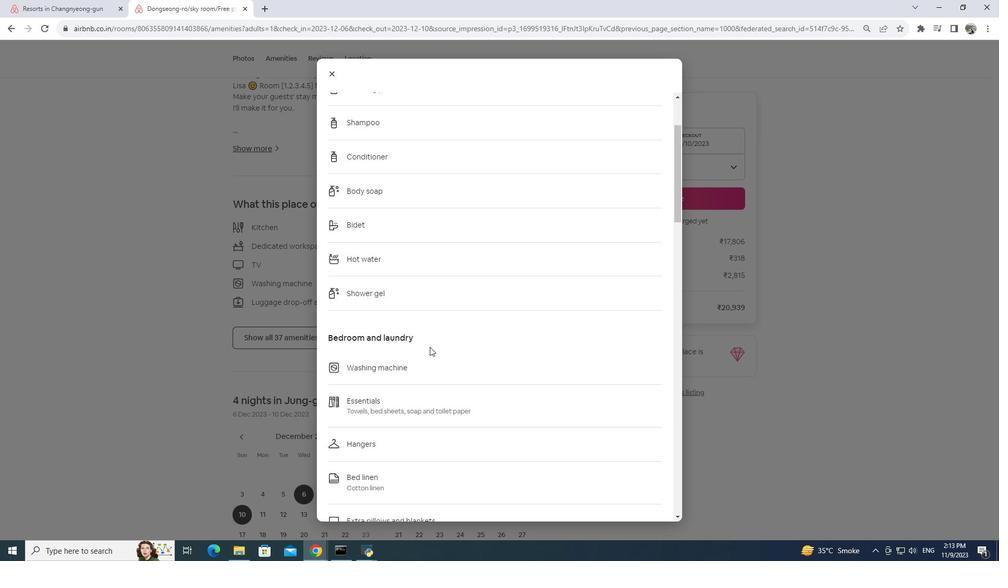
Action: Mouse moved to (429, 347)
Screenshot: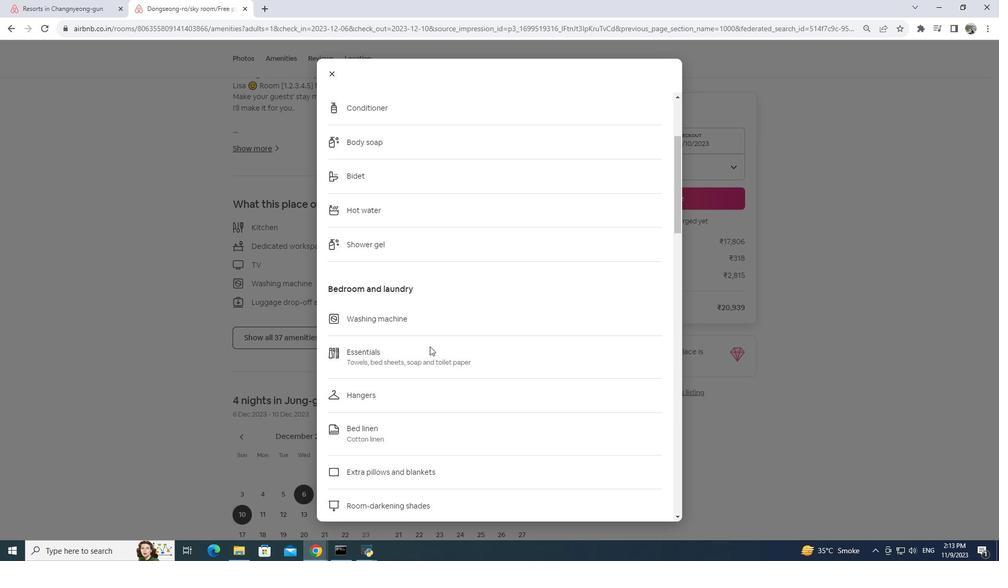 
Action: Mouse scrolled (429, 347) with delta (0, 0)
Screenshot: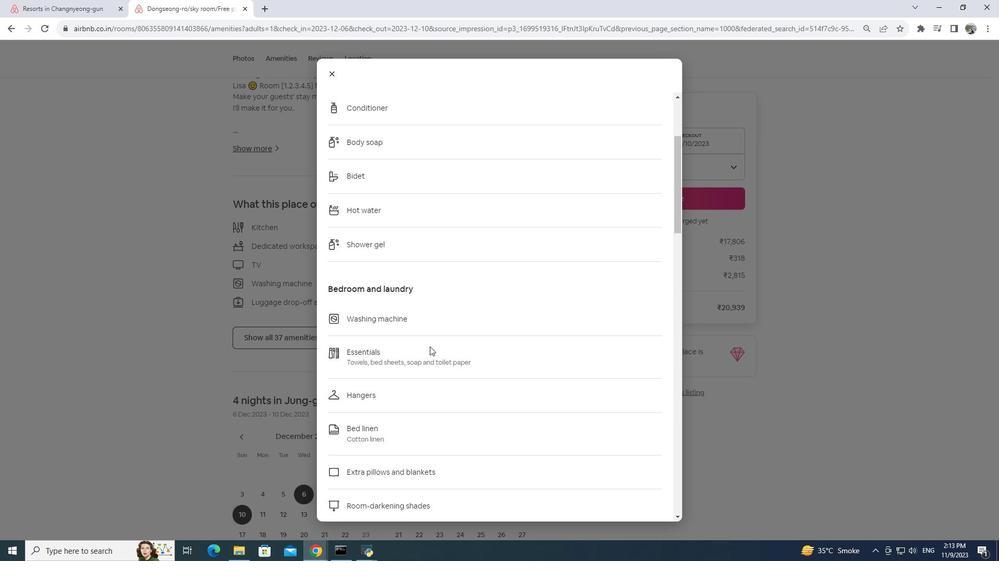 
Action: Mouse moved to (429, 346)
Screenshot: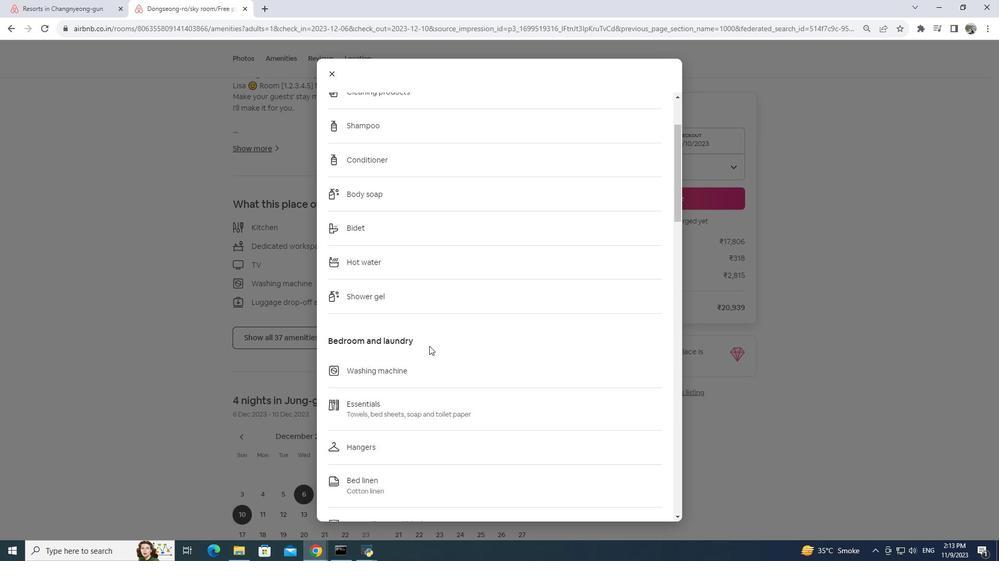 
Action: Mouse scrolled (429, 347) with delta (0, 0)
Screenshot: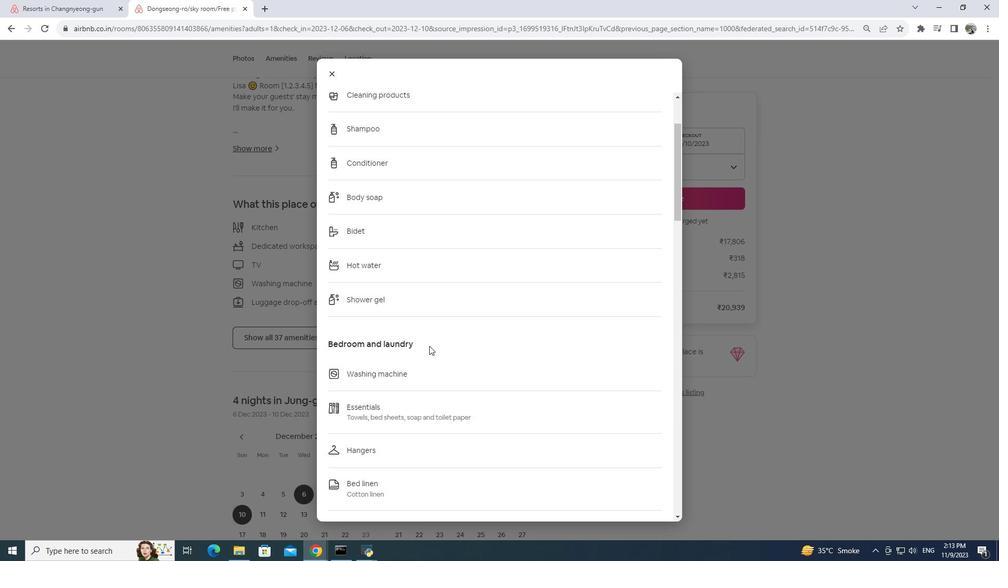 
Action: Mouse moved to (426, 344)
Screenshot: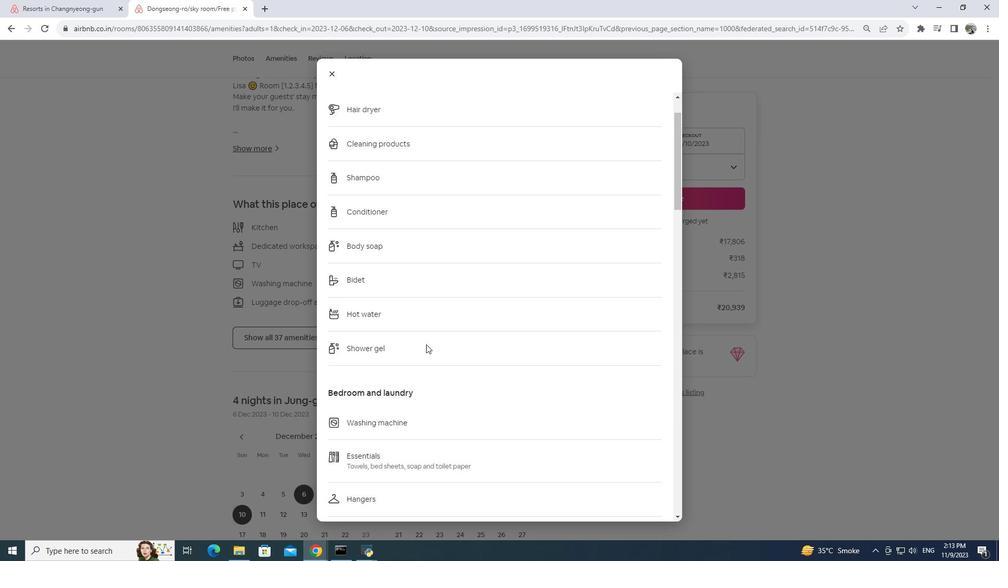 
Action: Mouse scrolled (426, 344) with delta (0, 0)
Screenshot: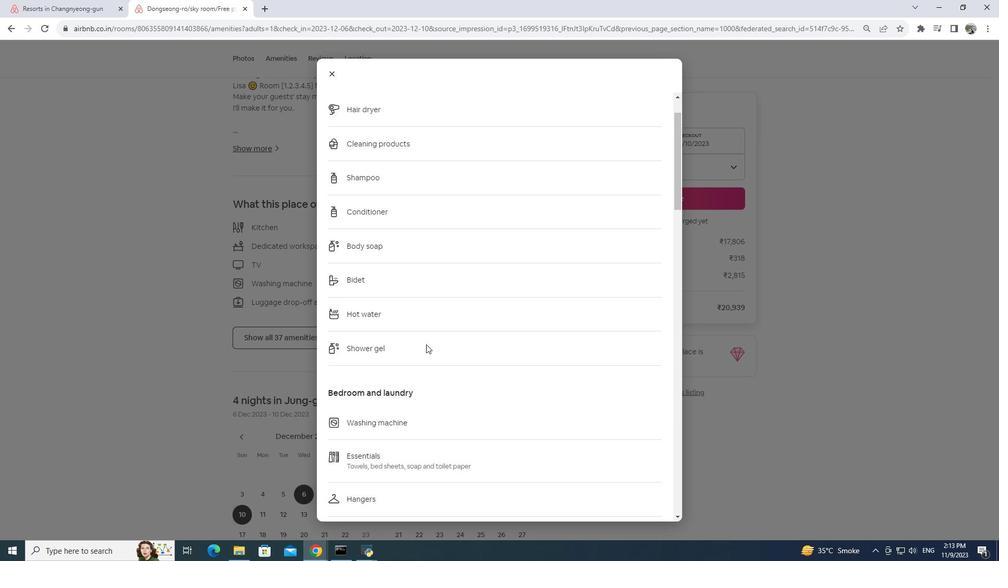 
Action: Mouse moved to (425, 345)
Screenshot: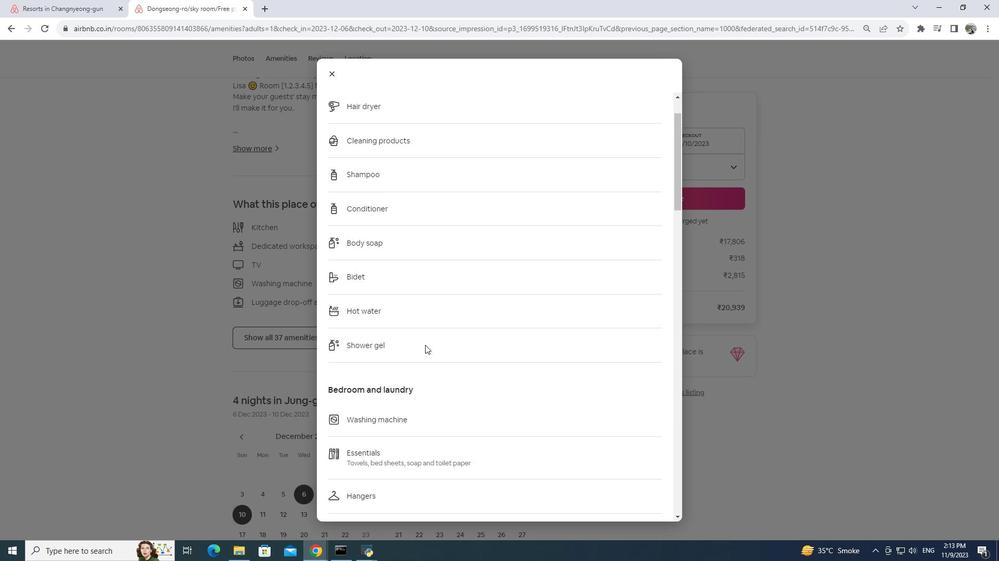 
Action: Mouse scrolled (425, 346) with delta (0, 0)
Screenshot: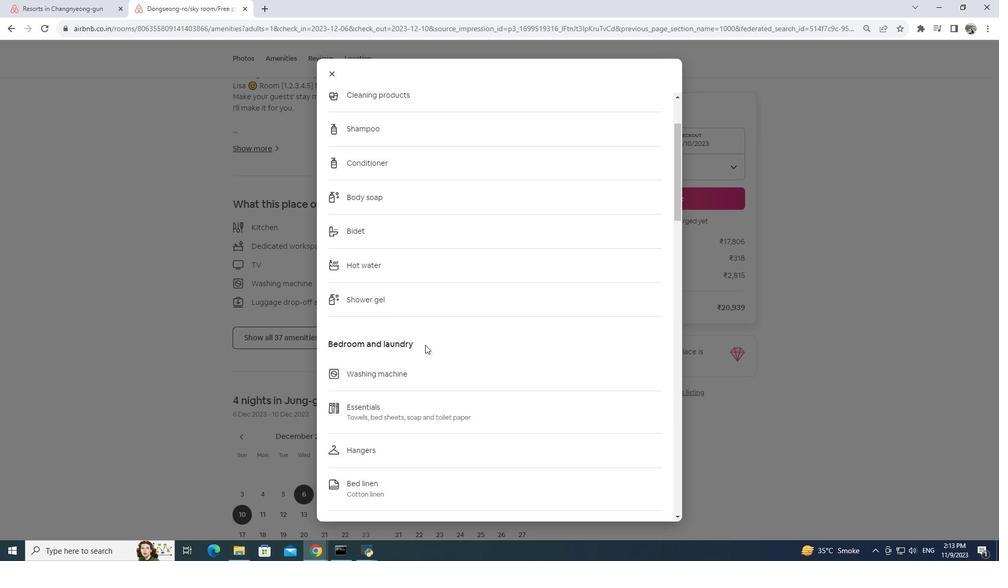 
Action: Mouse moved to (425, 345)
Screenshot: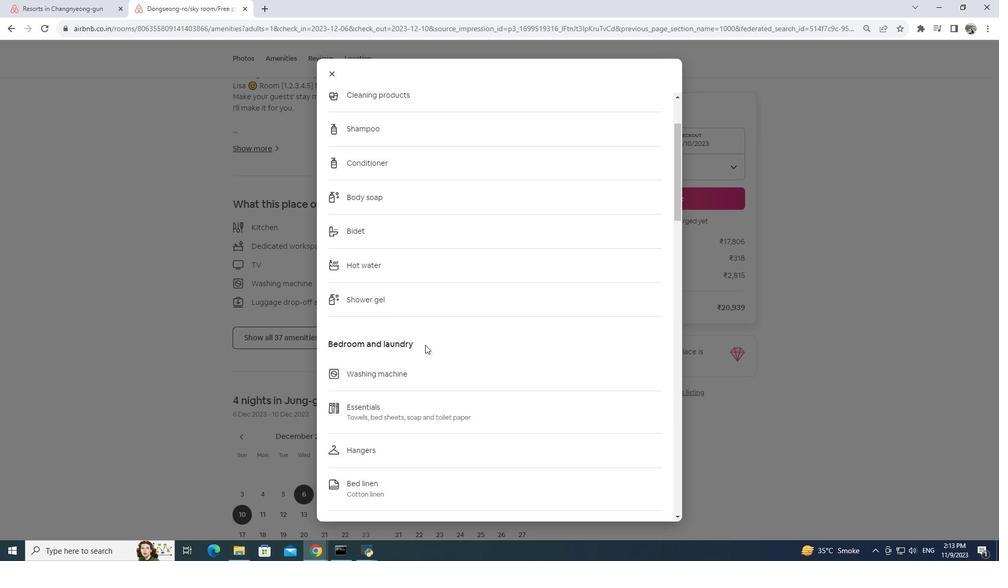 
Action: Mouse scrolled (425, 346) with delta (0, 0)
Screenshot: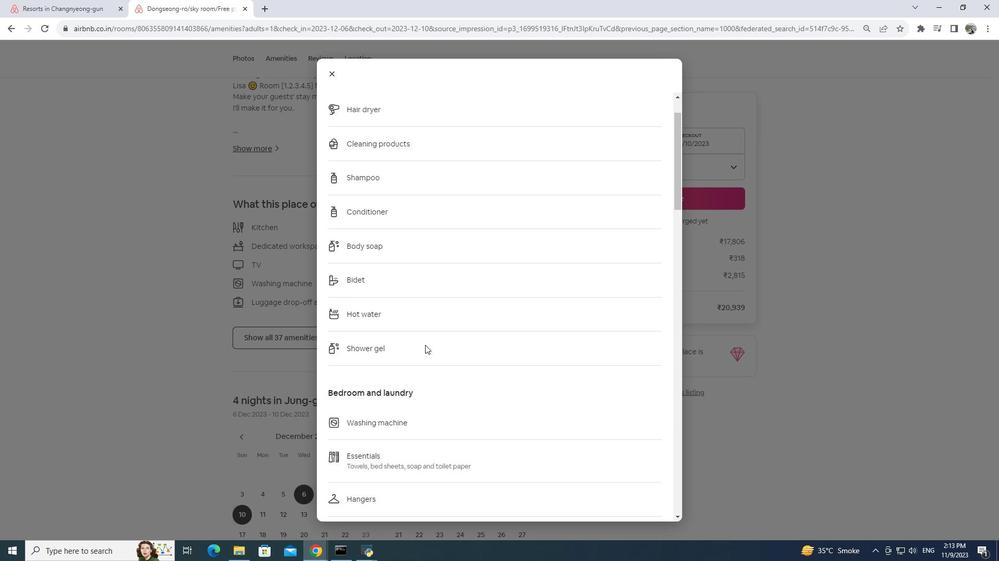 
Action: Mouse scrolled (425, 346) with delta (0, 0)
Screenshot: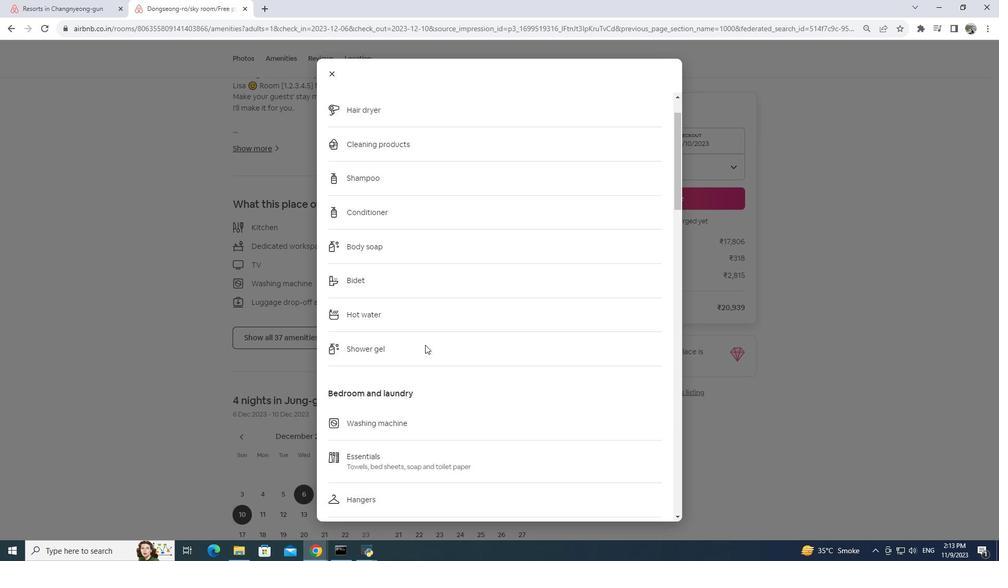 
Action: Mouse scrolled (425, 346) with delta (0, 0)
Screenshot: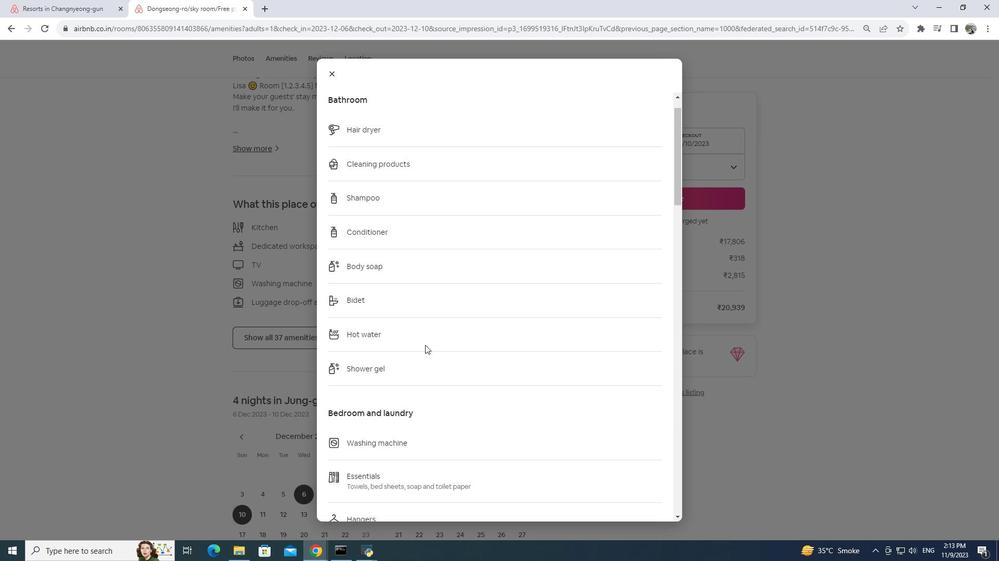 
Action: Mouse moved to (425, 345)
Screenshot: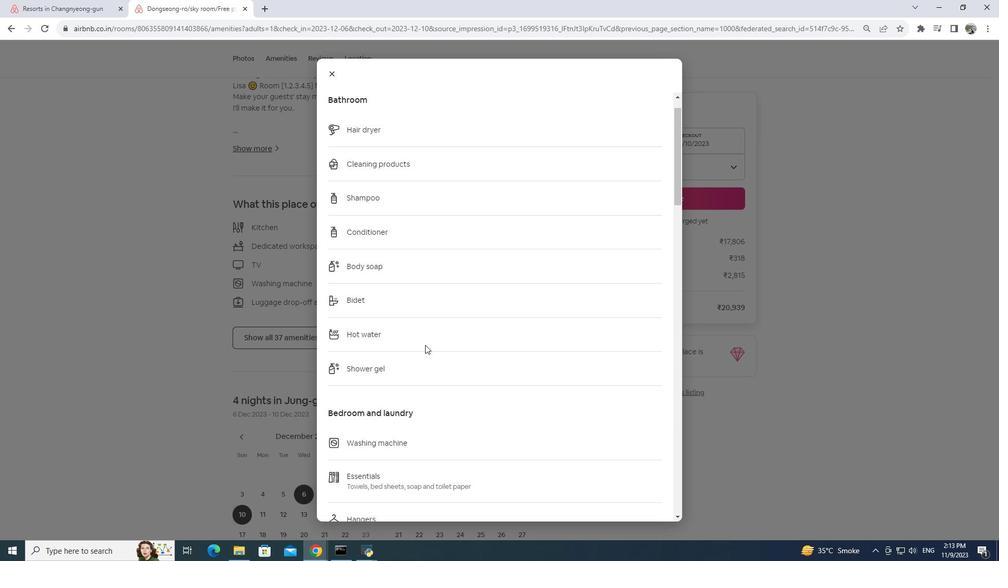 
Action: Mouse scrolled (425, 346) with delta (0, 0)
Screenshot: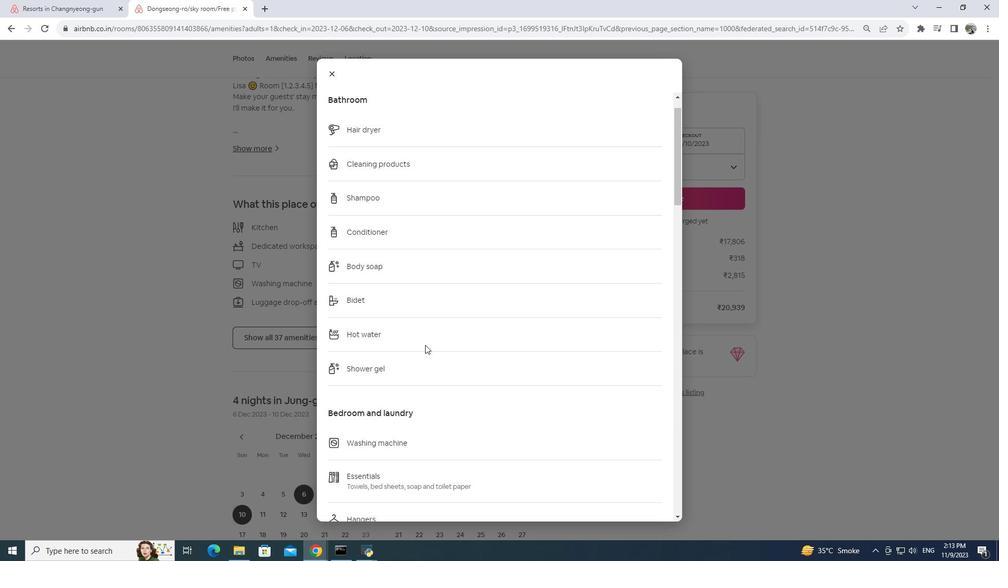 
Action: Mouse moved to (424, 346)
Screenshot: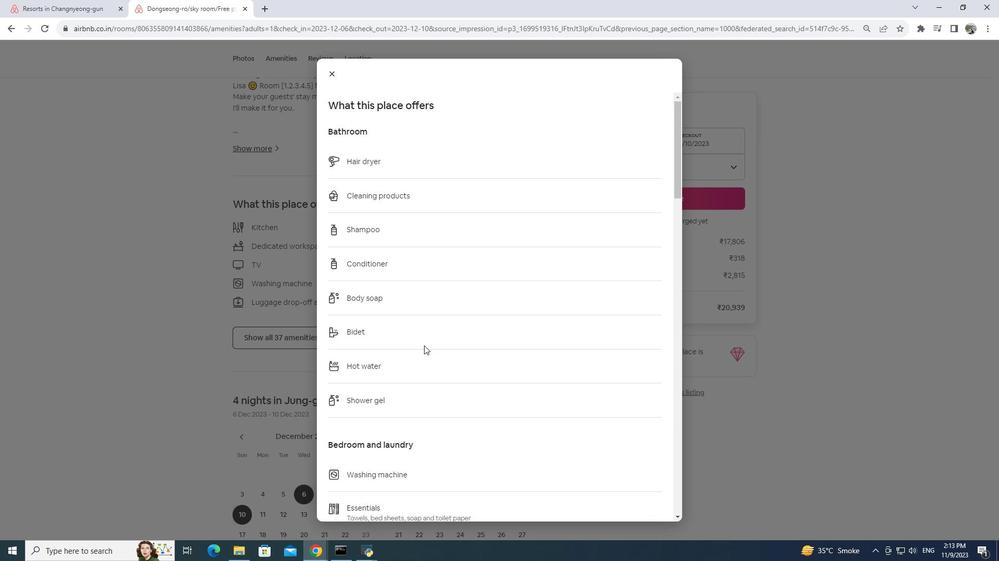 
Action: Mouse scrolled (424, 346) with delta (0, 0)
Screenshot: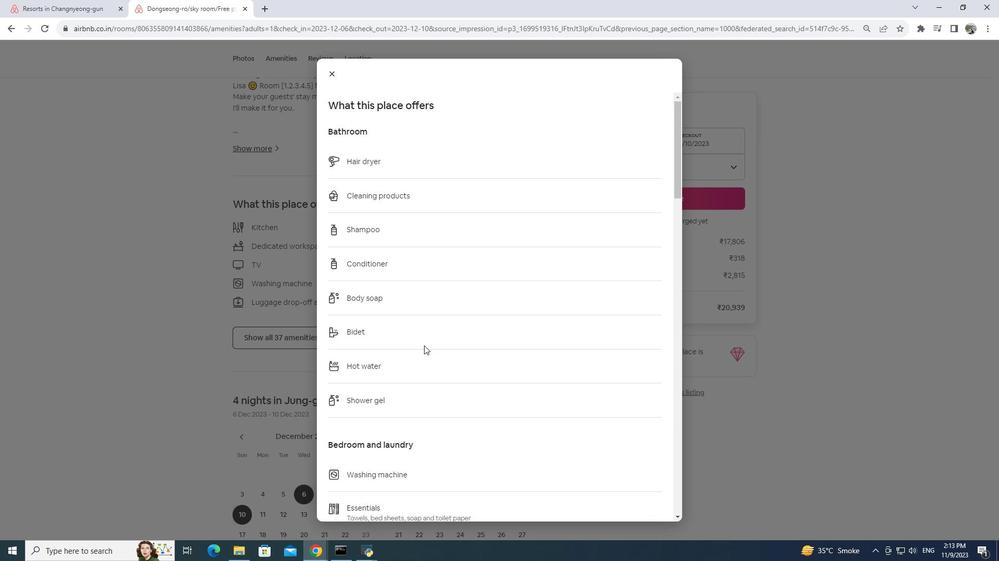 
Action: Mouse moved to (414, 343)
Screenshot: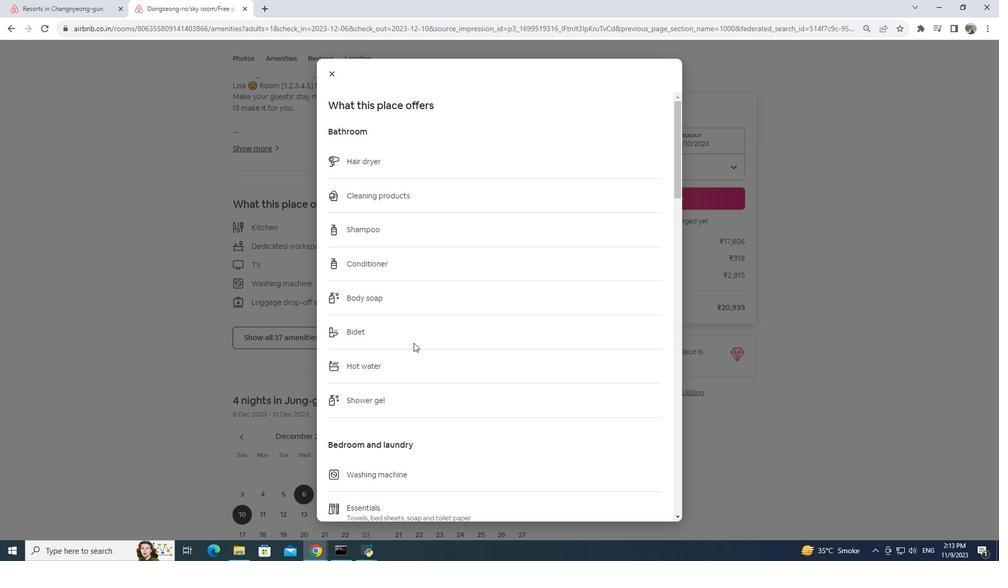 
Action: Mouse scrolled (414, 343) with delta (0, 0)
Screenshot: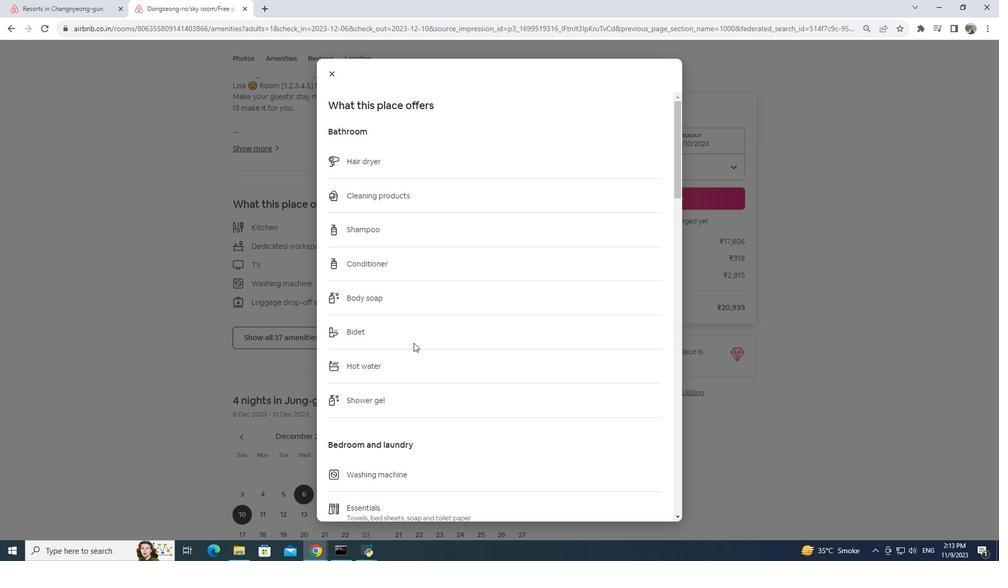 
Action: Mouse moved to (413, 343)
Screenshot: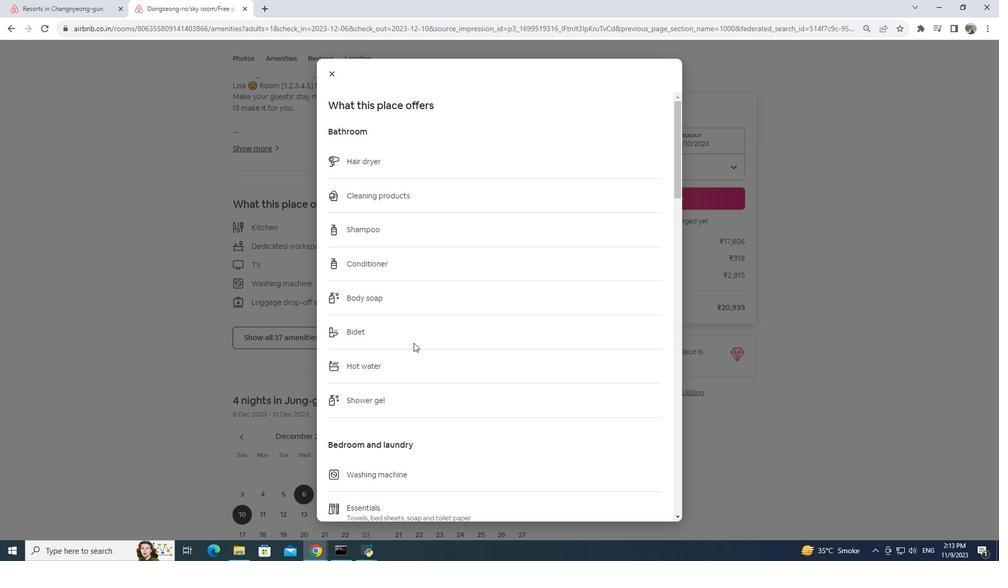 
Action: Mouse scrolled (413, 343) with delta (0, 0)
Screenshot: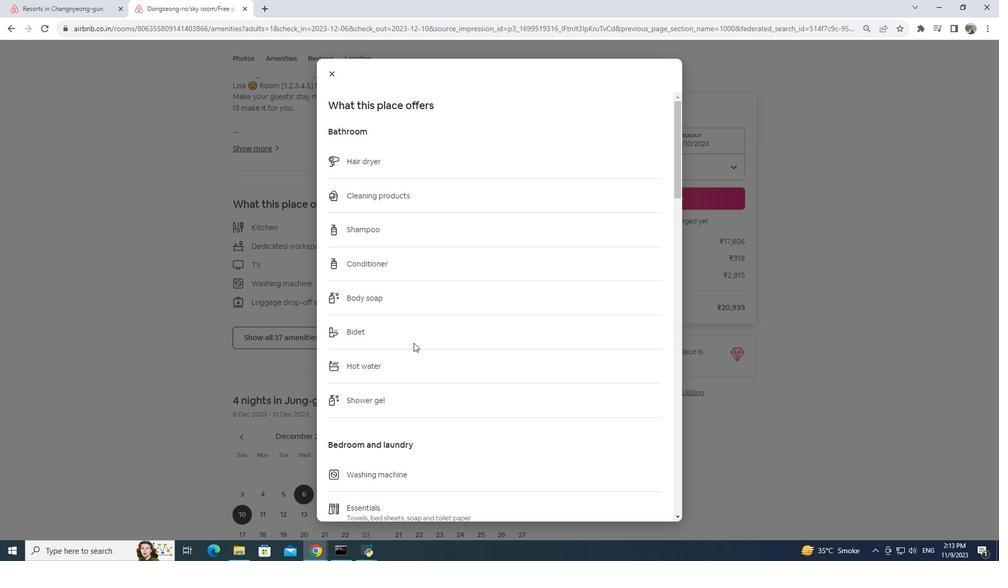 
Action: Mouse moved to (413, 343)
Screenshot: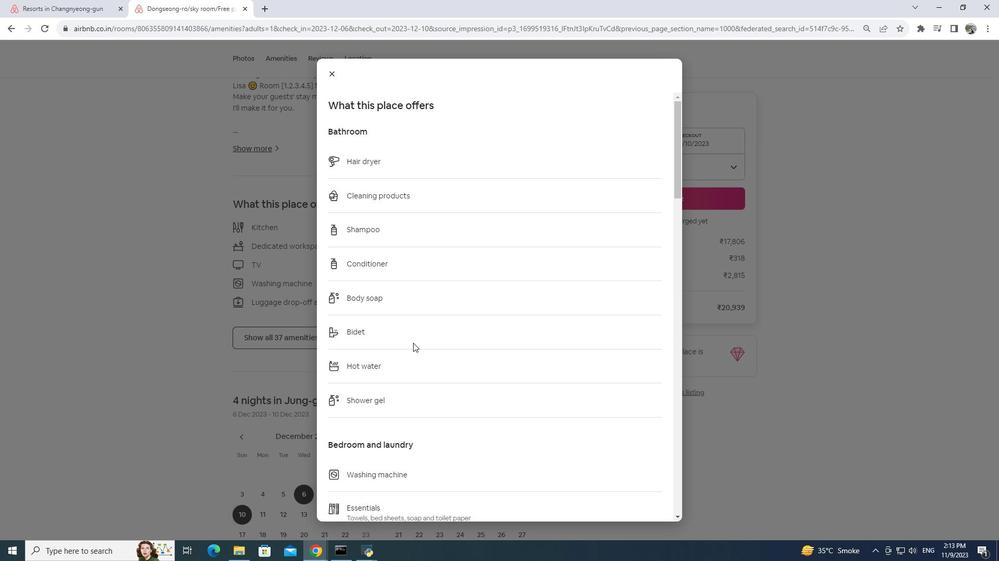 
Action: Mouse scrolled (413, 343) with delta (0, 0)
Screenshot: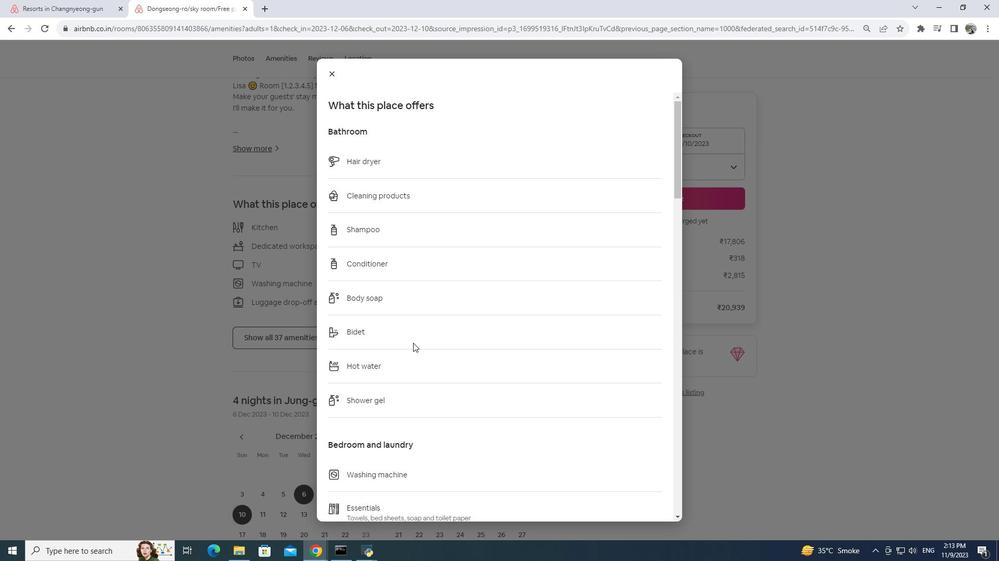 
Action: Mouse moved to (413, 343)
